 Task: Organize the Christmas shopping list on Trello by adding items to buy and setting due dates for each task.
Action: Mouse moved to (64, 46)
Screenshot: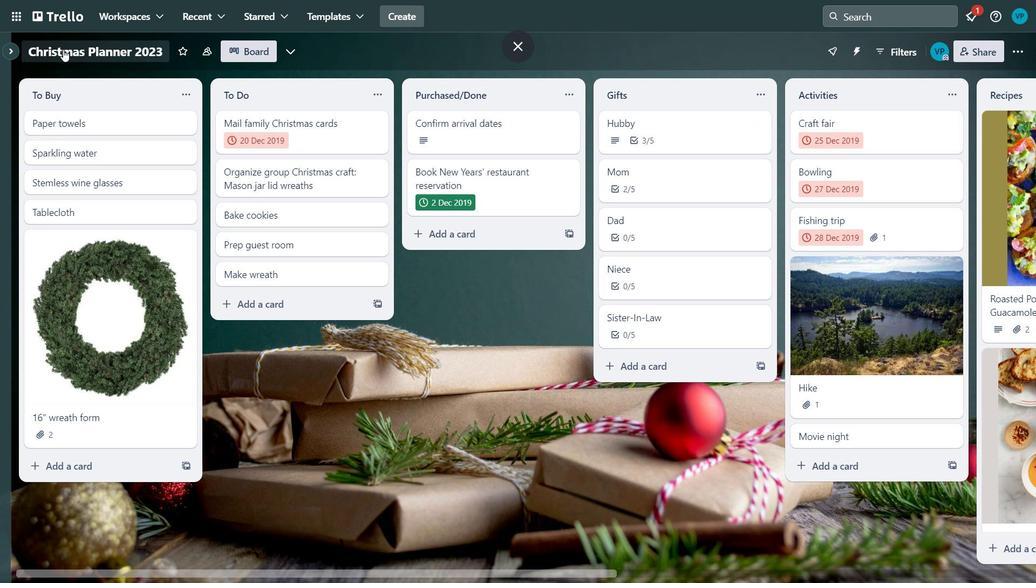 
Action: Mouse pressed left at (64, 46)
Screenshot: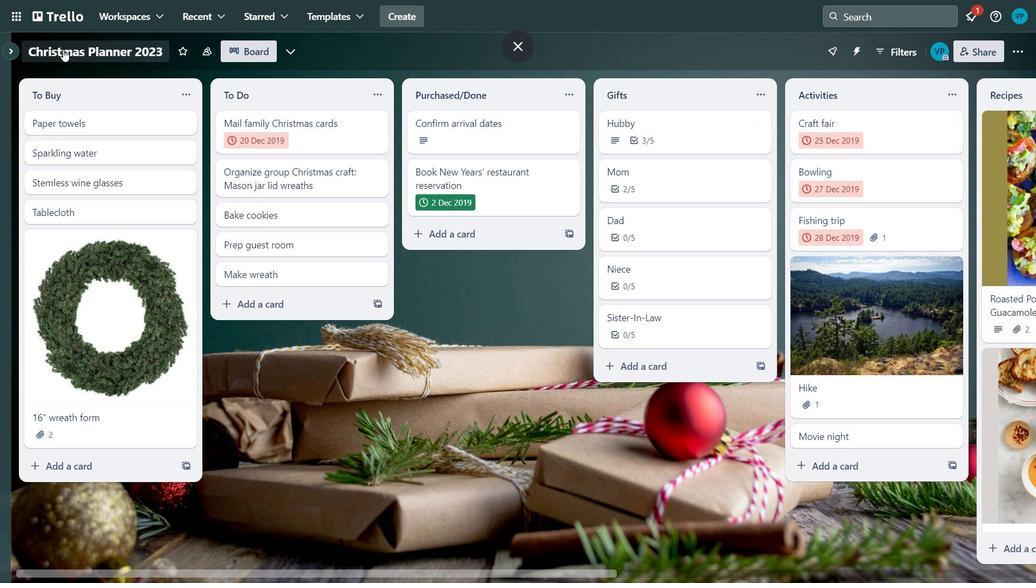 
Action: Mouse pressed left at (64, 46)
Screenshot: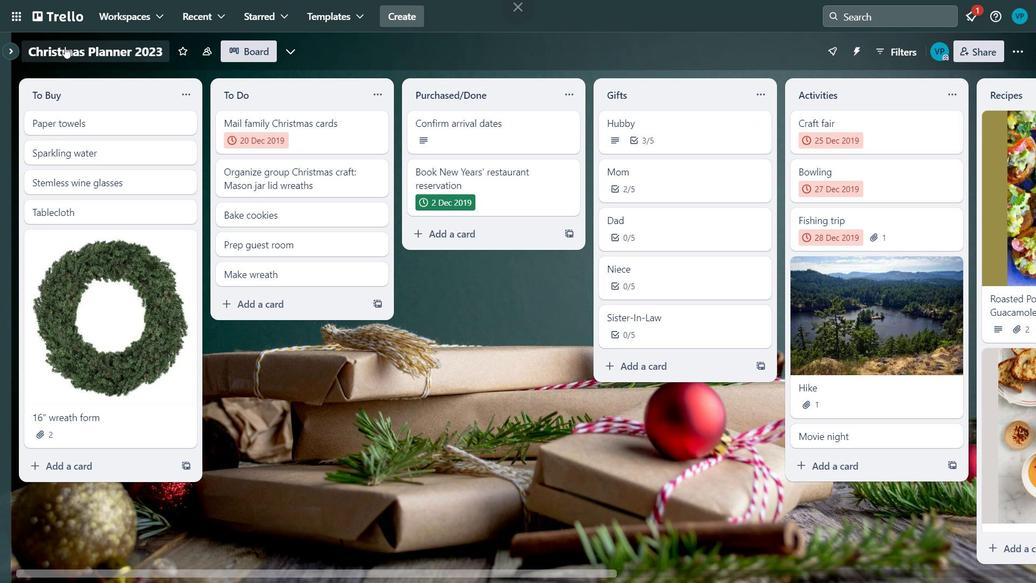 
Action: Mouse moved to (31, 55)
Screenshot: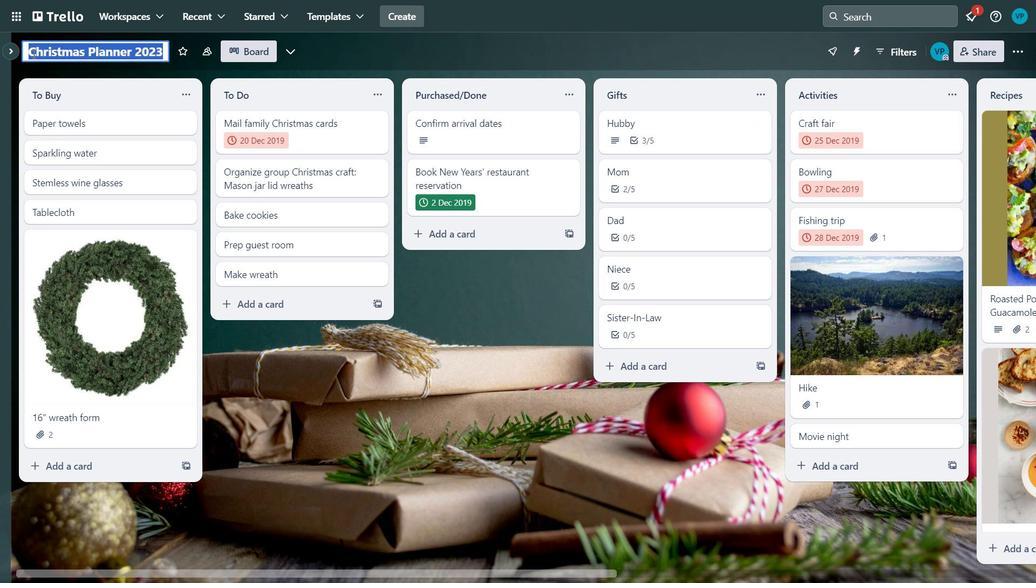 
Action: Mouse pressed left at (31, 55)
Screenshot: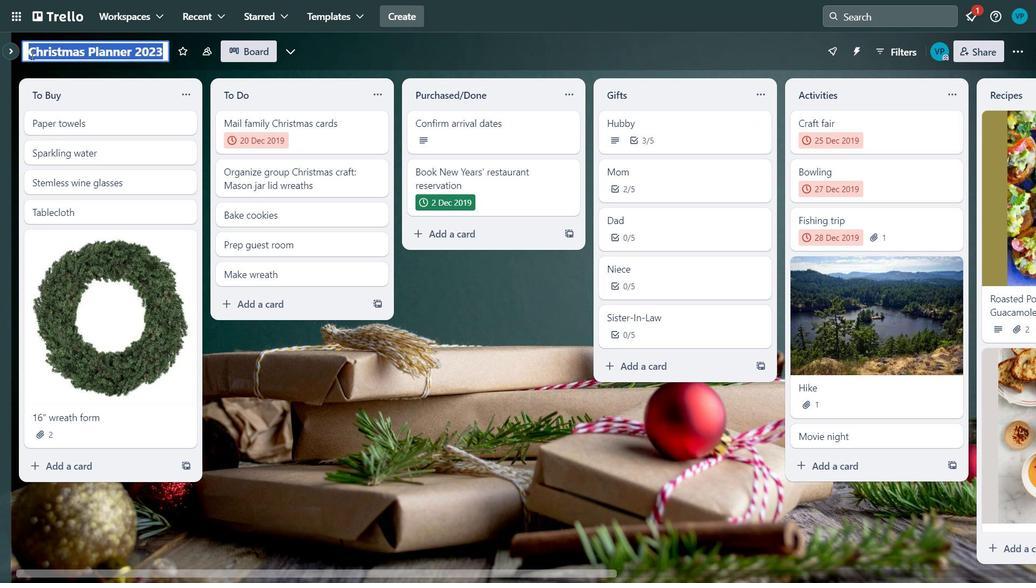 
Action: Mouse moved to (47, 50)
Screenshot: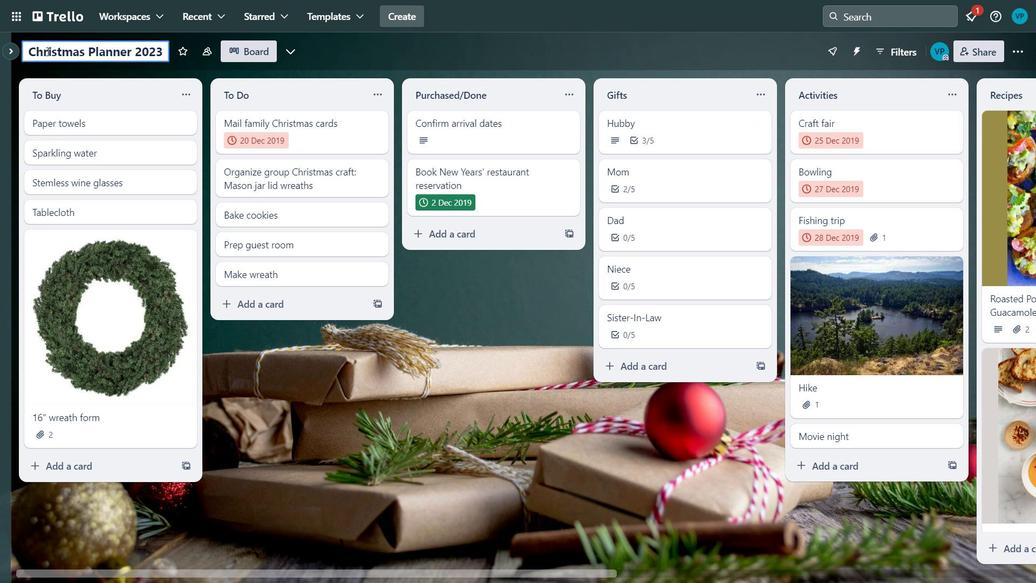 
Action: Key pressed e<Key.caps_lock>C<Key.caps_lock>a
Screenshot: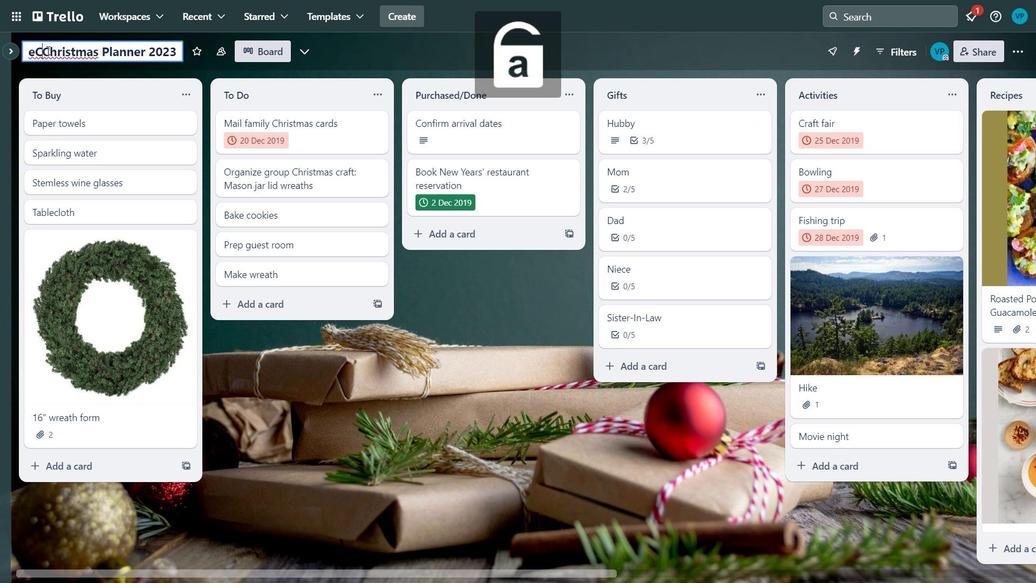 
Action: Mouse moved to (47, 50)
Screenshot: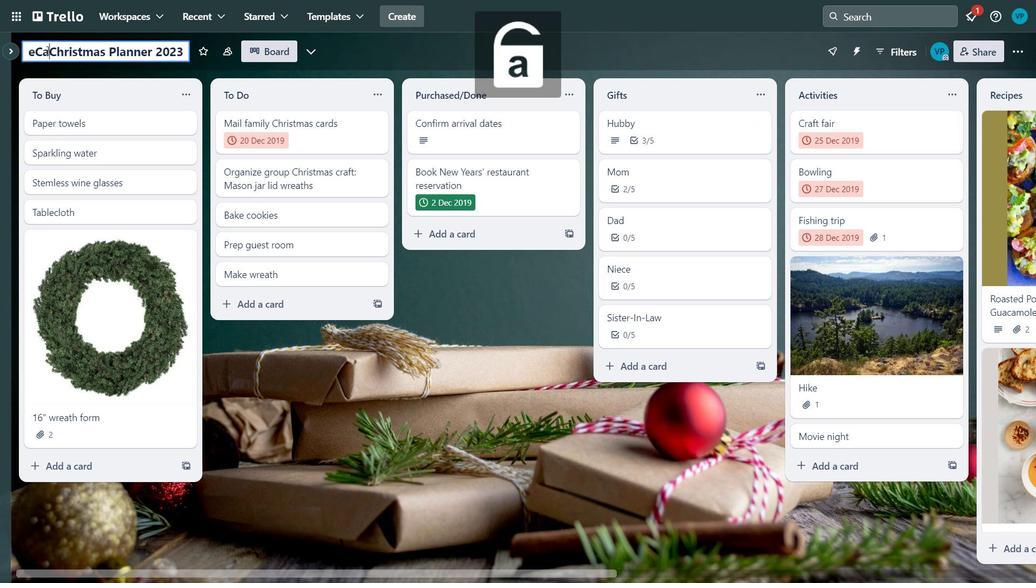 
Action: Key pressed mp
Screenshot: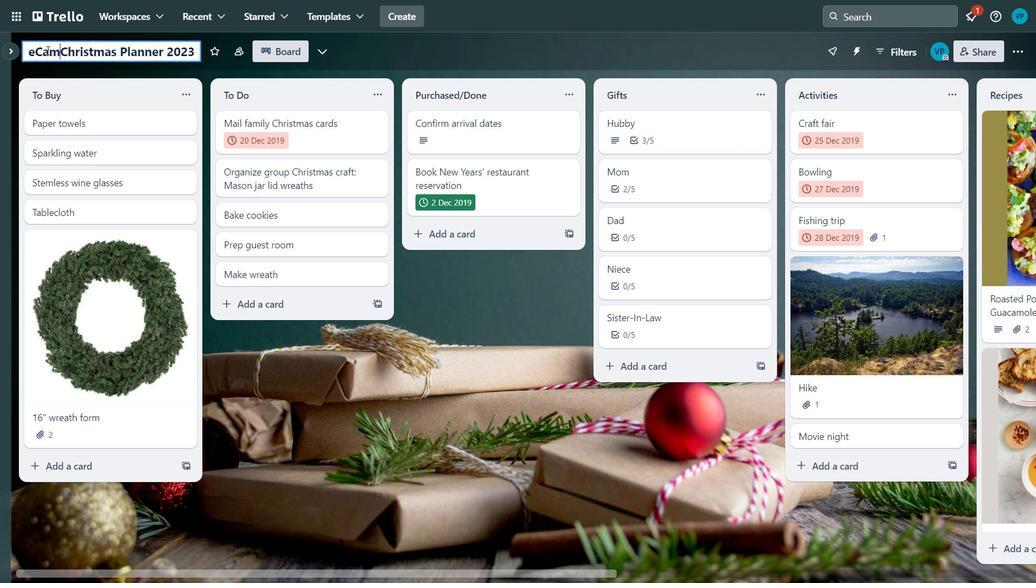 
Action: Mouse moved to (43, 44)
Screenshot: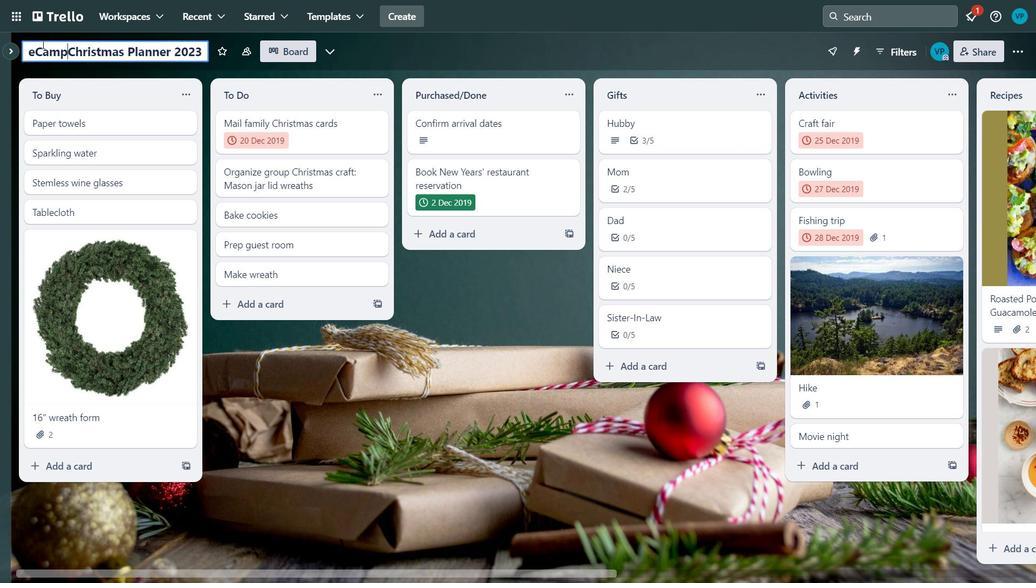 
Action: Key pressed u
Screenshot: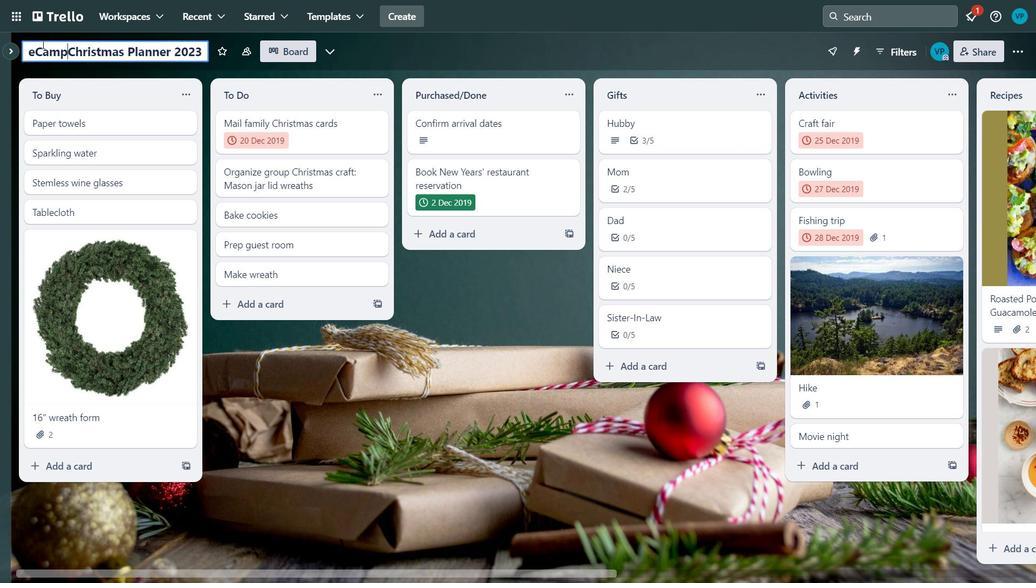 
Action: Mouse moved to (43, 43)
Screenshot: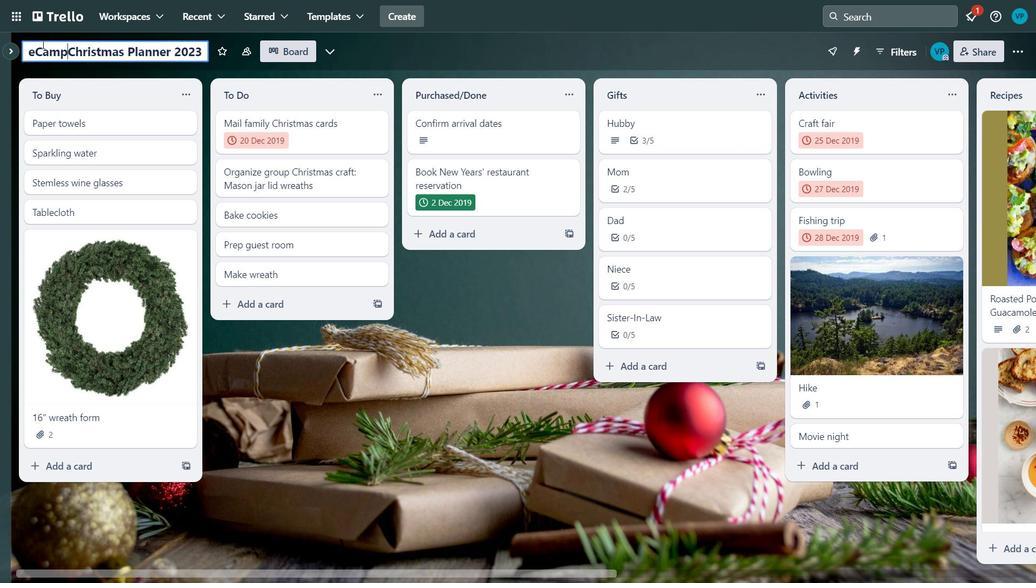 
Action: Key pressed s<Key.space><Key.backspace><Key.enter>
Screenshot: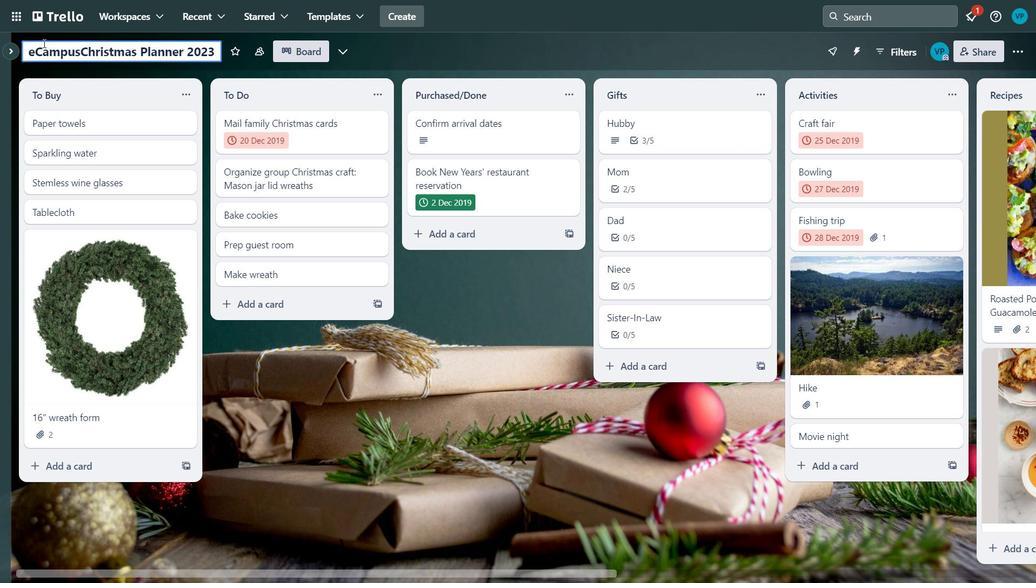 
Action: Mouse moved to (77, 47)
Screenshot: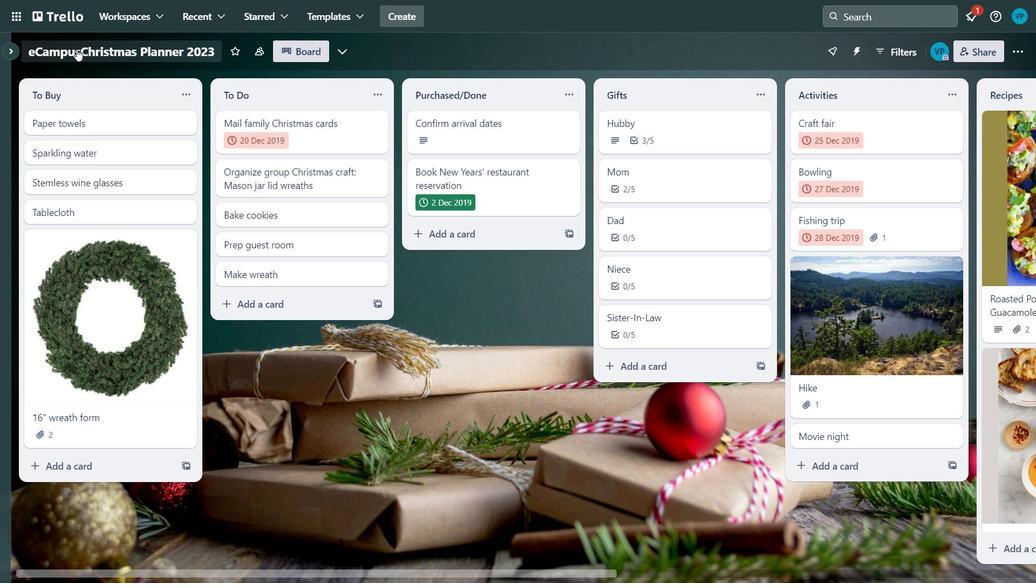 
Action: Mouse pressed left at (77, 47)
Screenshot: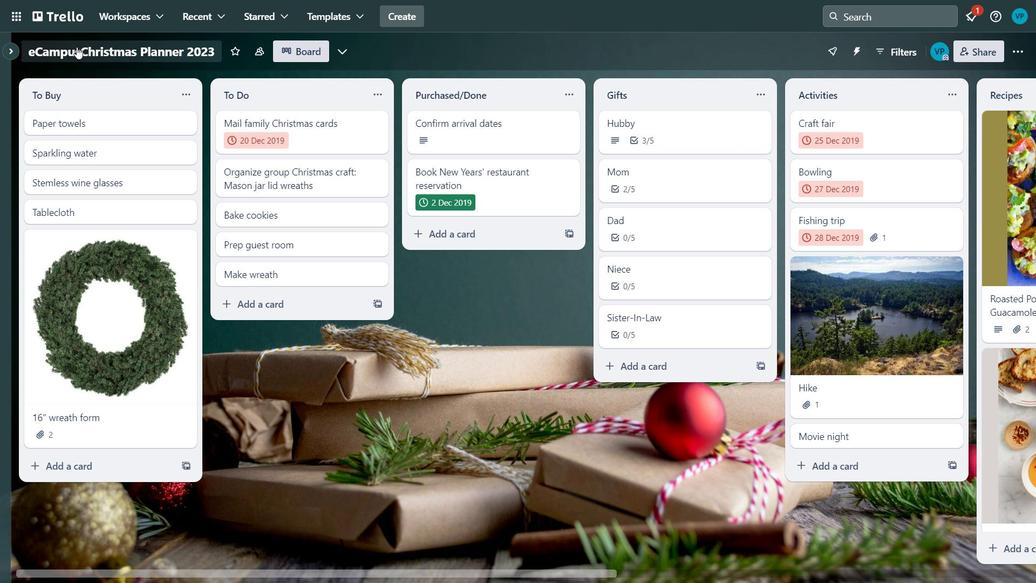 
Action: Mouse pressed left at (77, 47)
Screenshot: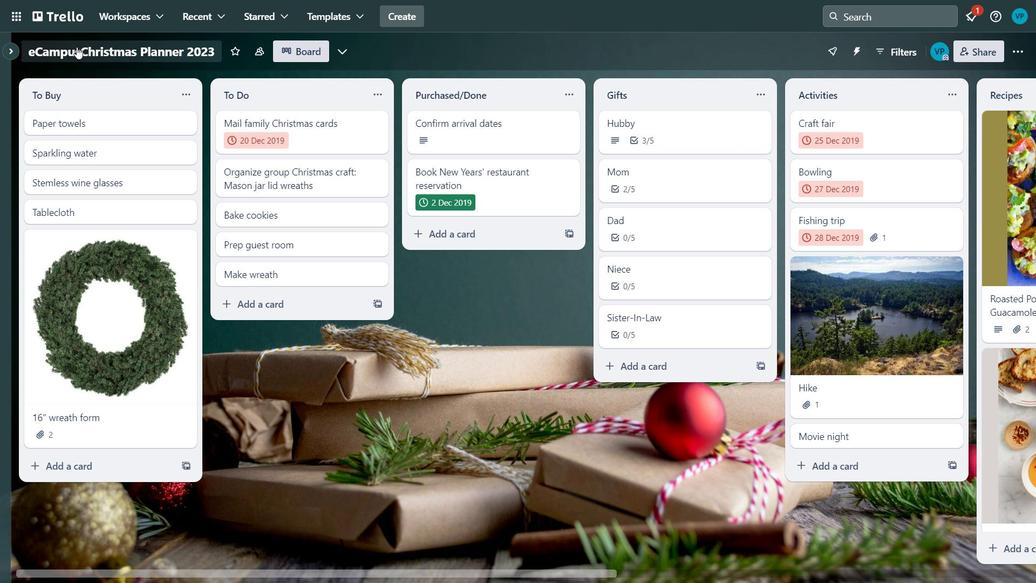 
Action: Mouse moved to (77, 47)
Screenshot: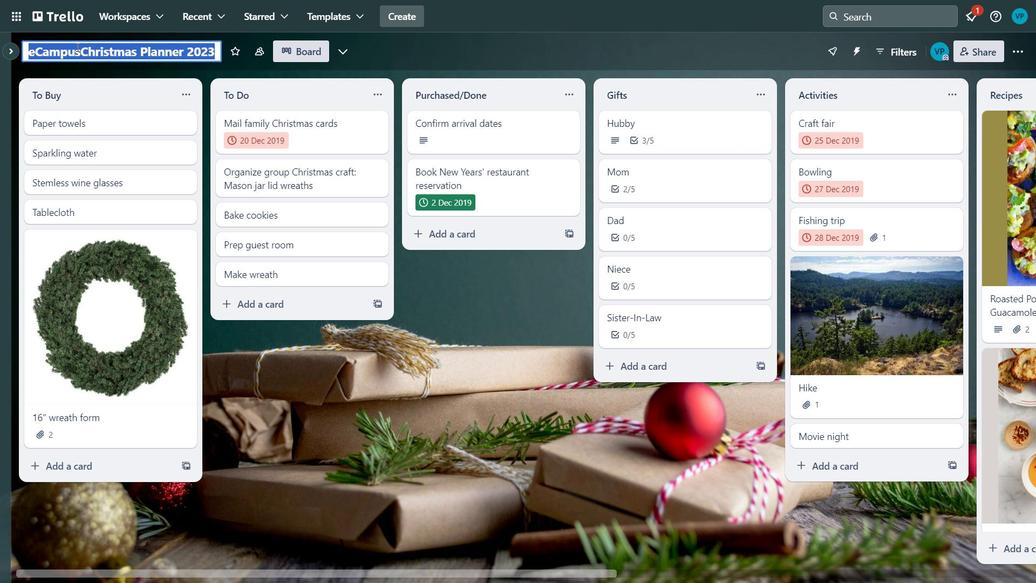 
Action: Mouse pressed left at (77, 47)
Screenshot: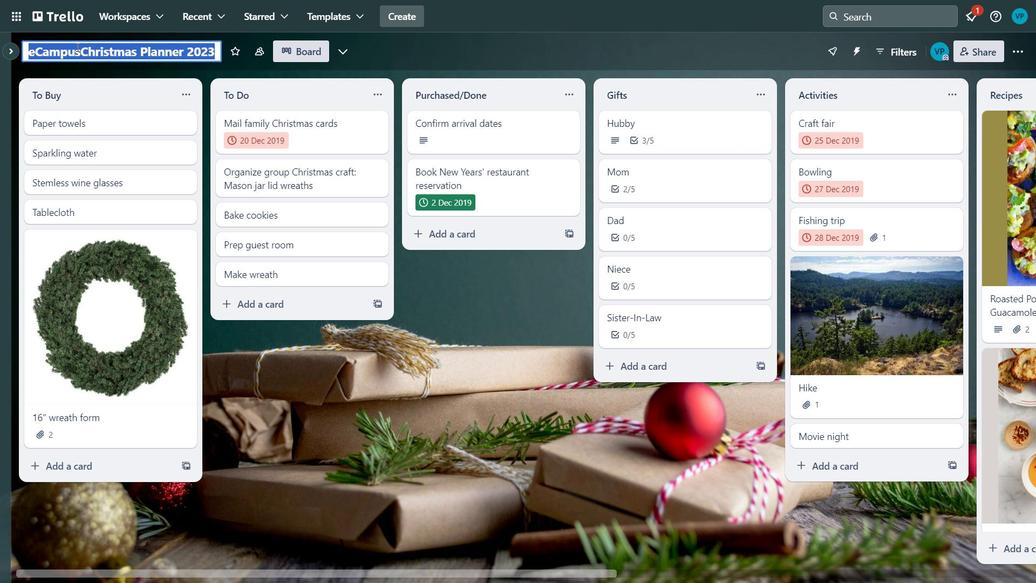 
Action: Mouse pressed left at (77, 47)
Screenshot: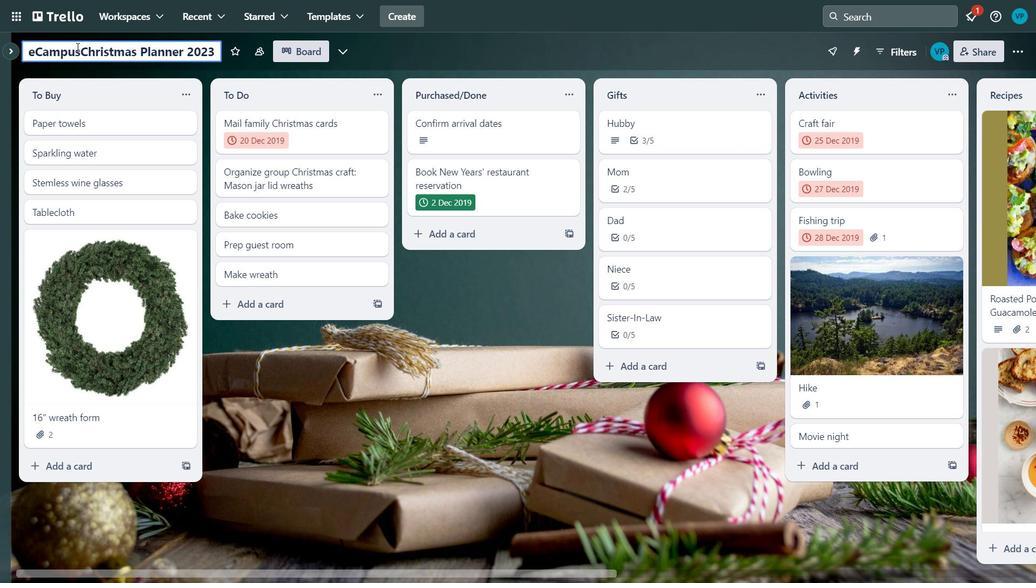 
Action: Mouse moved to (80, 47)
Screenshot: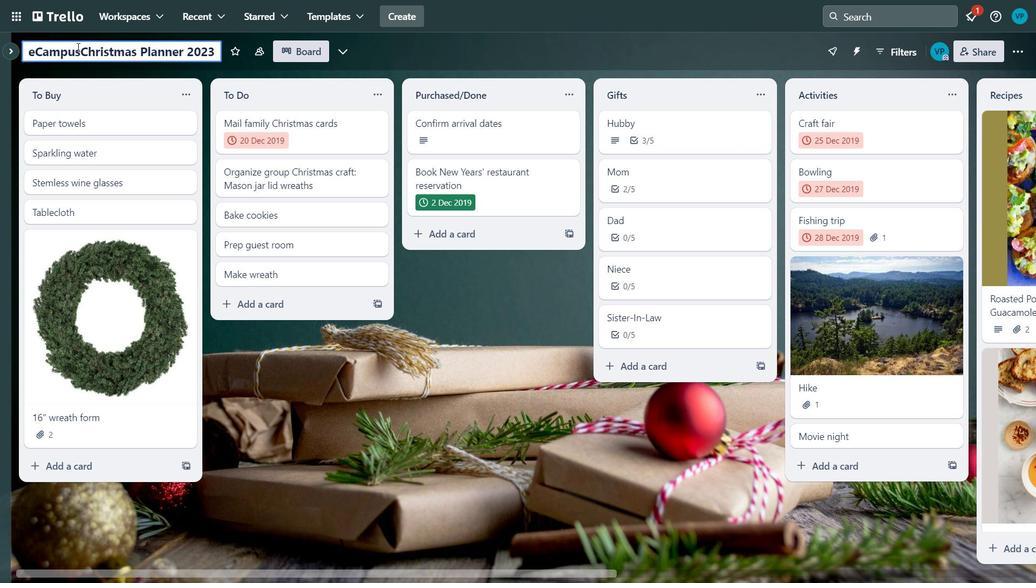 
Action: Mouse pressed left at (80, 47)
Screenshot: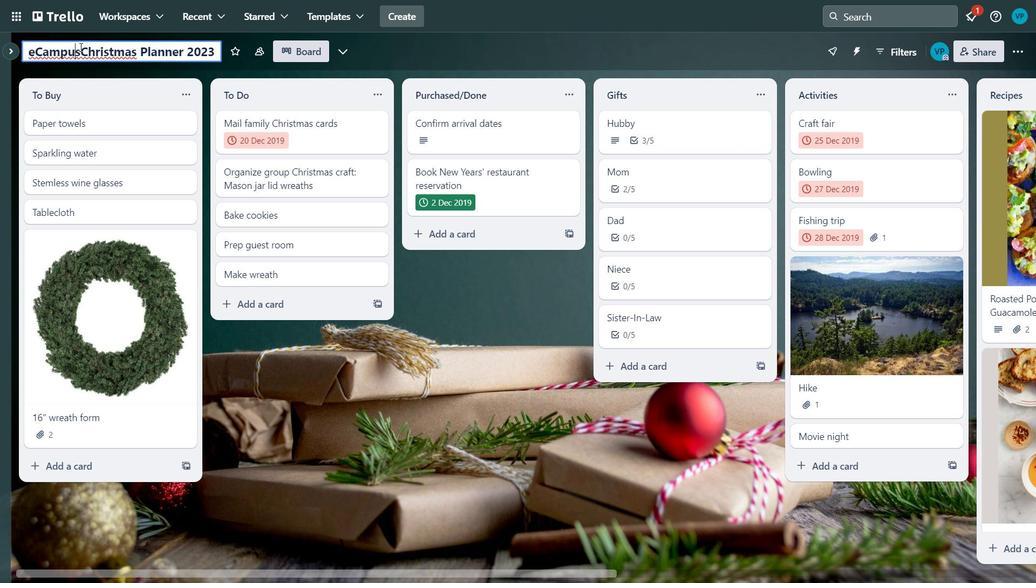 
Action: Mouse pressed left at (80, 47)
Screenshot: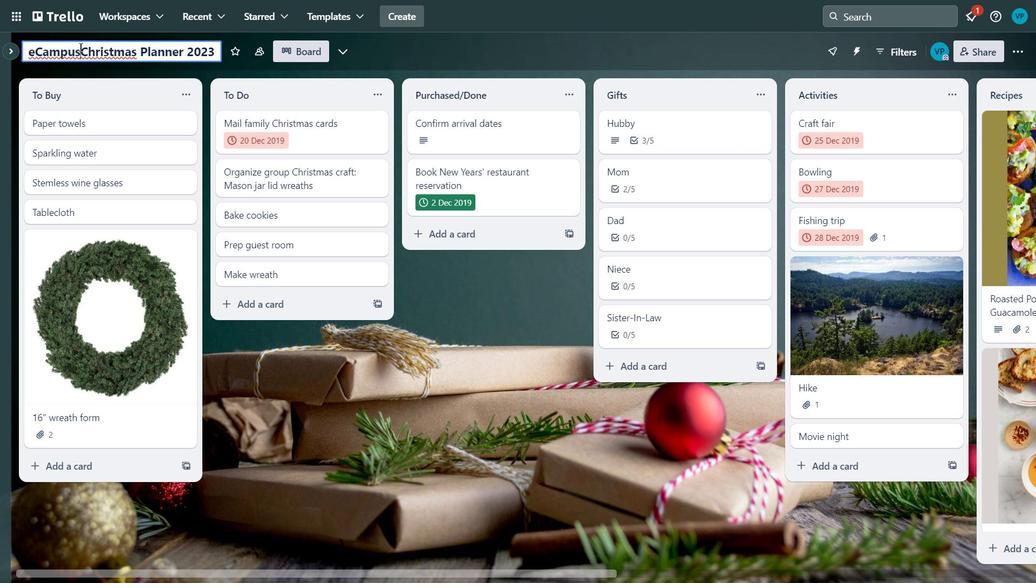
Action: Mouse moved to (159, 63)
Screenshot: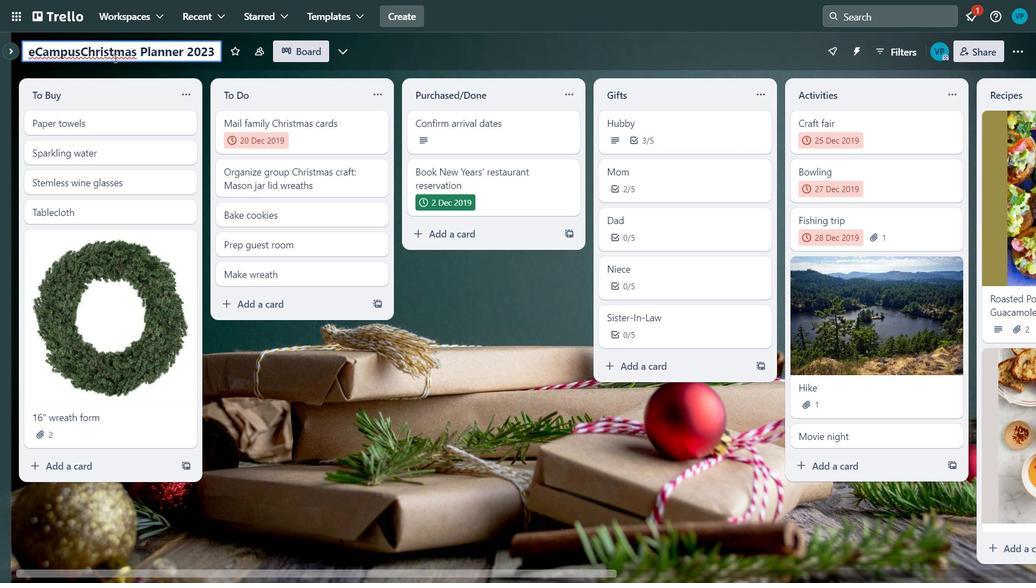 
Action: Key pressed <Key.space>
Screenshot: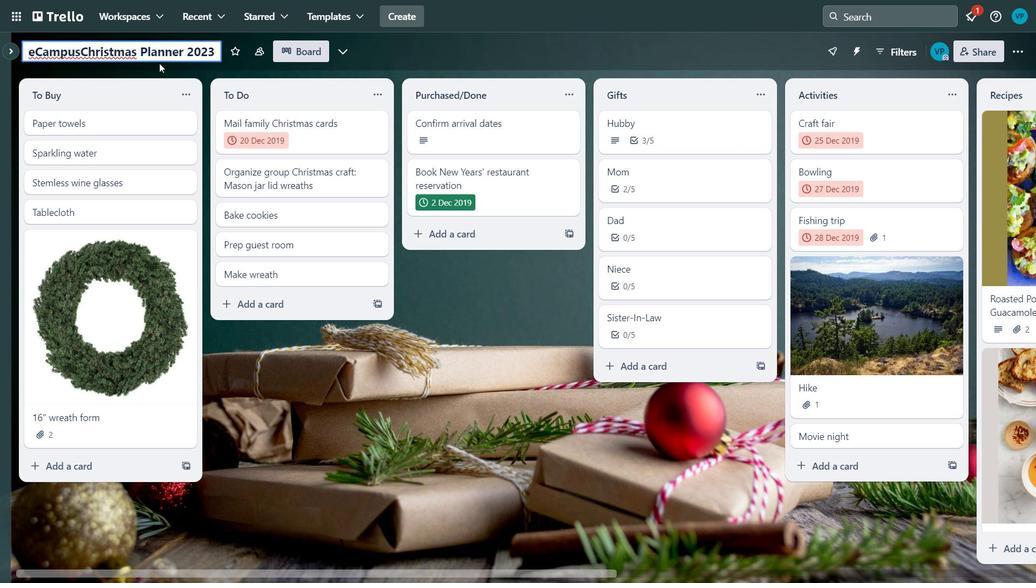 
Action: Mouse moved to (217, 65)
Screenshot: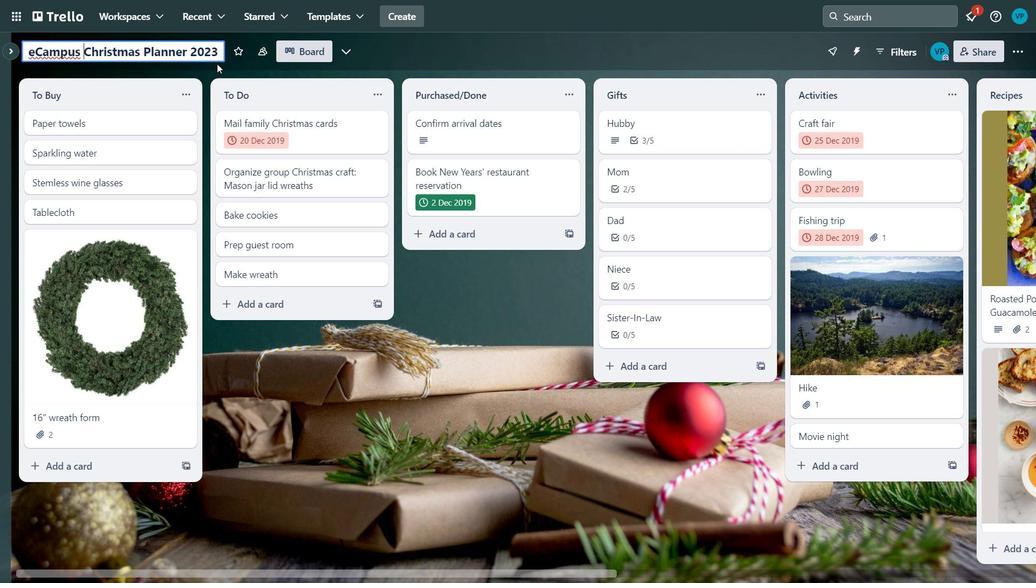 
Action: Key pressed <Key.enter>
Screenshot: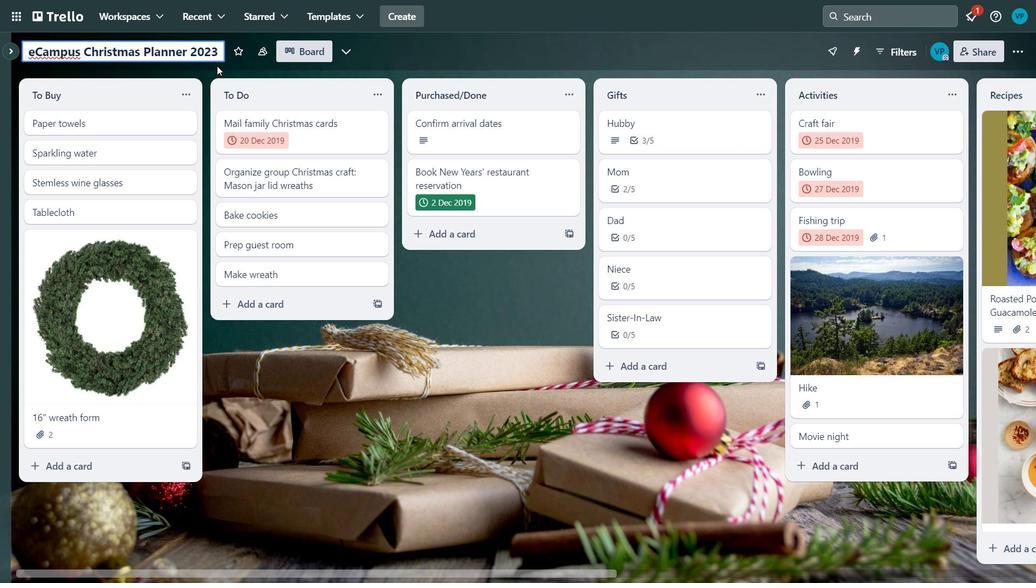 
Action: Mouse moved to (118, 135)
Screenshot: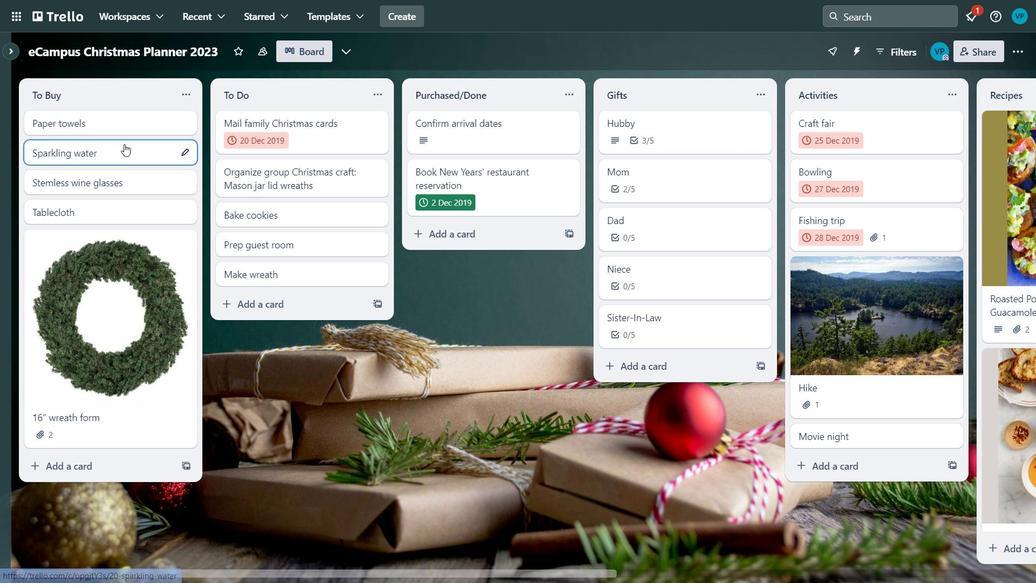 
Action: Mouse scrolled (118, 136) with delta (0, 0)
Screenshot: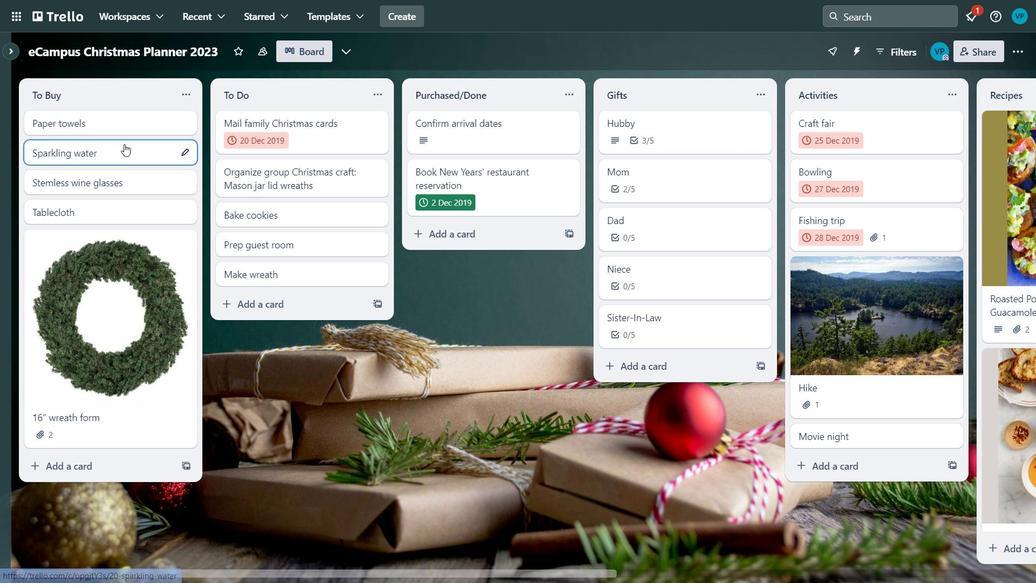 
Action: Mouse moved to (117, 134)
Screenshot: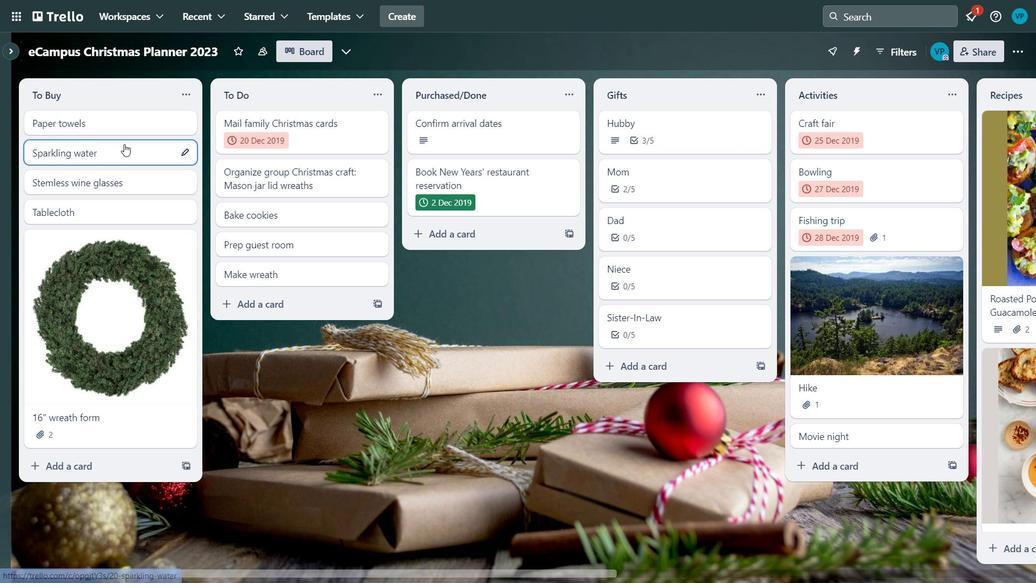 
Action: Mouse scrolled (117, 134) with delta (0, 0)
Screenshot: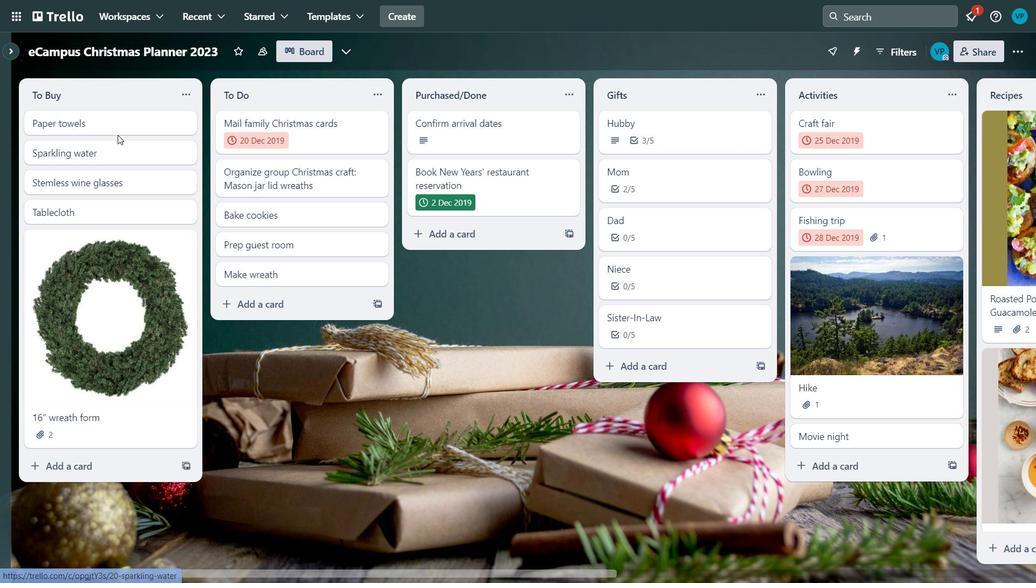 
Action: Mouse moved to (115, 130)
Screenshot: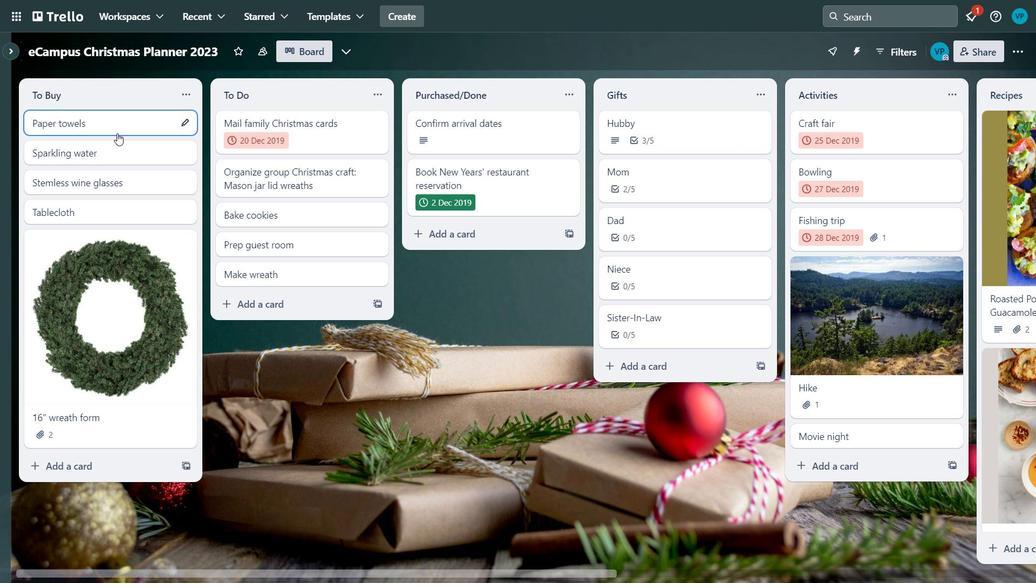 
Action: Mouse scrolled (115, 130) with delta (0, 0)
Screenshot: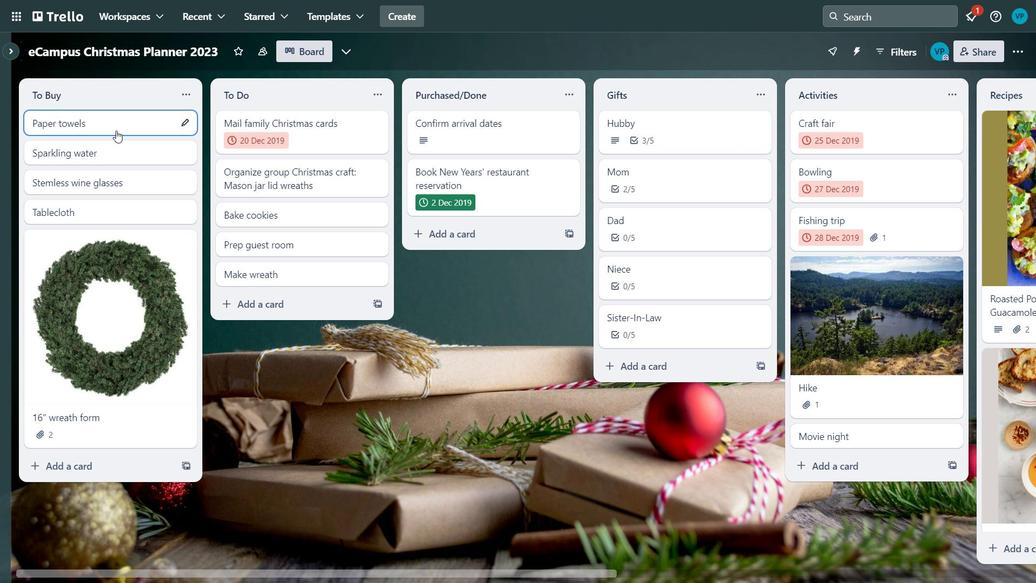
Action: Mouse moved to (182, 120)
Screenshot: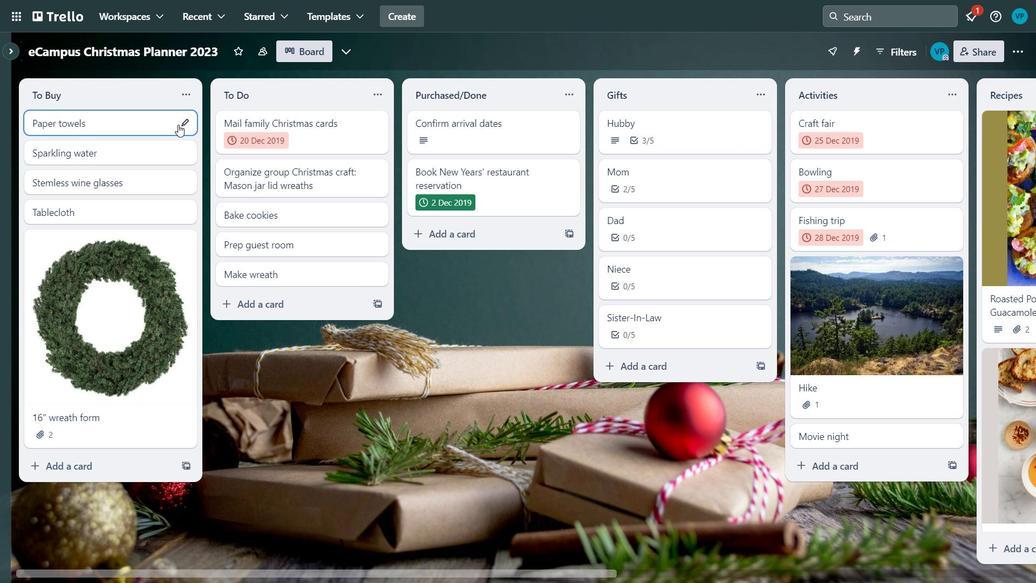 
Action: Mouse pressed left at (182, 120)
Screenshot: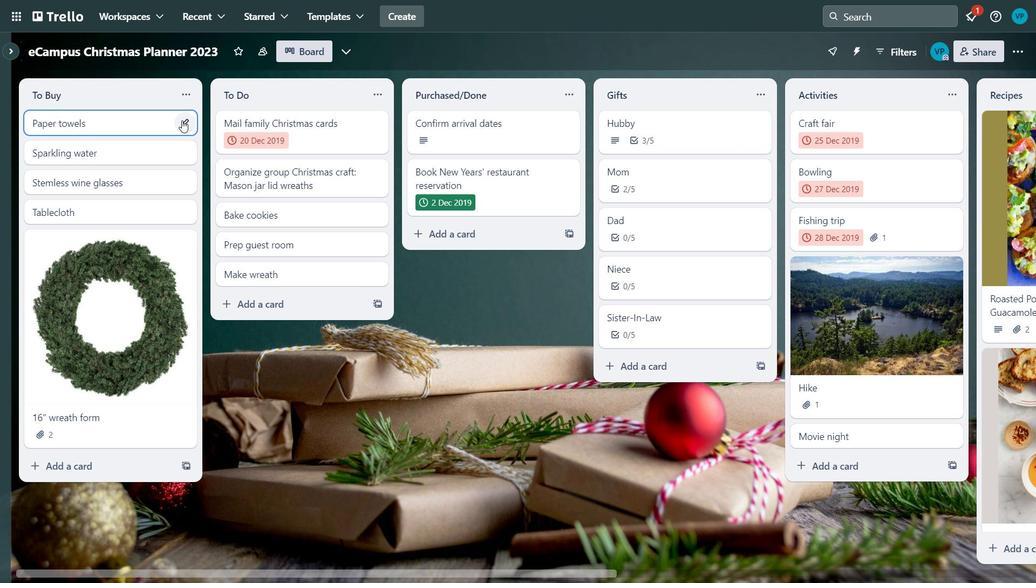 
Action: Mouse moved to (187, 137)
Screenshot: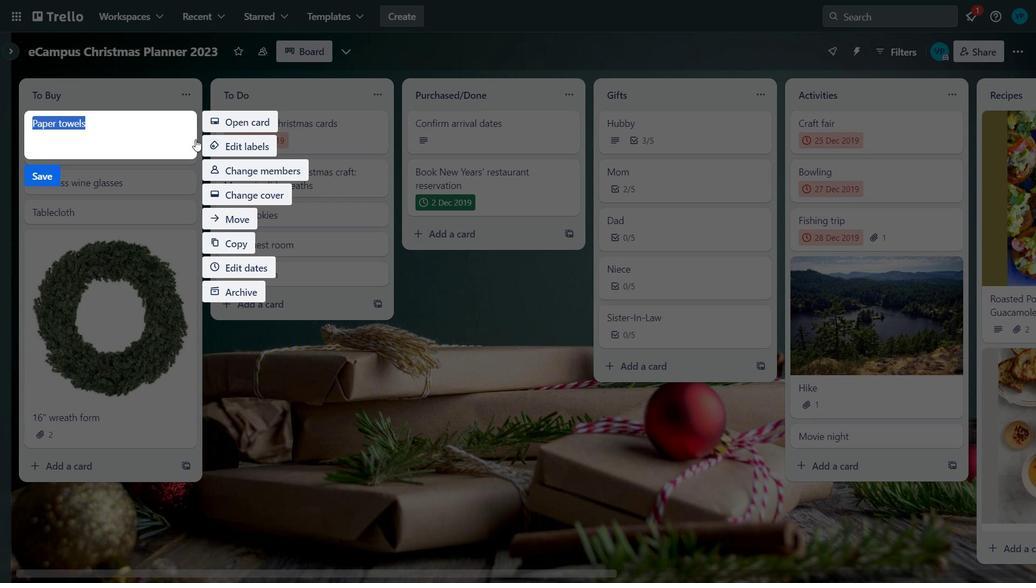 
Action: Mouse pressed left at (187, 137)
Screenshot: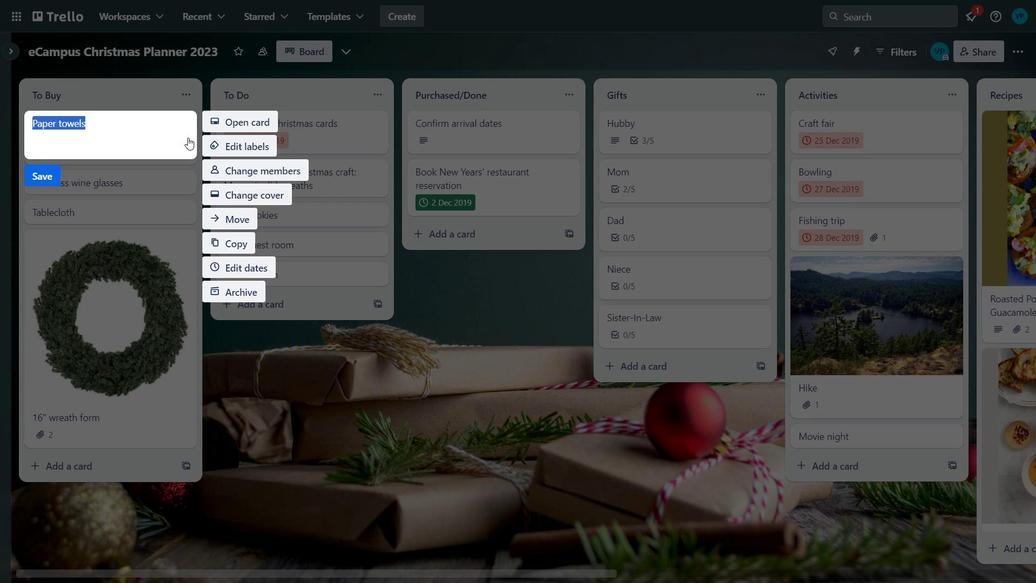 
Action: Mouse moved to (109, 147)
Screenshot: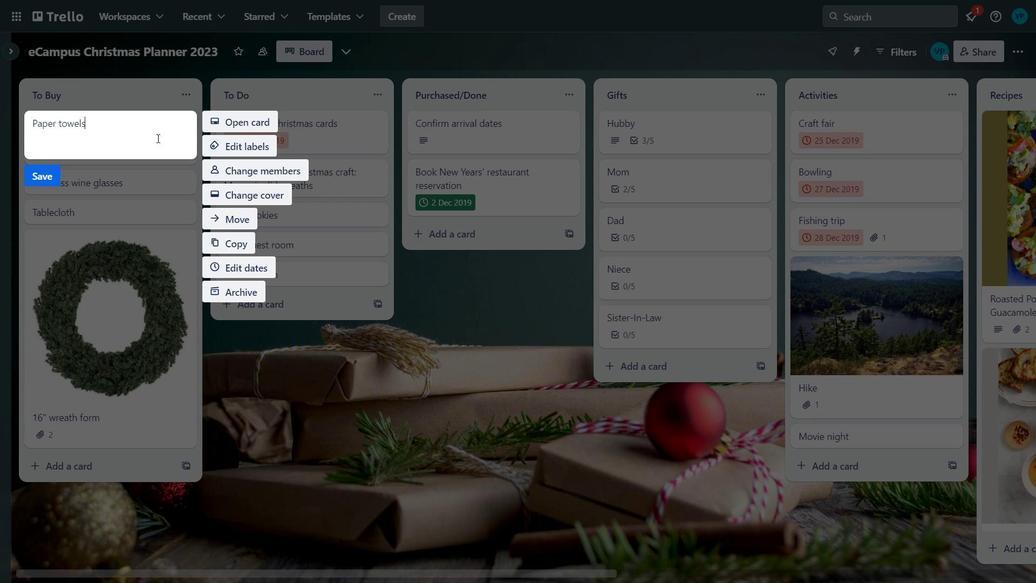 
Action: Mouse pressed left at (109, 147)
Screenshot: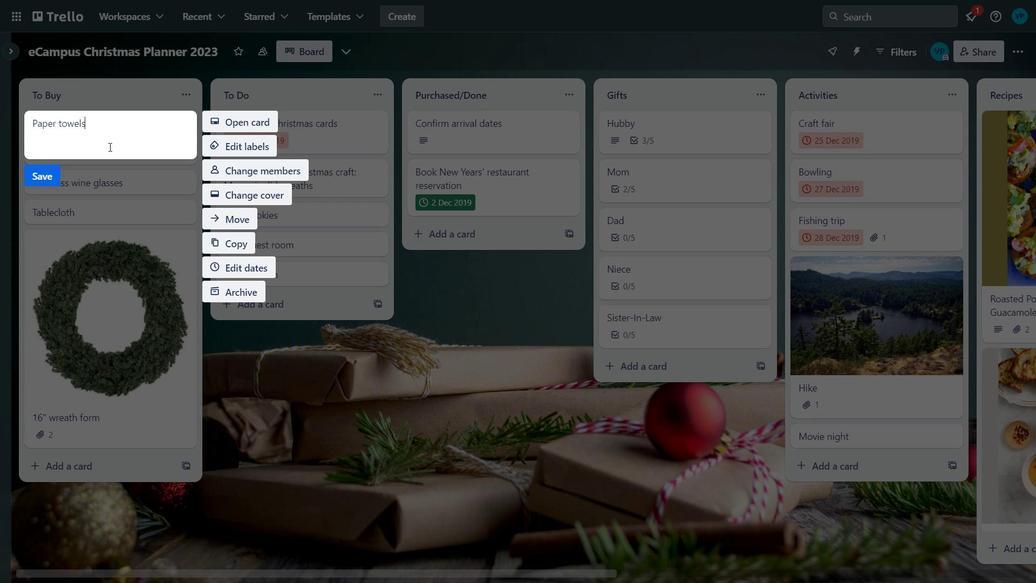 
Action: Mouse moved to (103, 179)
Screenshot: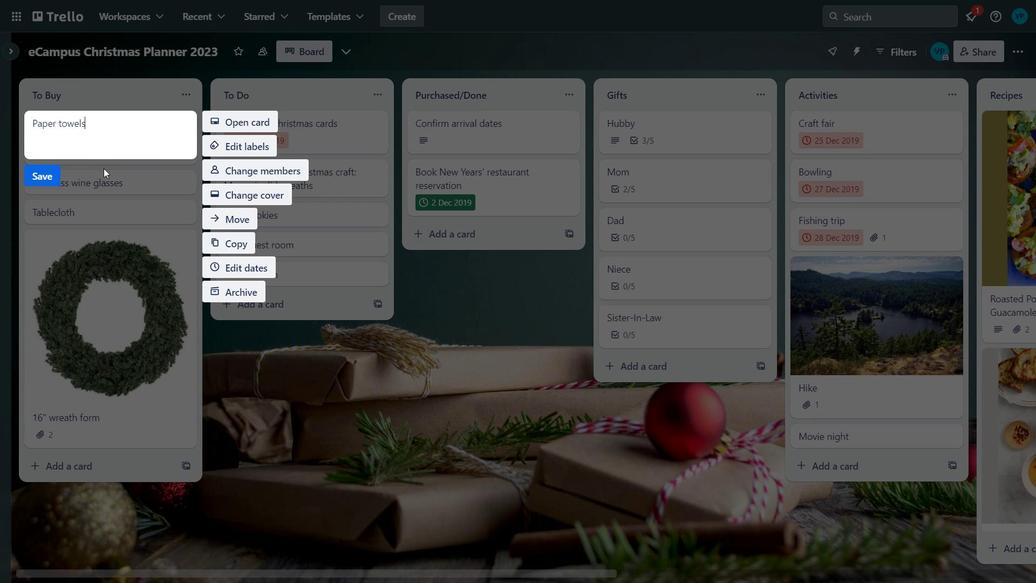 
Action: Mouse pressed left at (103, 179)
Screenshot: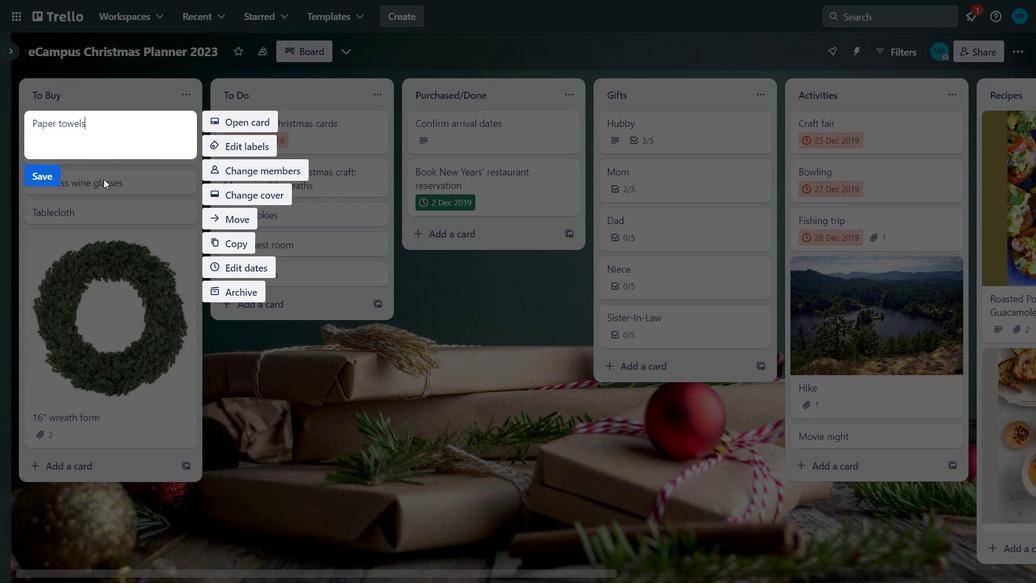 
Action: Mouse moved to (347, 399)
Screenshot: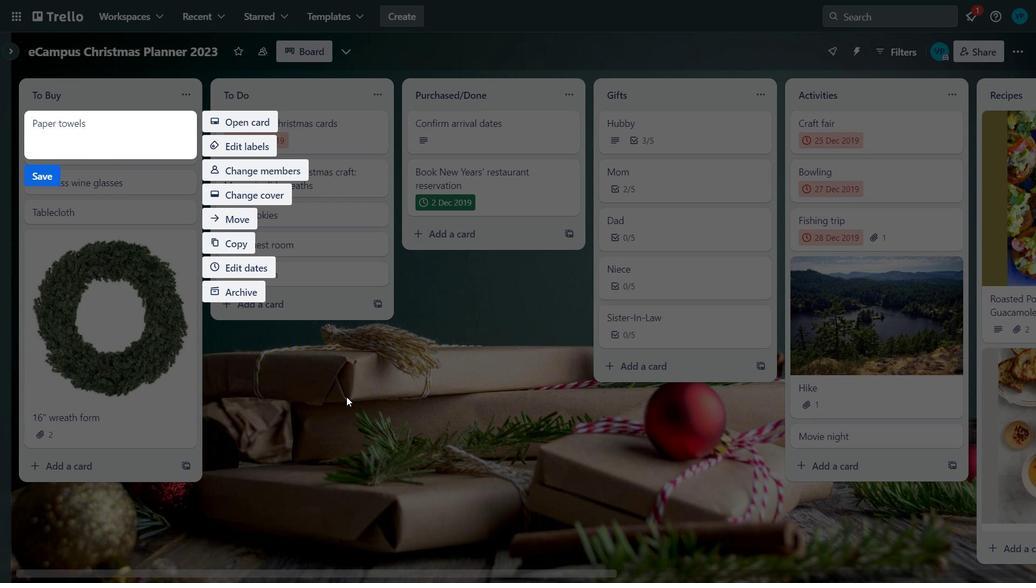 
Action: Mouse pressed left at (347, 399)
Screenshot: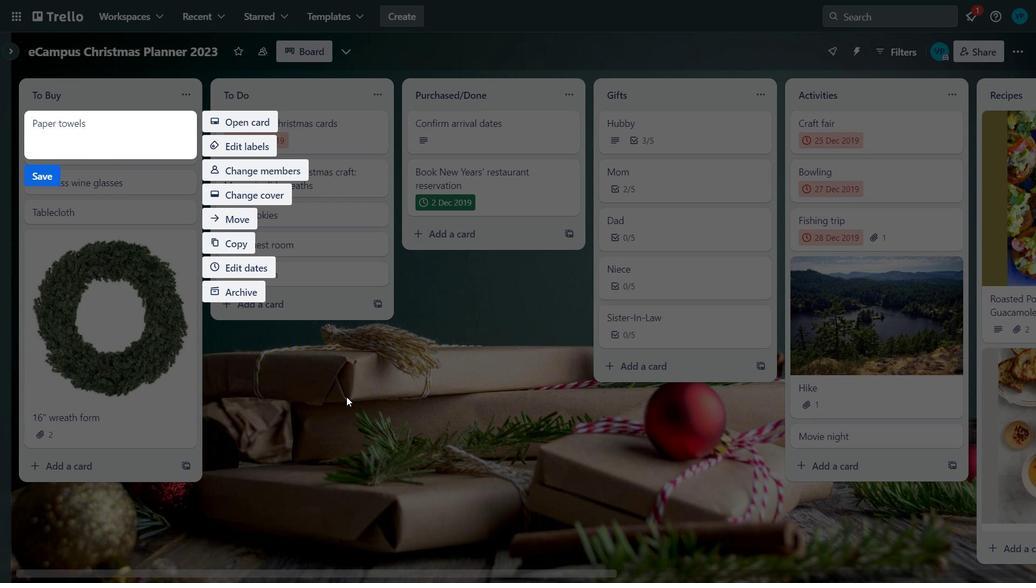 
Action: Mouse moved to (89, 125)
Screenshot: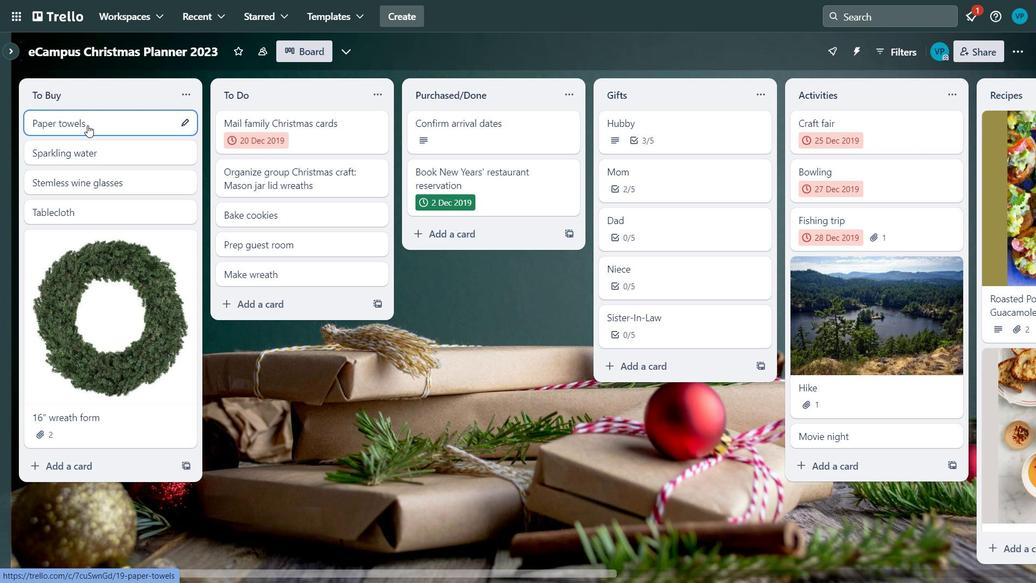 
Action: Mouse pressed left at (89, 125)
Screenshot: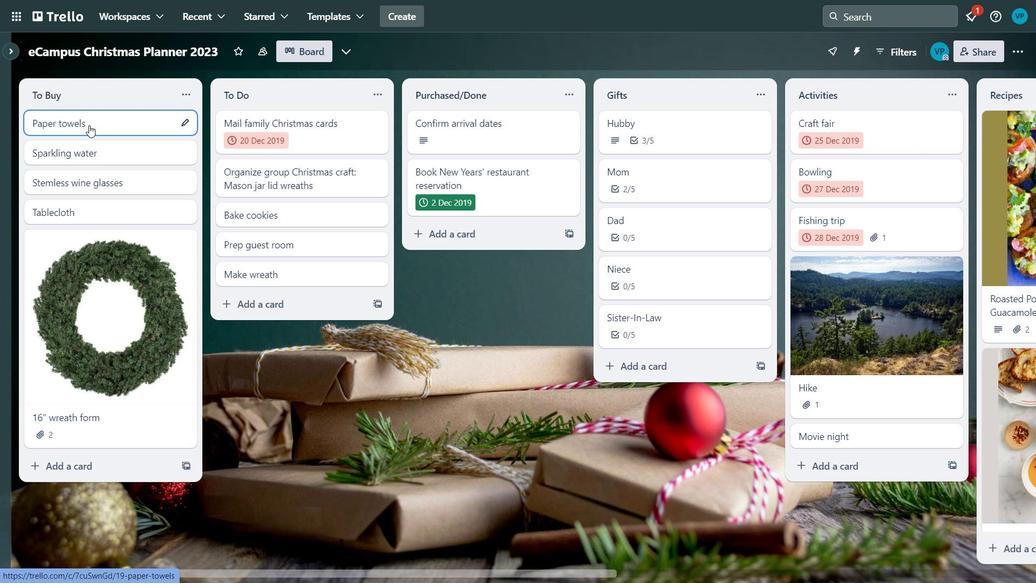 
Action: Mouse moved to (325, 257)
Screenshot: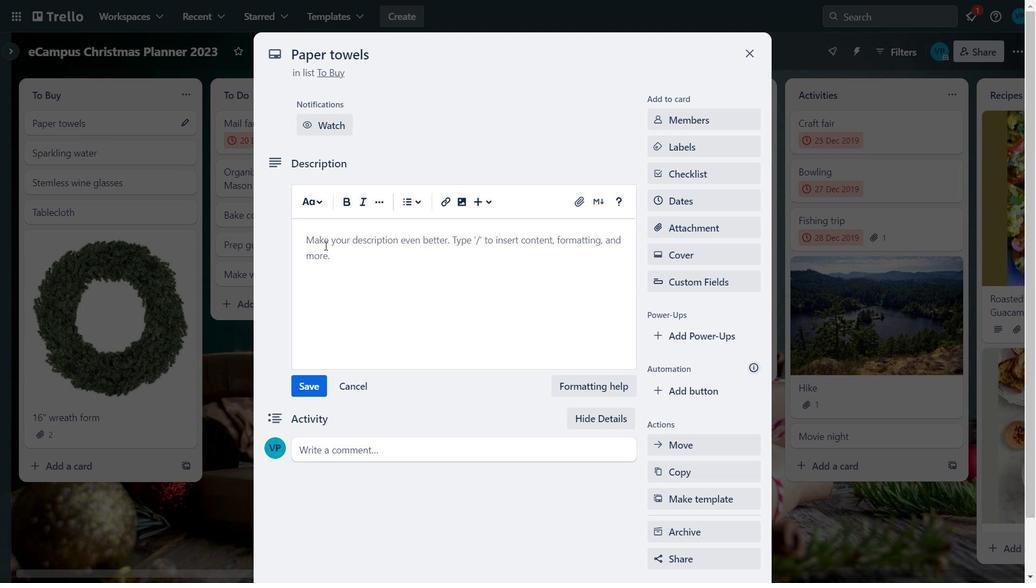 
Action: Mouse pressed left at (325, 257)
Screenshot: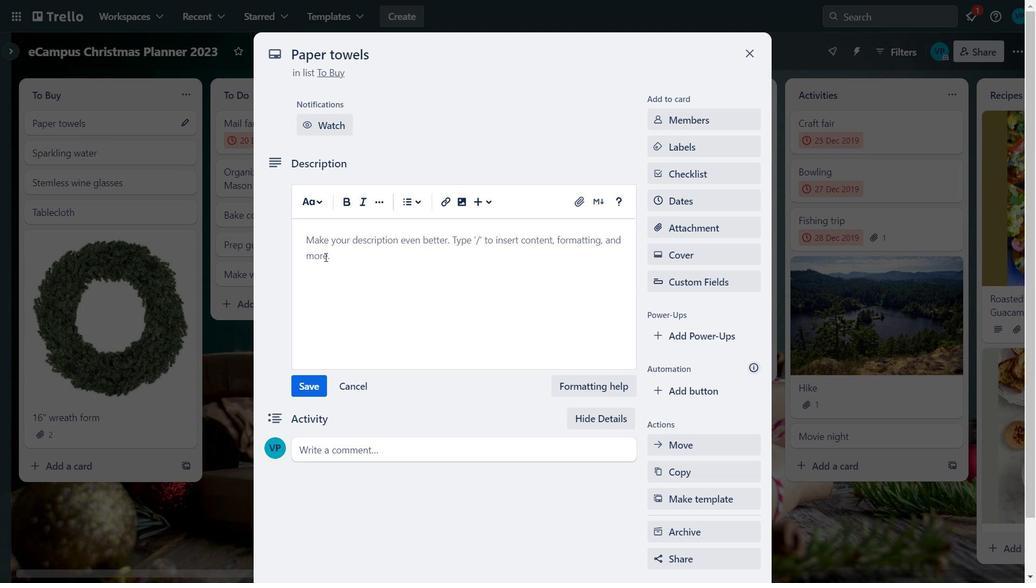 
Action: Mouse moved to (421, 201)
Screenshot: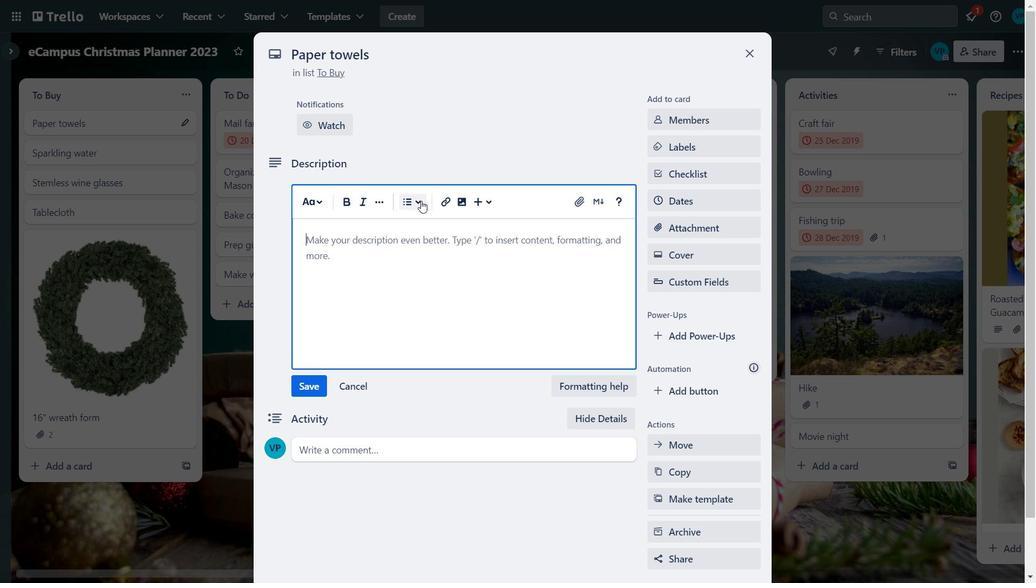 
Action: Mouse pressed left at (421, 201)
Screenshot: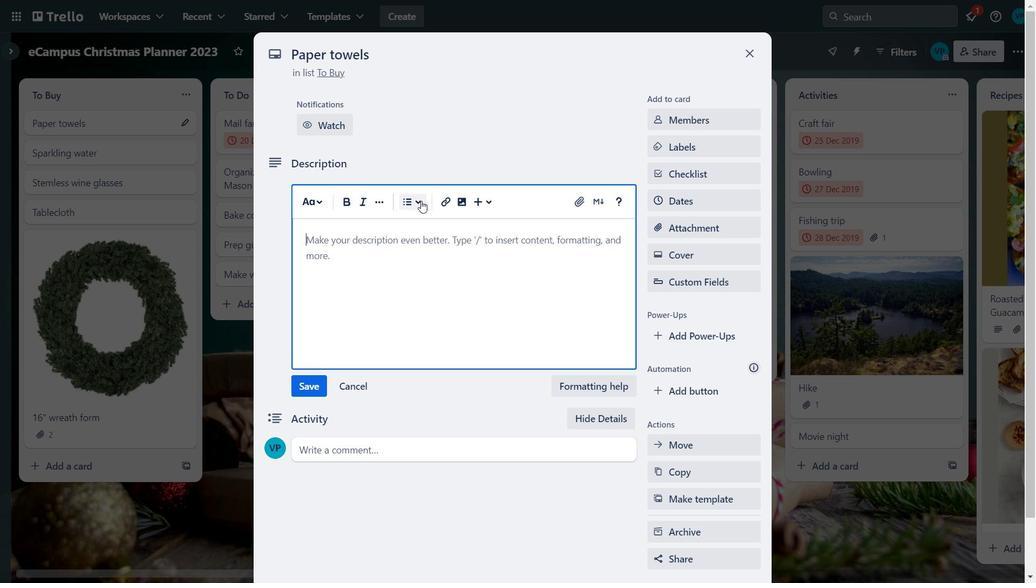 
Action: Mouse moved to (425, 236)
Screenshot: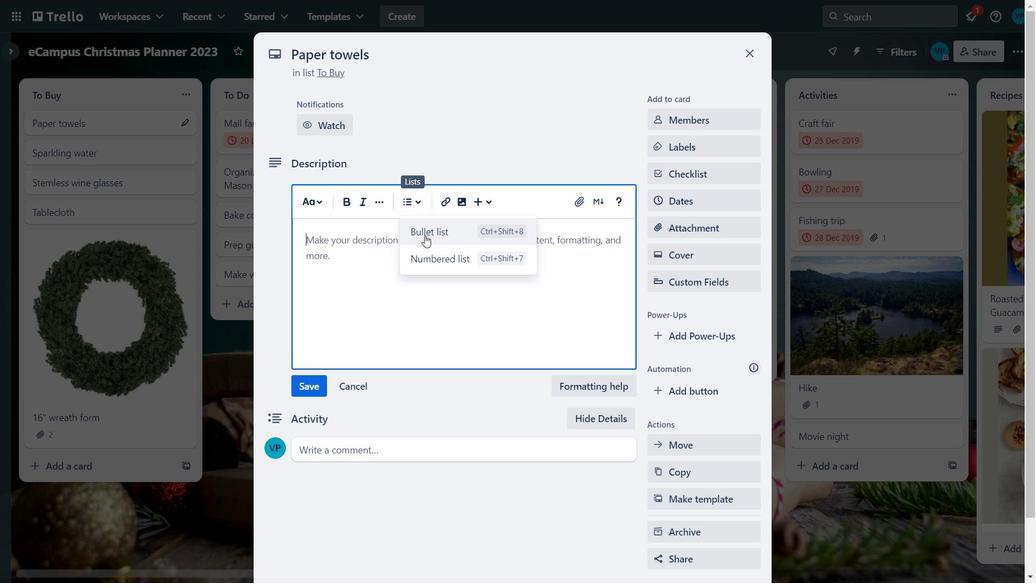 
Action: Mouse pressed left at (425, 236)
Screenshot: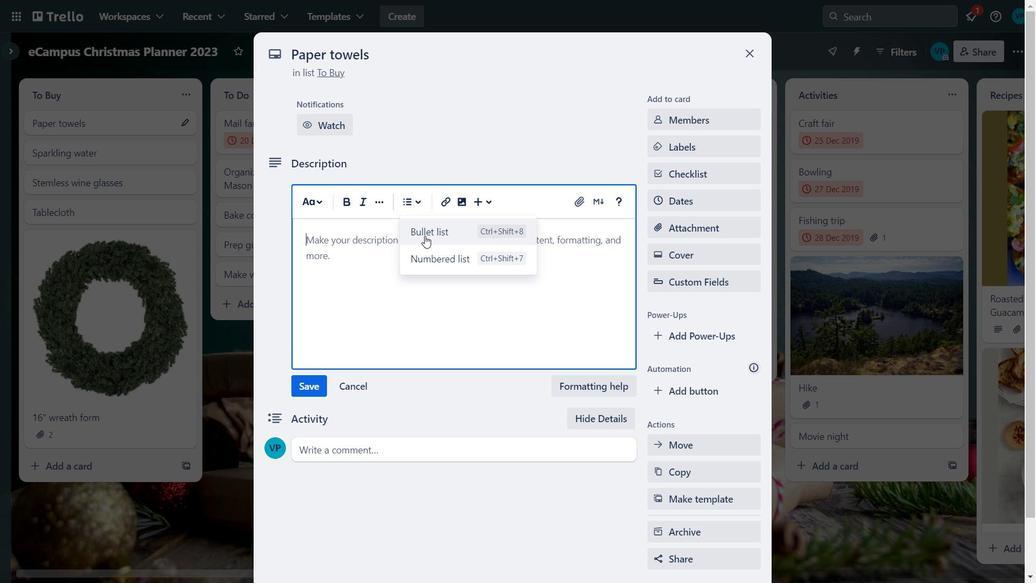 
Action: Mouse pressed left at (425, 236)
Screenshot: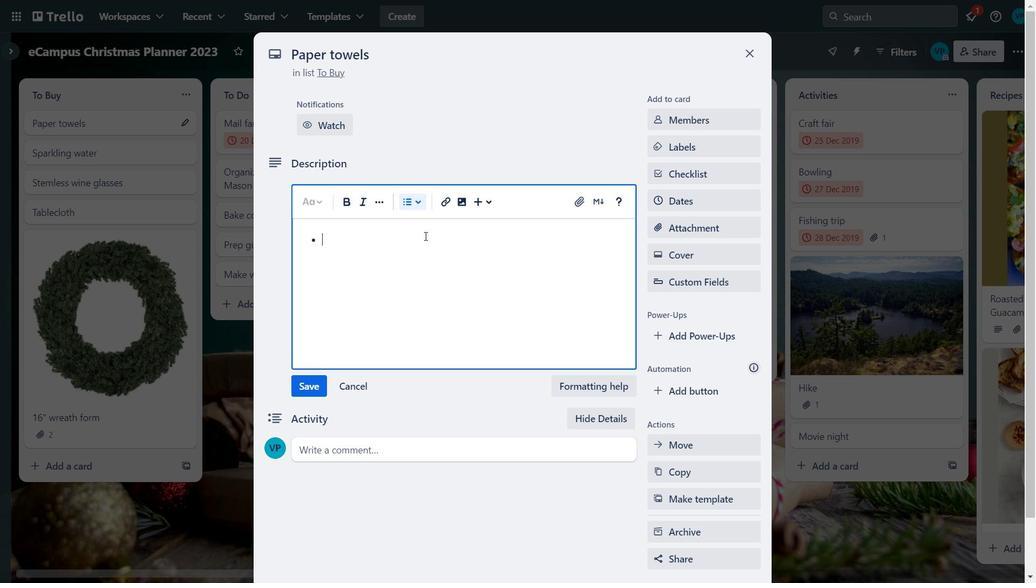 
Action: Mouse moved to (418, 203)
Screenshot: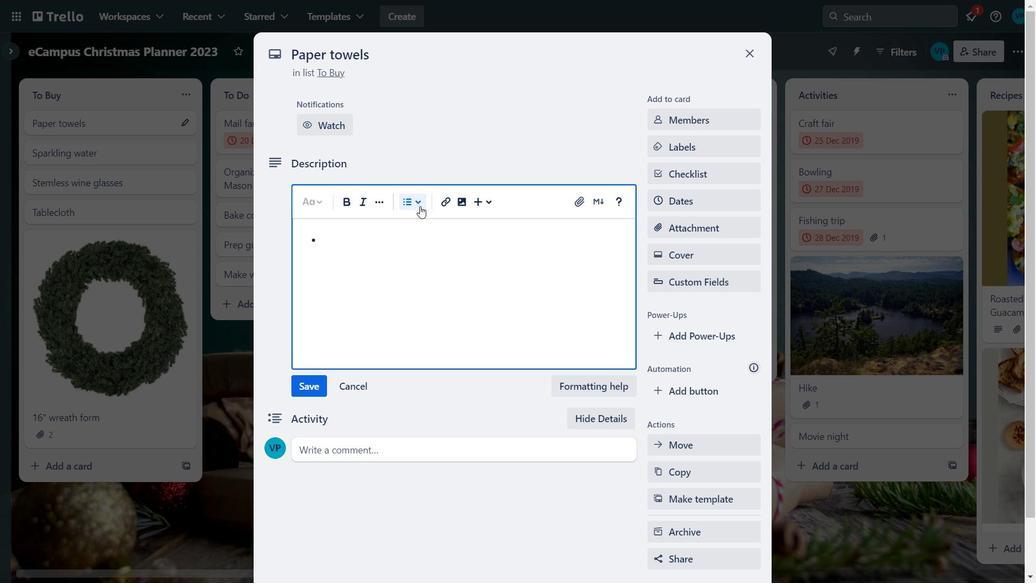 
Action: Mouse pressed left at (418, 203)
Screenshot: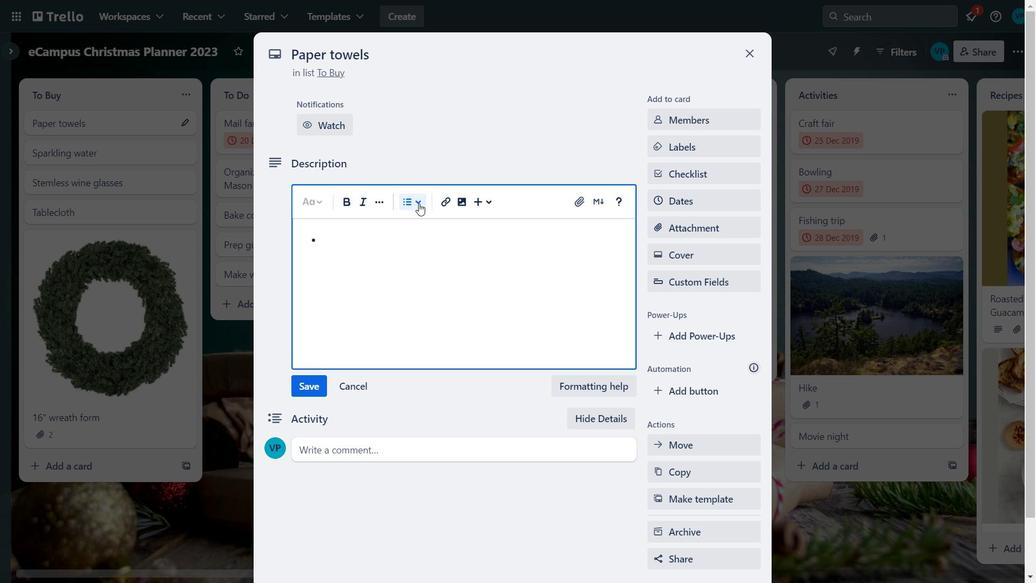 
Action: Mouse moved to (433, 259)
Screenshot: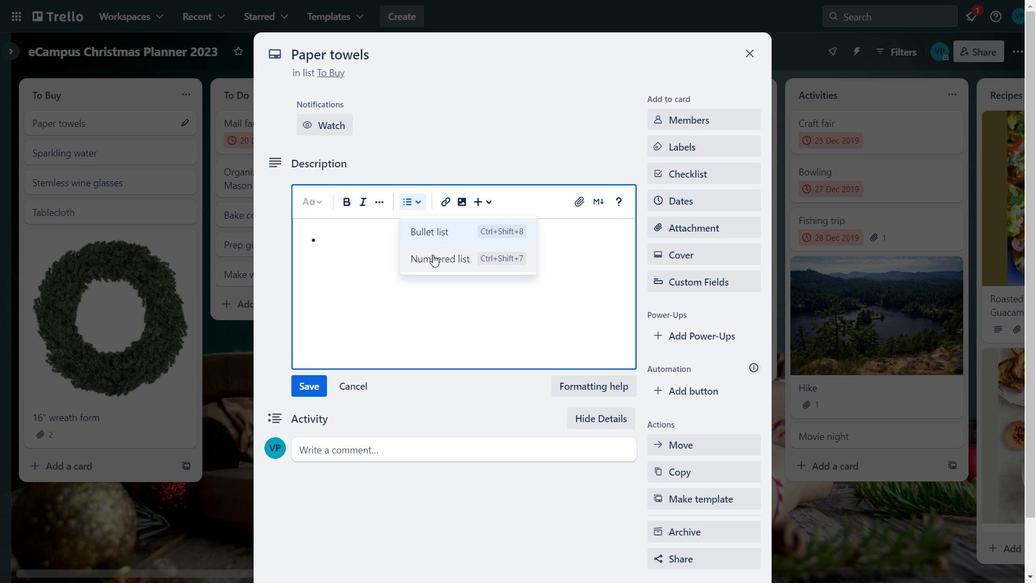 
Action: Mouse pressed left at (433, 259)
Screenshot: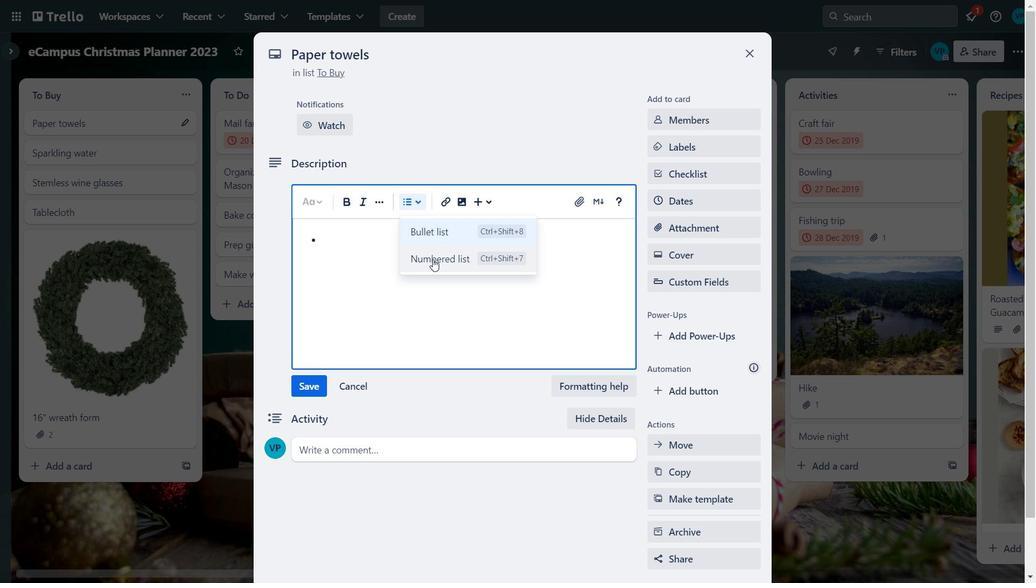 
Action: Mouse moved to (355, 223)
Screenshot: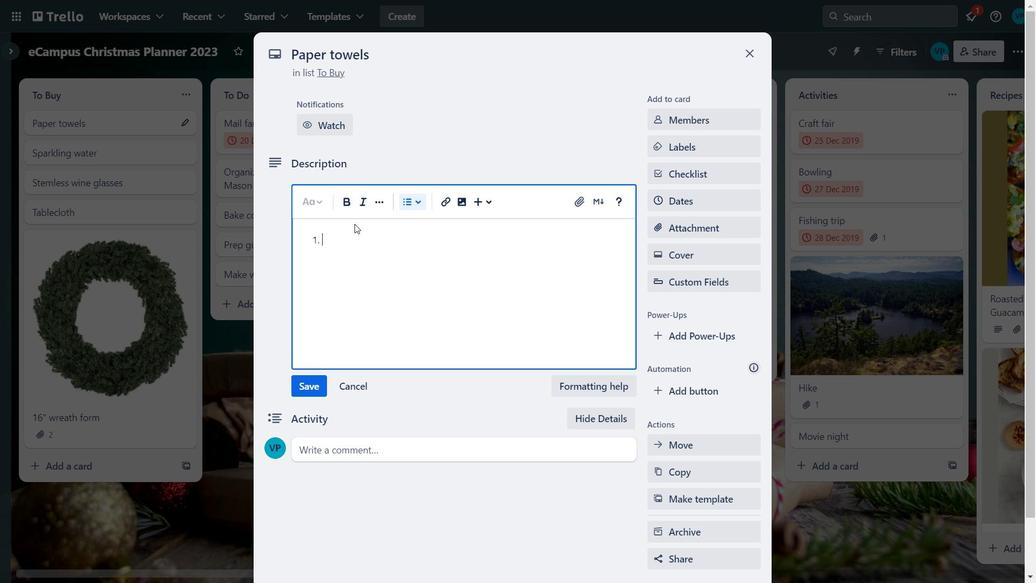 
Action: Key pressed <Key.caps_lock>A<Key.caps_lock>dd<Key.space><Key.caps_lock>P<Key.caps_lock>ap
Screenshot: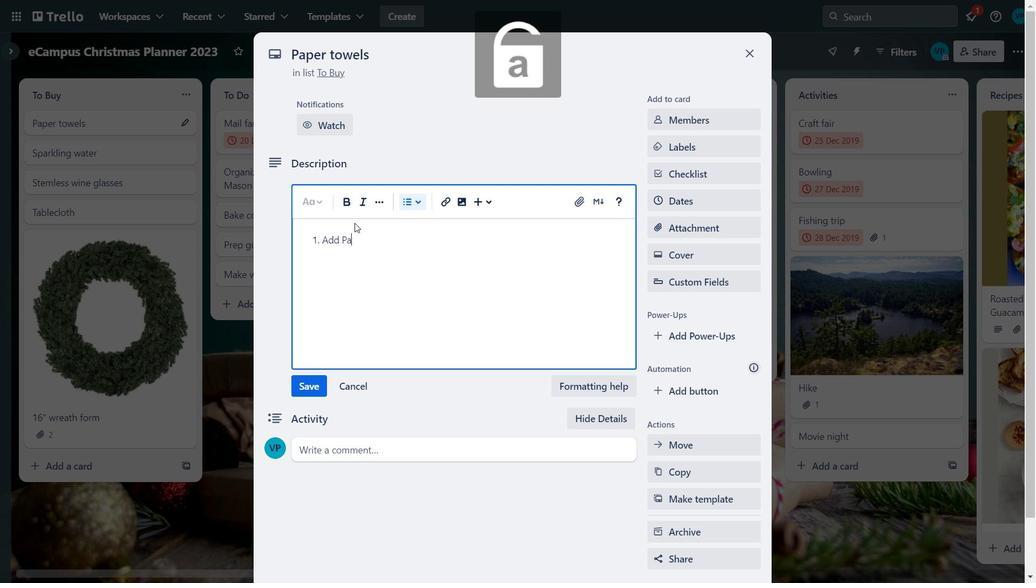 
Action: Mouse moved to (355, 222)
Screenshot: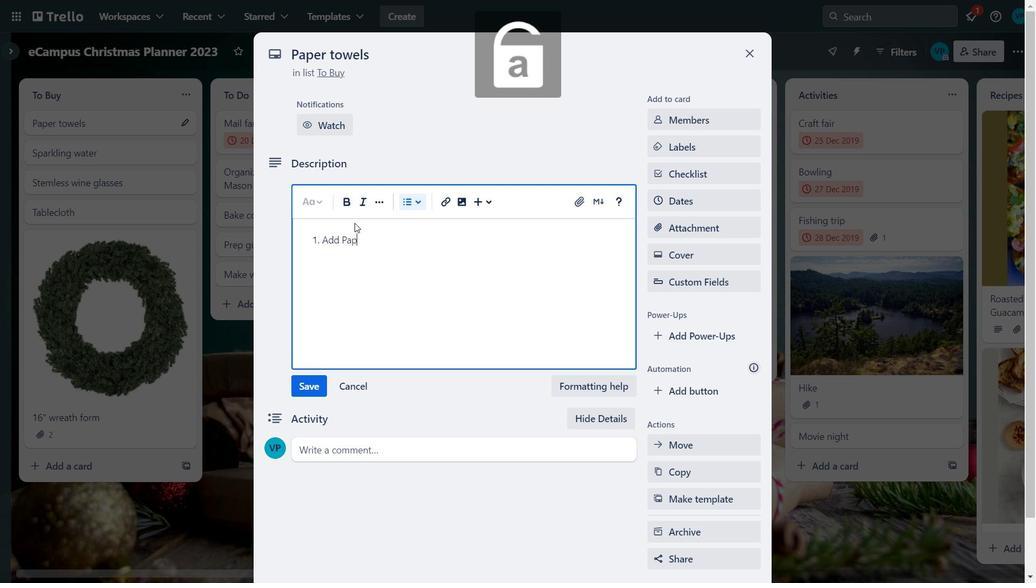 
Action: Key pressed er<Key.space>to
Screenshot: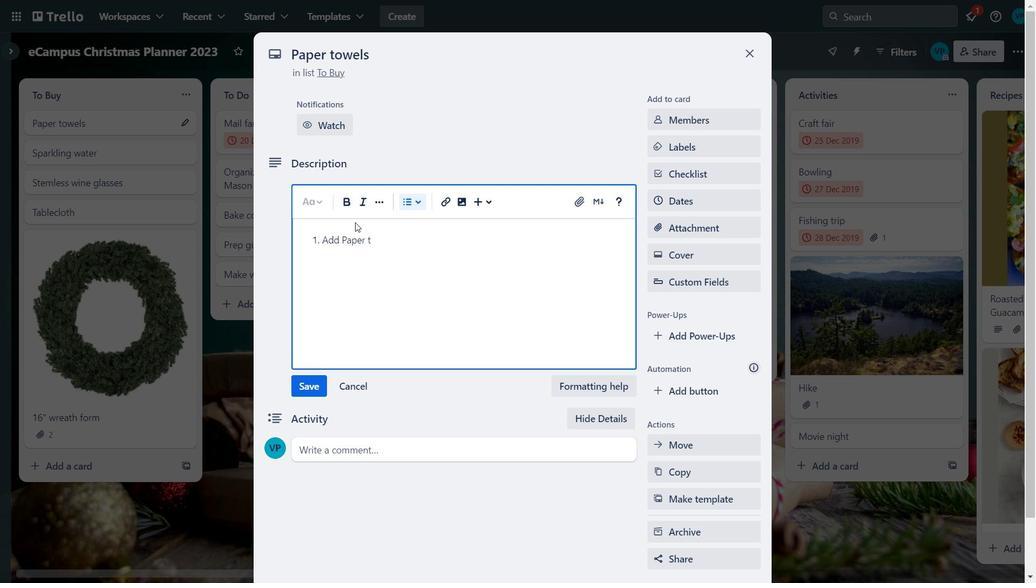 
Action: Mouse moved to (355, 222)
Screenshot: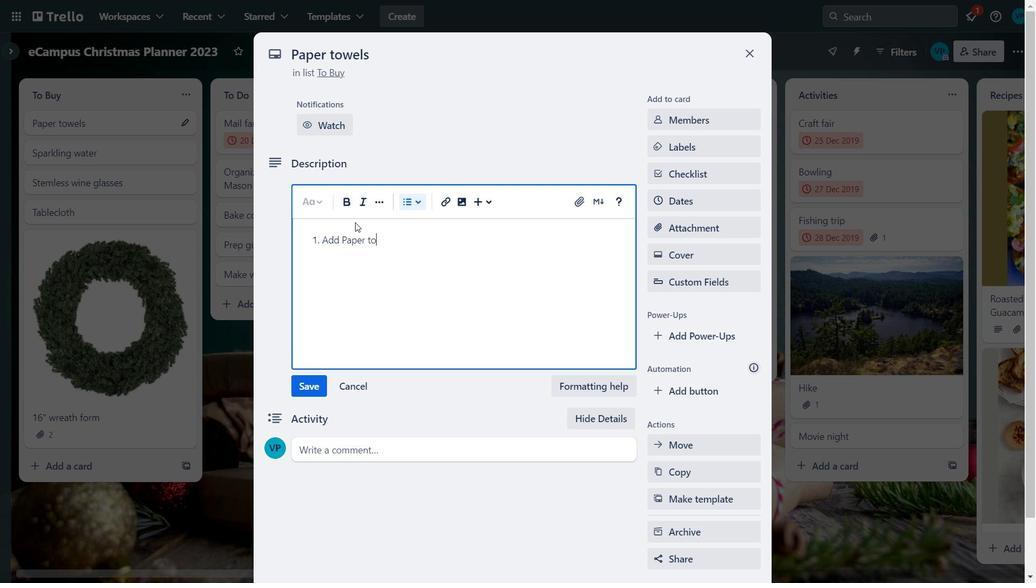 
Action: Key pressed wels<Key.space>
Screenshot: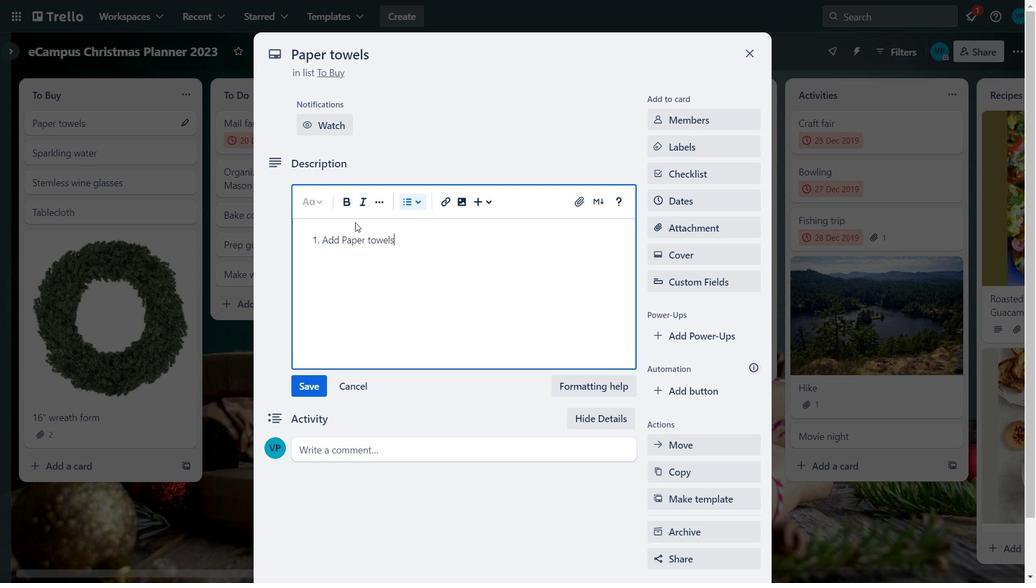 
Action: Mouse moved to (488, 204)
Screenshot: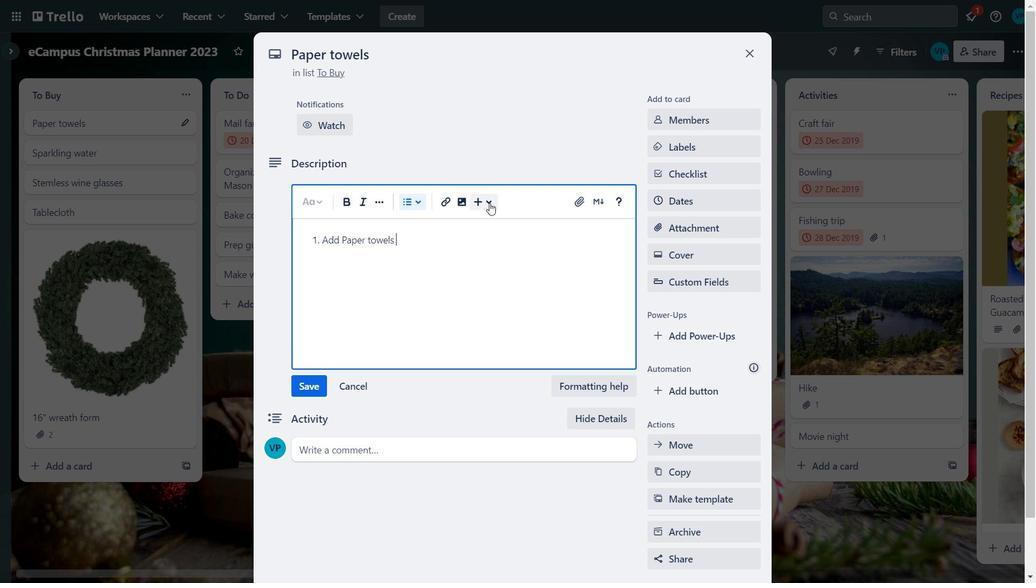 
Action: Mouse pressed left at (488, 204)
Screenshot: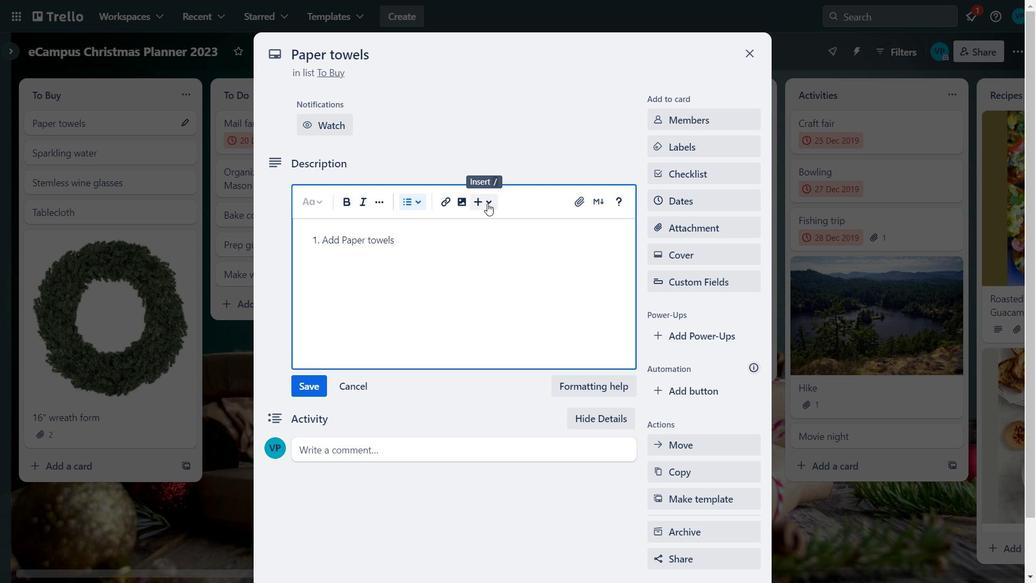 
Action: Mouse moved to (406, 238)
Screenshot: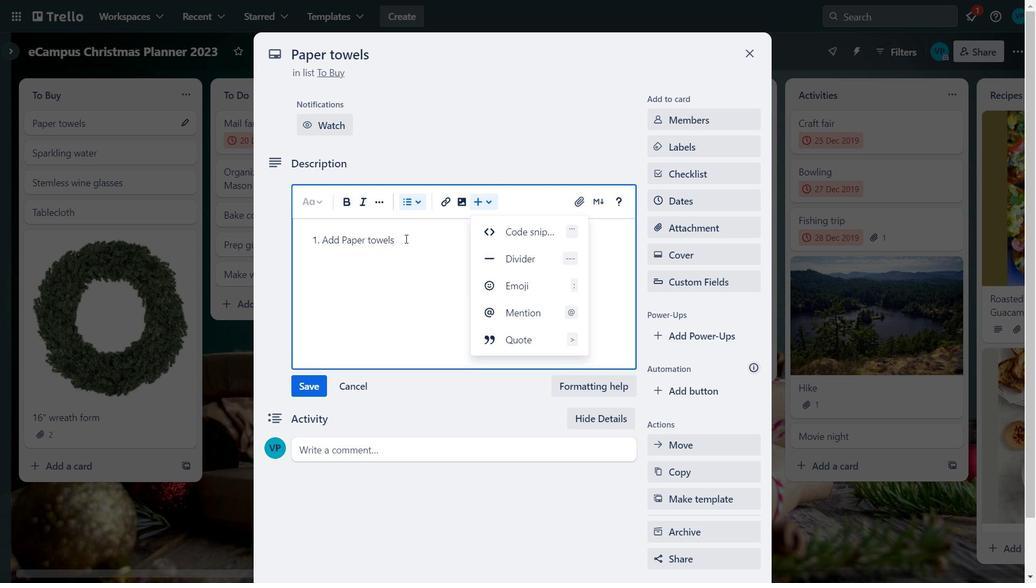 
Action: Mouse pressed left at (406, 238)
Screenshot: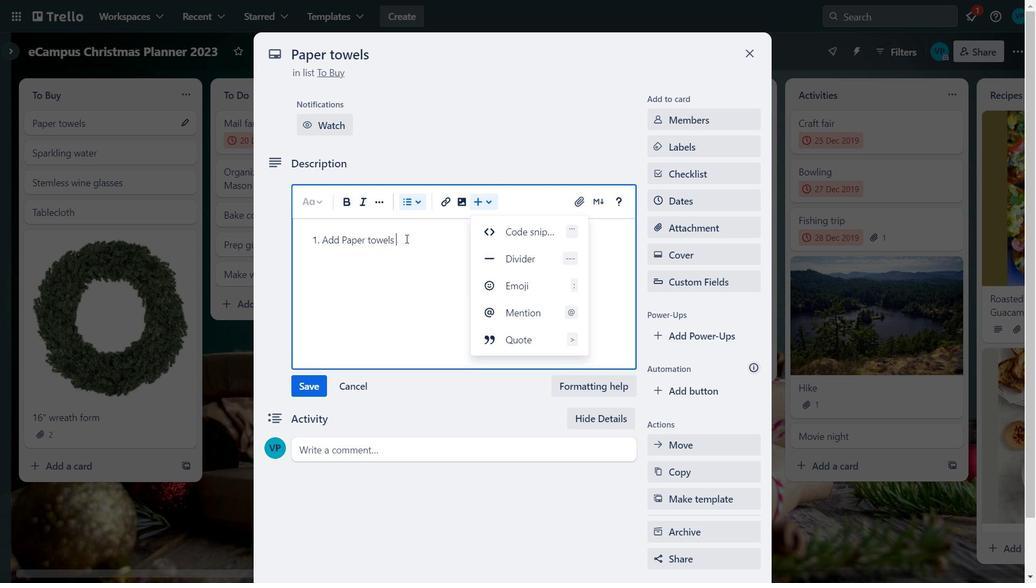 
Action: Mouse moved to (422, 233)
Screenshot: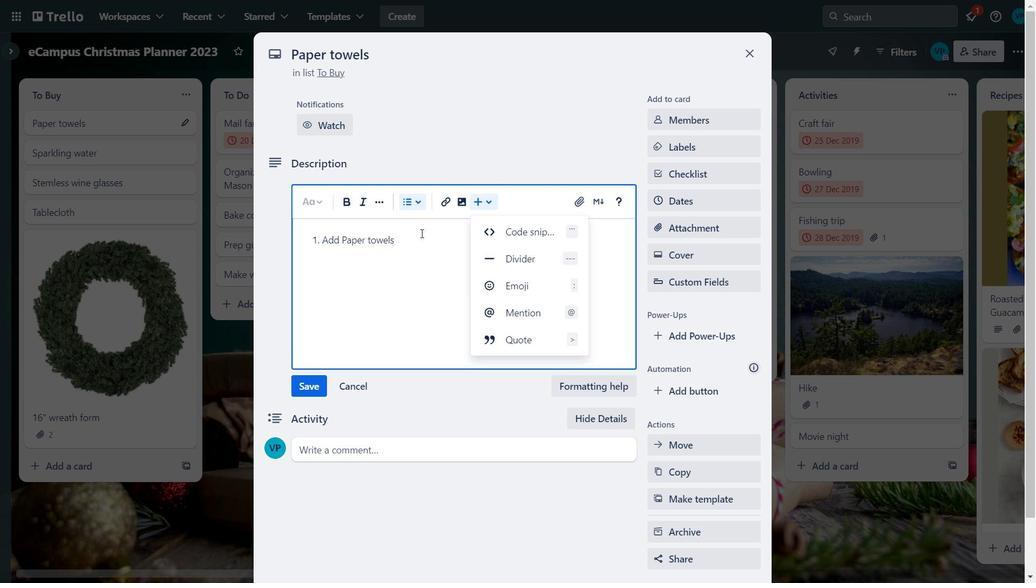 
Action: Mouse pressed left at (422, 233)
Screenshot: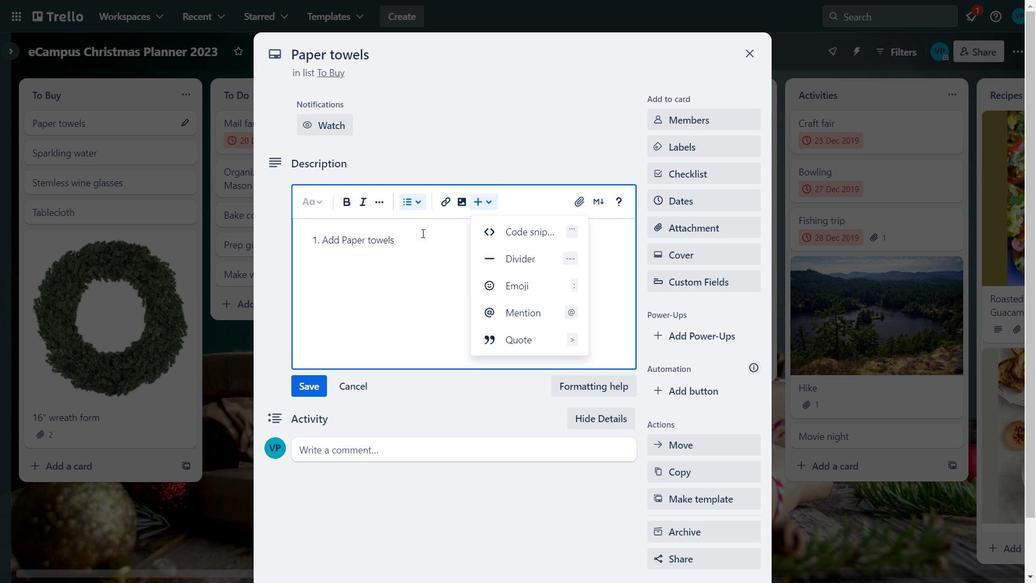 
Action: Mouse moved to (418, 284)
Screenshot: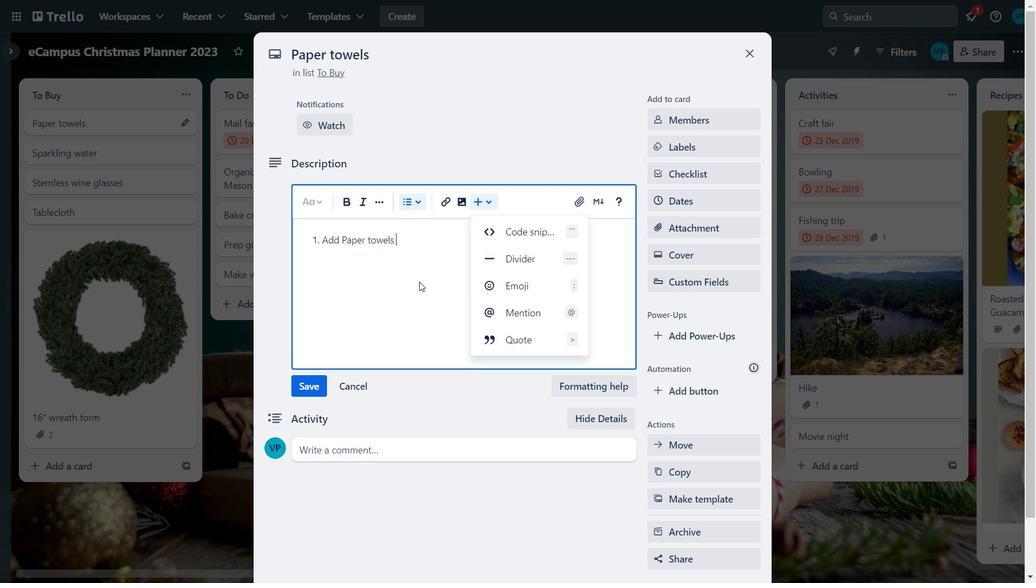 
Action: Mouse pressed left at (418, 284)
Screenshot: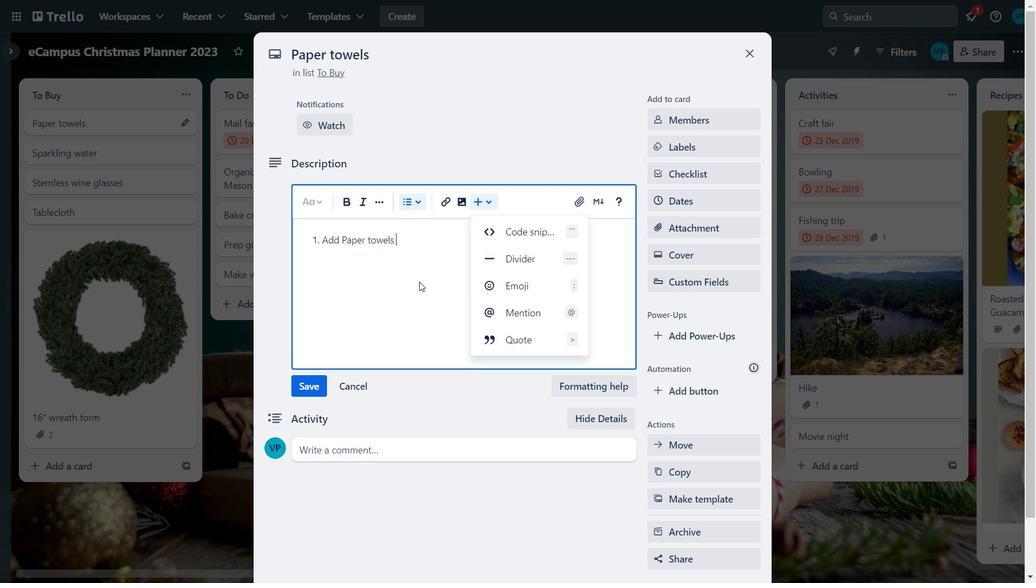 
Action: Mouse moved to (427, 248)
Screenshot: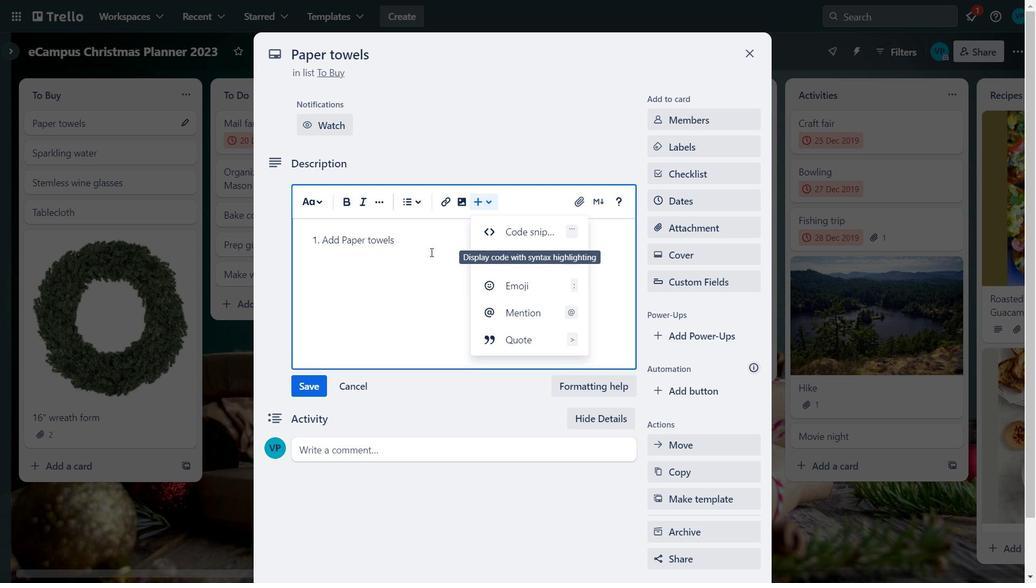
Action: Mouse pressed left at (427, 248)
Screenshot: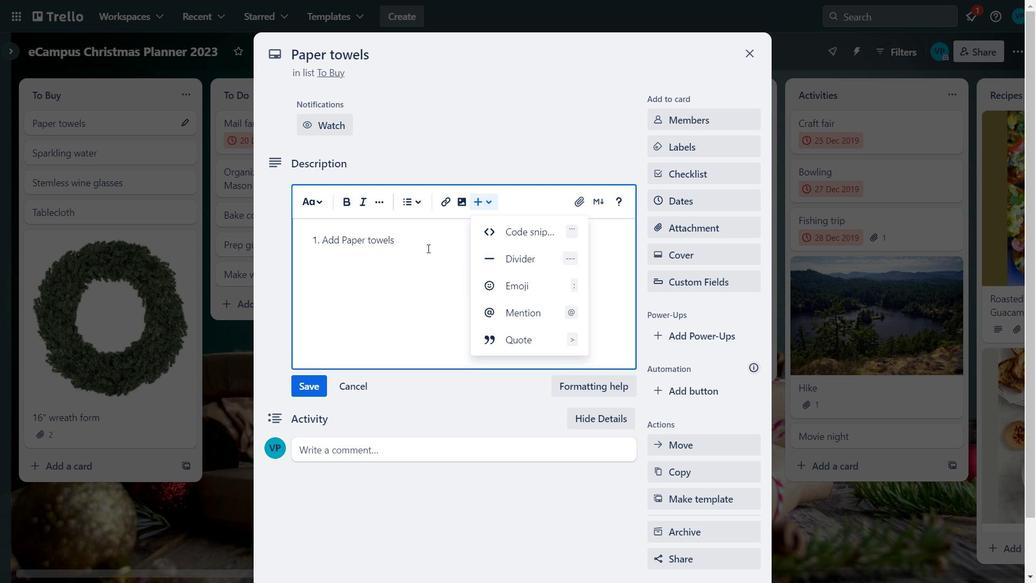 
Action: Mouse moved to (417, 237)
Screenshot: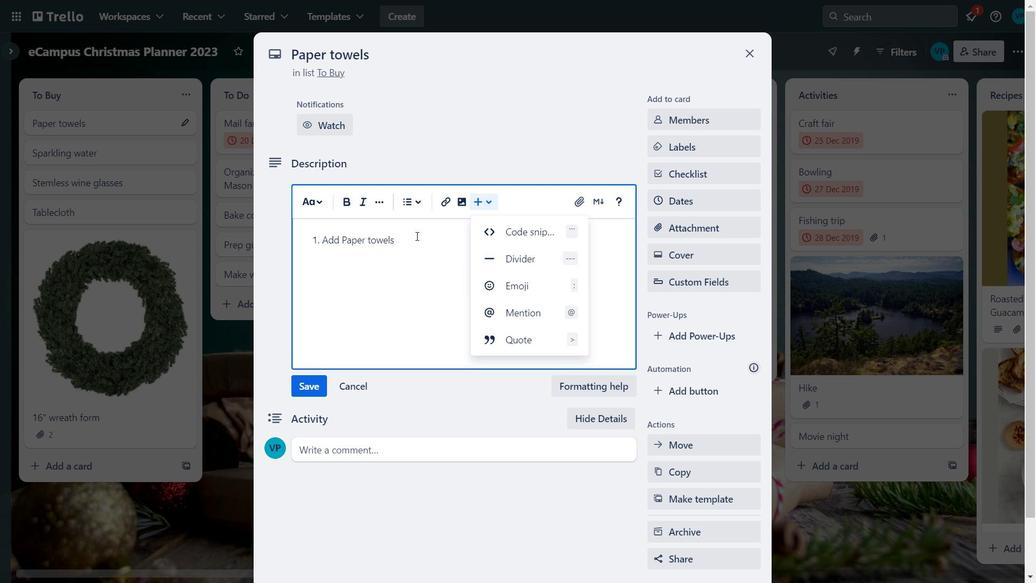 
Action: Mouse pressed left at (417, 237)
Screenshot: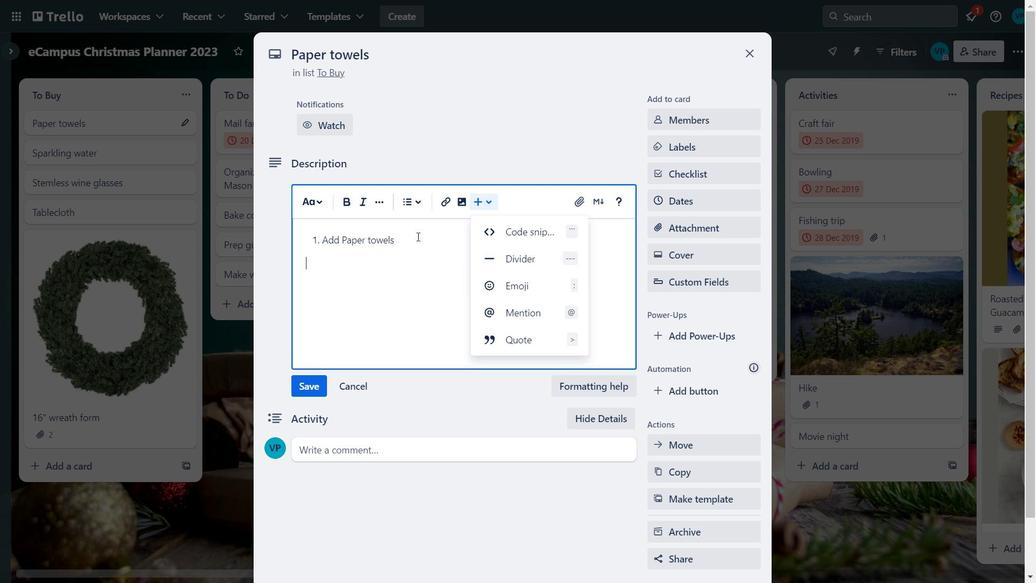 
Action: Mouse moved to (487, 205)
Screenshot: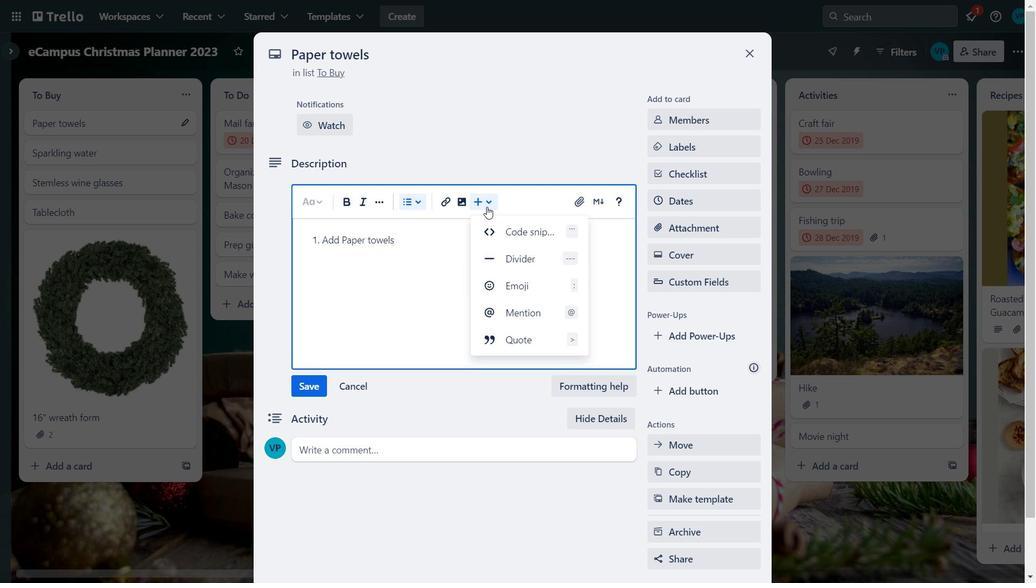 
Action: Mouse pressed left at (487, 205)
Screenshot: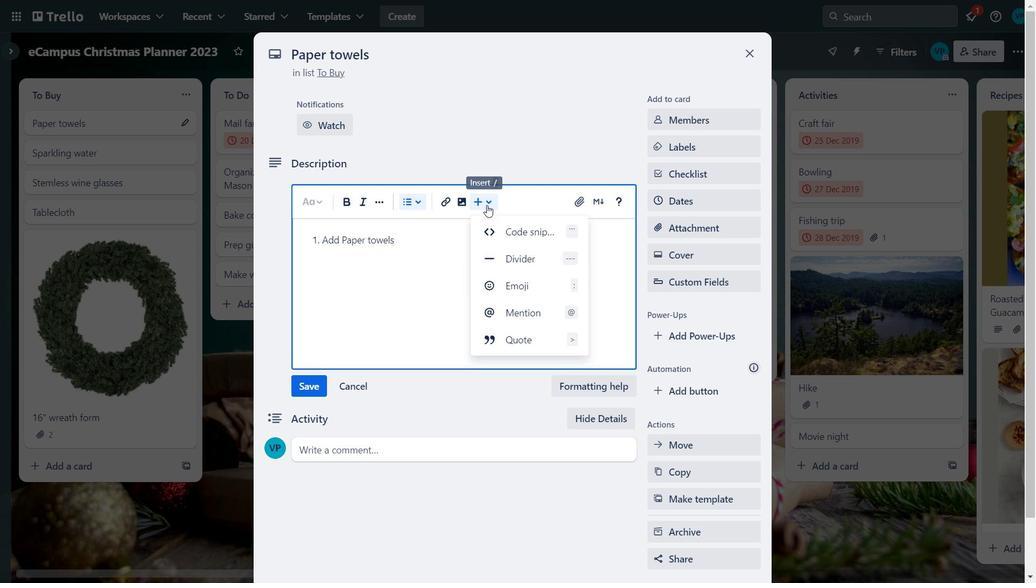 
Action: Mouse moved to (419, 251)
Screenshot: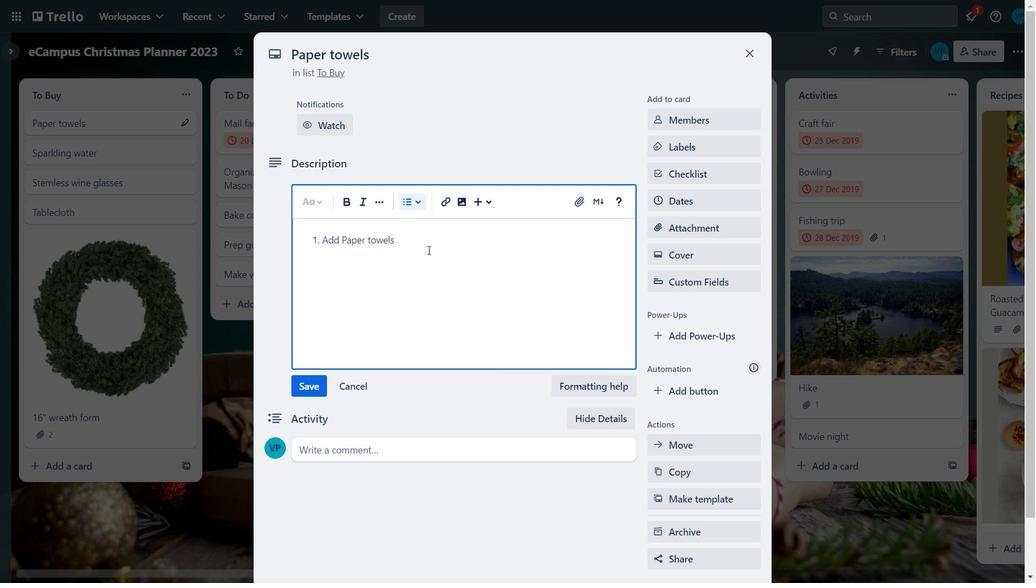 
Action: Mouse pressed left at (419, 251)
Screenshot: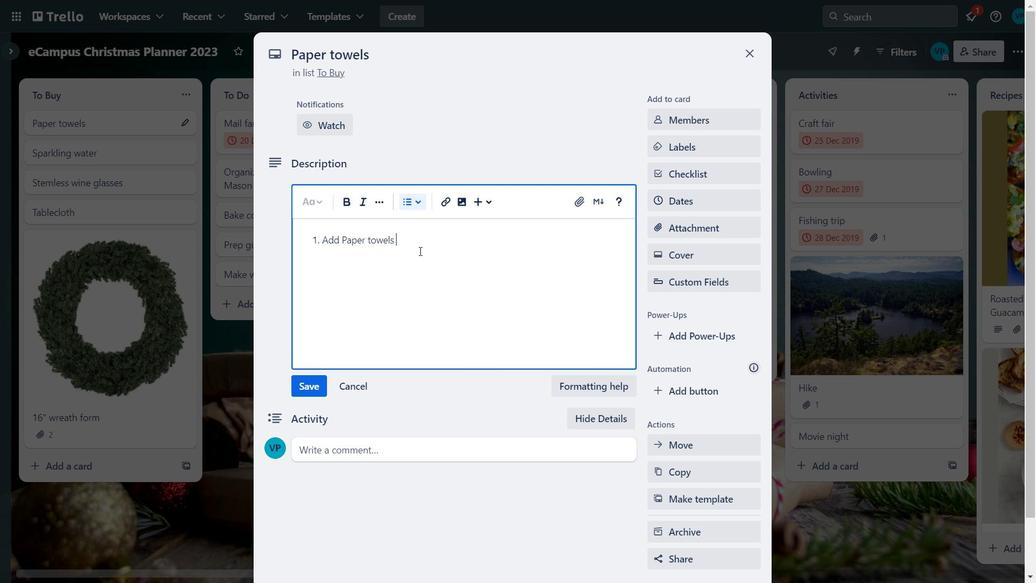 
Action: Mouse moved to (408, 243)
Screenshot: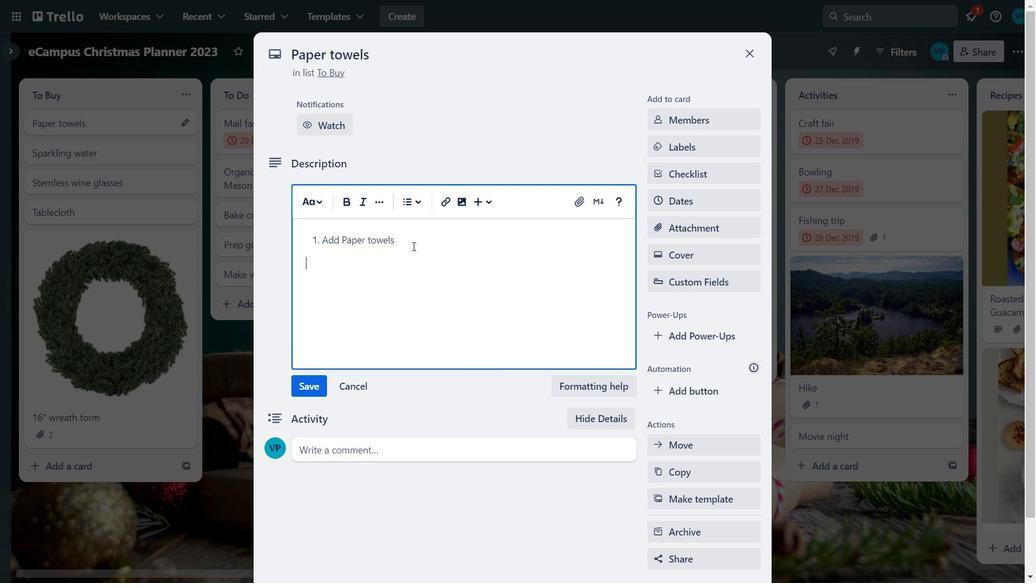 
Action: Mouse pressed left at (408, 243)
Screenshot: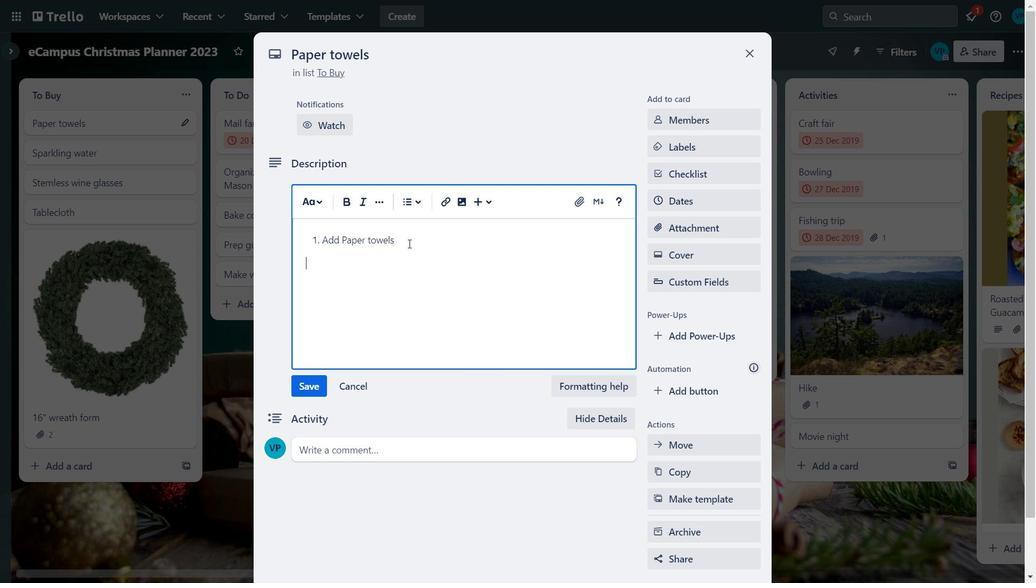 
Action: Key pressed for<Key.space>
Screenshot: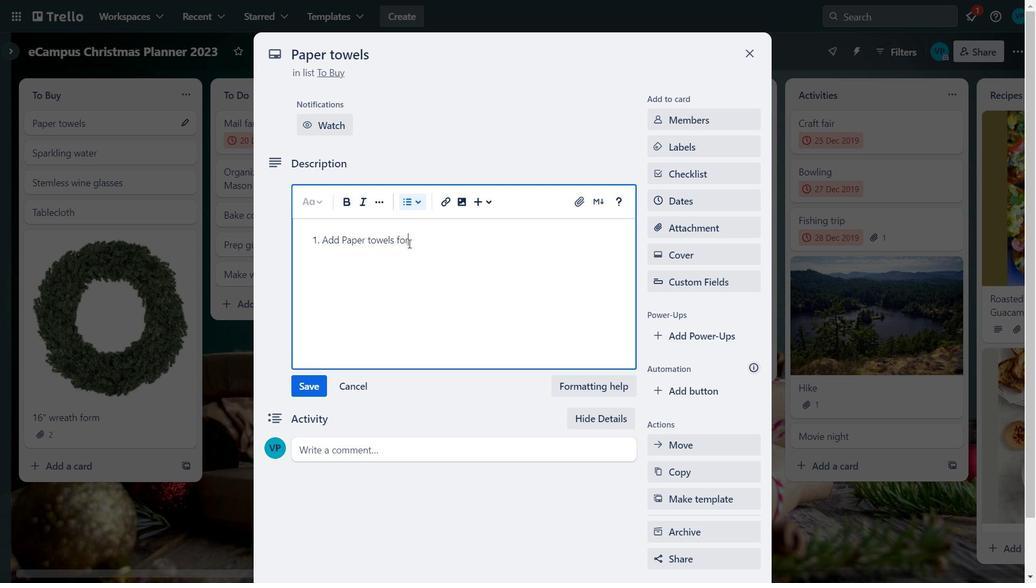 
Action: Mouse moved to (408, 244)
Screenshot: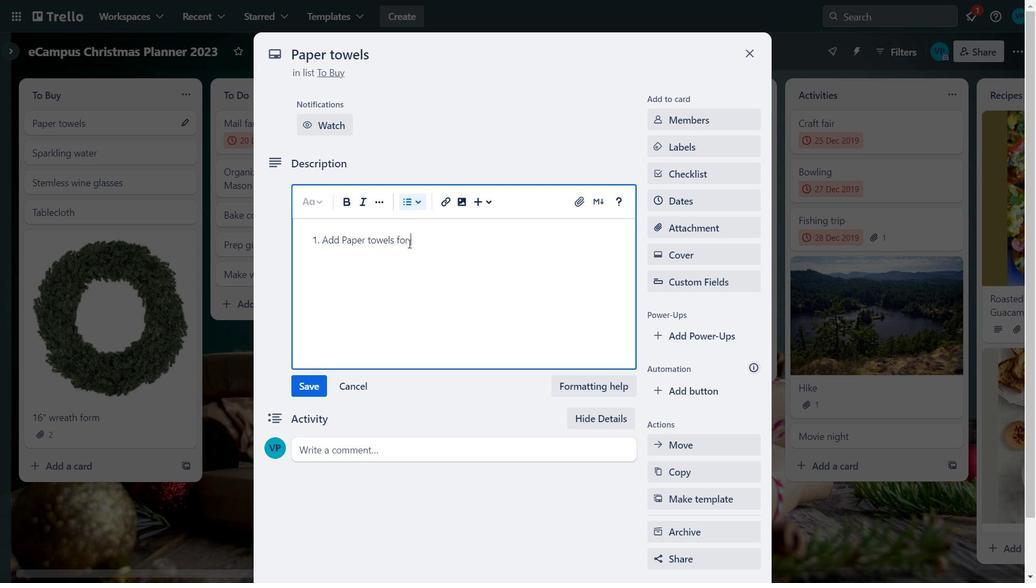 
Action: Key pressed decoration
Screenshot: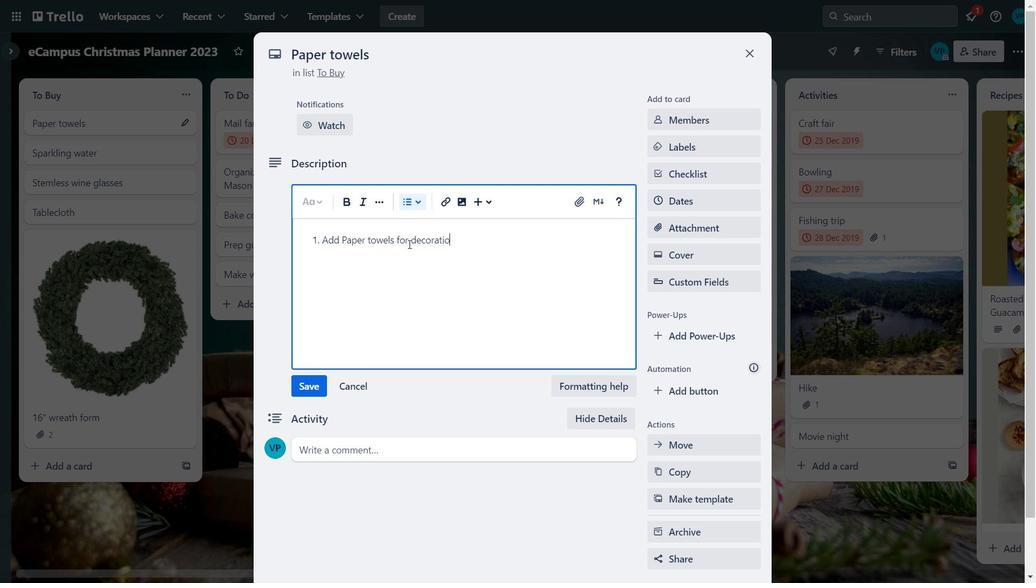 
Action: Mouse moved to (408, 247)
Screenshot: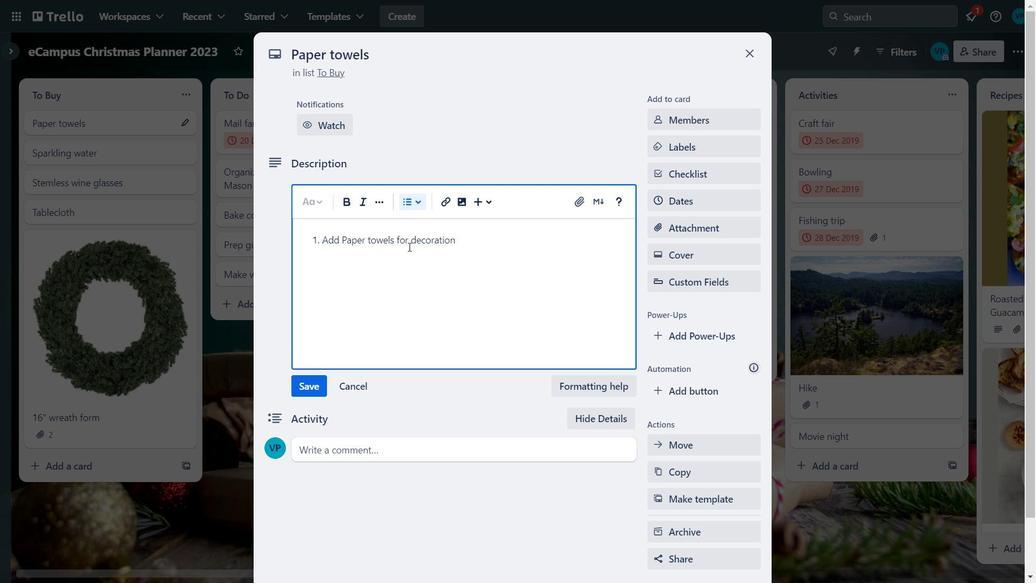 
Action: Key pressed -
Screenshot: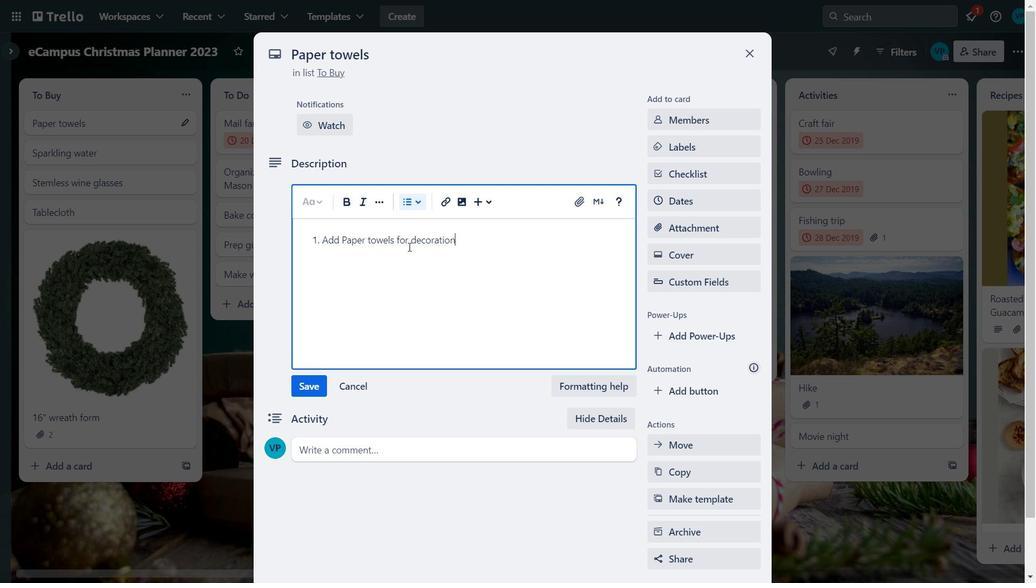 
Action: Mouse moved to (408, 247)
Screenshot: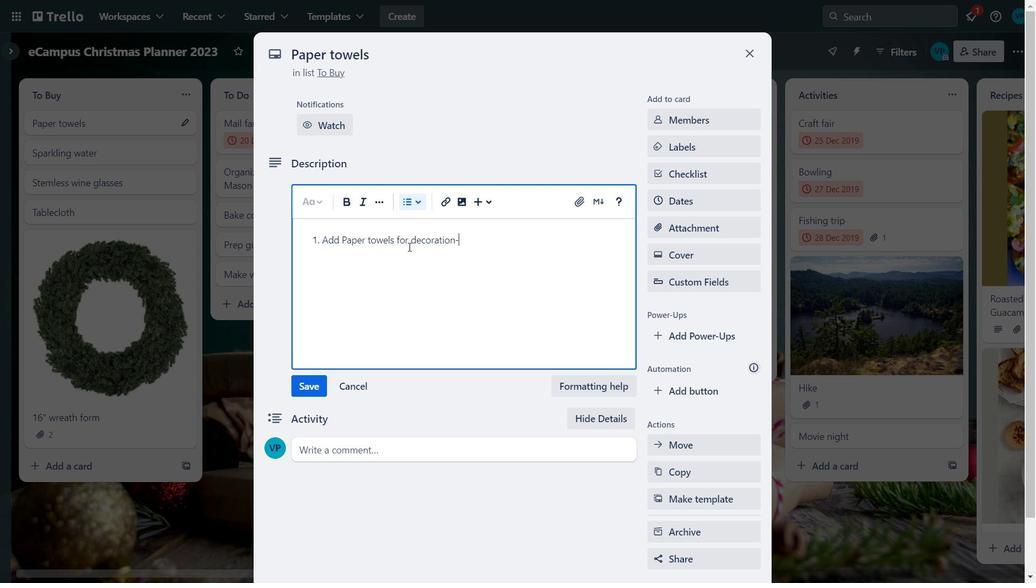 
Action: Key pressed <Key.enter>
Screenshot: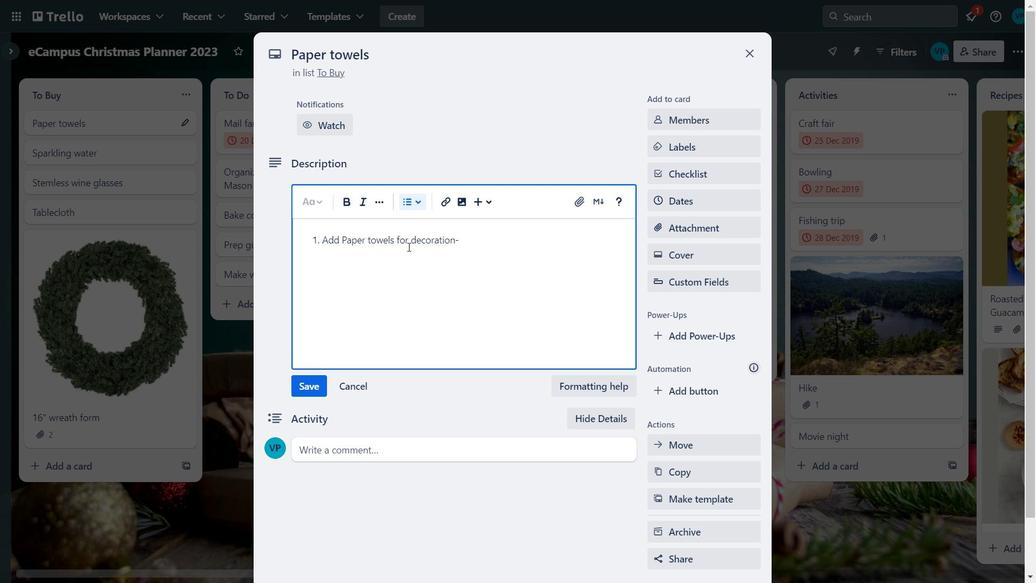 
Action: Mouse moved to (407, 247)
Screenshot: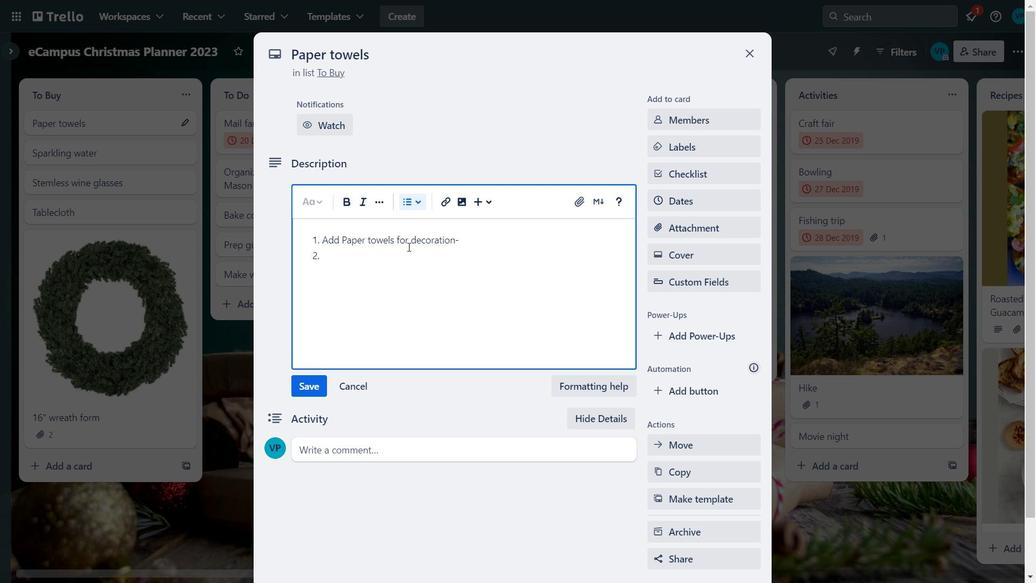 
Action: Key pressed <Key.backspace>
Screenshot: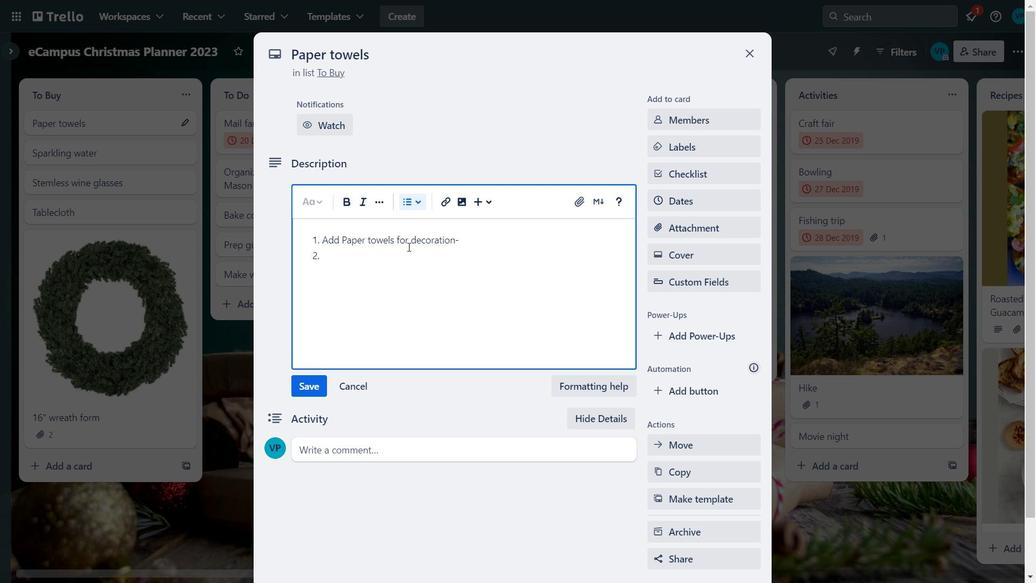 
Action: Mouse moved to (421, 203)
Screenshot: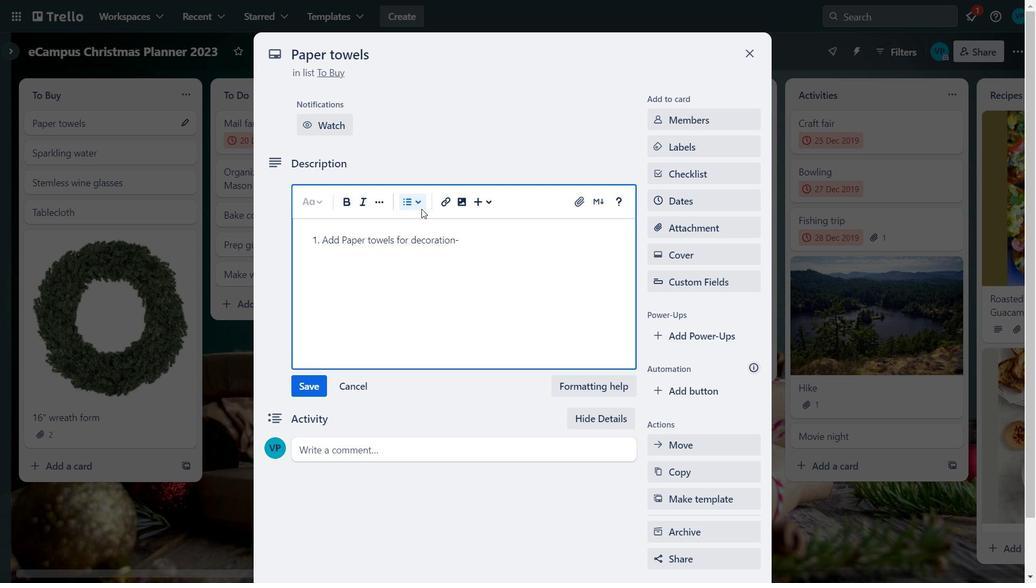 
Action: Mouse pressed left at (421, 203)
Screenshot: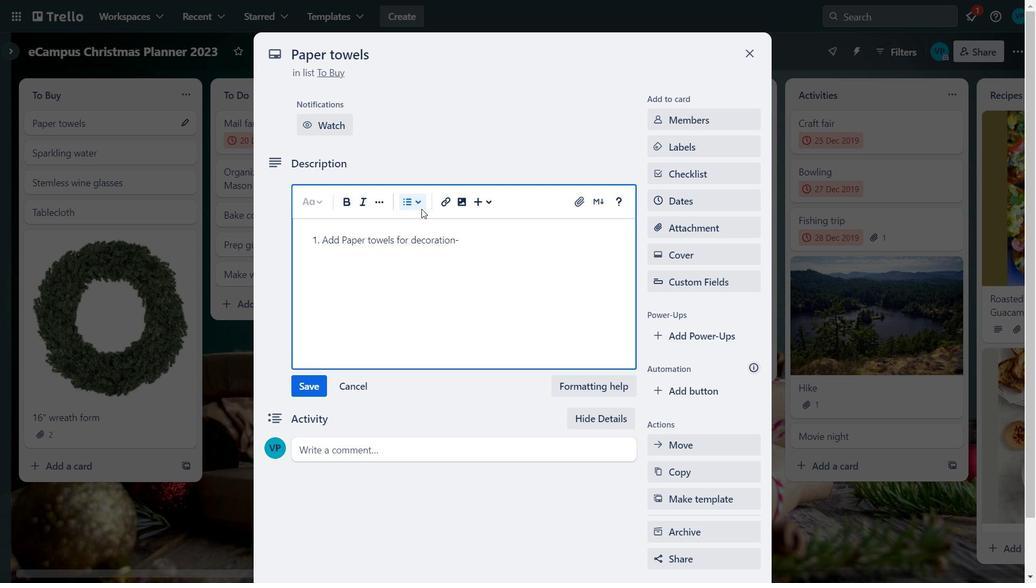 
Action: Mouse moved to (569, 257)
Screenshot: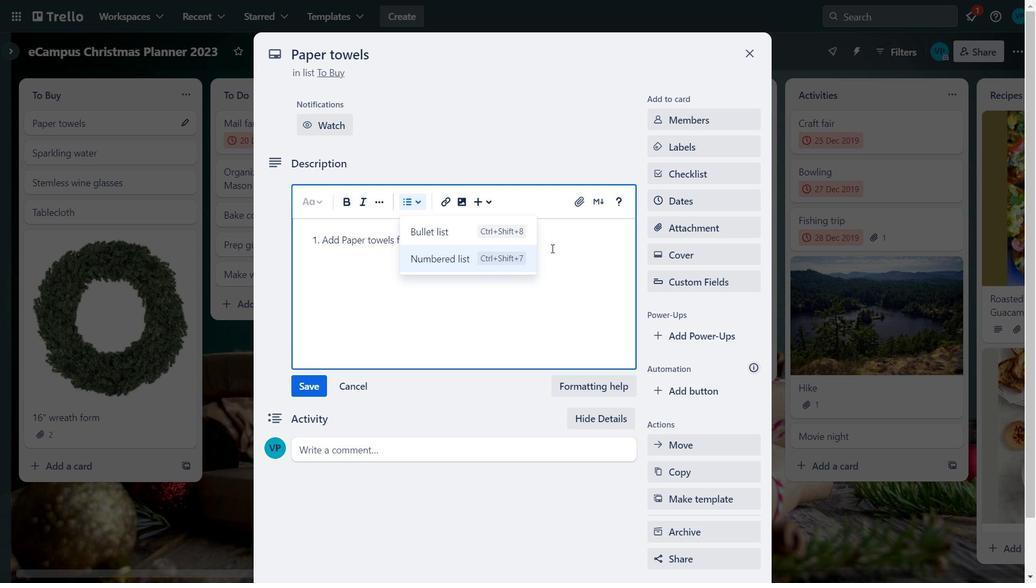 
Action: Mouse pressed left at (569, 257)
Screenshot: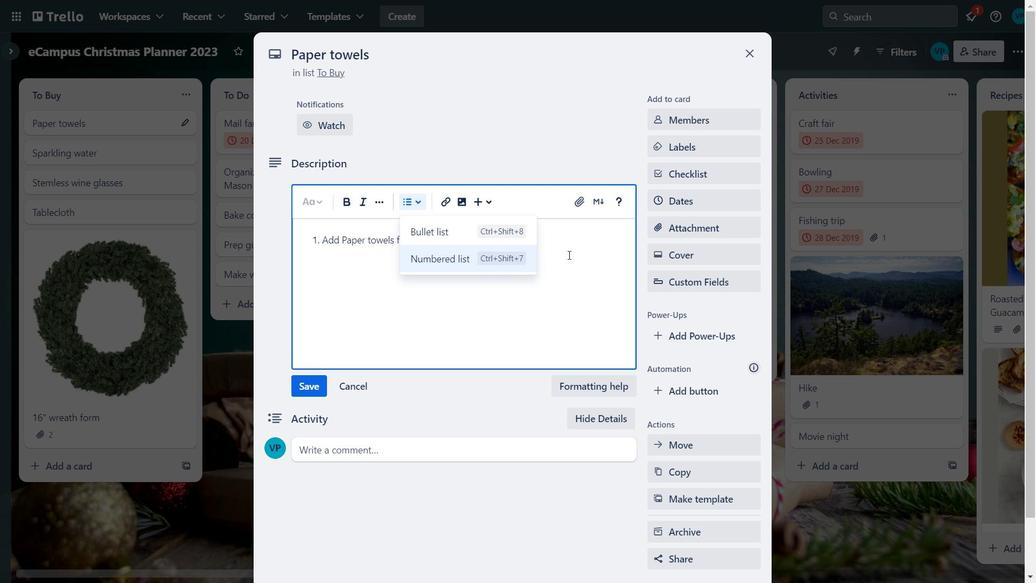 
Action: Mouse moved to (454, 235)
Screenshot: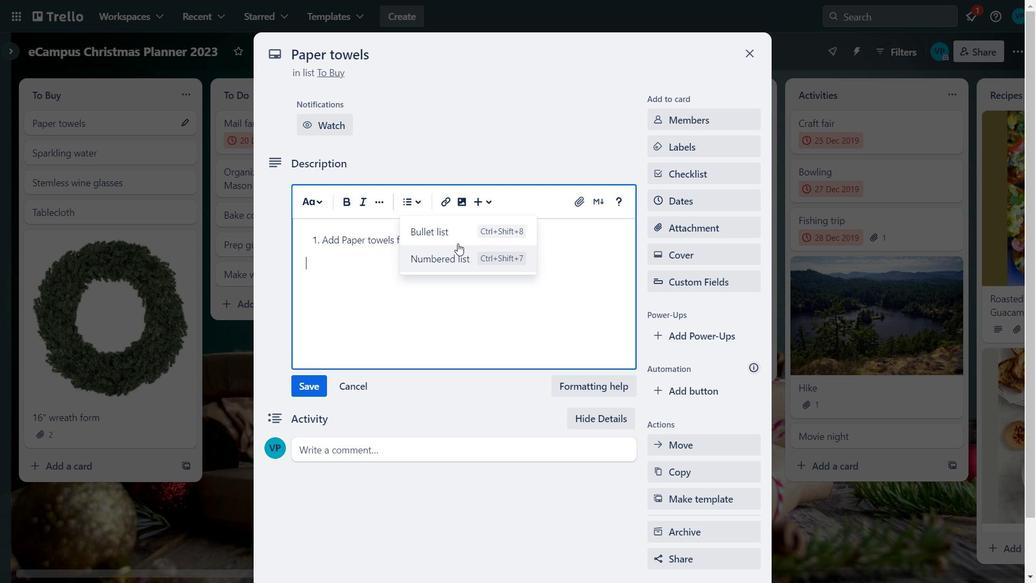 
Action: Mouse pressed left at (454, 235)
Screenshot: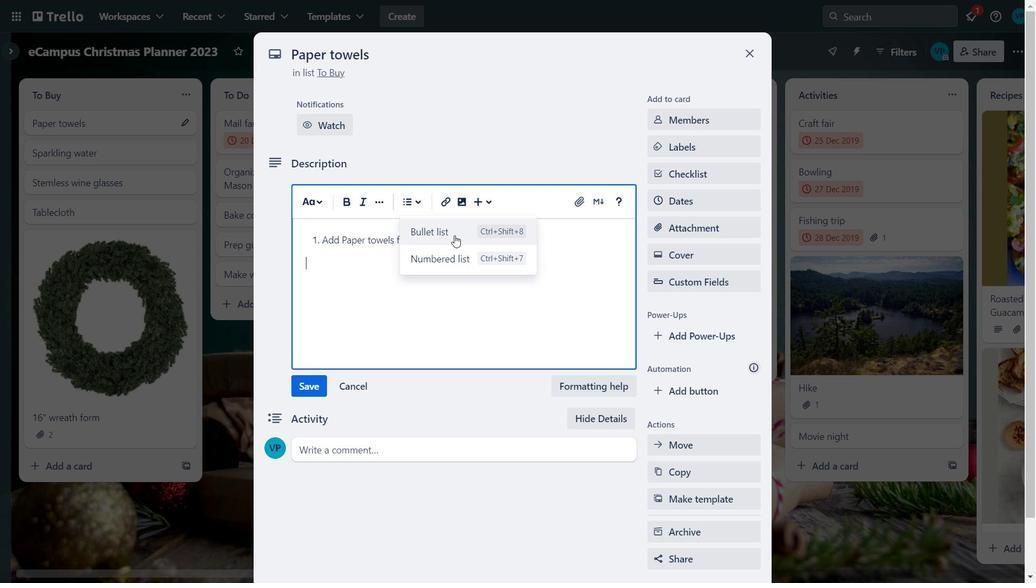 
Action: Mouse moved to (308, 255)
Screenshot: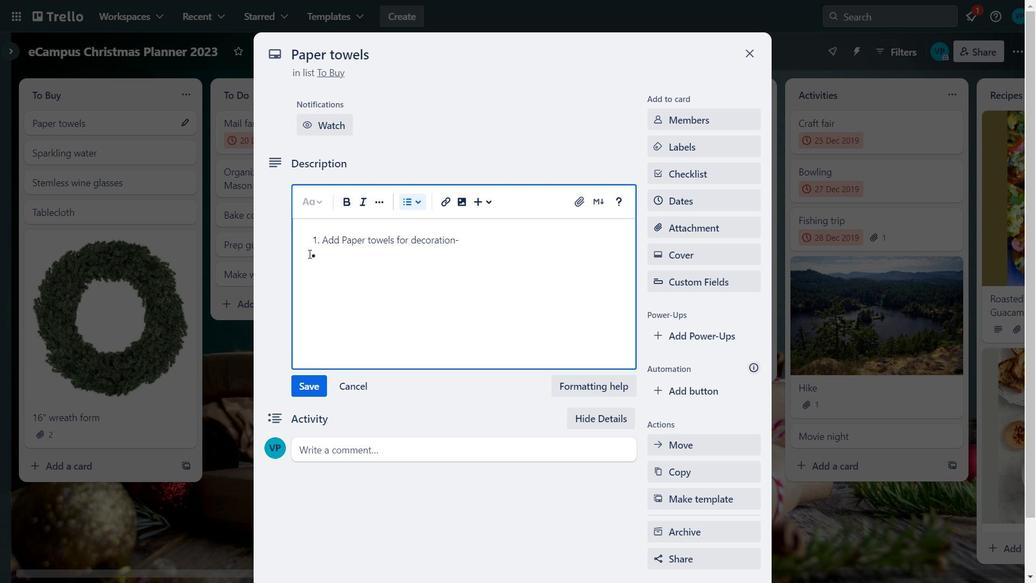 
Action: Mouse pressed left at (308, 255)
Screenshot: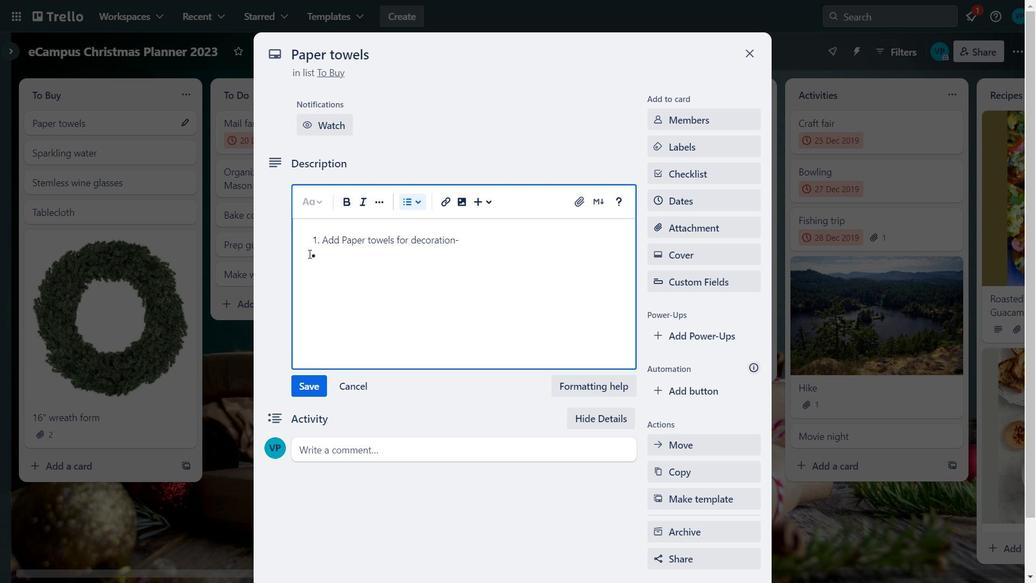 
Action: Mouse moved to (437, 261)
Screenshot: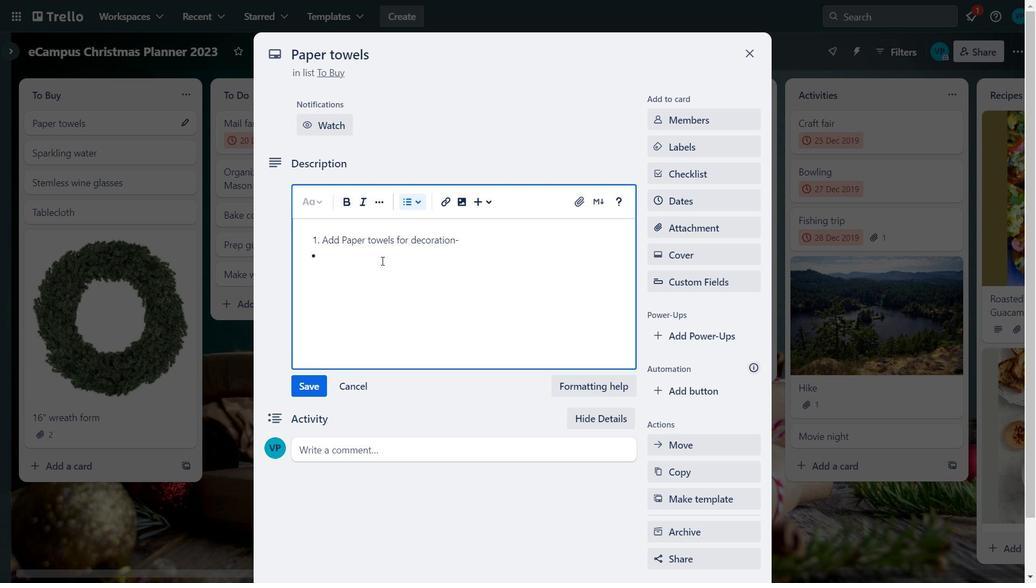 
Action: Key pressed <Key.left>
Screenshot: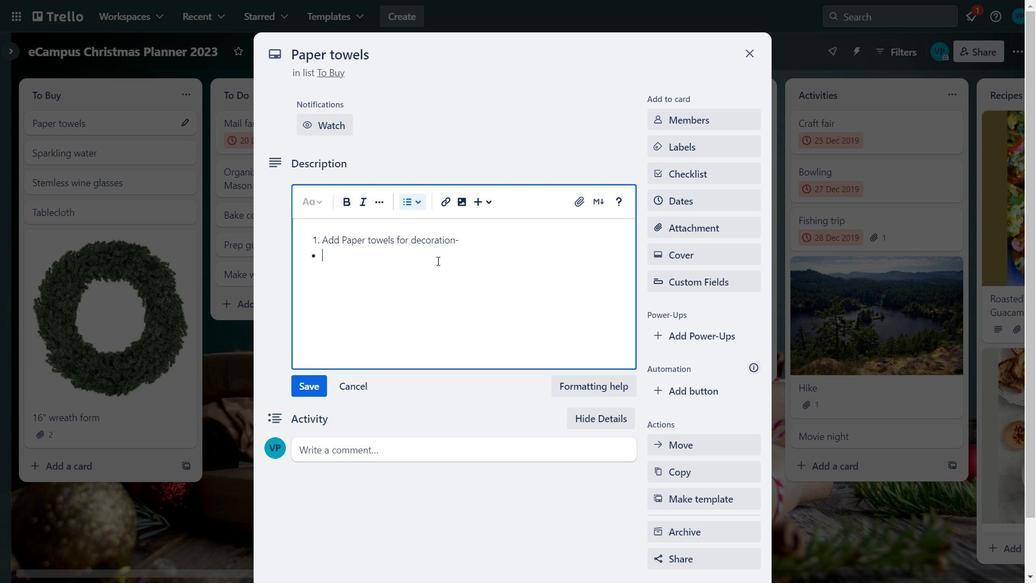 
Action: Mouse moved to (338, 254)
Screenshot: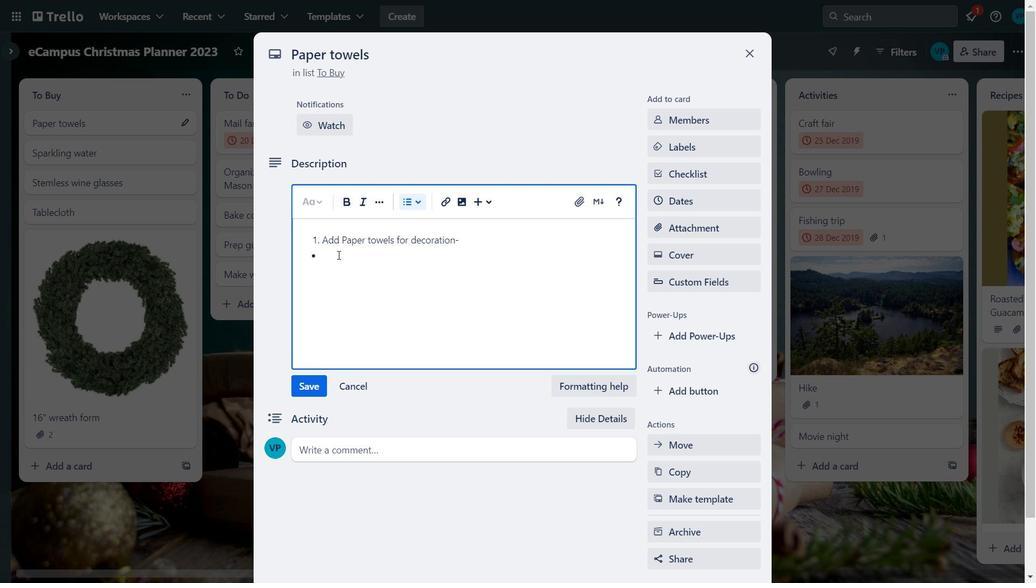 
Action: Mouse pressed left at (338, 254)
Screenshot: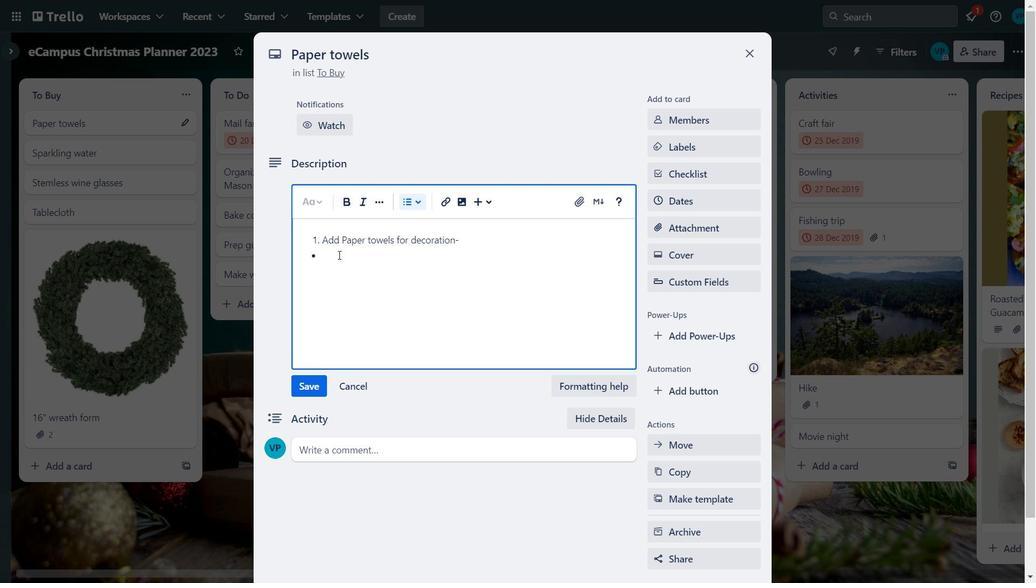 
Action: Mouse moved to (337, 257)
Screenshot: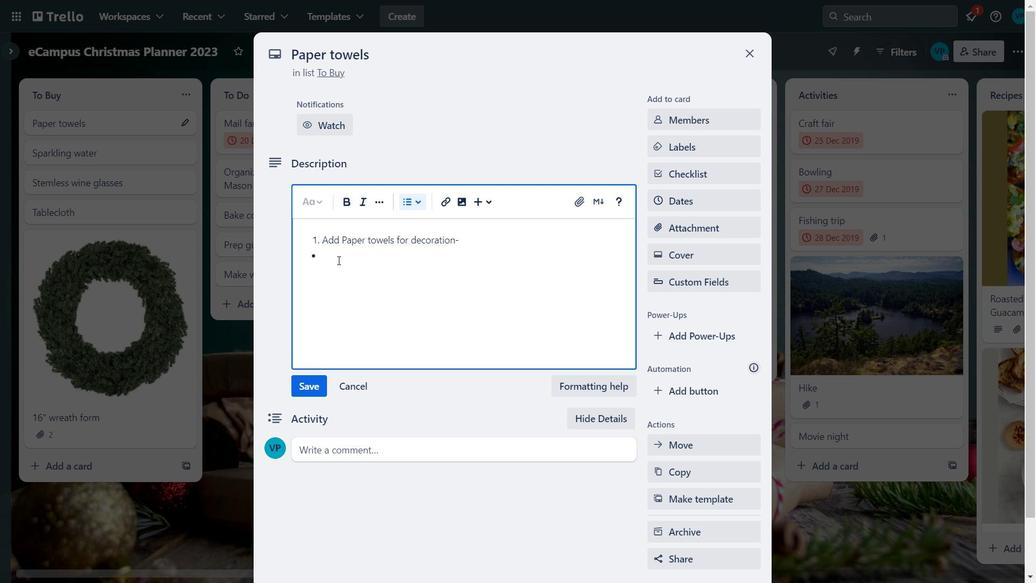 
Action: Key pressed <Key.caps_lock>E<Key.caps_lock>mpty<Key.space>paper<Key.space>towel<Key.space>rolls<Key.left><Key.left><Key.left><Key.left><Key.backspace><Key.caps_lock>R<Key.right><Key.right><Key.right><Key.right><Key.enter><Key.caps_lock>s<Key.backspace><Key.caps_lock>S<Key.caps_lock>pray<Key.space>paints<Key.enter><Key.caps_lock>
Screenshot: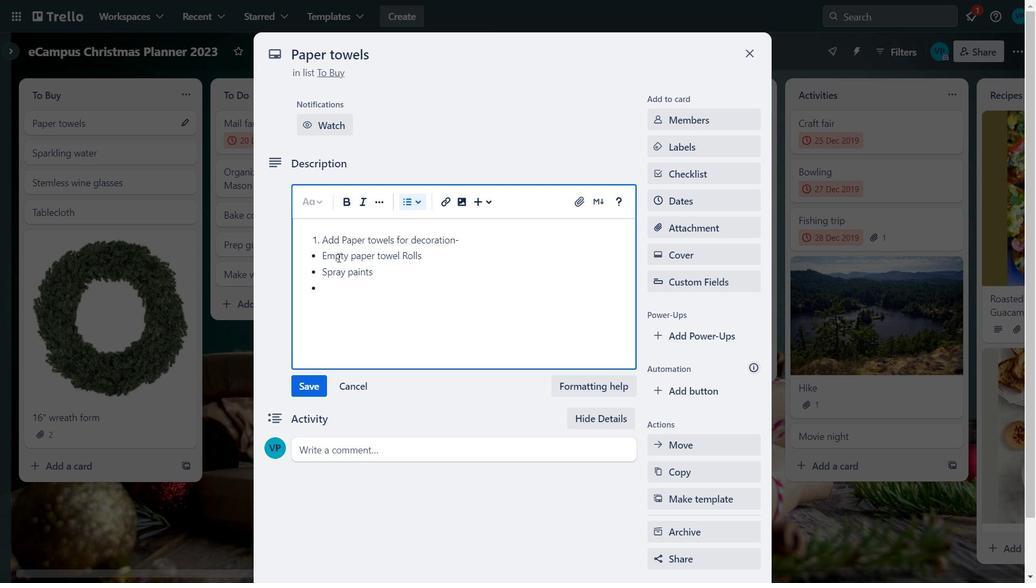 
Action: Mouse moved to (338, 273)
Screenshot: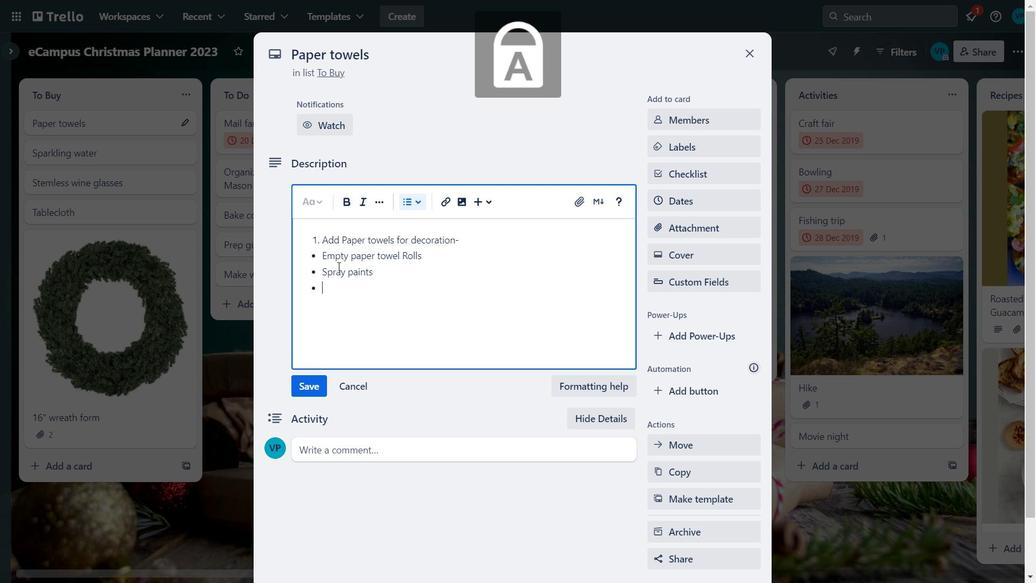 
Action: Key pressed G<Key.caps_lock>litter<Key.enter><Key.caps_lock>R<Key.caps_lock>ibbon<Key.enter><Key.caps_lock>G<Key.caps_lock>lur<Key.backspace>e<Key.enter><Key.caps_lock>P<Key.caps_lock>aint<Key.space><Key.backspace>brush<Key.enter><Key.caps_lock>R<Key.caps_lock>uler<Key.enter><Key.caps_lock>P<Key.caps_lock>en<Key.space>oe<Key.backspace>r<Key.space><Key.caps_lock>P<Key.caps_lock>encil<Key.enter><Key.caps_lock>S<Key.caps_lock>cissors
Screenshot: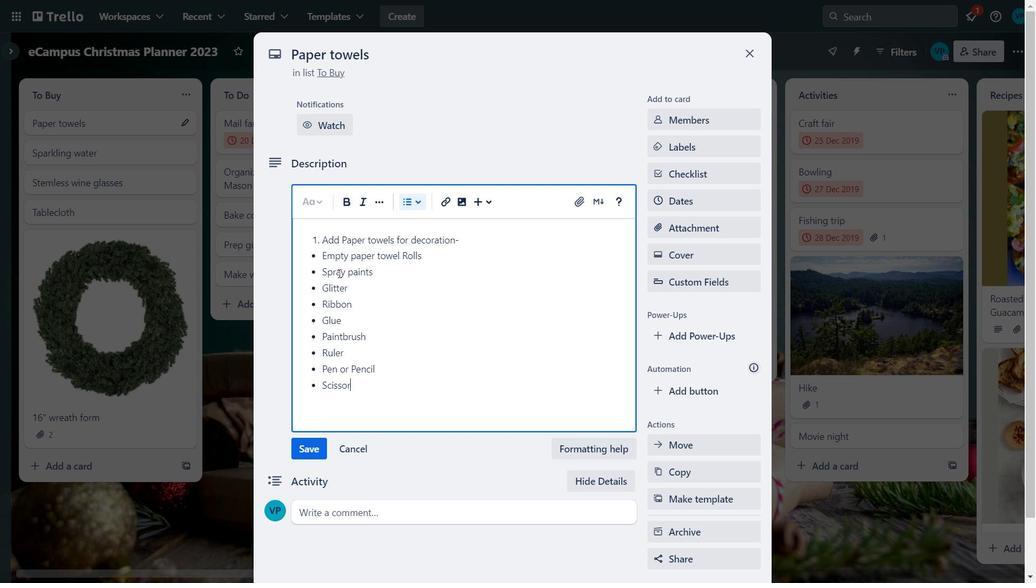 
Action: Mouse moved to (320, 447)
Screenshot: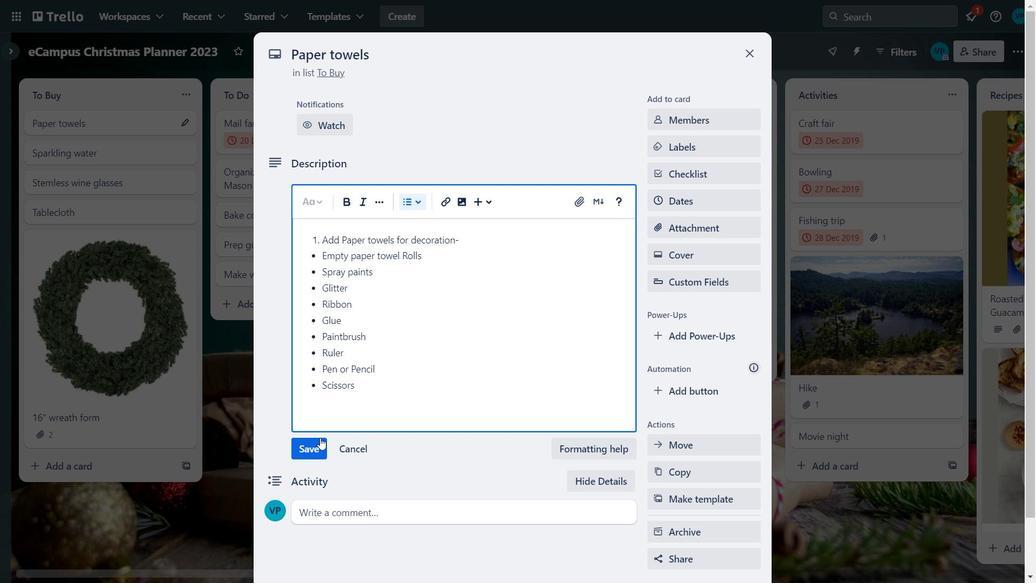 
Action: Mouse pressed left at (320, 447)
Screenshot: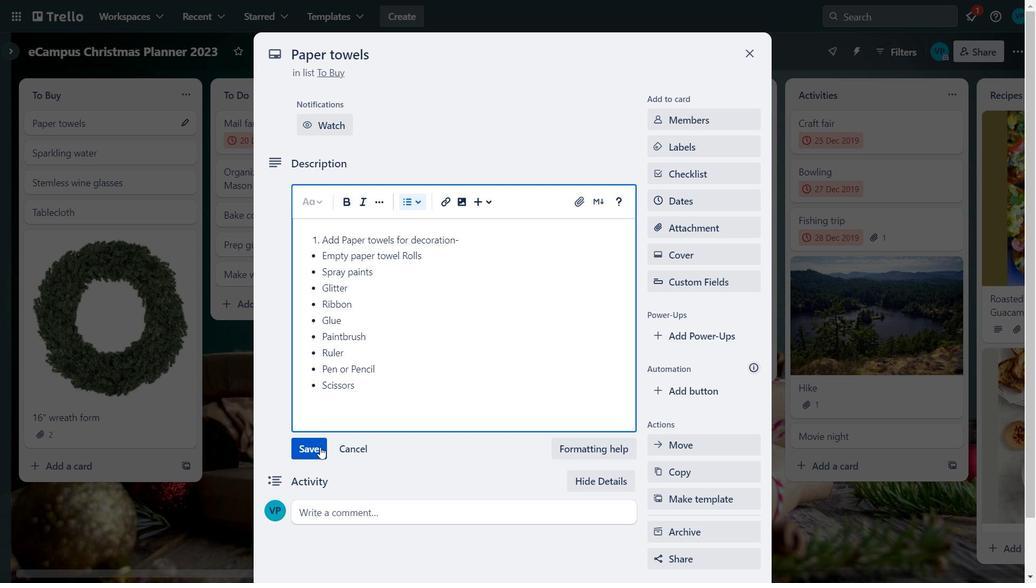 
Action: Mouse moved to (453, 197)
Screenshot: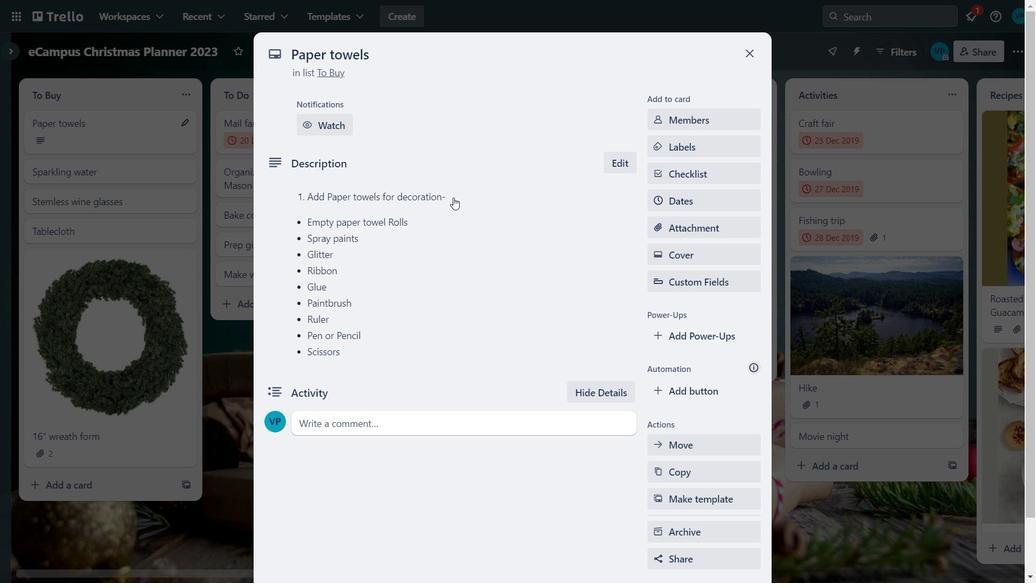 
Action: Mouse pressed left at (453, 197)
Screenshot: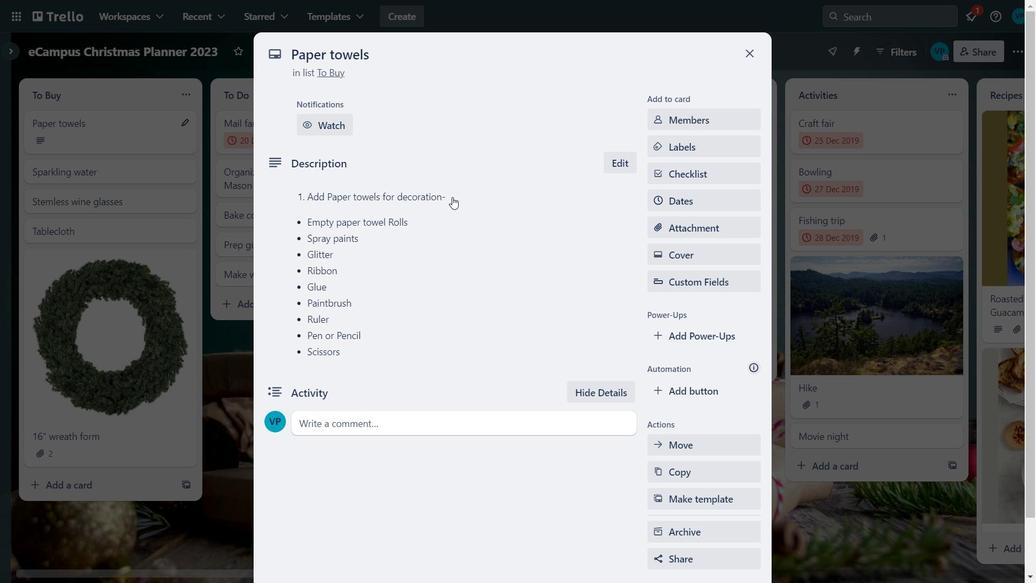 
Action: Mouse pressed left at (453, 197)
Screenshot: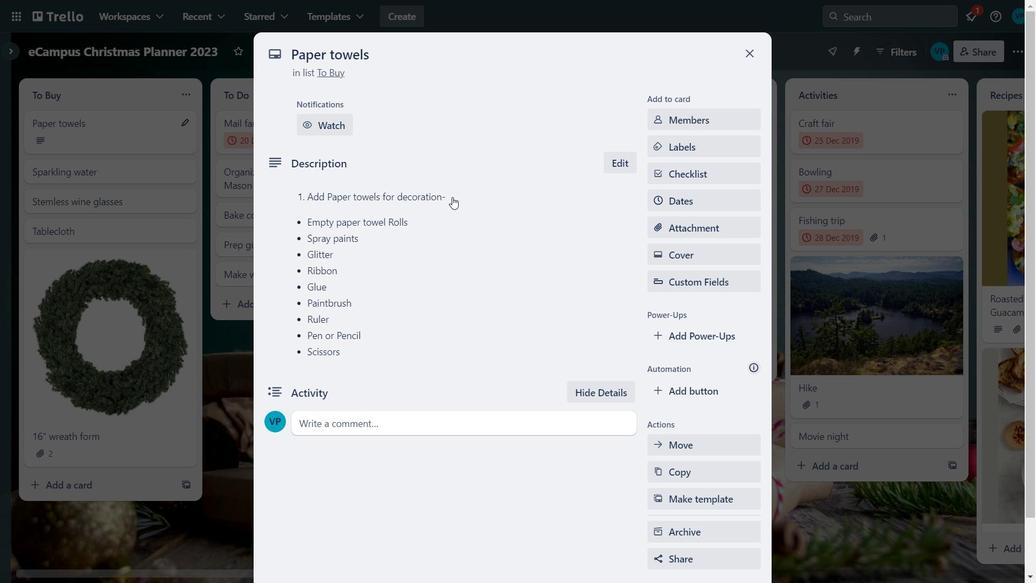 
Action: Mouse moved to (460, 233)
Screenshot: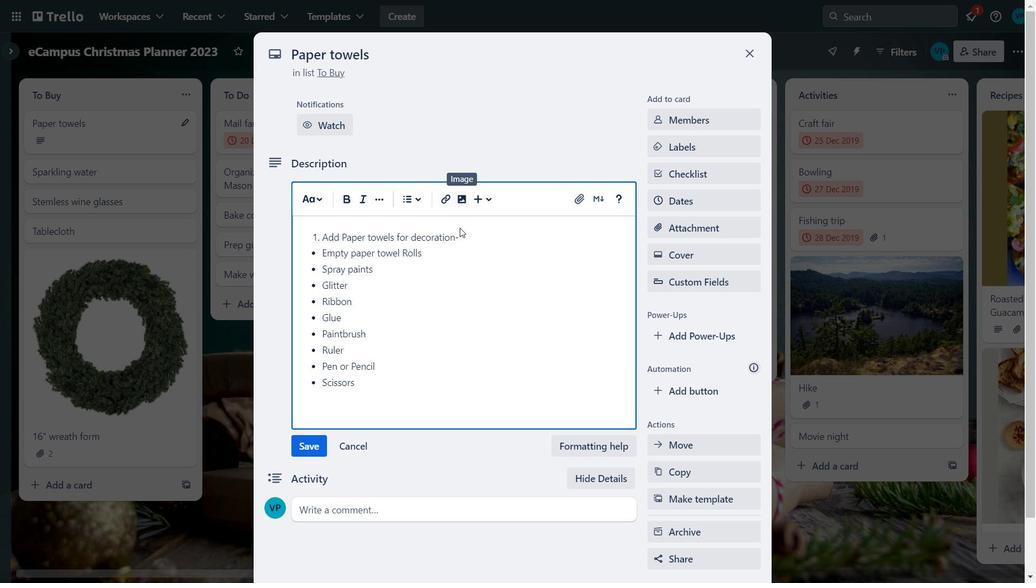 
Action: Mouse pressed left at (460, 233)
Screenshot: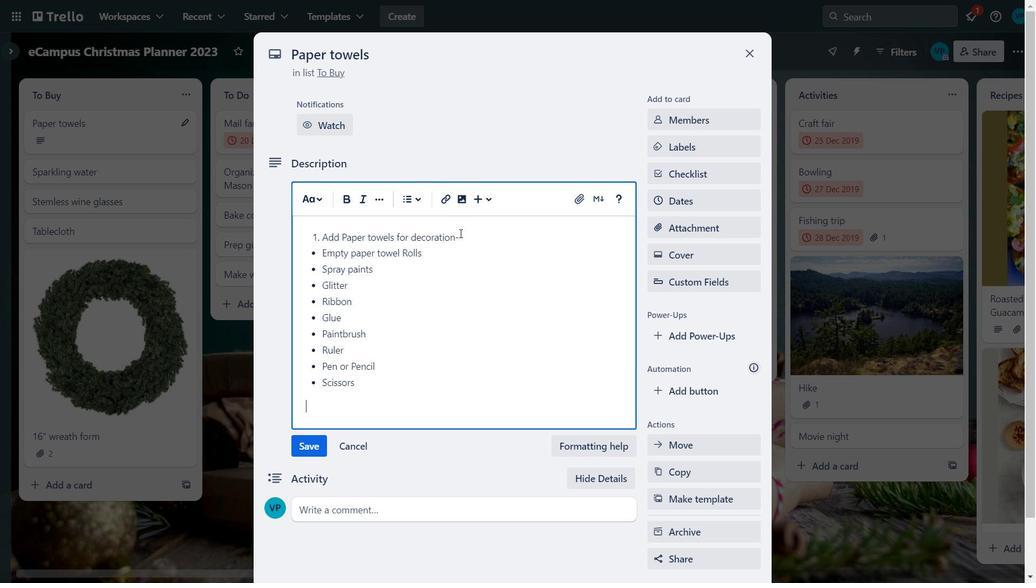 
Action: Mouse moved to (461, 233)
Screenshot: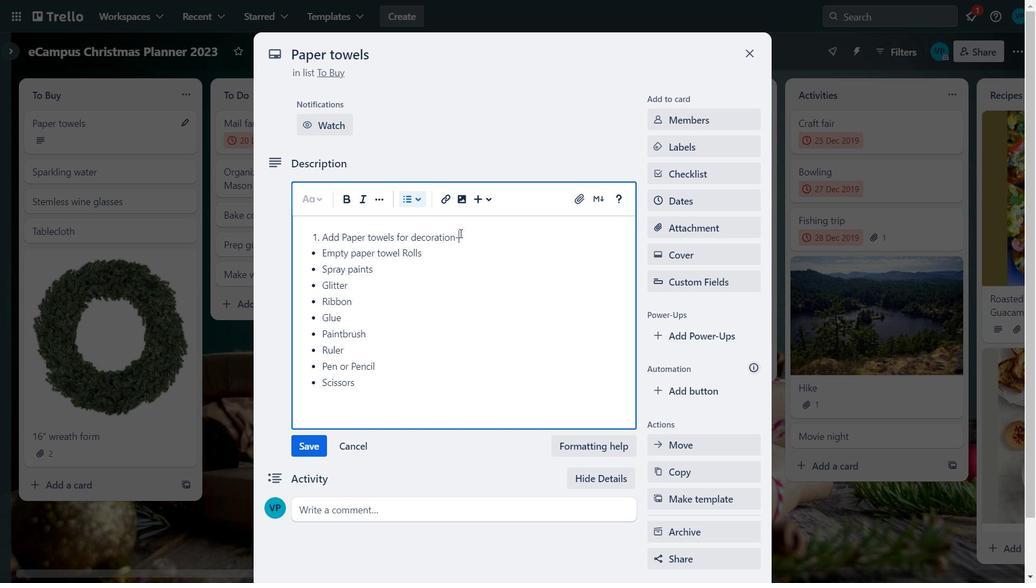 
Action: Key pressed <Key.enter><Key.caps_lock>
Screenshot: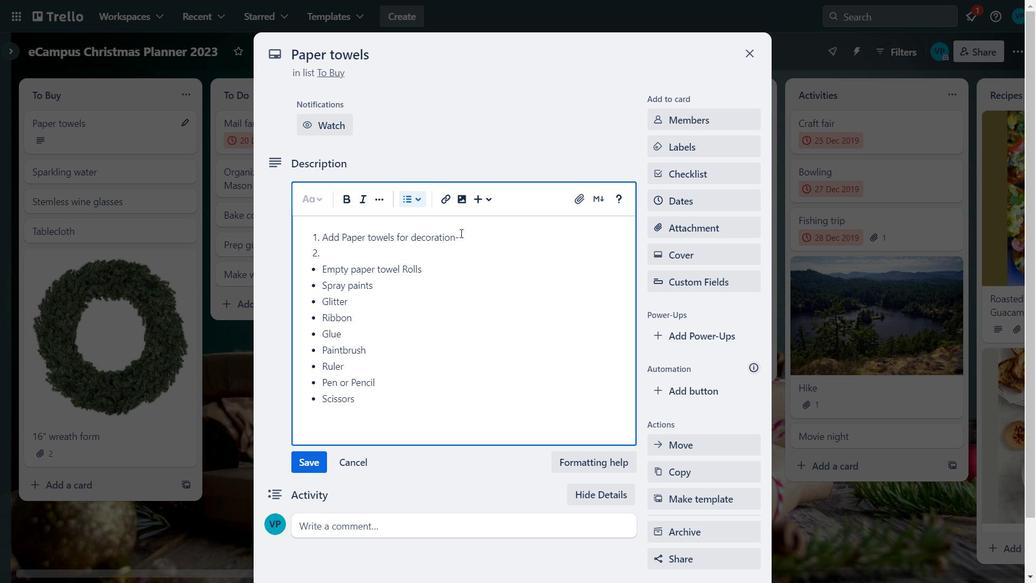 
Action: Mouse moved to (461, 233)
Screenshot: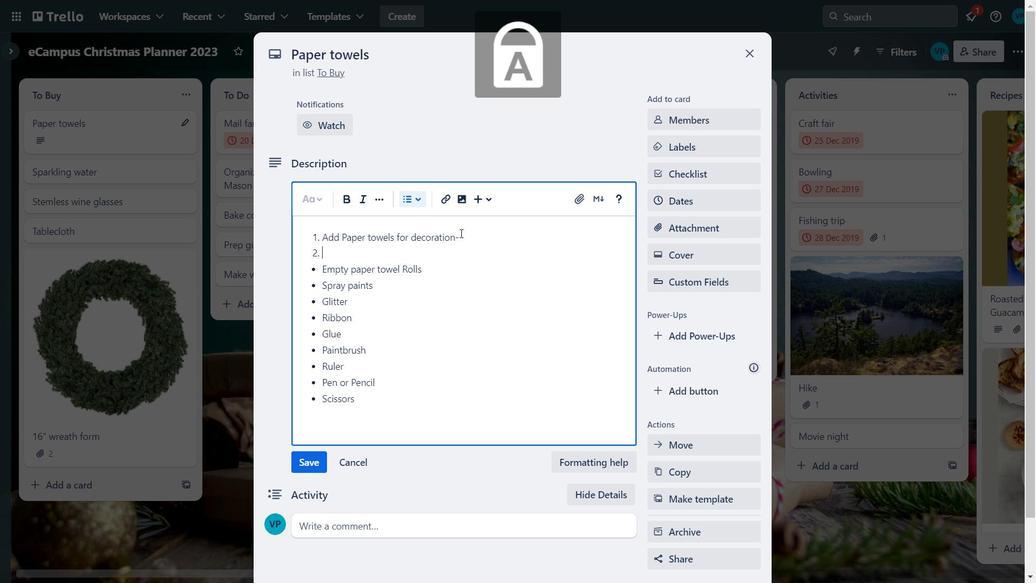 
Action: Key pressed T<Key.caps_lock>hings<Key.space>we<Key.space>need<Key.space>-<Key.backspace>for<Key.space>maki<Key.backspace><Key.backspace><Key.backspace><Key.backspace><Key.backspace><Key.backspace><Key.backspace><Key.backspace>-
Screenshot: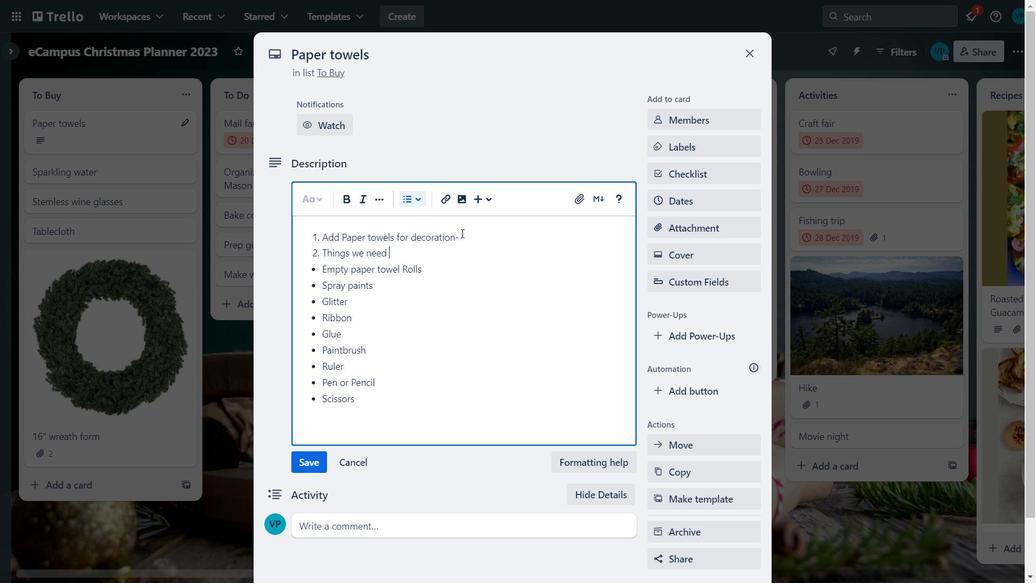 
Action: Mouse moved to (315, 461)
Screenshot: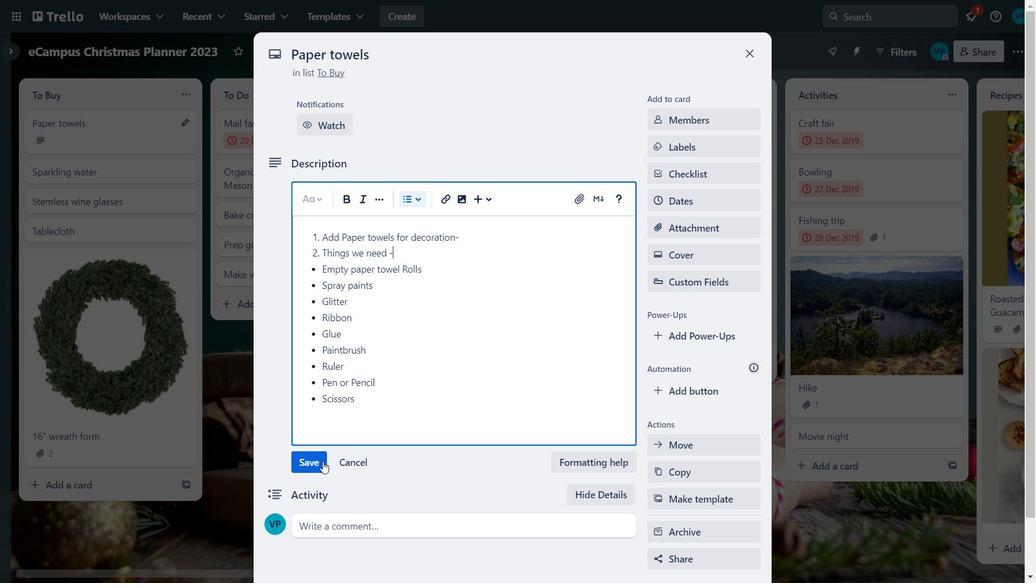 
Action: Mouse pressed left at (315, 461)
Screenshot: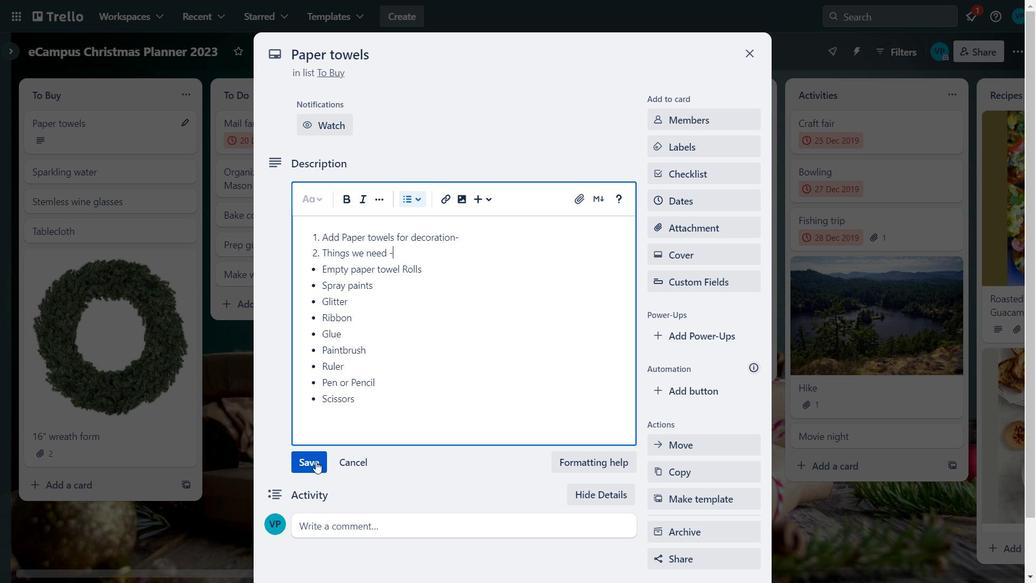 
Action: Mouse moved to (684, 206)
Screenshot: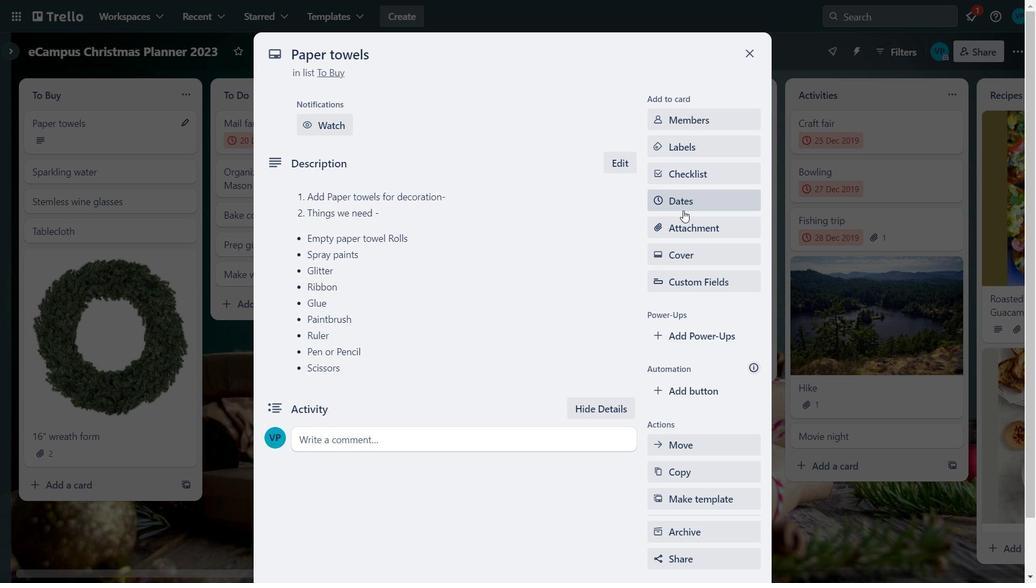 
Action: Mouse pressed left at (684, 206)
Screenshot: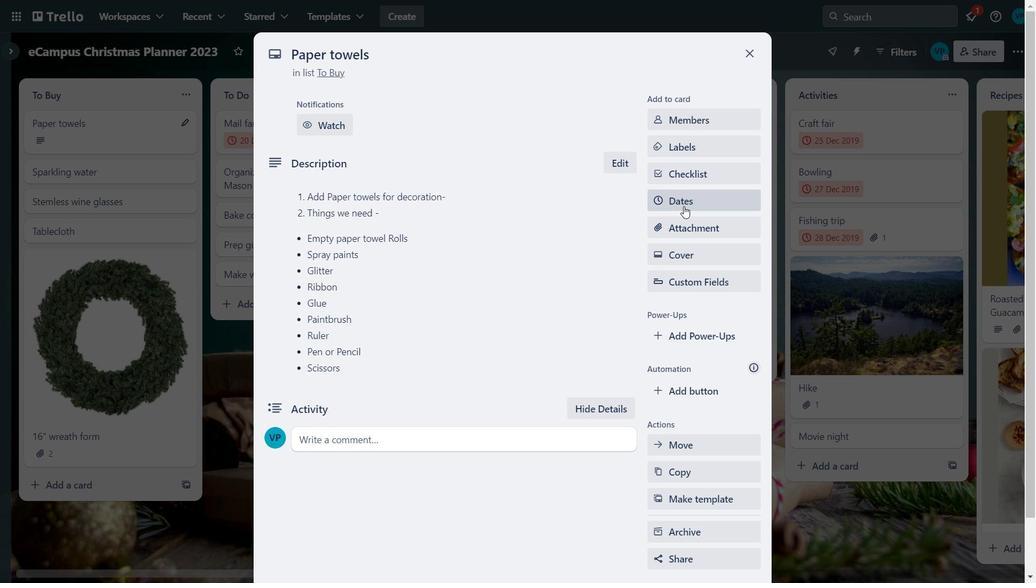 
Action: Mouse moved to (806, 258)
Screenshot: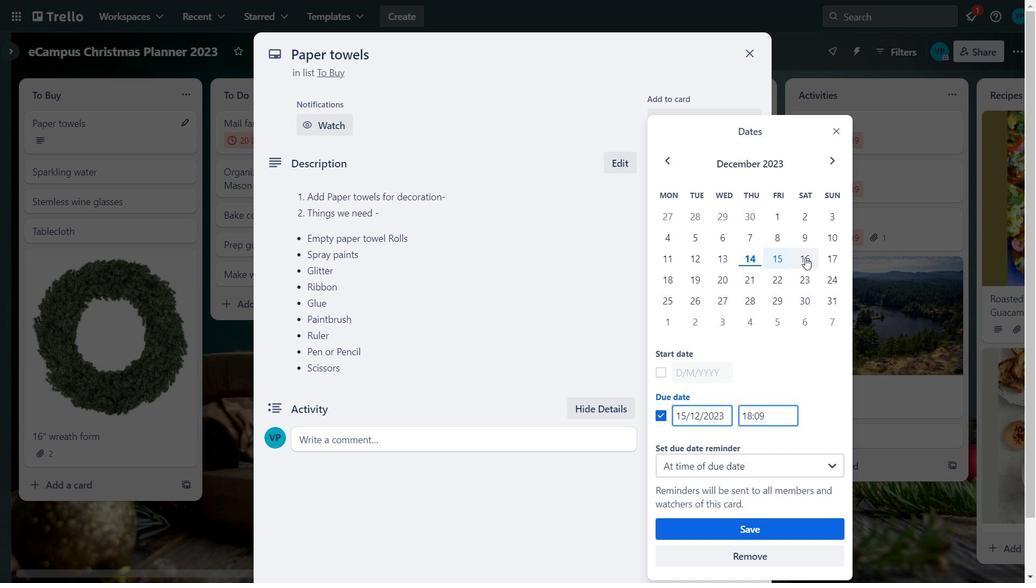 
Action: Mouse pressed left at (806, 258)
Screenshot: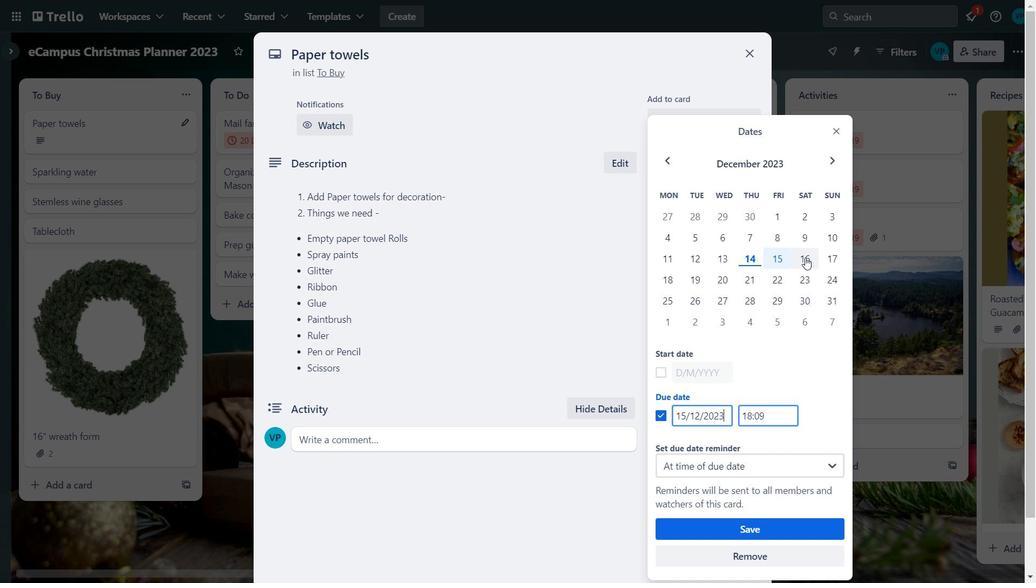 
Action: Mouse moved to (744, 529)
Screenshot: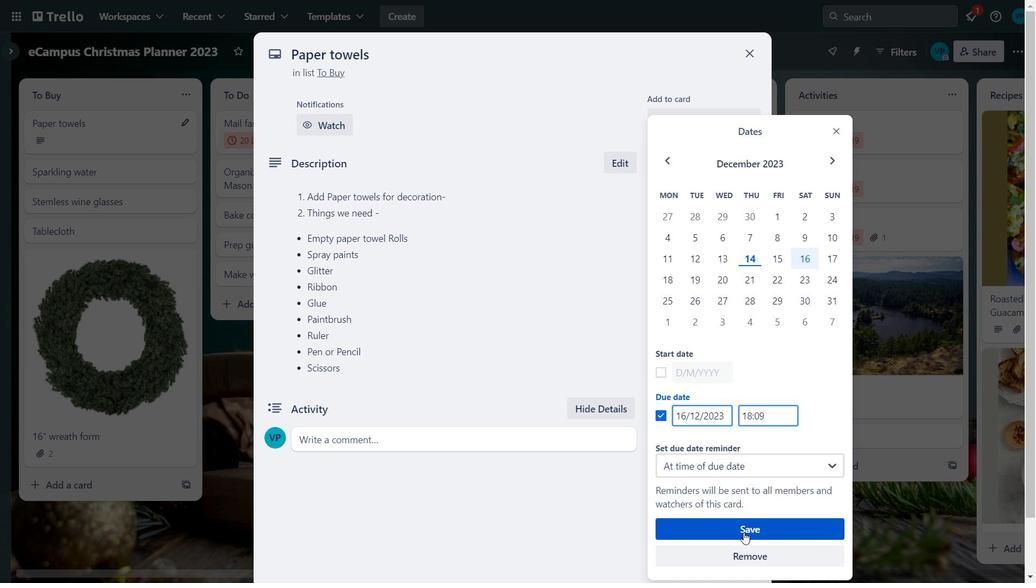 
Action: Mouse pressed left at (744, 529)
Screenshot: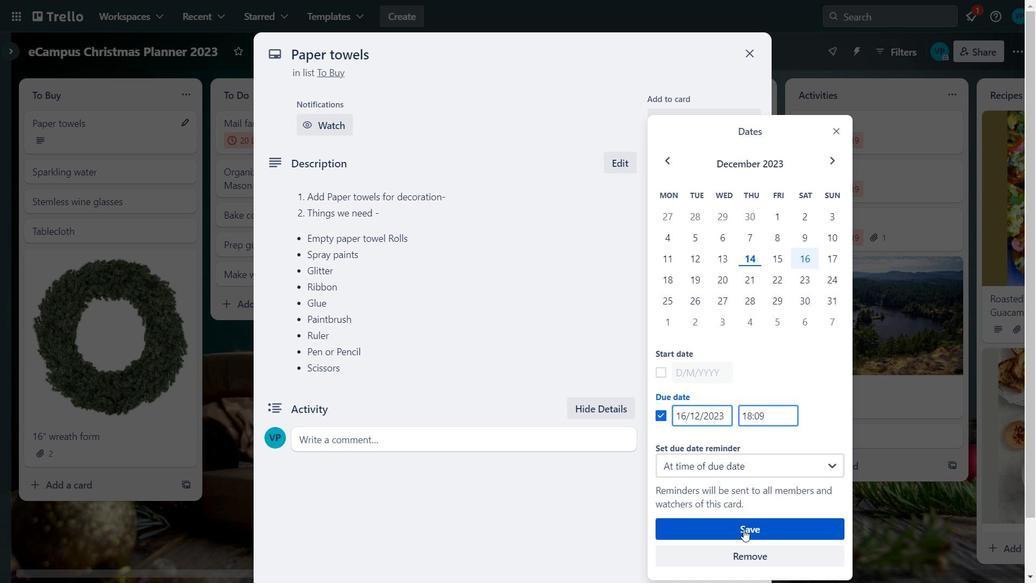 
Action: Mouse moved to (756, 48)
Screenshot: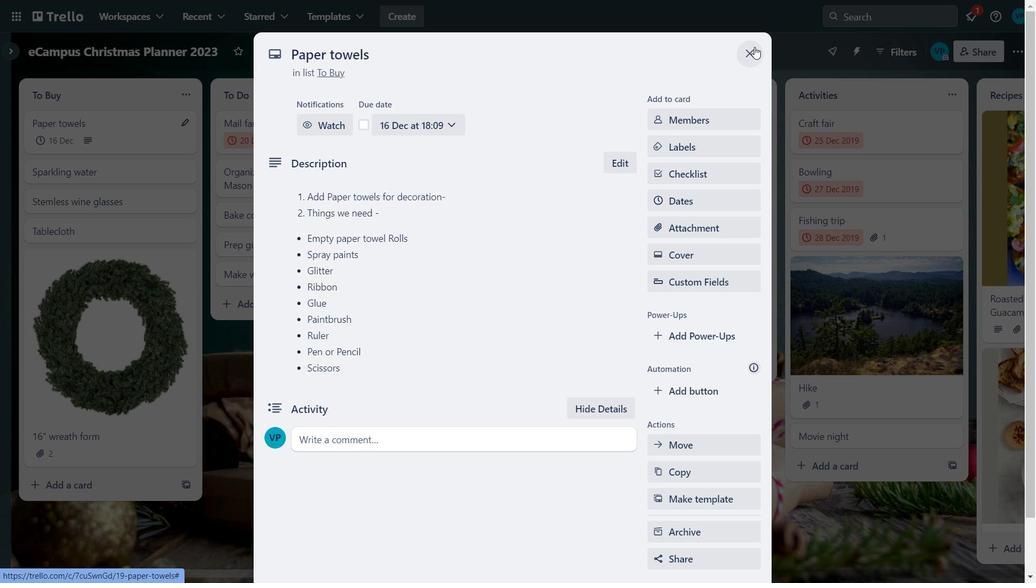 
Action: Mouse pressed left at (756, 48)
Screenshot: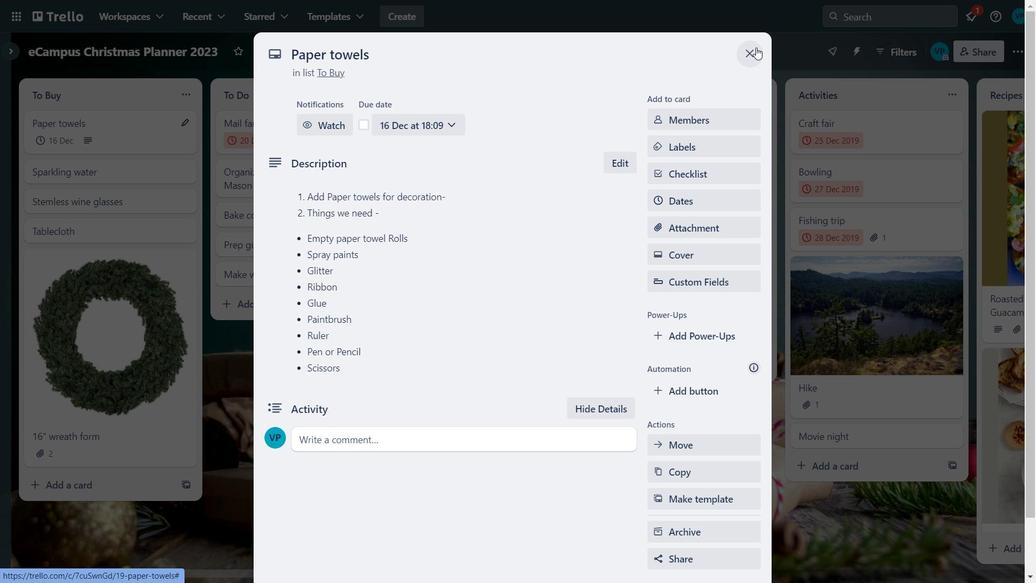
Action: Mouse moved to (134, 172)
Screenshot: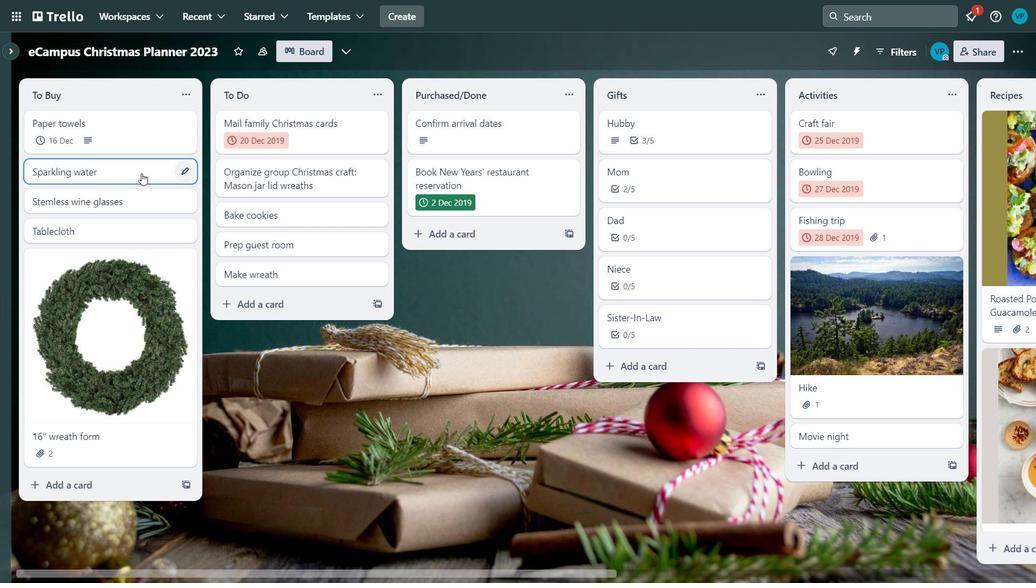 
Action: Mouse pressed left at (134, 172)
Screenshot: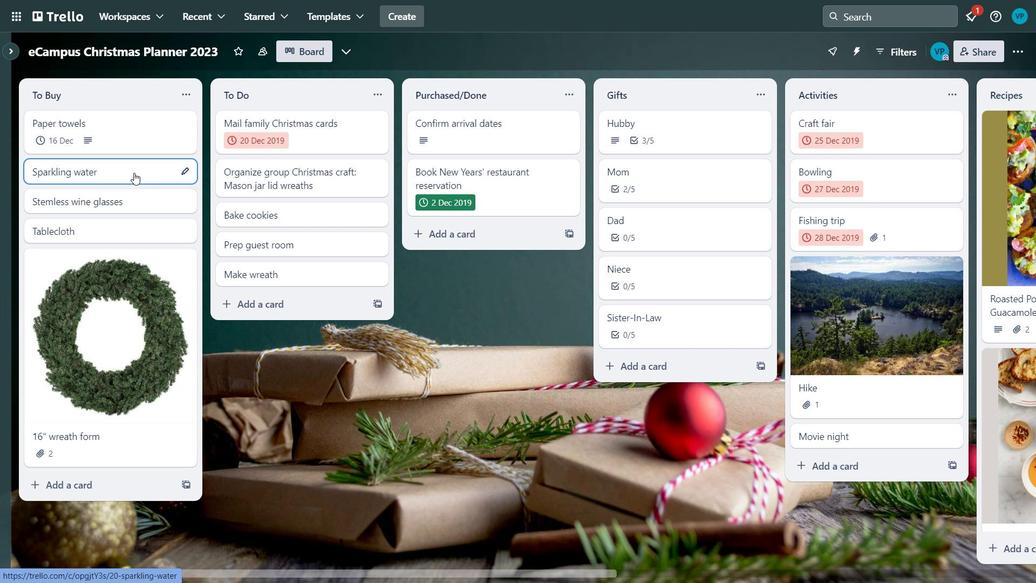 
Action: Mouse moved to (348, 279)
Screenshot: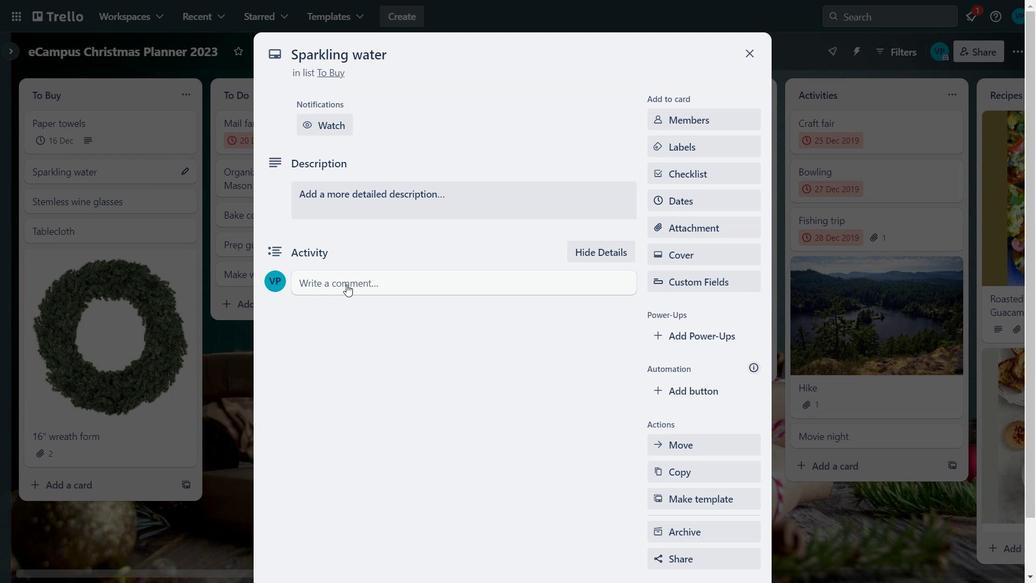 
Action: Mouse pressed left at (348, 279)
Screenshot: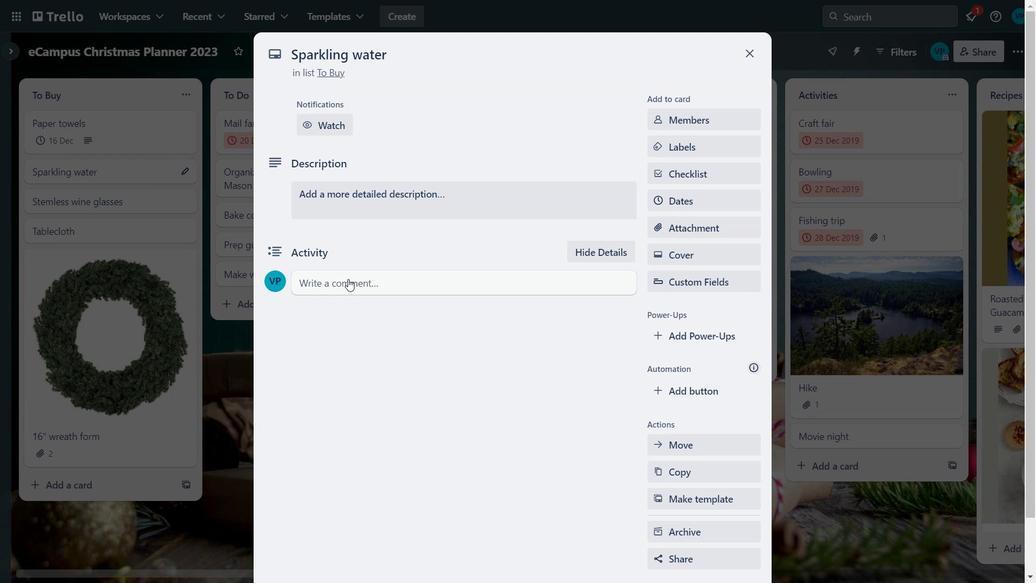 
Action: Mouse moved to (413, 286)
Screenshot: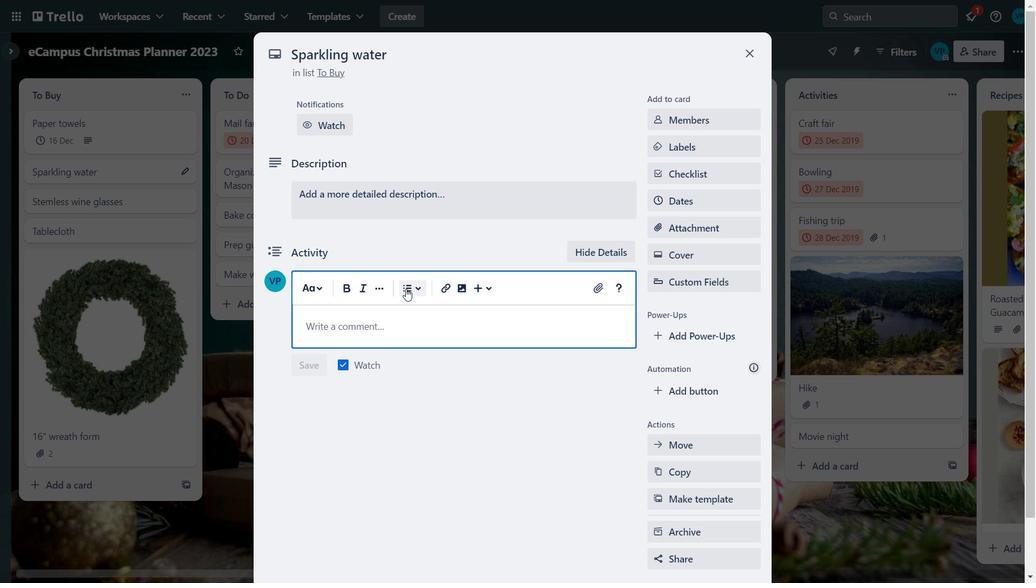 
Action: Mouse pressed left at (413, 286)
Screenshot: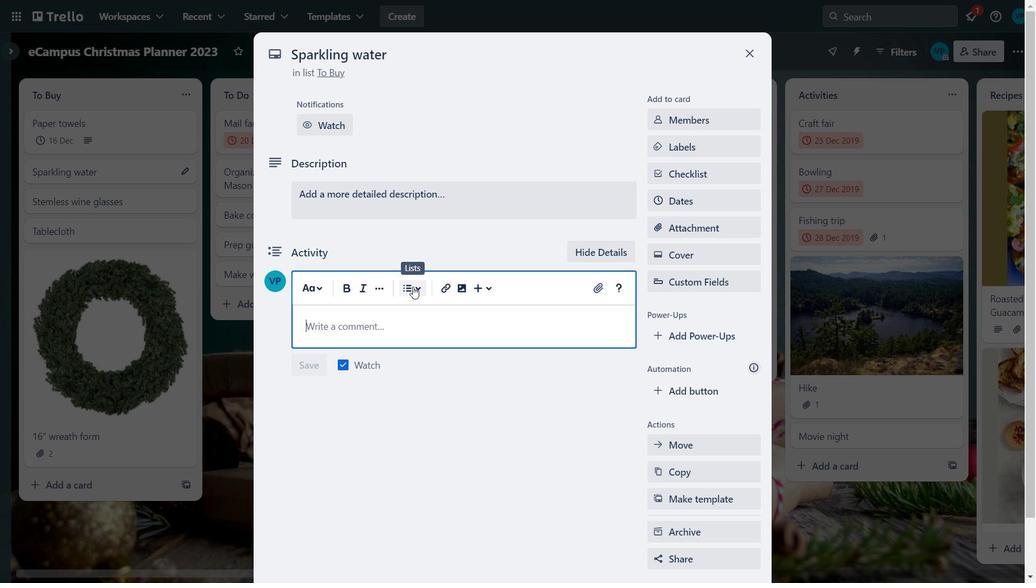
Action: Mouse moved to (424, 348)
Screenshot: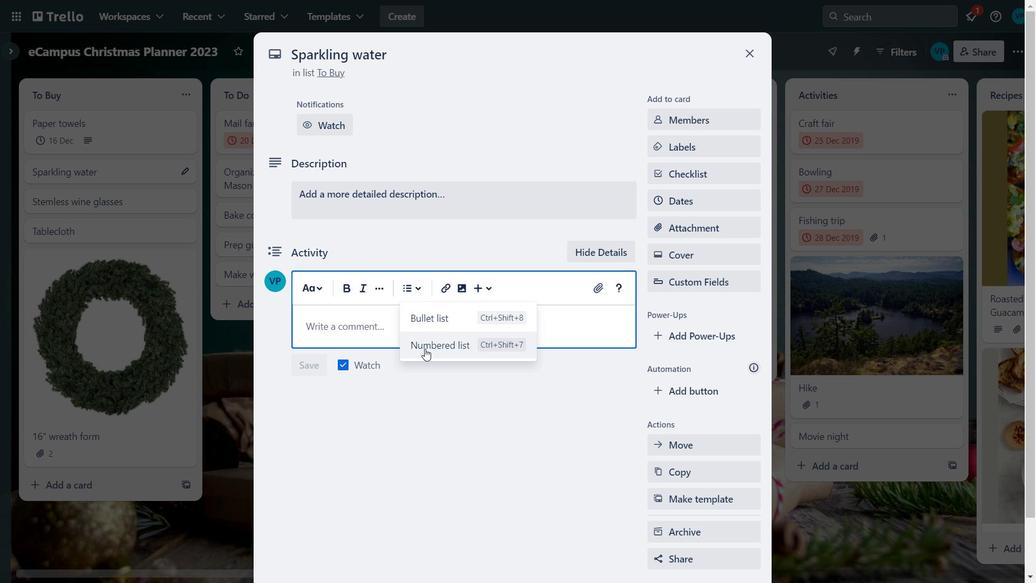 
Action: Mouse pressed left at (424, 348)
Screenshot: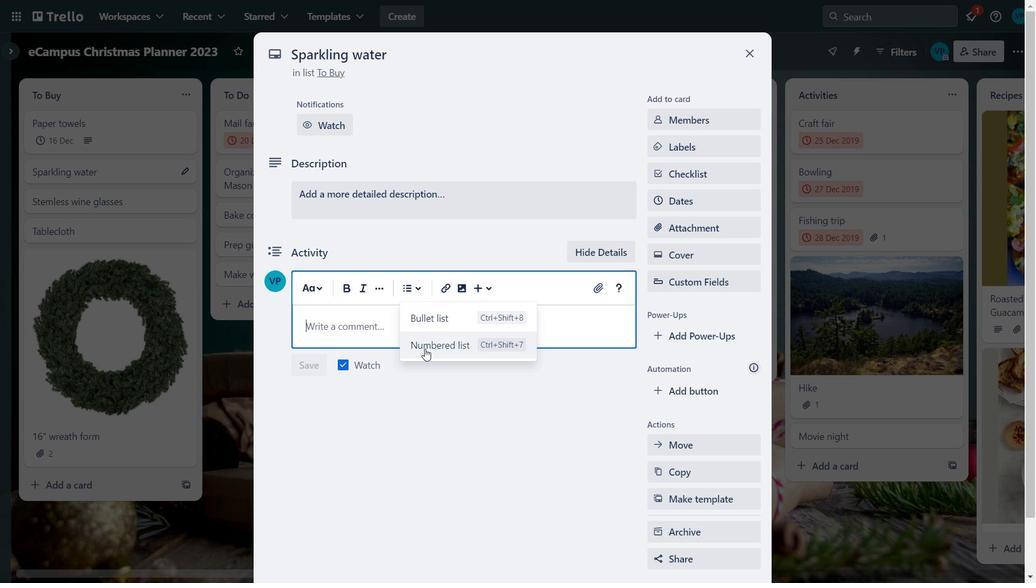 
Action: Mouse moved to (376, 326)
Screenshot: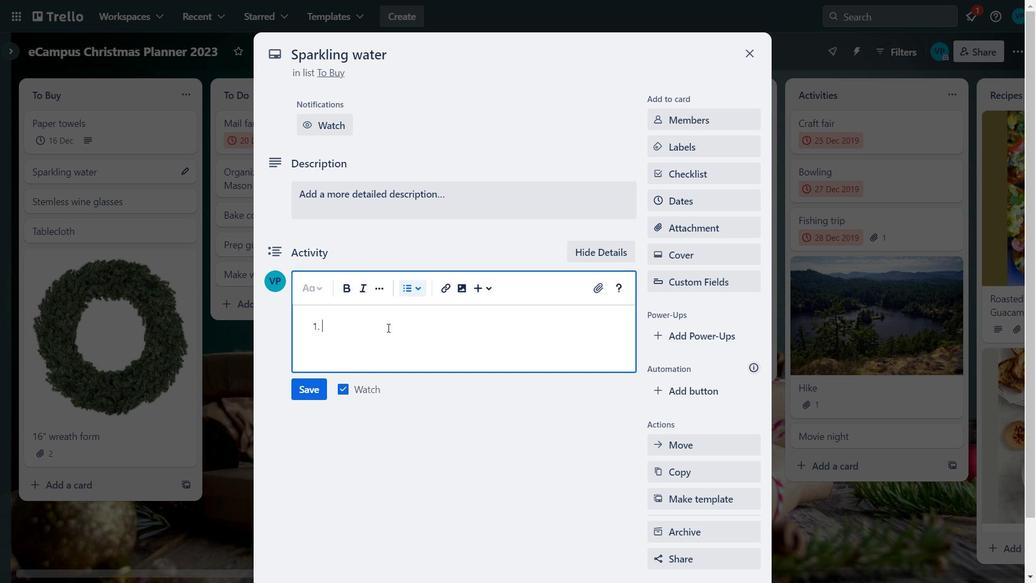 
Action: Mouse pressed left at (376, 326)
Screenshot: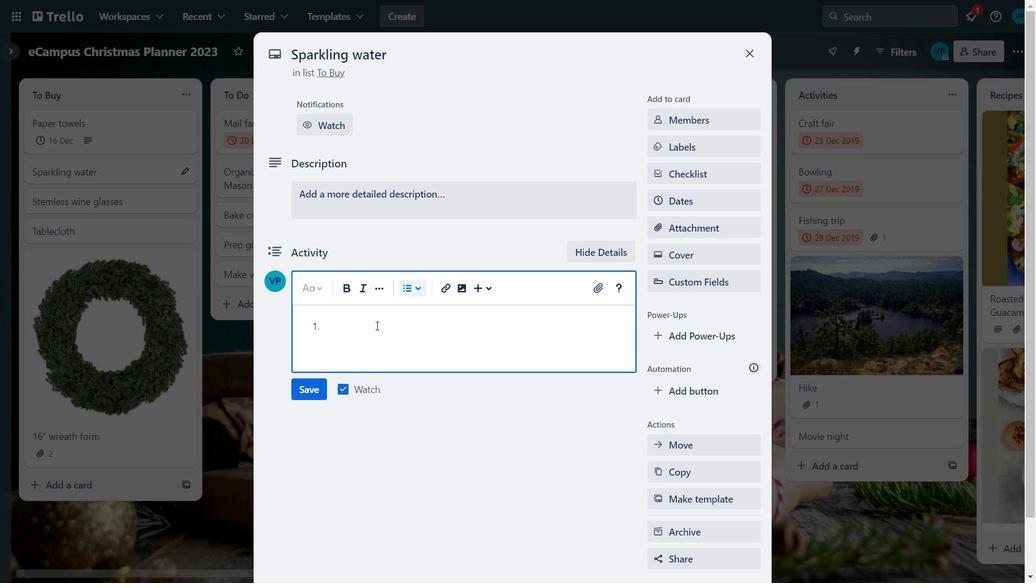 
Action: Key pressed <Key.caps_lock>U<Key.caps_lock>se<Key.space><Key.caps_lock>S<Key.caps_lock>parkling<Key.space>
Screenshot: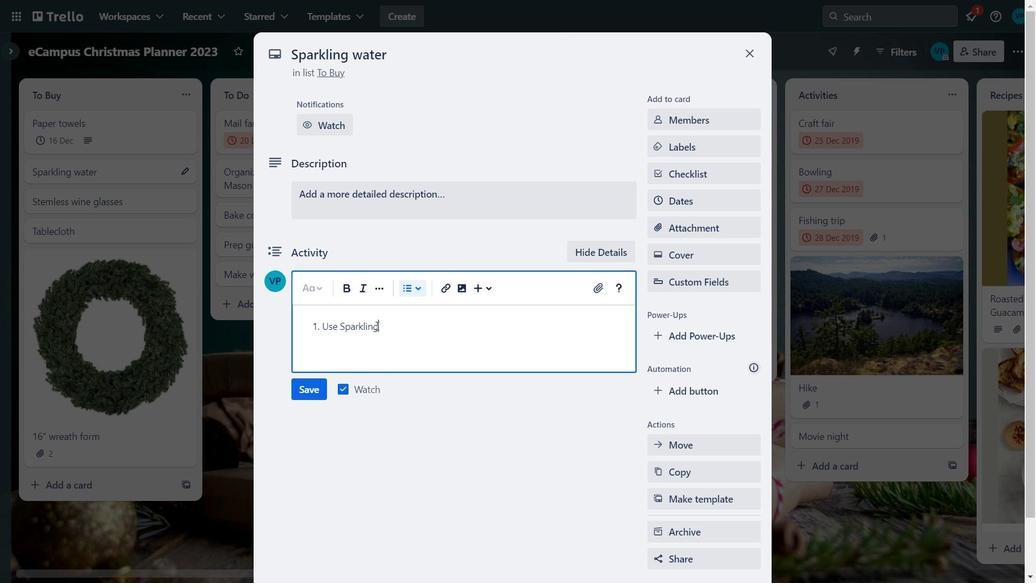 
Action: Mouse moved to (376, 326)
Screenshot: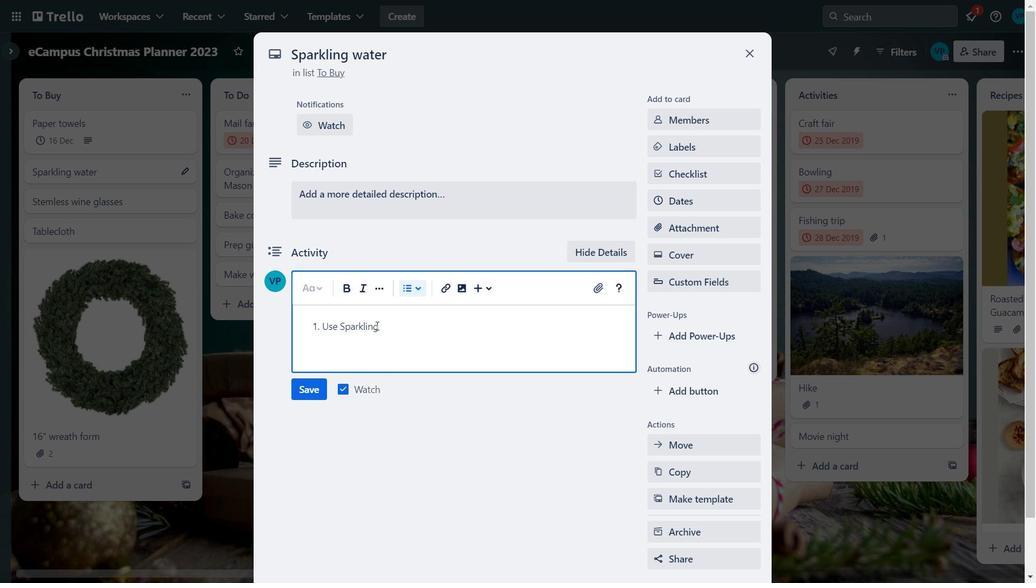 
Action: Key pressed water<Key.space>
Screenshot: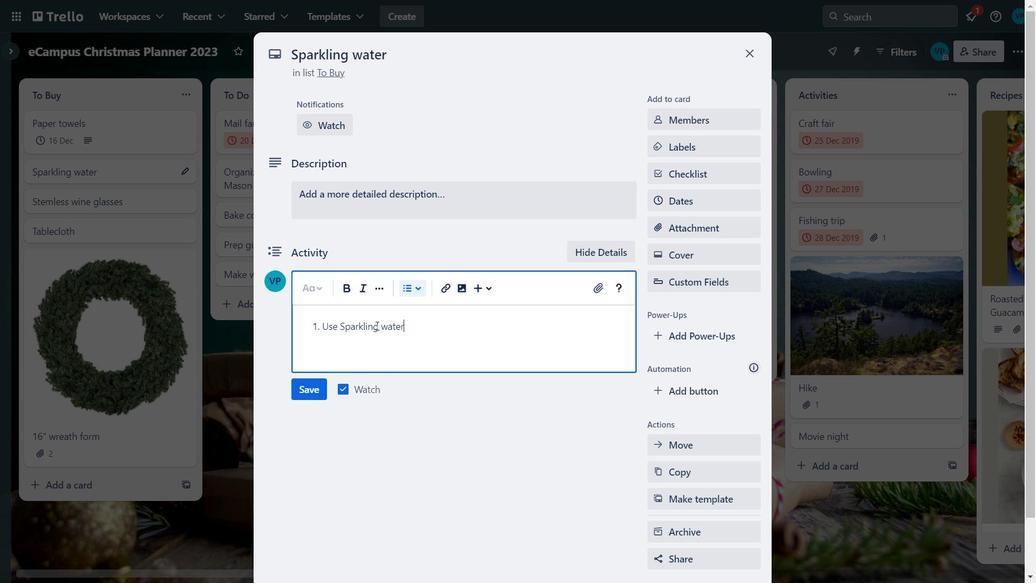 
Action: Mouse moved to (424, 326)
Screenshot: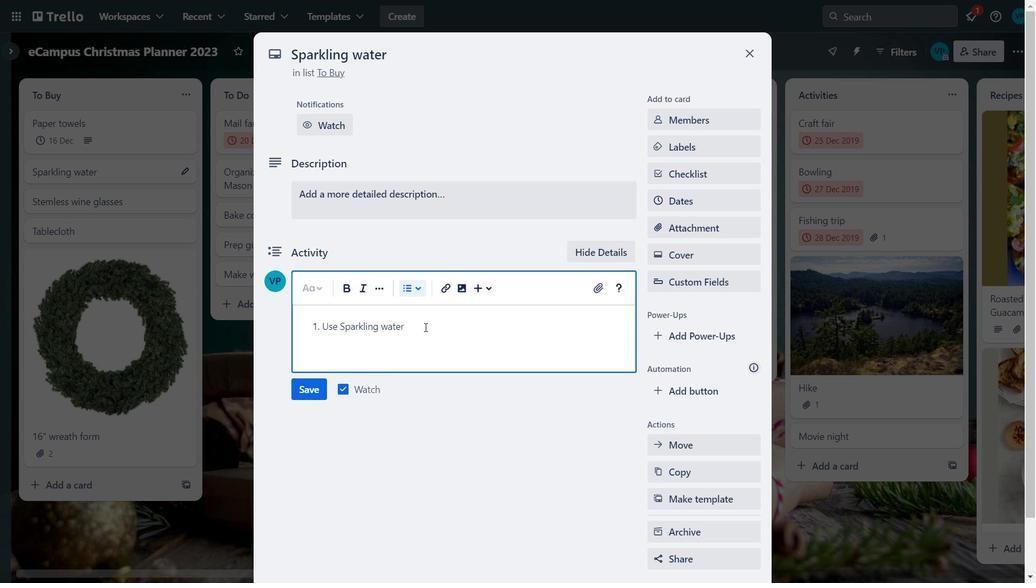 
Action: Key pressed as<Key.space>a<Key.space>decoration
Screenshot: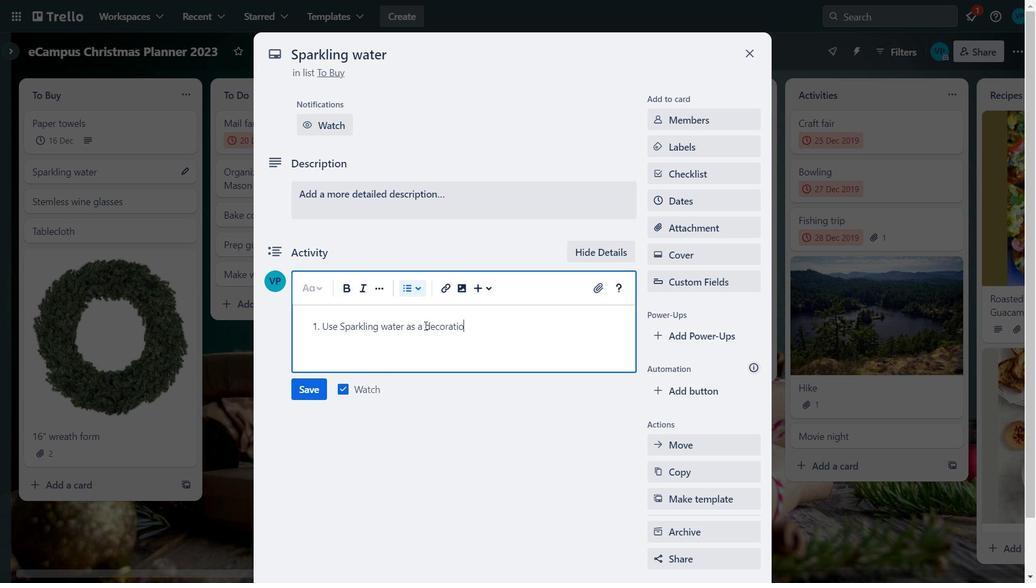 
Action: Mouse moved to (424, 327)
Screenshot: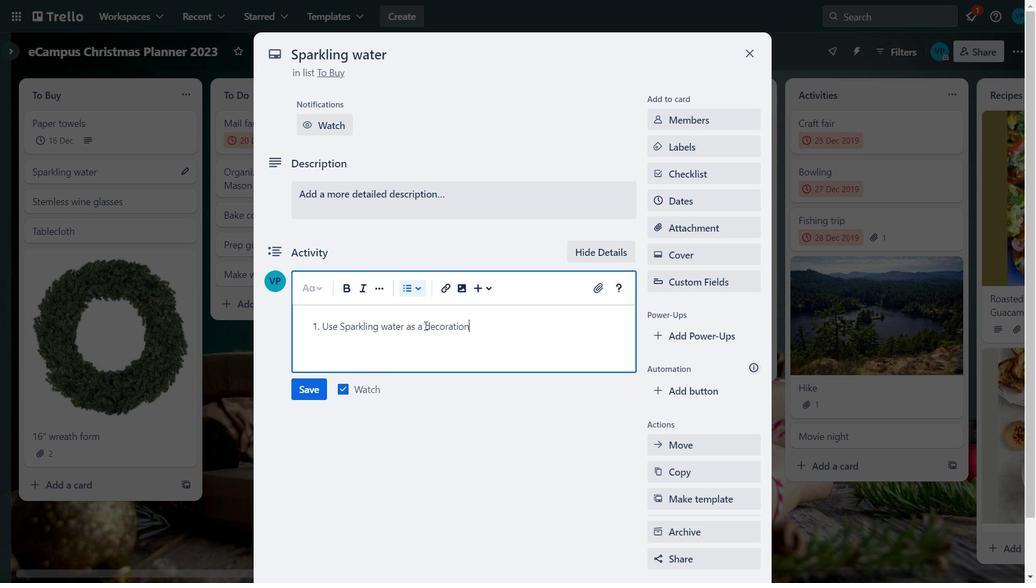 
Action: Key pressed <Key.enter><Key.caps_lock>
Screenshot: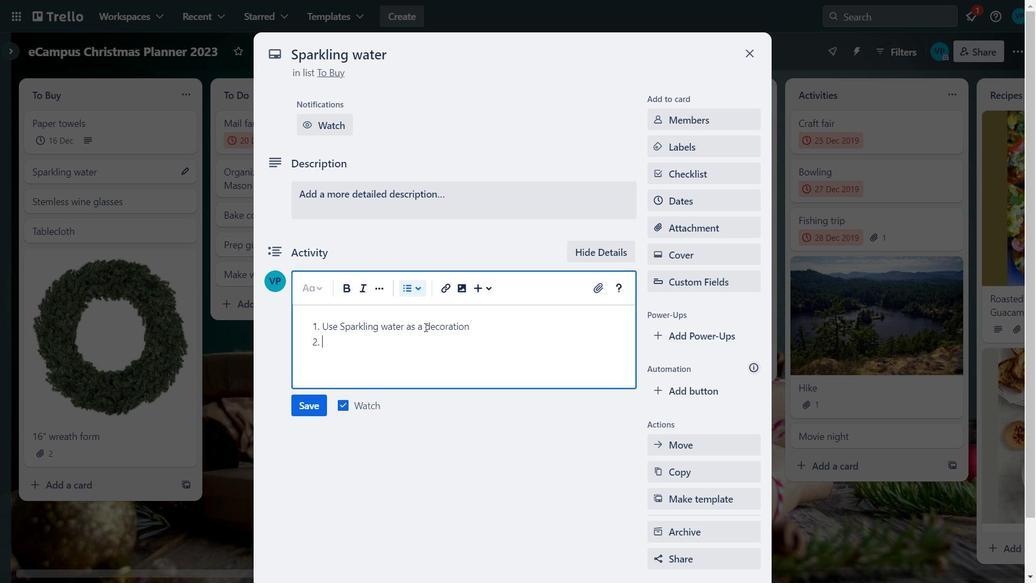 
Action: Mouse moved to (424, 327)
Screenshot: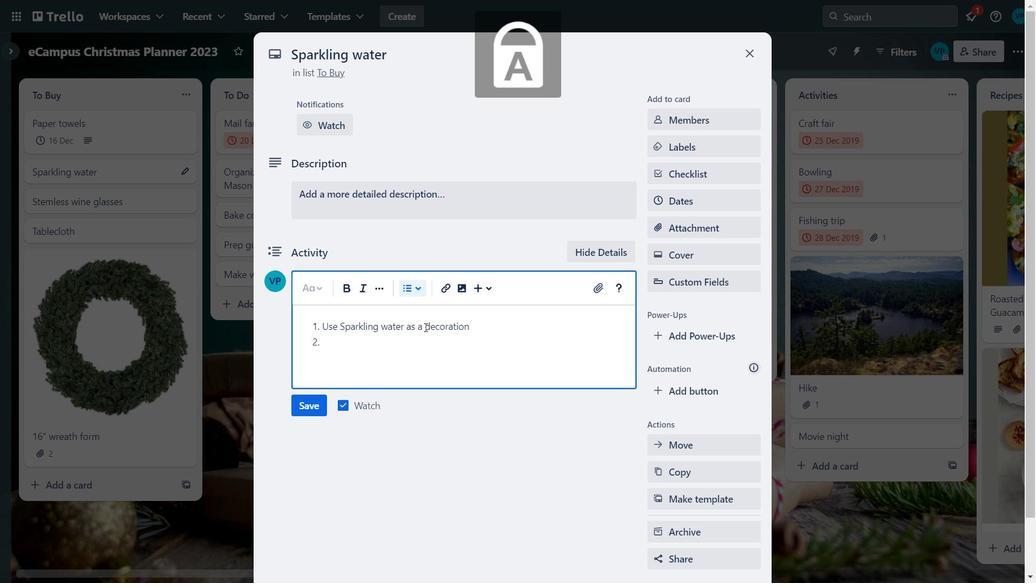 
Action: Key pressed T<Key.caps_lock>hings<Key.space>we<Key.space>need-
Screenshot: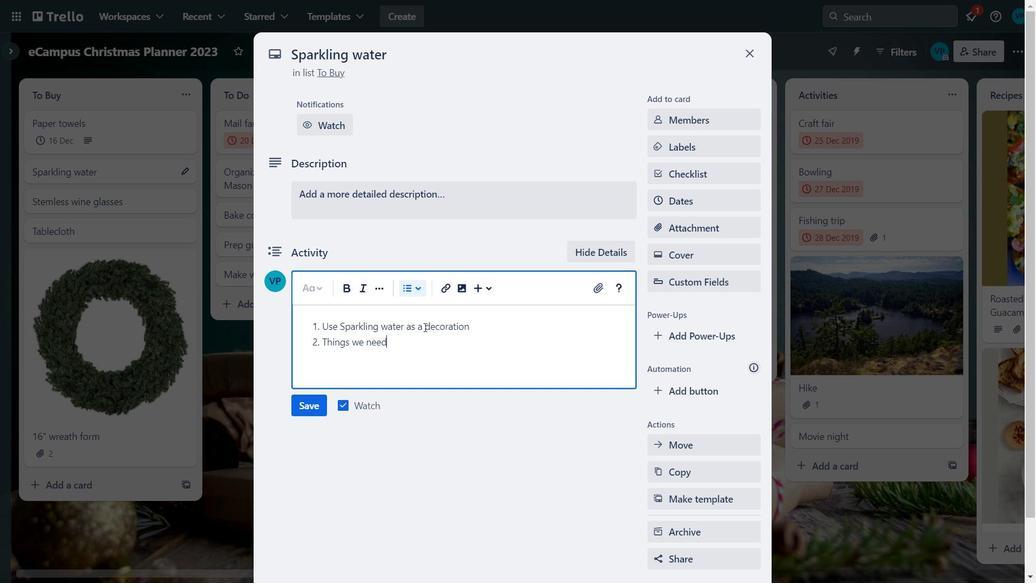 
Action: Mouse moved to (424, 328)
Screenshot: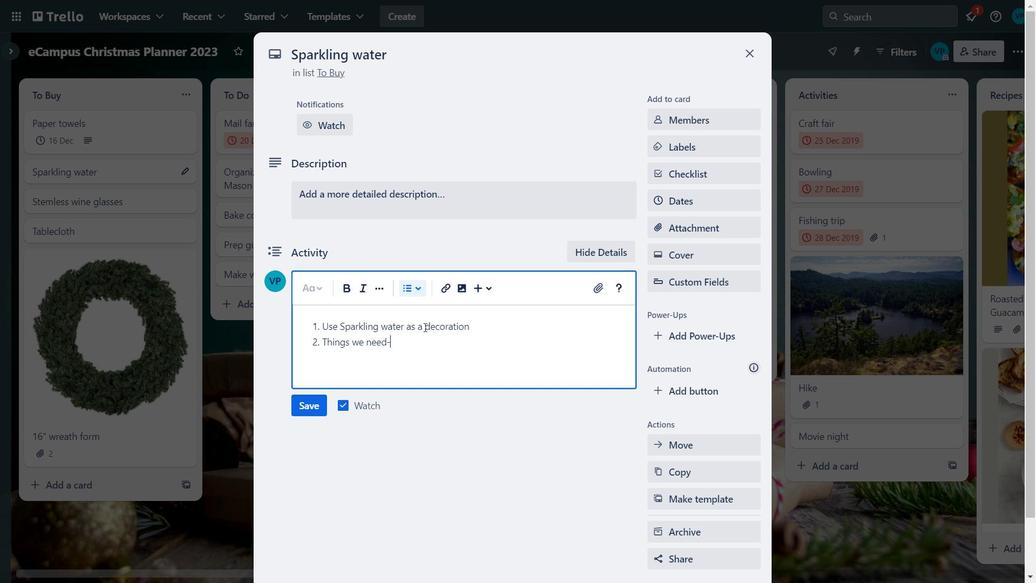 
Action: Key pressed <Key.enter>
Screenshot: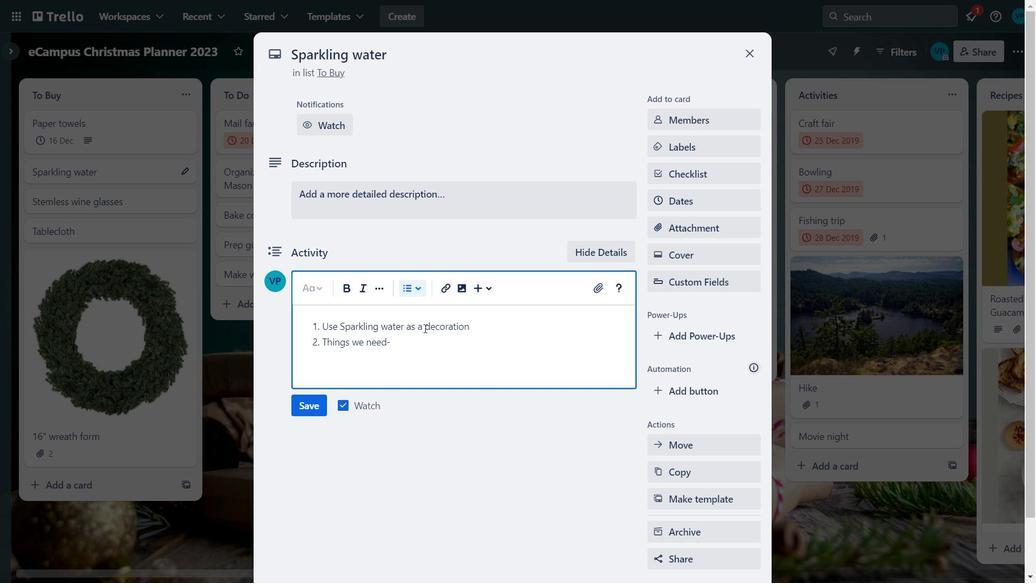 
Action: Mouse moved to (413, 284)
Screenshot: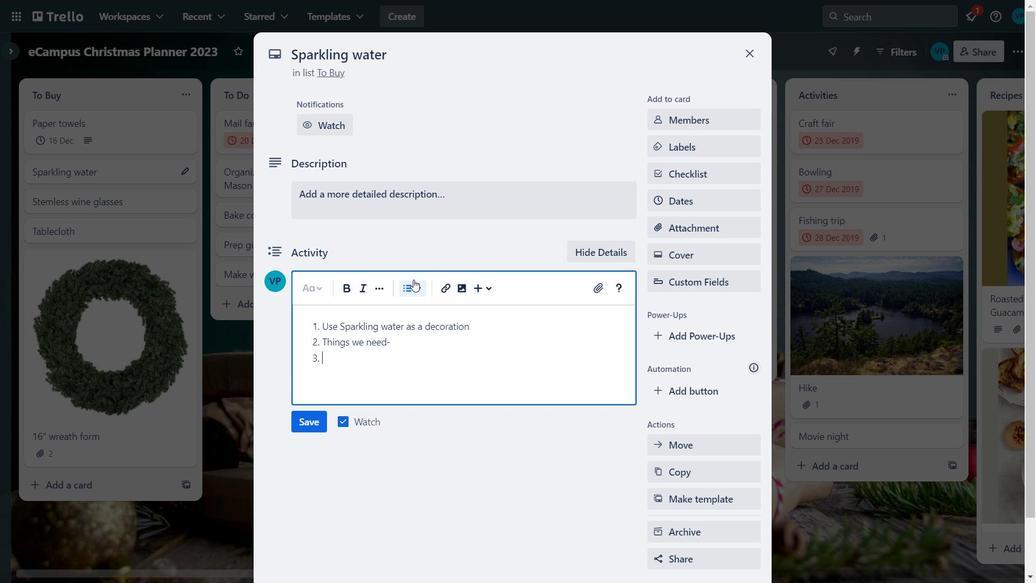 
Action: Mouse pressed left at (413, 284)
Screenshot: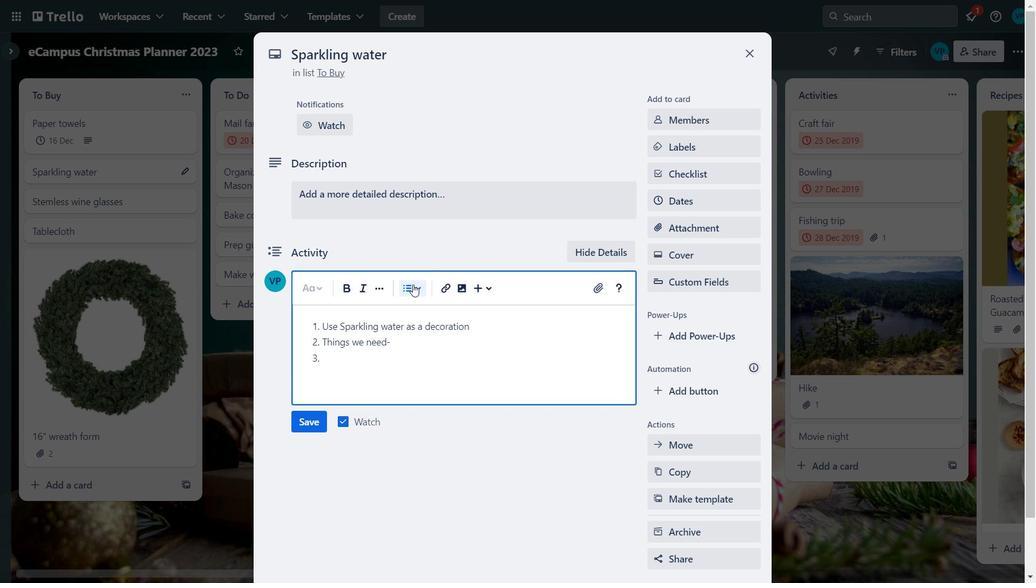 
Action: Mouse moved to (438, 316)
Screenshot: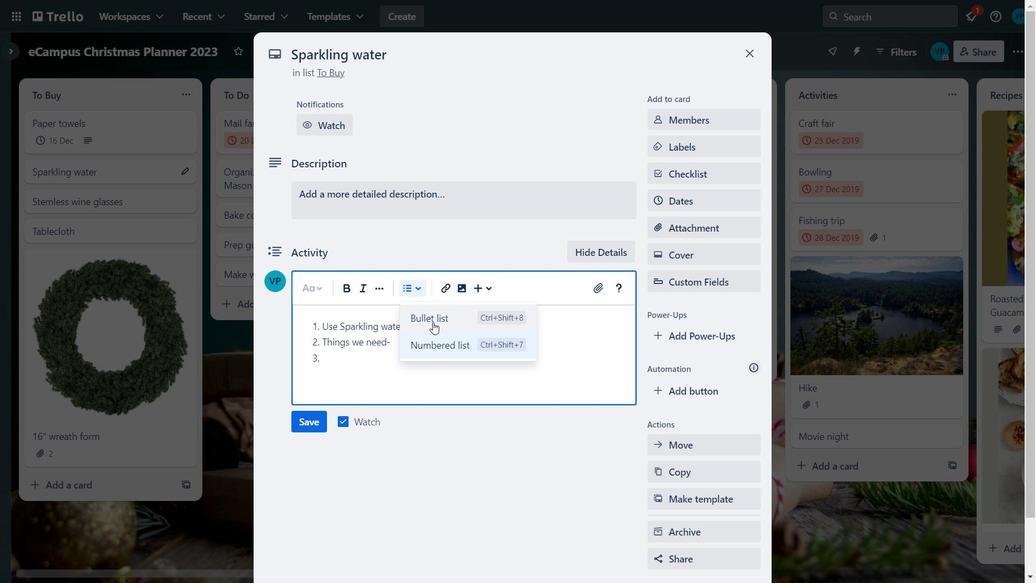 
Action: Mouse pressed left at (438, 316)
Screenshot: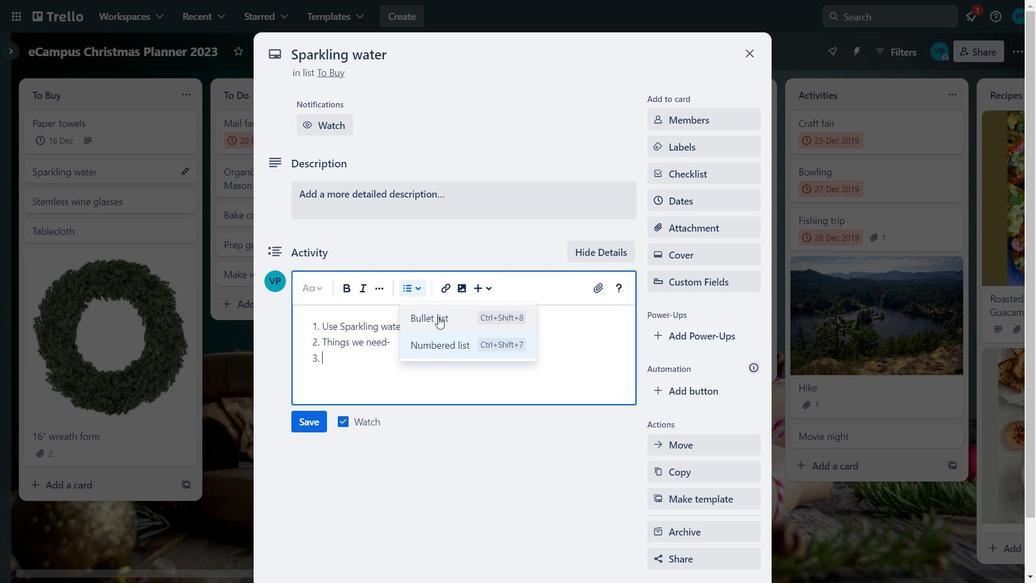 
Action: Mouse moved to (314, 322)
Screenshot: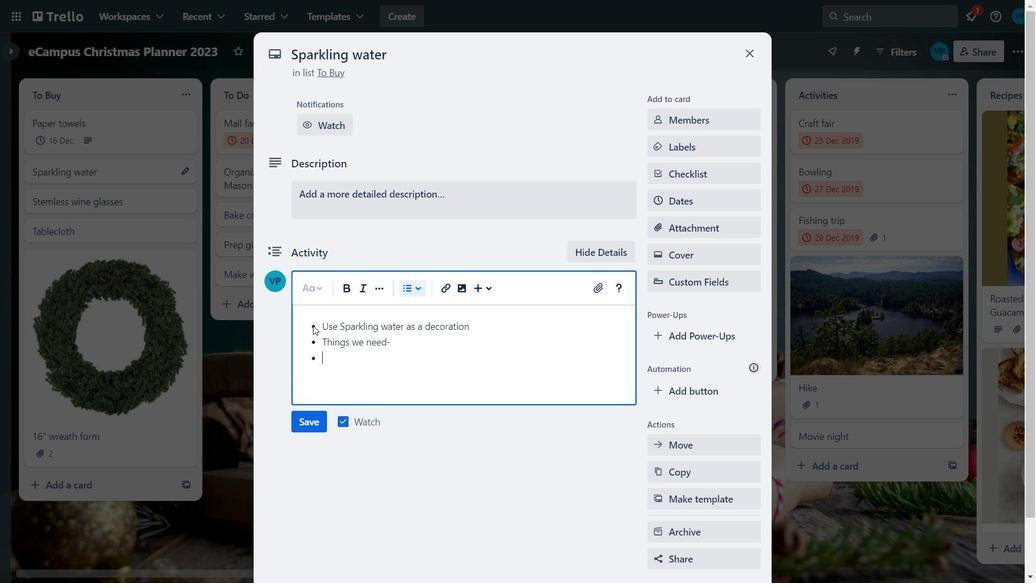 
Action: Mouse pressed left at (314, 322)
Screenshot: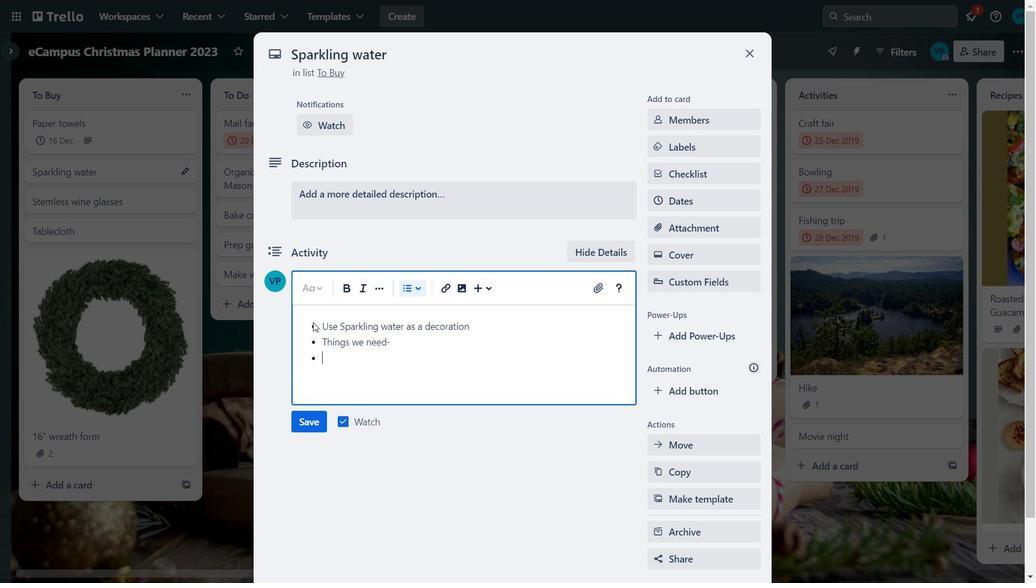 
Action: Mouse moved to (420, 292)
Screenshot: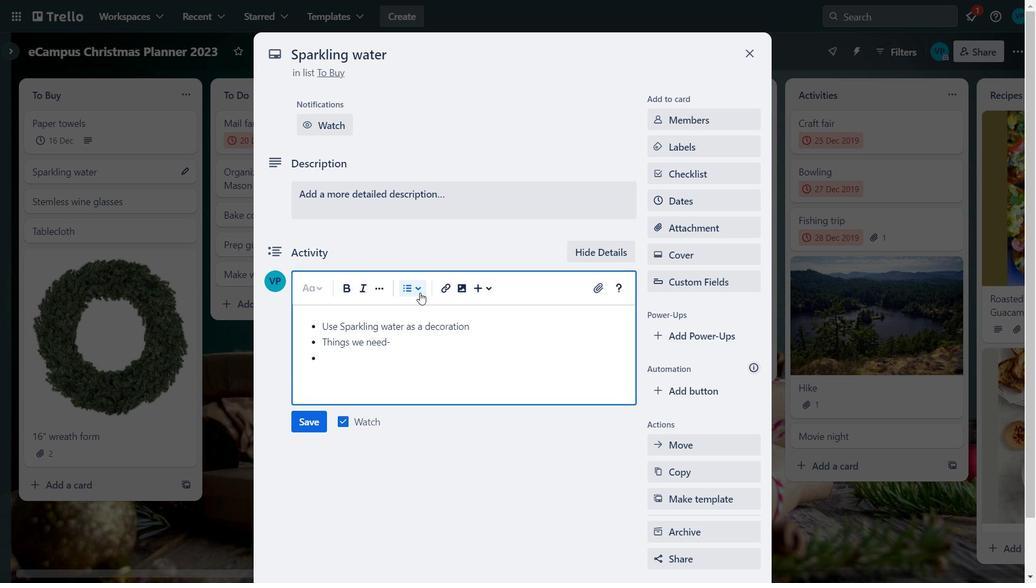 
Action: Mouse pressed left at (420, 292)
Screenshot: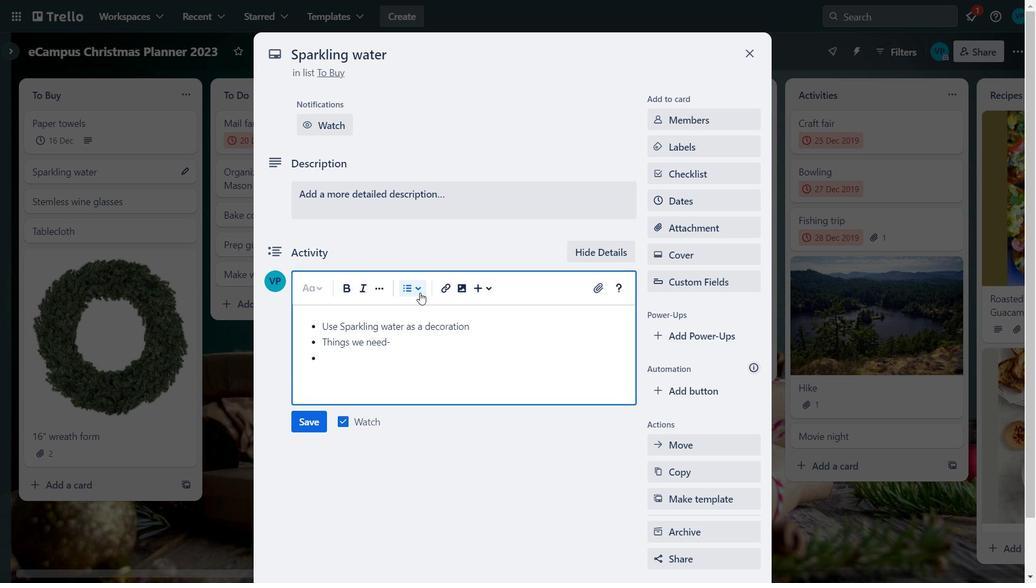 
Action: Mouse moved to (425, 341)
Screenshot: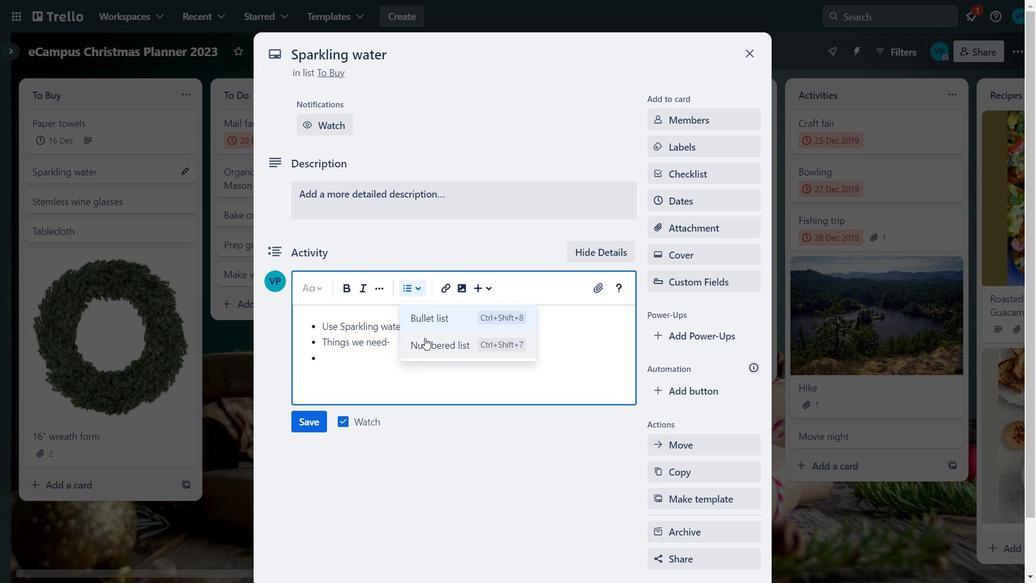 
Action: Mouse pressed left at (425, 341)
Screenshot: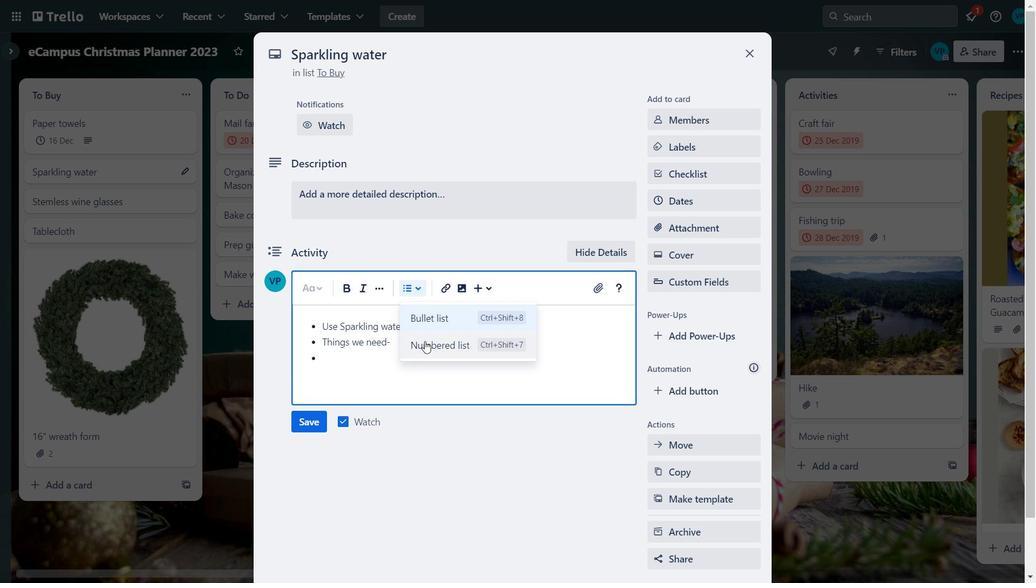
Action: Mouse moved to (320, 359)
Screenshot: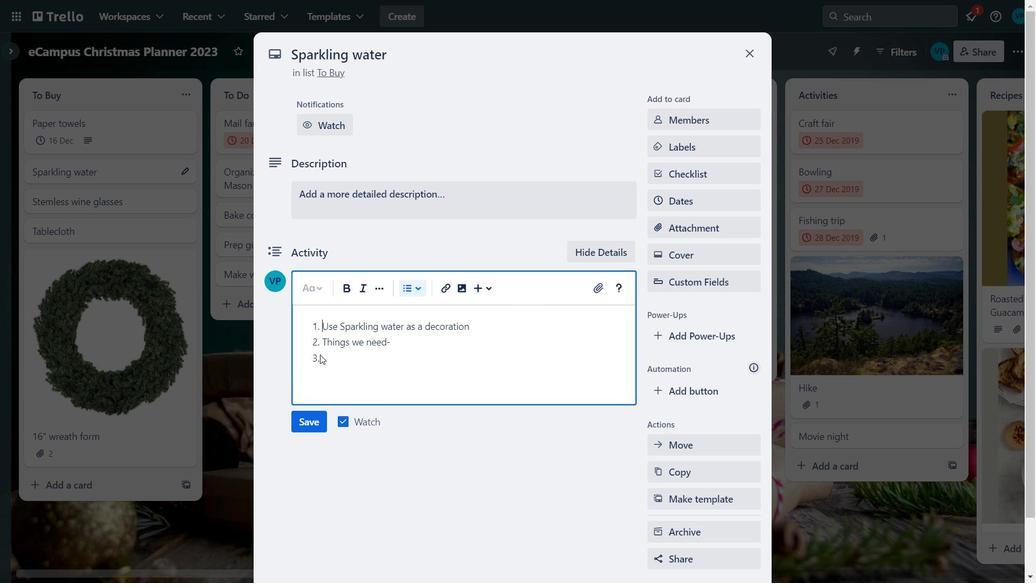 
Action: Mouse pressed left at (320, 359)
Screenshot: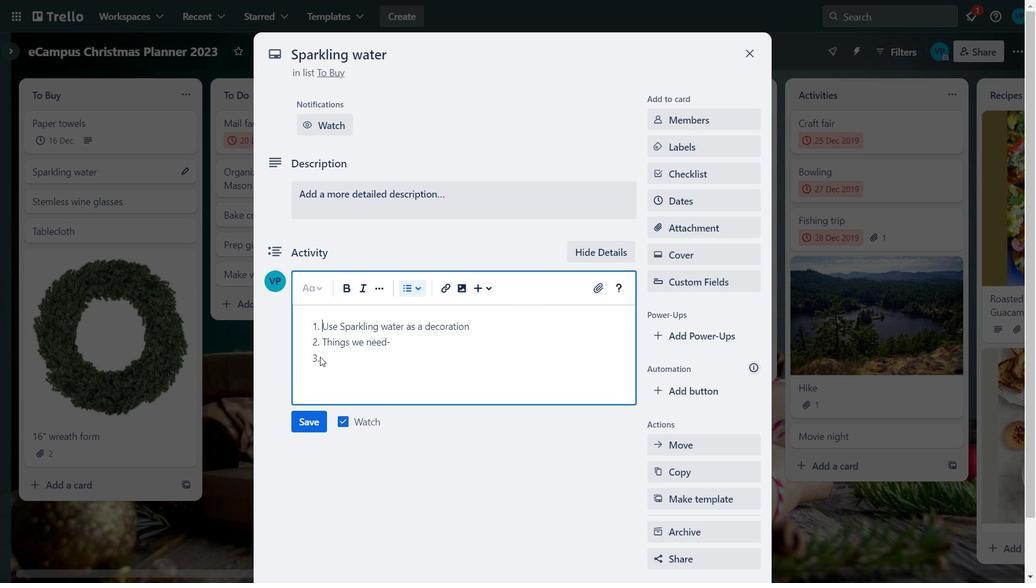 
Action: Mouse moved to (418, 287)
Screenshot: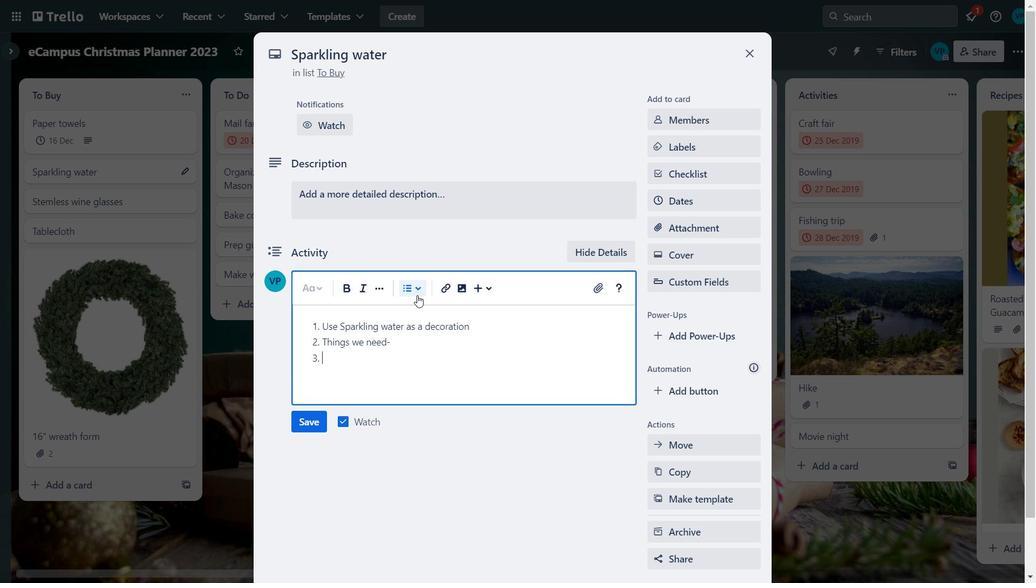 
Action: Mouse pressed left at (418, 287)
Screenshot: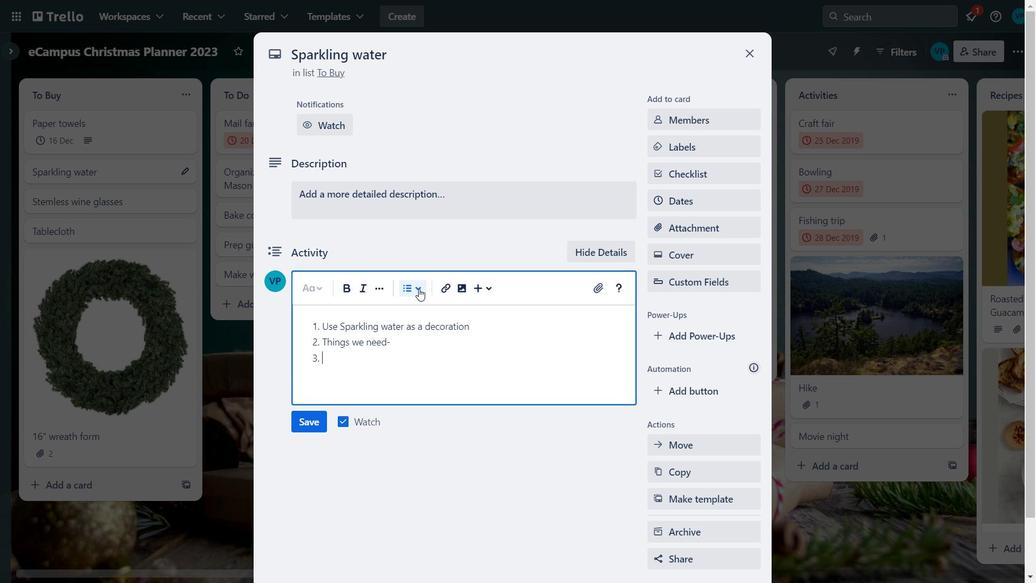 
Action: Mouse moved to (443, 316)
Screenshot: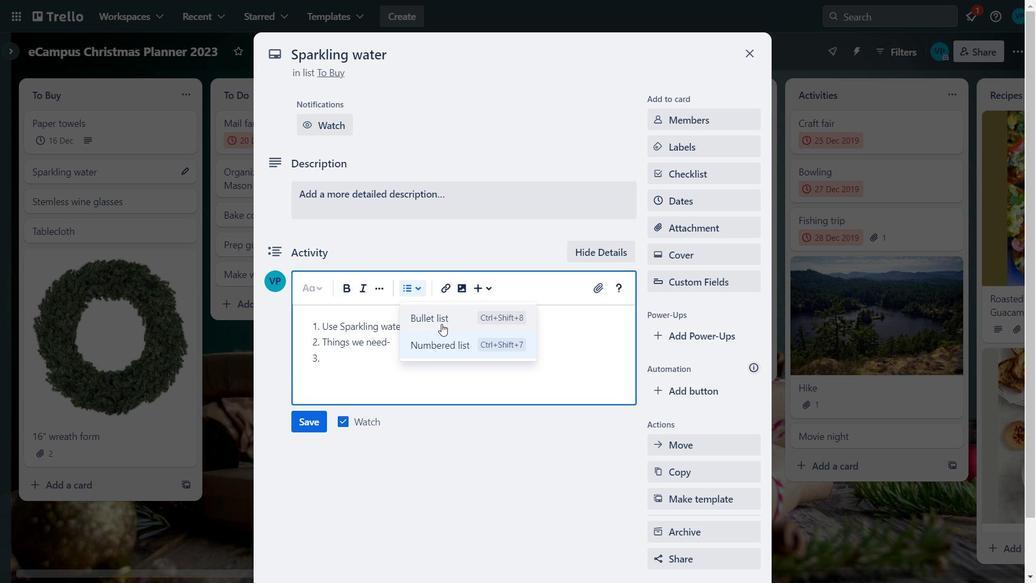 
Action: Mouse pressed left at (443, 316)
Screenshot: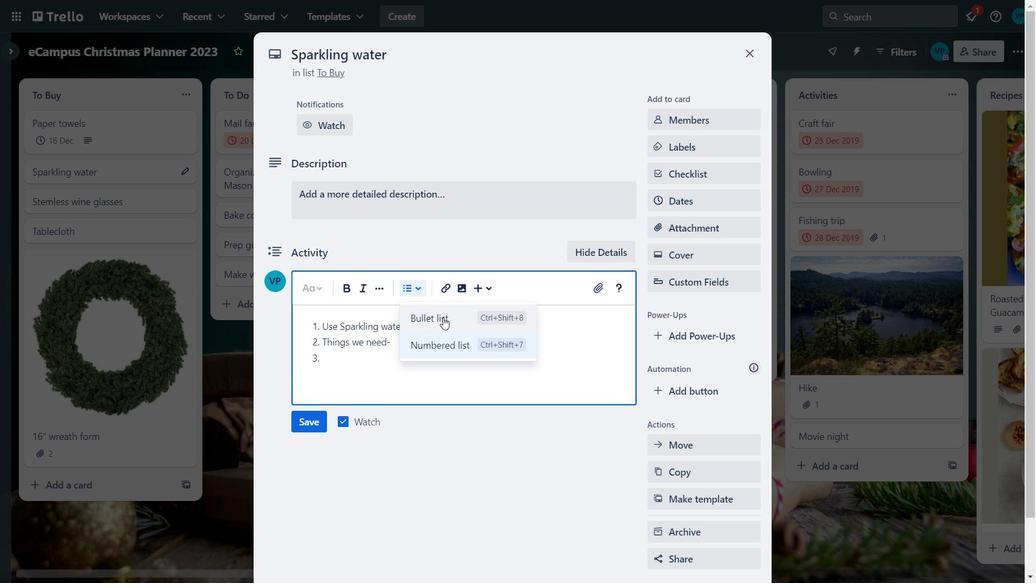 
Action: Mouse moved to (420, 284)
Screenshot: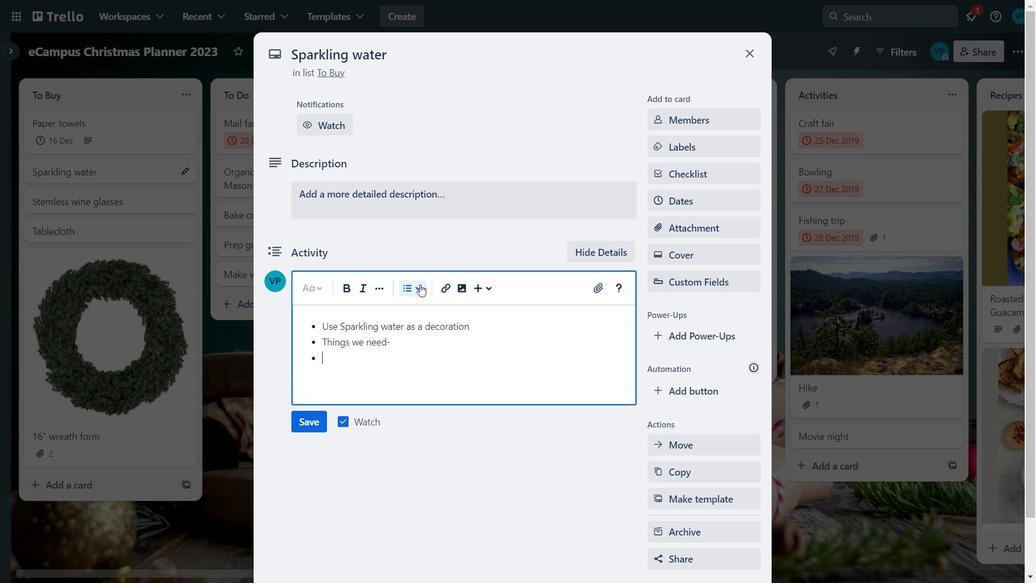 
Action: Mouse pressed left at (420, 284)
Screenshot: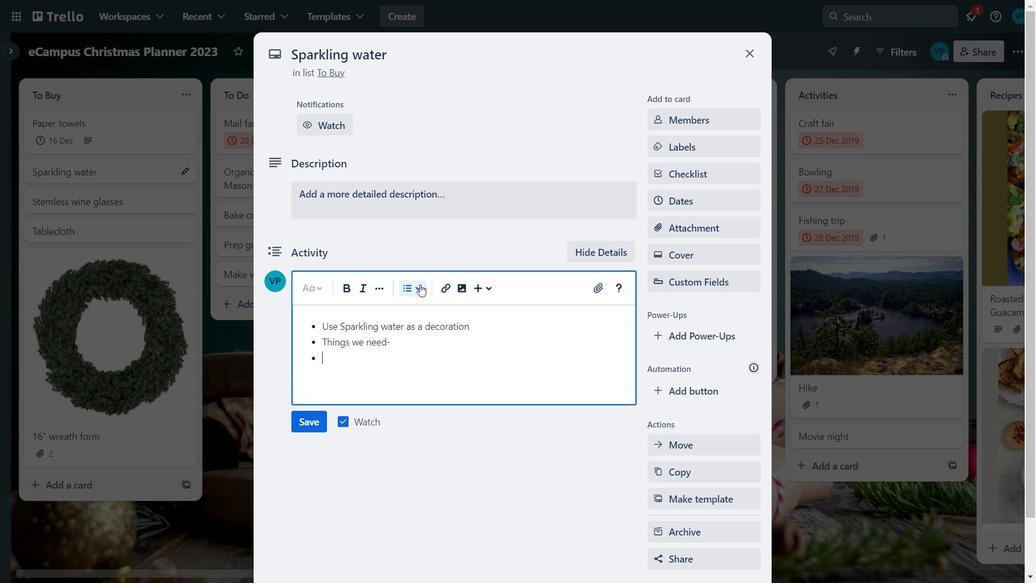 
Action: Mouse moved to (428, 343)
Screenshot: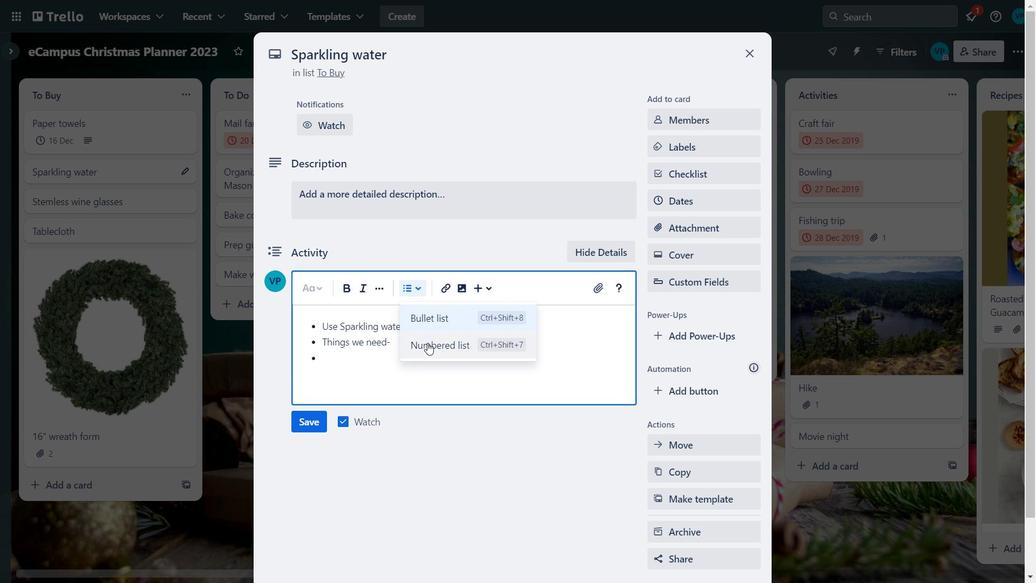 
Action: Mouse pressed left at (428, 343)
Screenshot: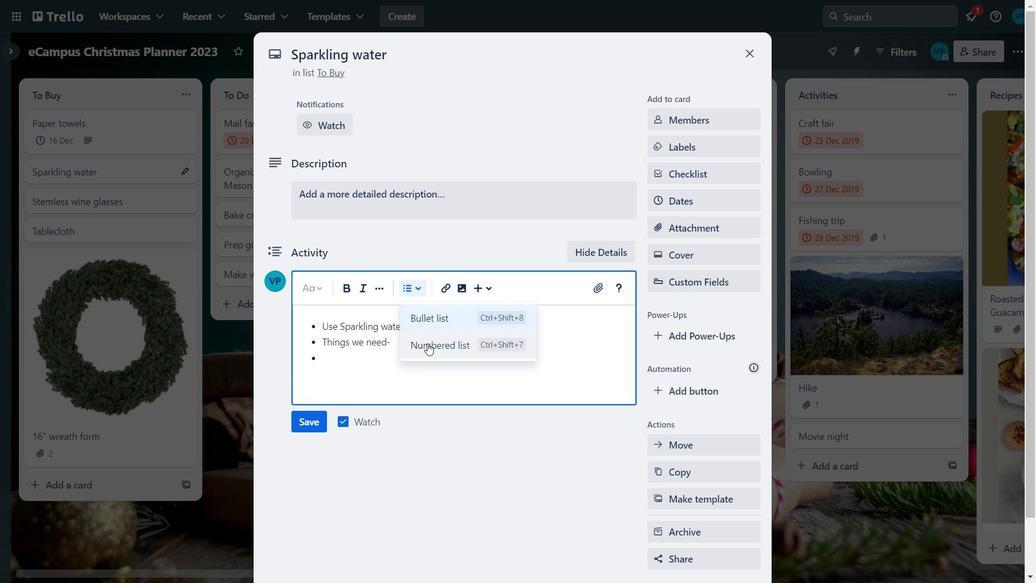 
Action: Mouse moved to (348, 356)
Screenshot: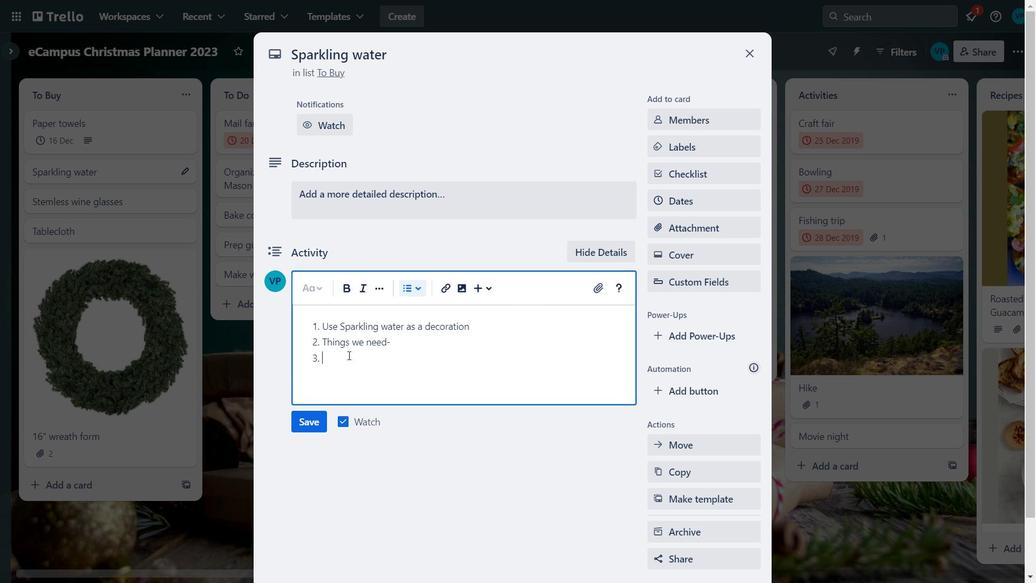 
Action: Mouse pressed left at (348, 356)
Screenshot: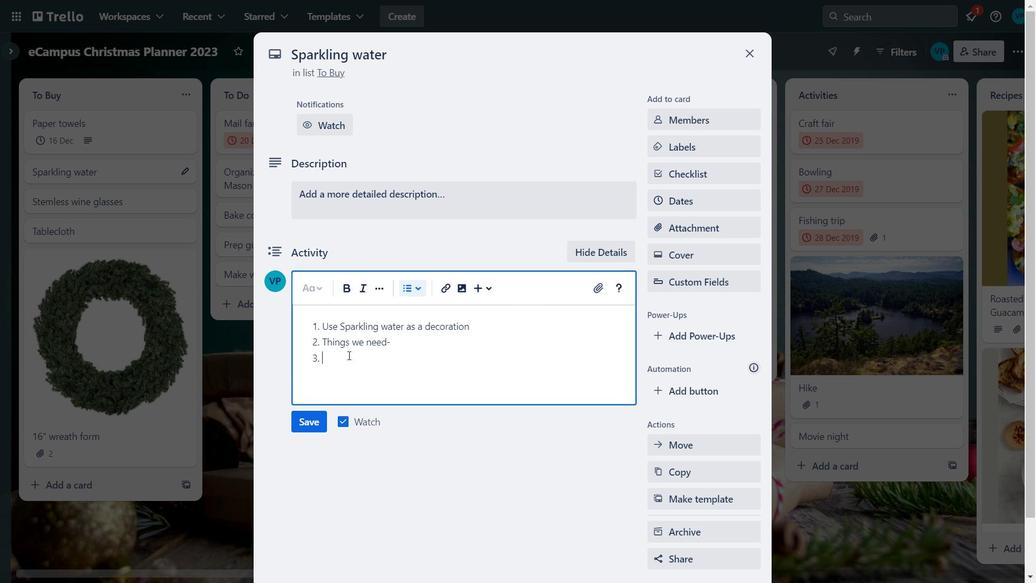 
Action: Mouse moved to (342, 358)
Screenshot: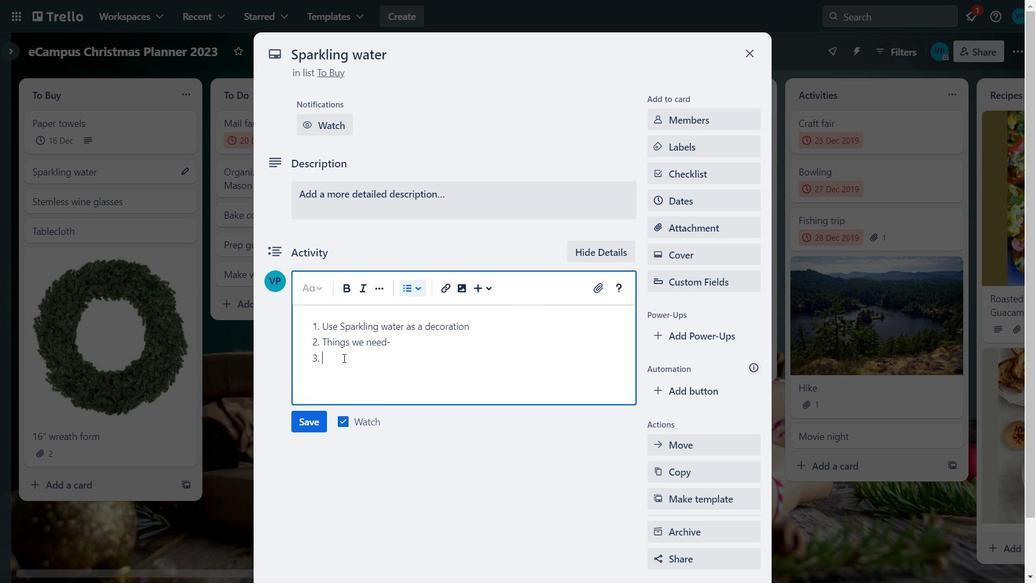
Action: Key pressed <Key.enter>
Screenshot: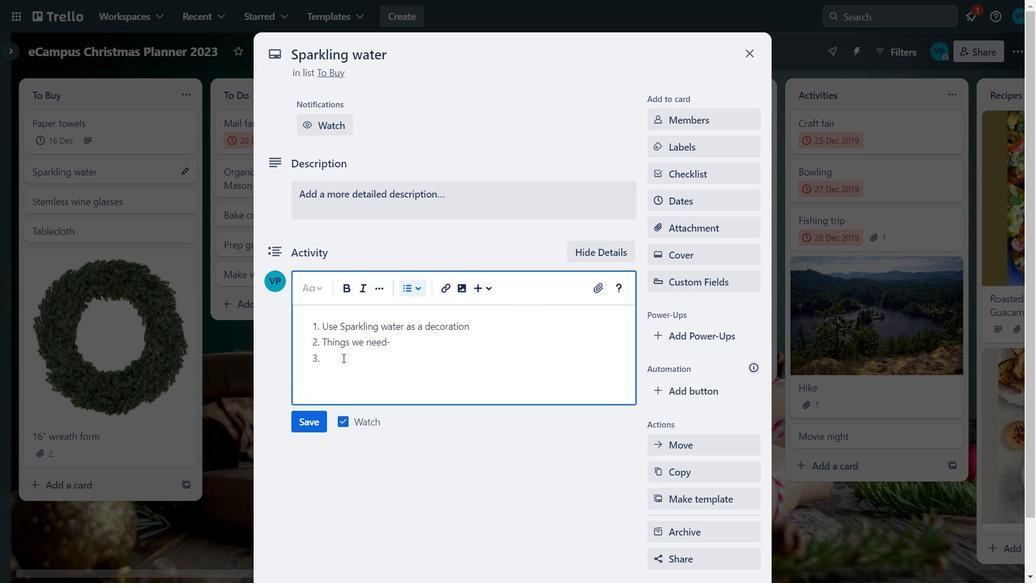
Action: Mouse moved to (426, 290)
Screenshot: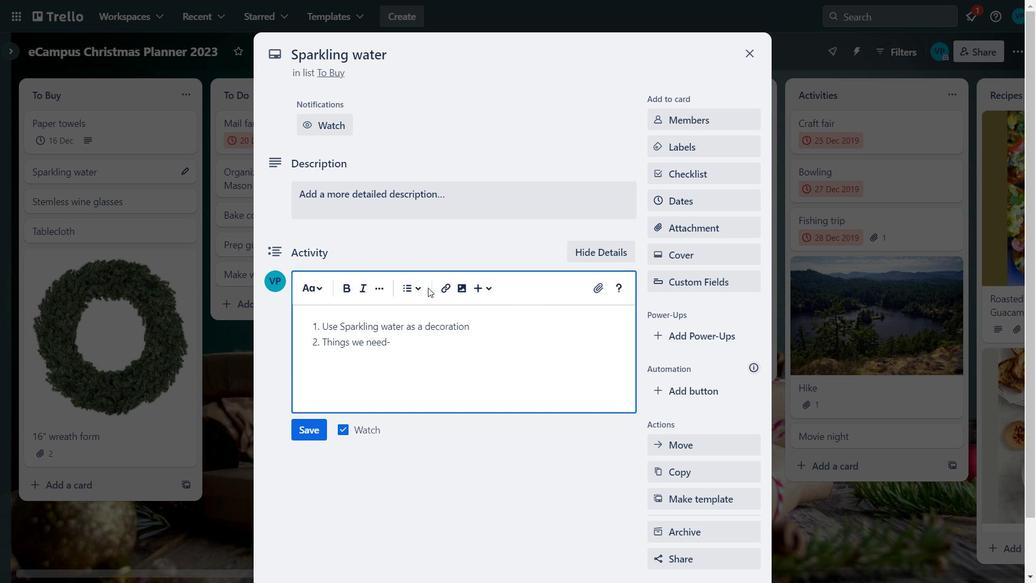
Action: Mouse pressed left at (426, 290)
Screenshot: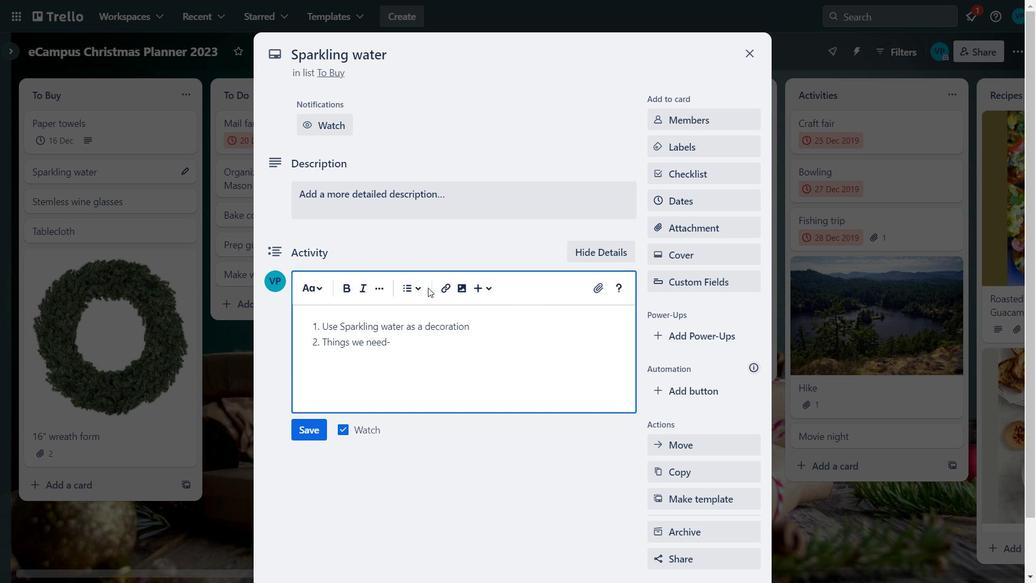 
Action: Mouse moved to (423, 289)
Screenshot: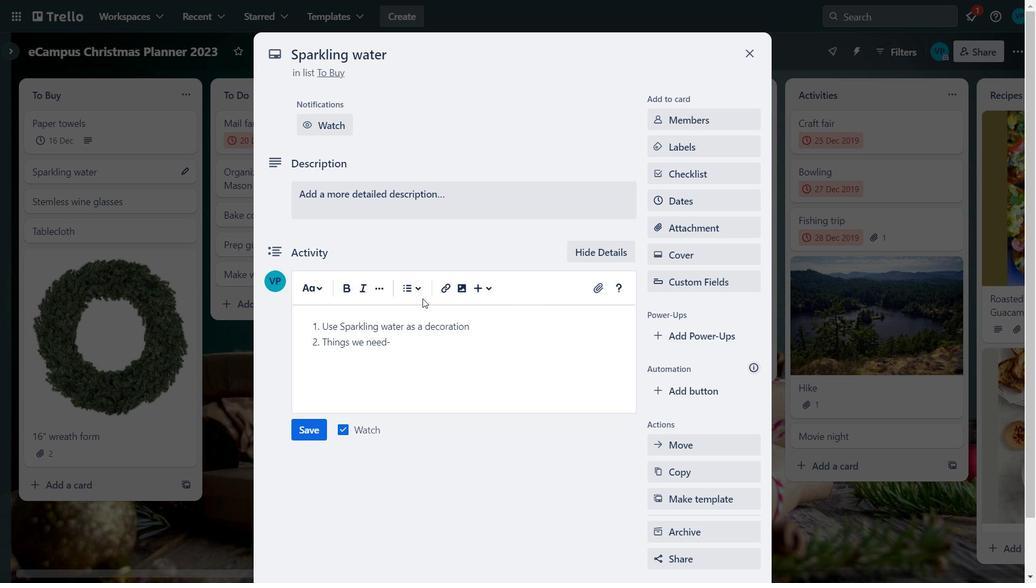
Action: Mouse pressed left at (423, 289)
Screenshot: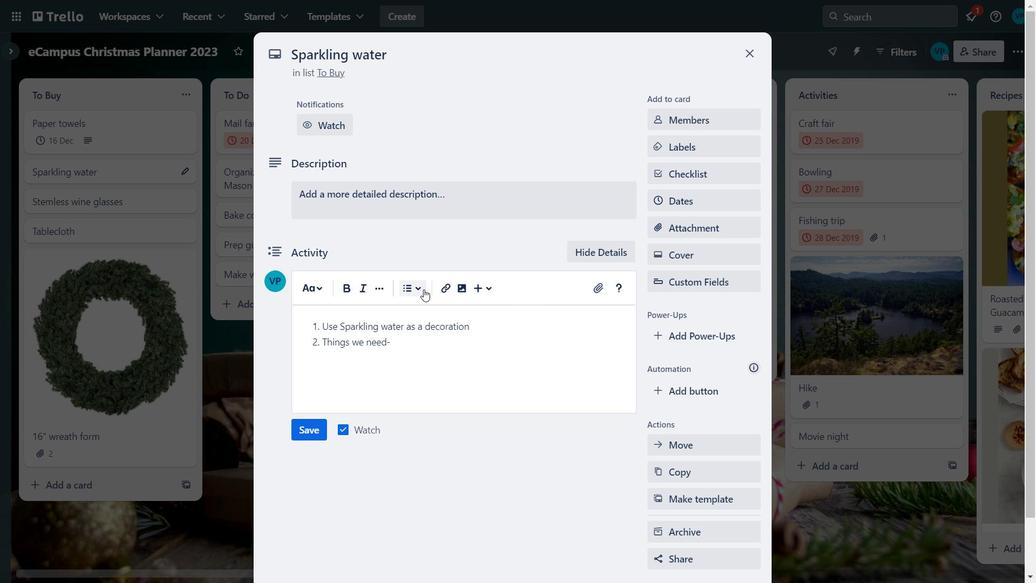 
Action: Mouse moved to (461, 321)
Screenshot: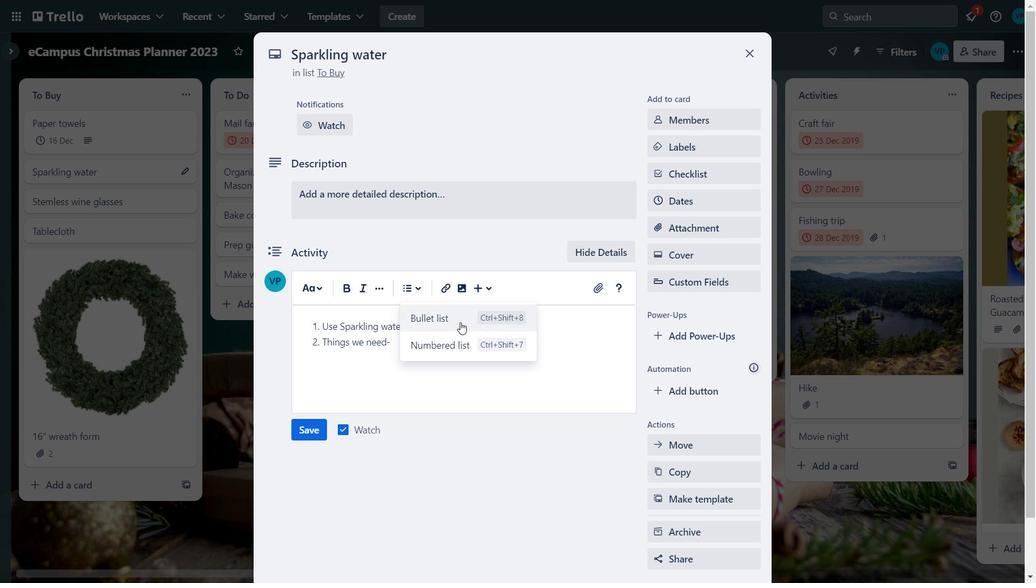 
Action: Mouse pressed left at (461, 321)
Screenshot: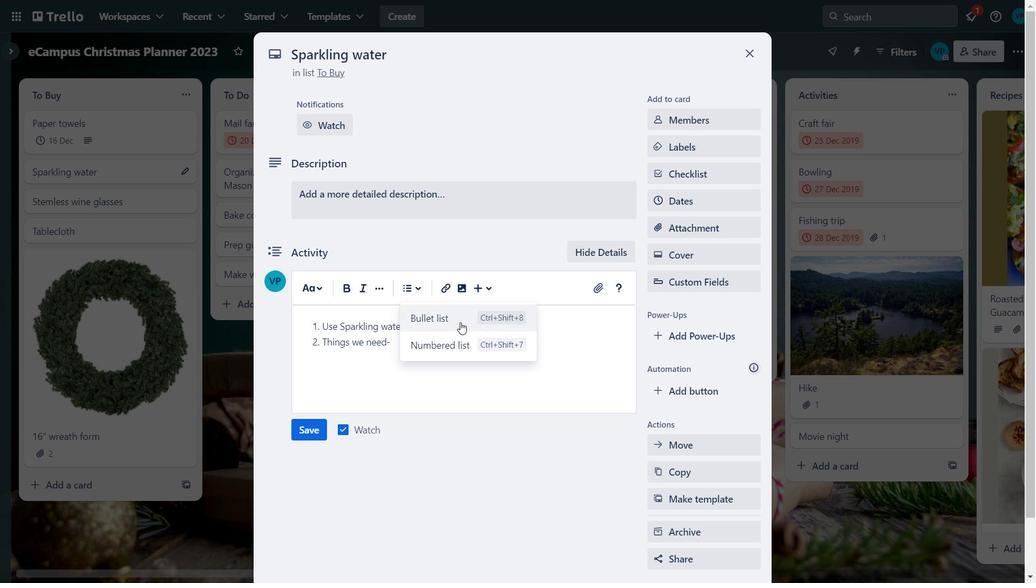 
Action: Mouse moved to (370, 363)
Screenshot: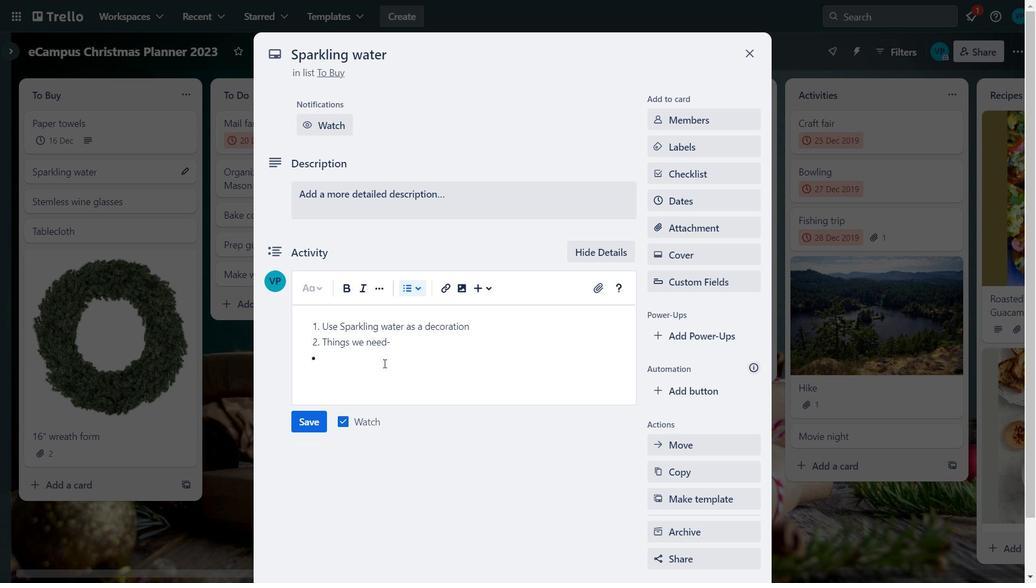
Action: Mouse pressed left at (370, 363)
Screenshot: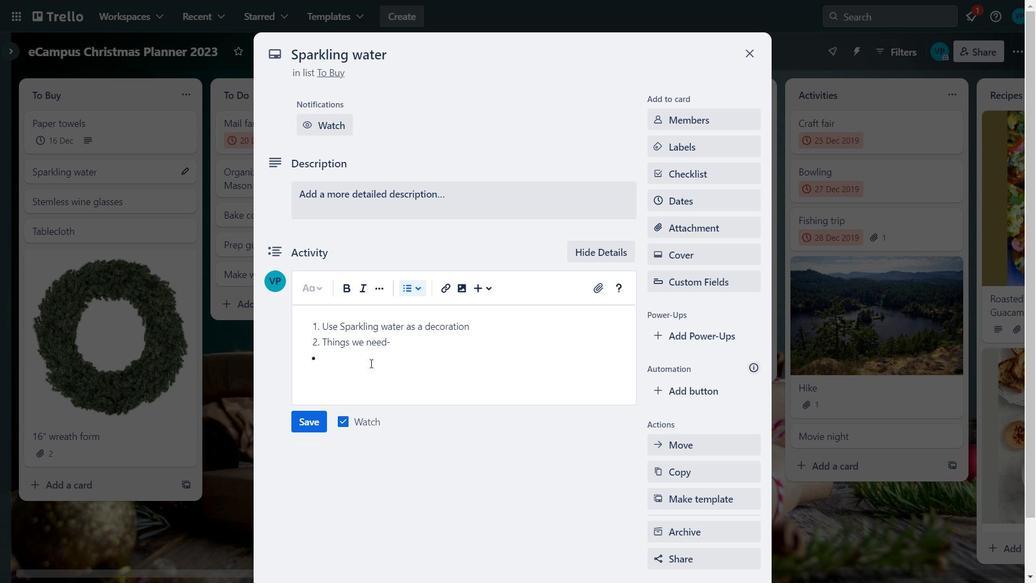 
Action: Key pressed <Key.caps_lock>
Screenshot: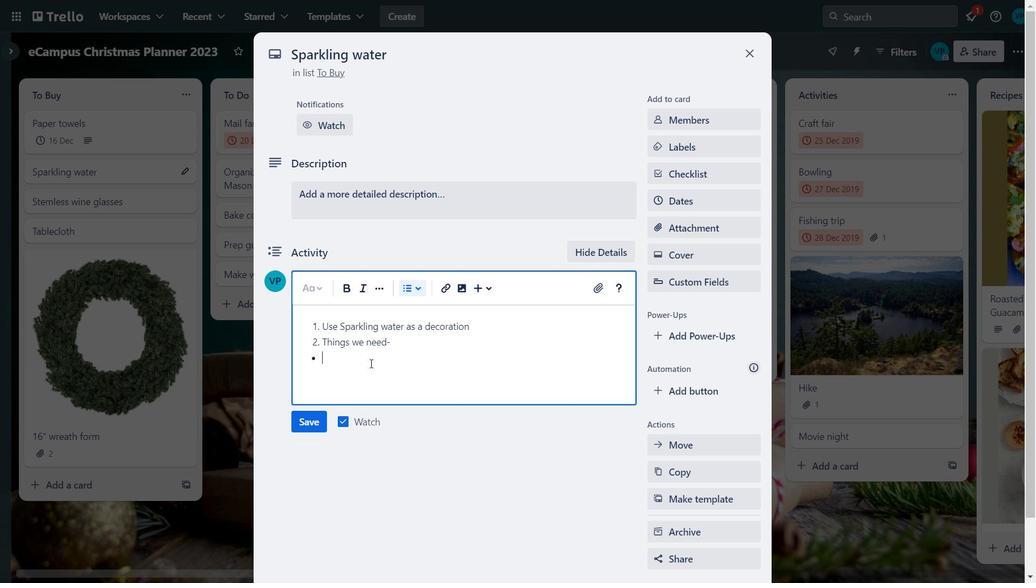 
Action: Mouse pressed left at (370, 363)
Screenshot: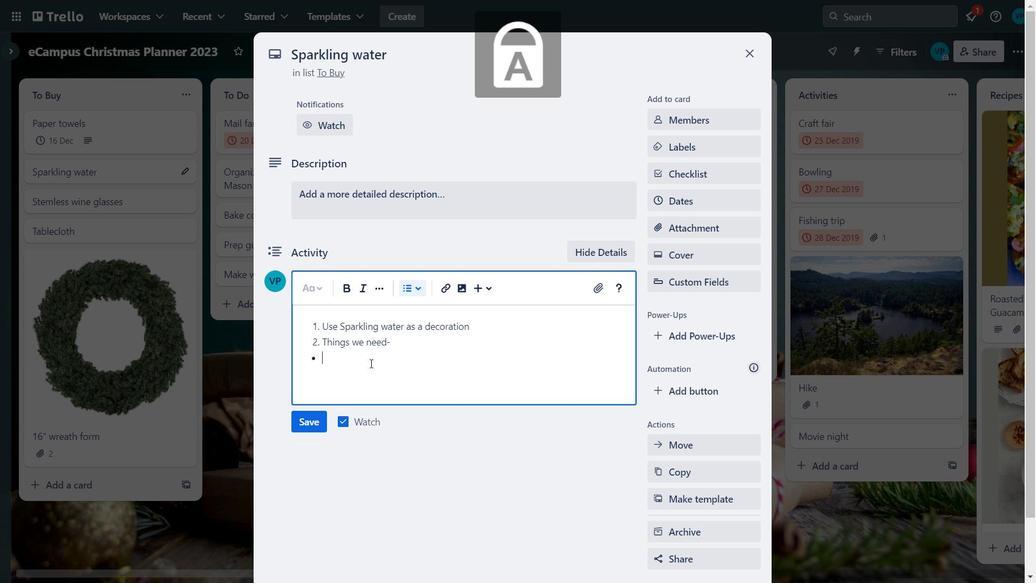 
Action: Key pressed N<Key.caps_lock>ew<Key.space><Key.caps_lock>P<Key.caps_lock>air<Key.space>of<Key.space><Key.caps_lock>G<Key.caps_lock>lasses<Key.space><Key.enter><Key.caps_lock>PL<Key.backspace><Key.caps_lock>lan<Key.space><Key.caps_lock>D<Key.caps_lock>esign<Key.enter><Key.caps_lock>S<Key.caps_lock>ib<Key.backspace>ngle<Key.space><Key.caps_lock>P<Key.caps_lock>ly<Key.space><Key.caps_lock>N<Key.caps_lock>apkin<Key.enter><Key.caps_lock>C<Key.caps_lock>ut<Key.space>the<Key.space><Key.caps_lock>N<Key.caps_lock>a<Key.backspace>apkin<Key.backspace><Key.backspace><Key.backspace><Key.backspace><Key.backspace><Key.backspace><Key.backspace><Key.backspace><Key.backspace><Key.backspace><Key.backspace><Key.backspace><Key.backspace><Key.backspace><Key.caps_lock>S<Key.caps_lock>ome<Key.space><Key.caps_lock>S<Key.caps_lock>parkles<Key.enter><Key.caps_lock>S<Key.caps_lock>ome<Key.space><Key.caps_lock>W<Key.caps_lock>atr<Key.backspace>er
Screenshot: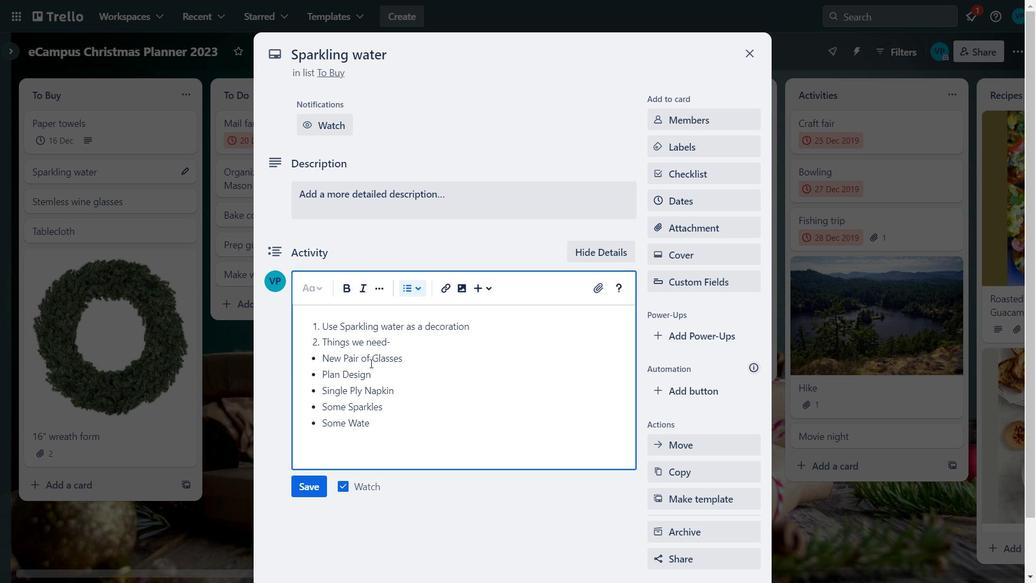 
Action: Mouse moved to (397, 409)
Screenshot: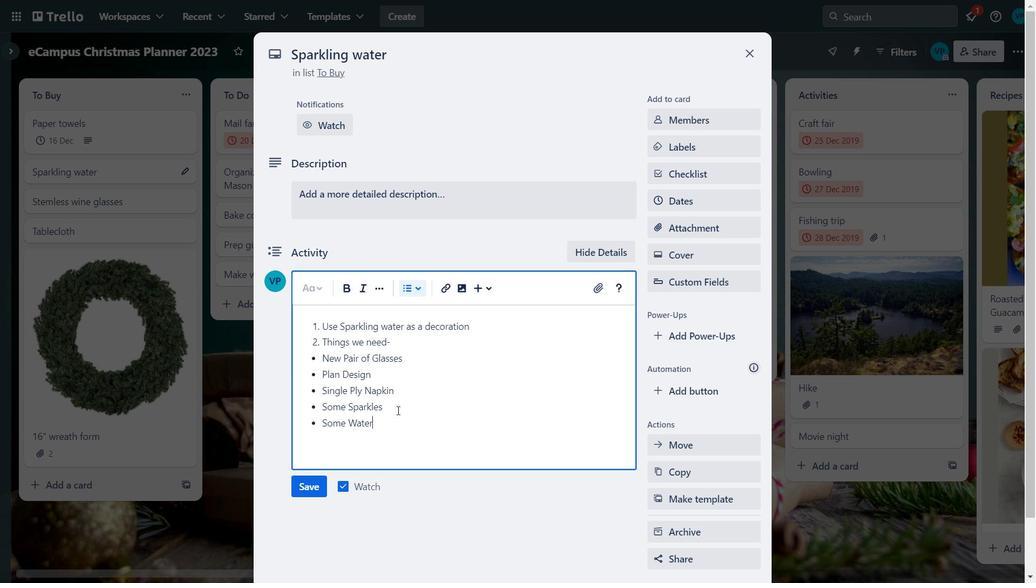 
Action: Mouse pressed left at (397, 409)
Screenshot: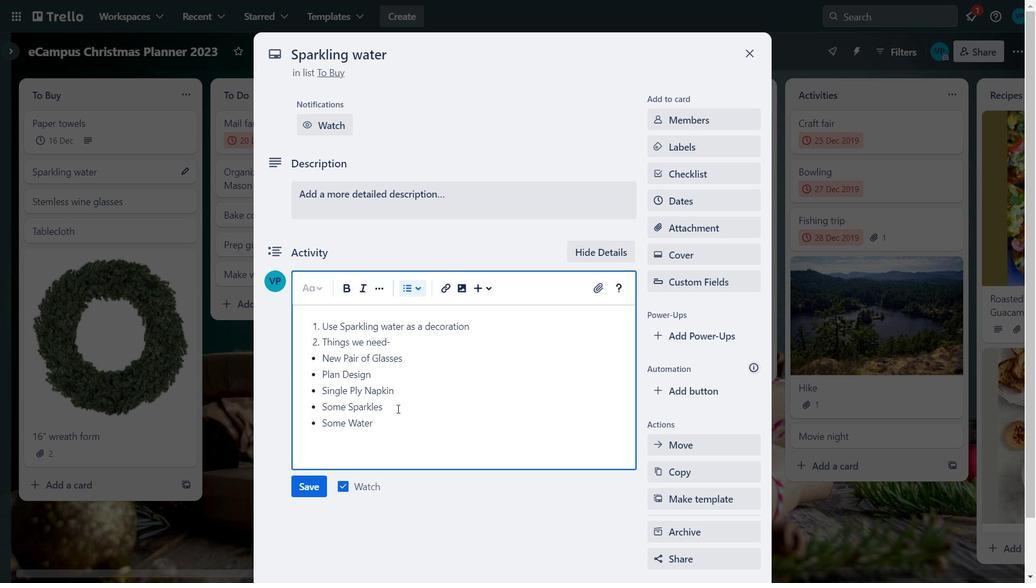 
Action: Key pressed <Key.space>/<Key.space><Key.caps_lock>G<Key.caps_lock>lite<Key.backspace>
Screenshot: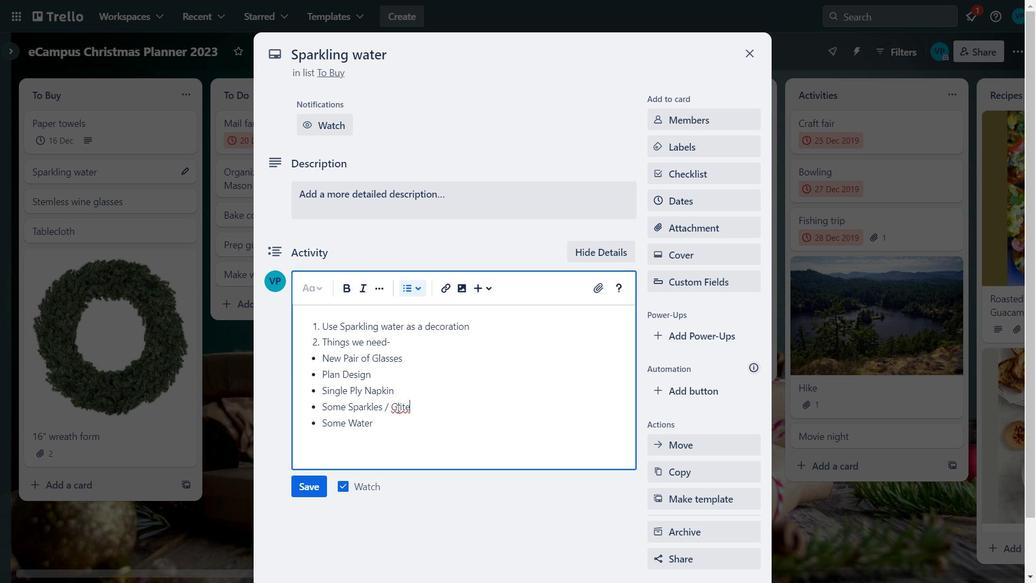 
Action: Mouse moved to (399, 407)
Screenshot: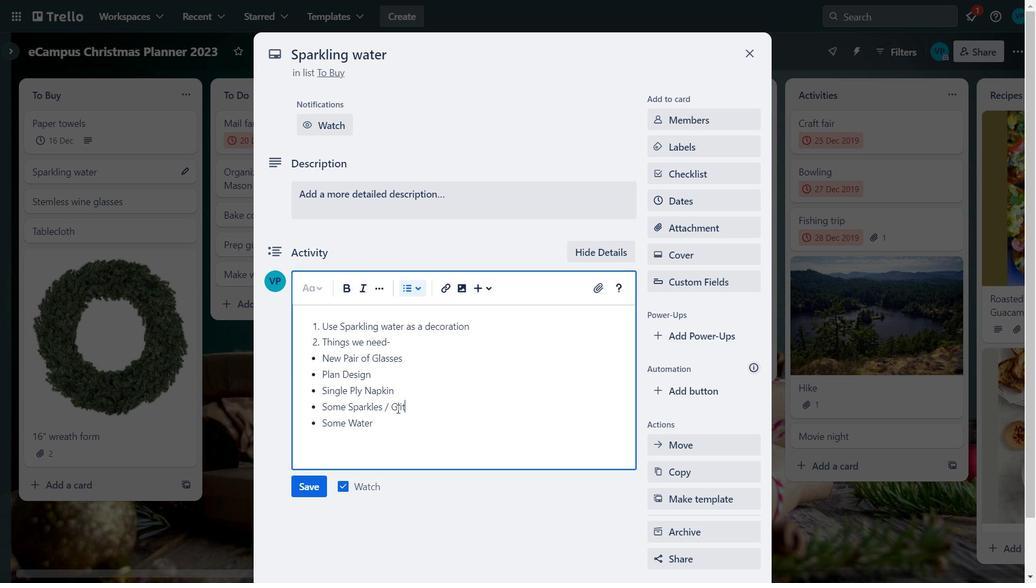 
Action: Key pressed <Key.backspace>
Screenshot: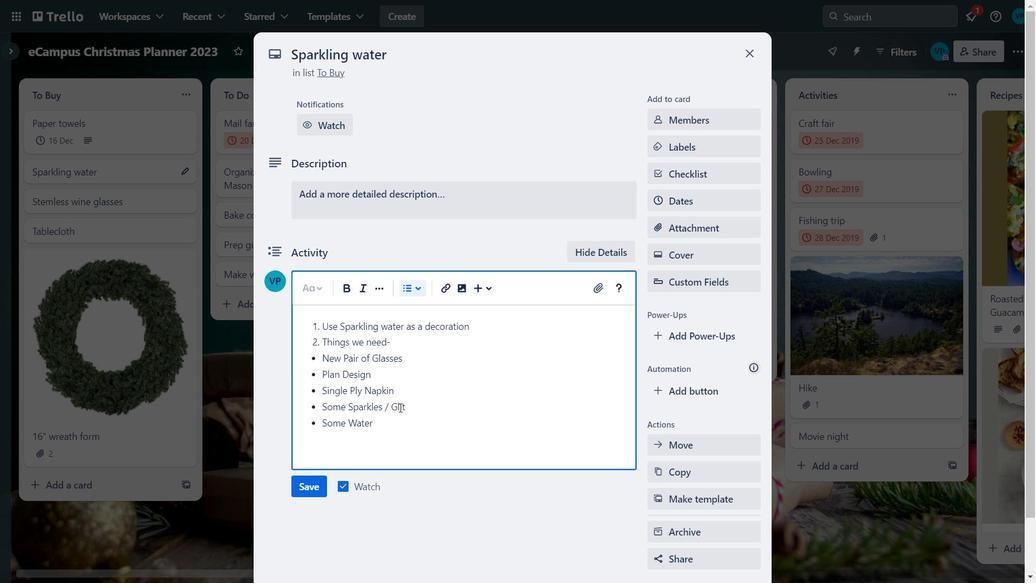 
Action: Mouse moved to (400, 407)
Screenshot: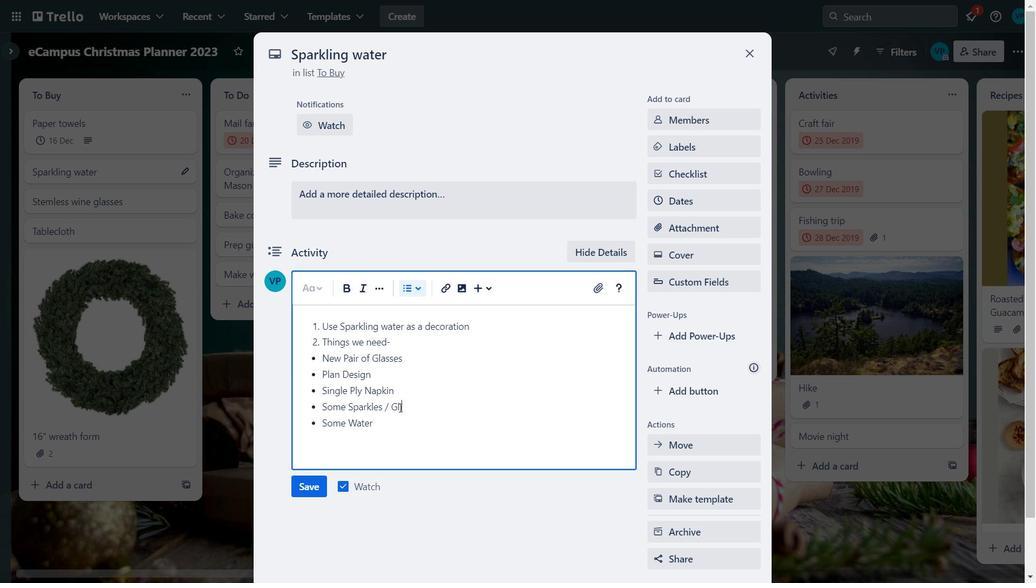 
Action: Key pressed tters
Screenshot: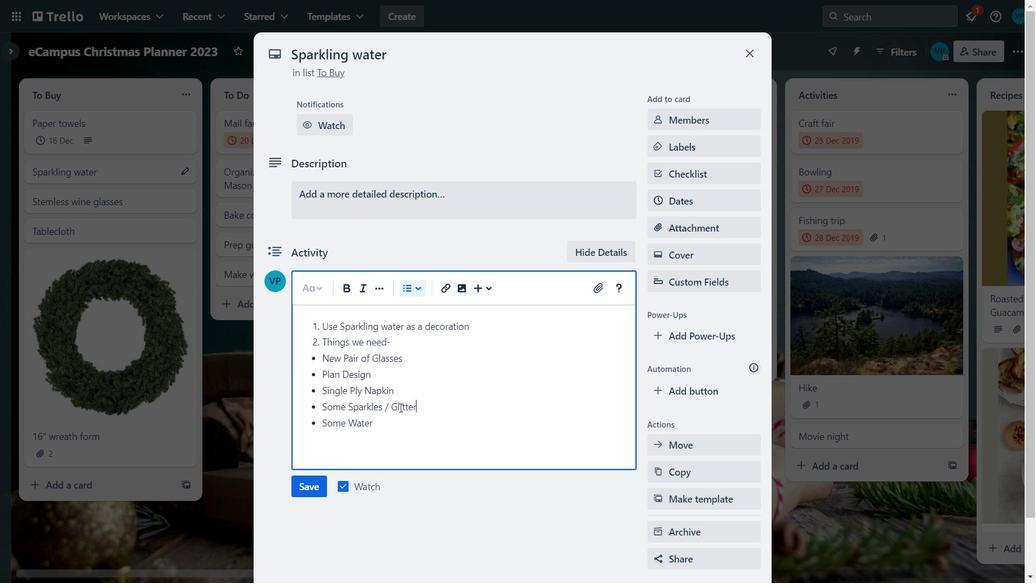 
Action: Mouse moved to (378, 428)
Screenshot: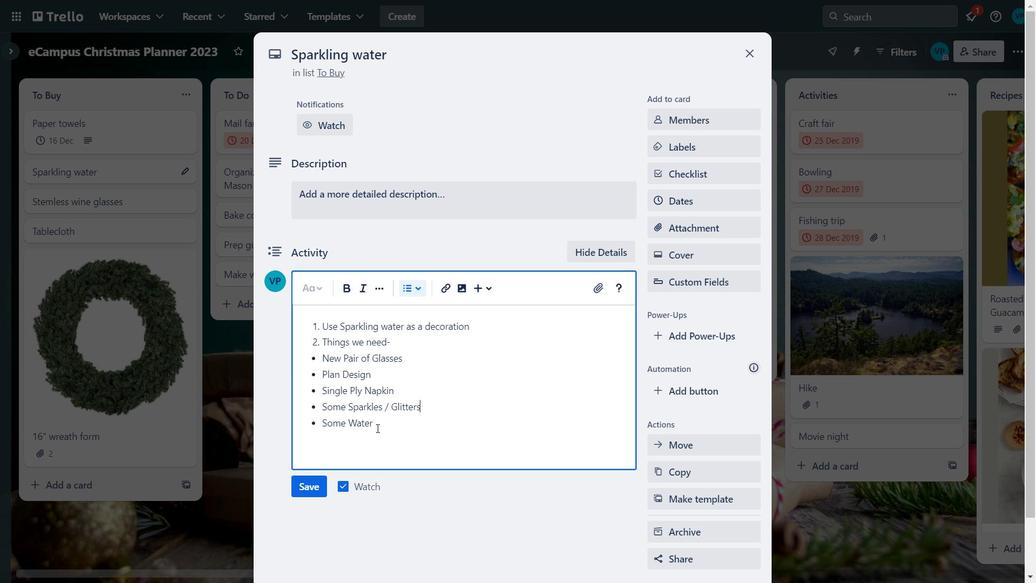 
Action: Mouse pressed left at (378, 428)
Screenshot: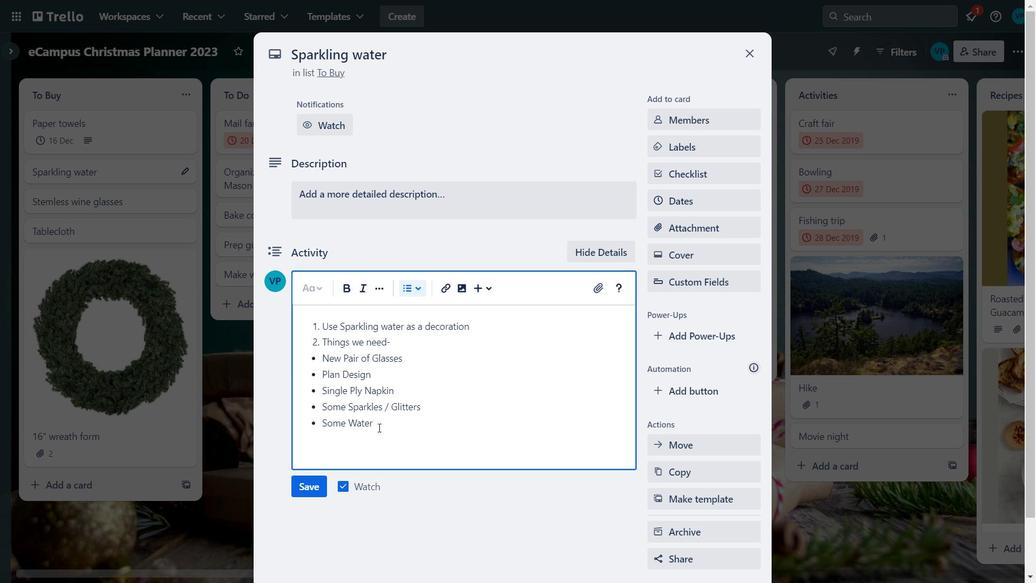 
Action: Mouse pressed left at (378, 428)
Screenshot: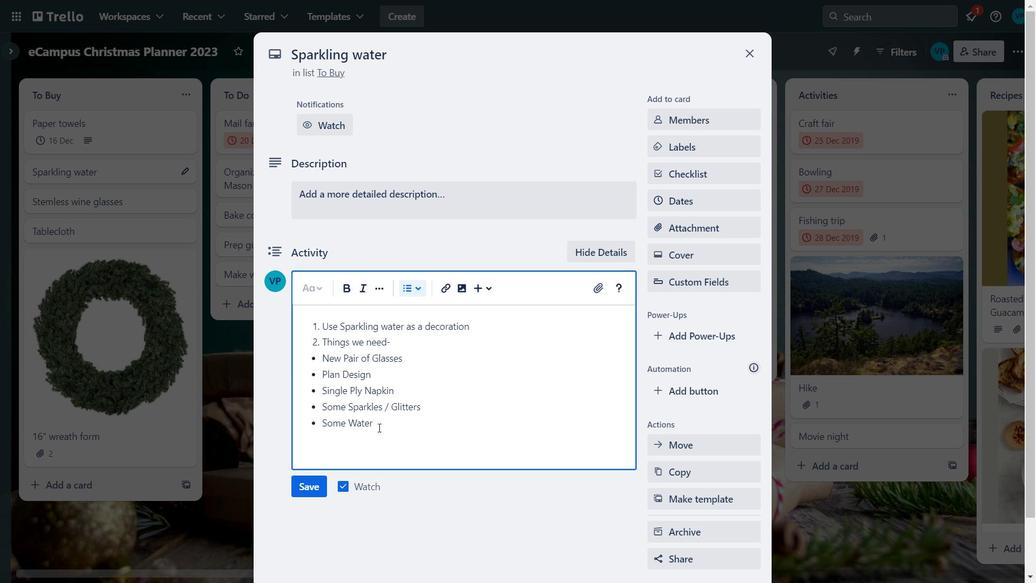 
Action: Key pressed <Key.enter>
Screenshot: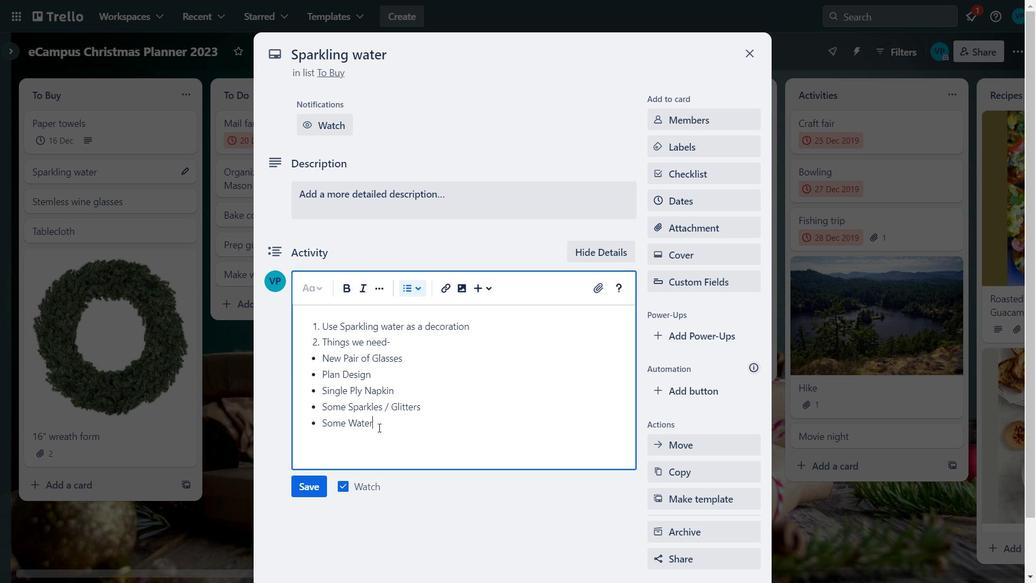 
Action: Mouse moved to (420, 353)
Screenshot: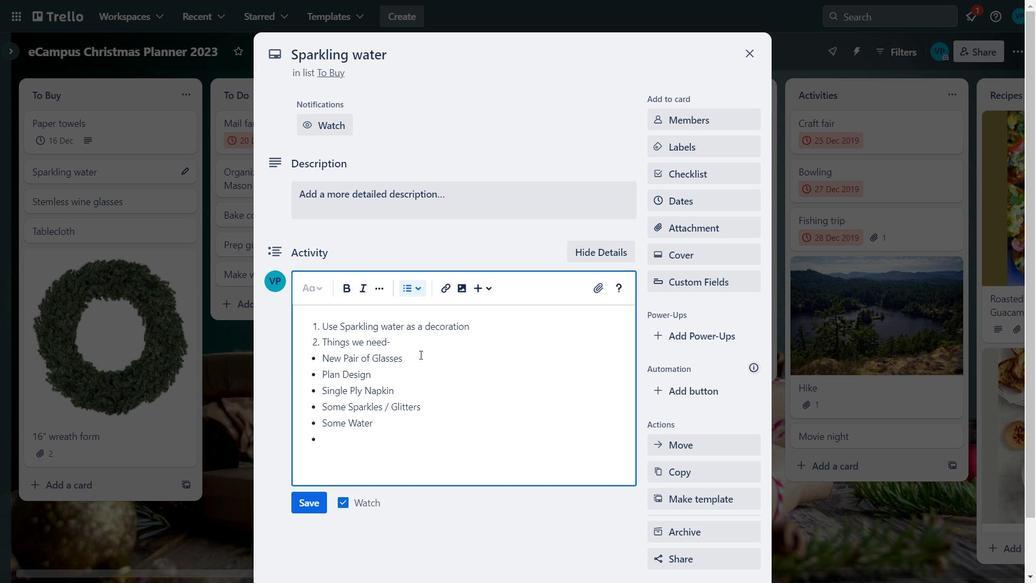 
Action: Key pressed <Key.caps_lock>G<Key.caps_lock>lue
Screenshot: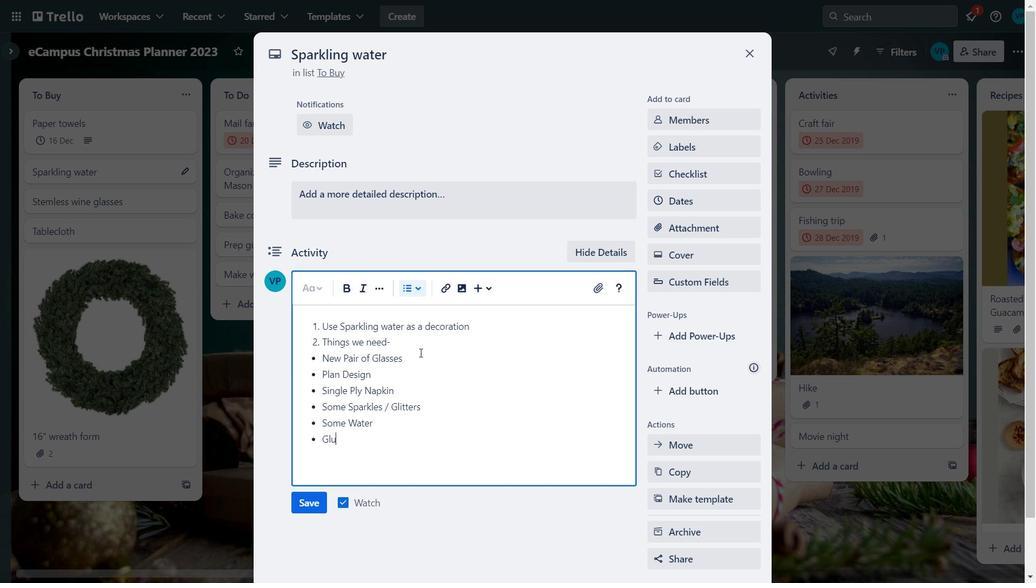 
Action: Mouse moved to (311, 503)
Screenshot: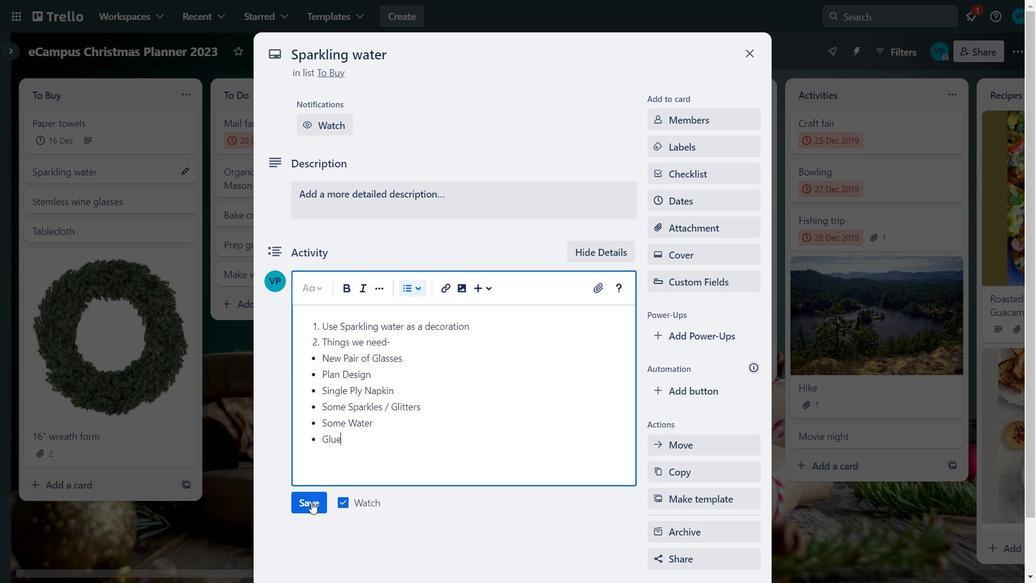 
Action: Mouse pressed left at (311, 503)
Screenshot: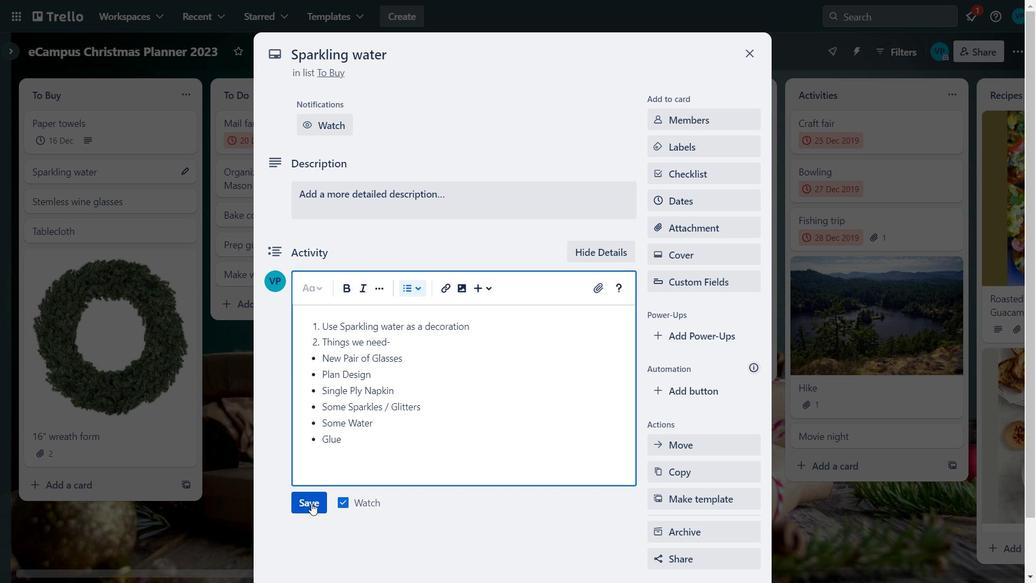 
Action: Mouse moved to (464, 277)
Screenshot: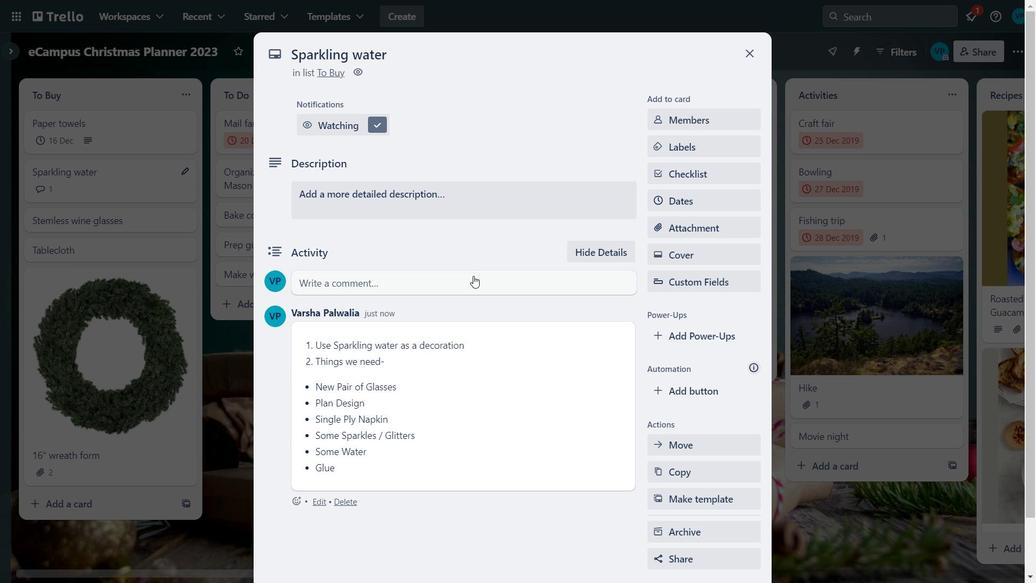 
Action: Mouse pressed left at (464, 277)
Screenshot: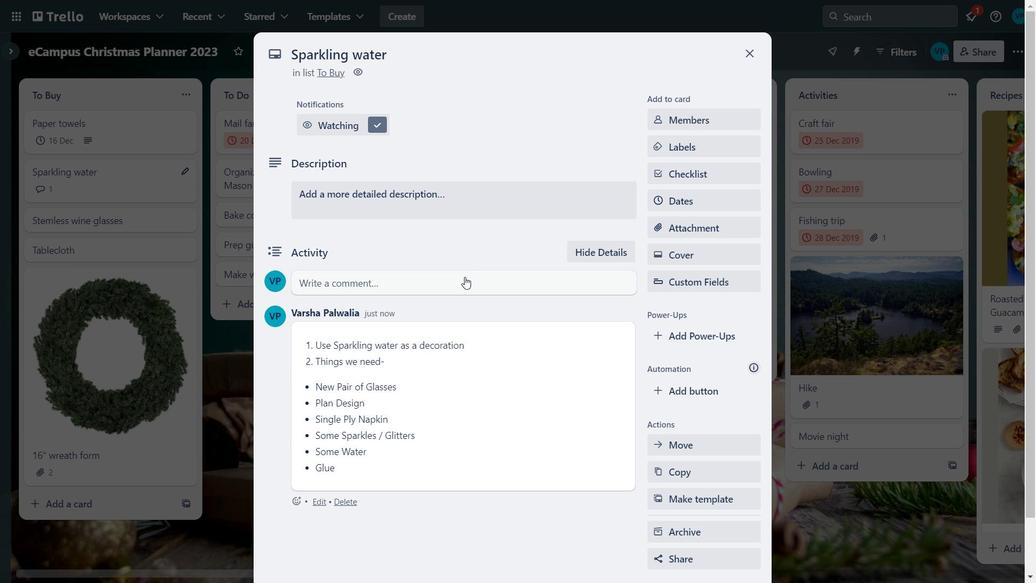 
Action: Mouse moved to (542, 232)
Screenshot: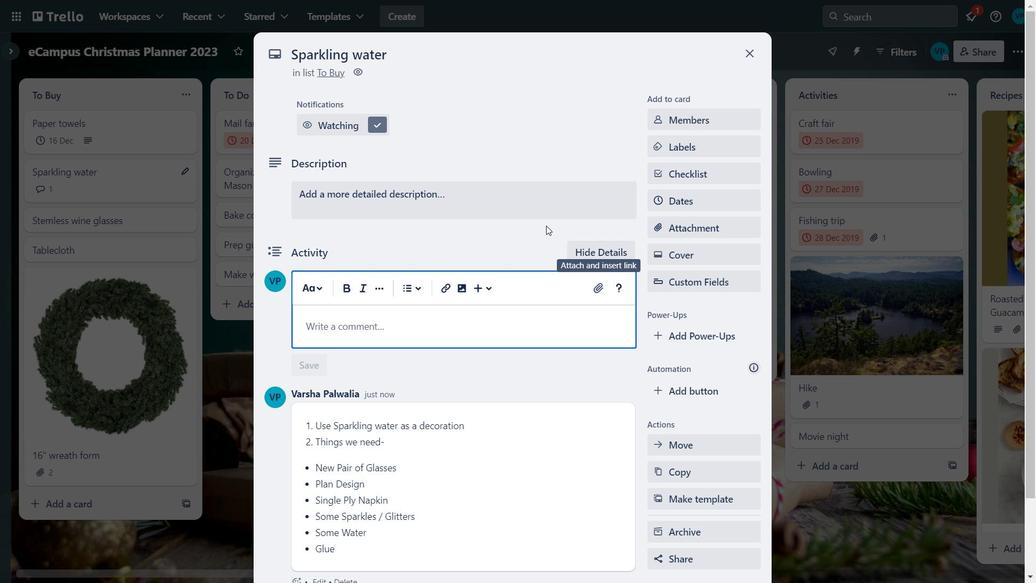 
Action: Mouse pressed left at (542, 232)
Screenshot: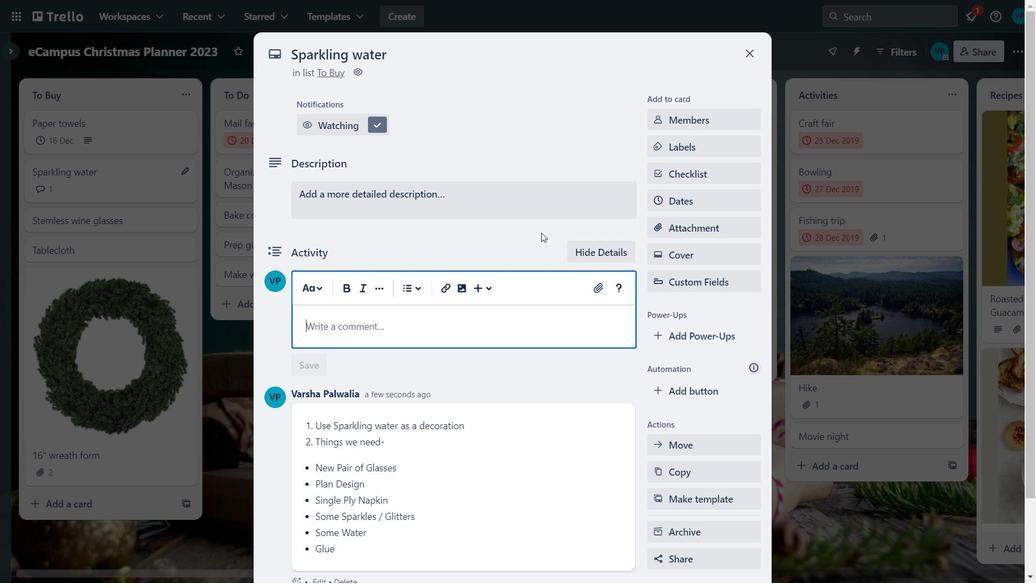 
Action: Mouse moved to (754, 55)
Screenshot: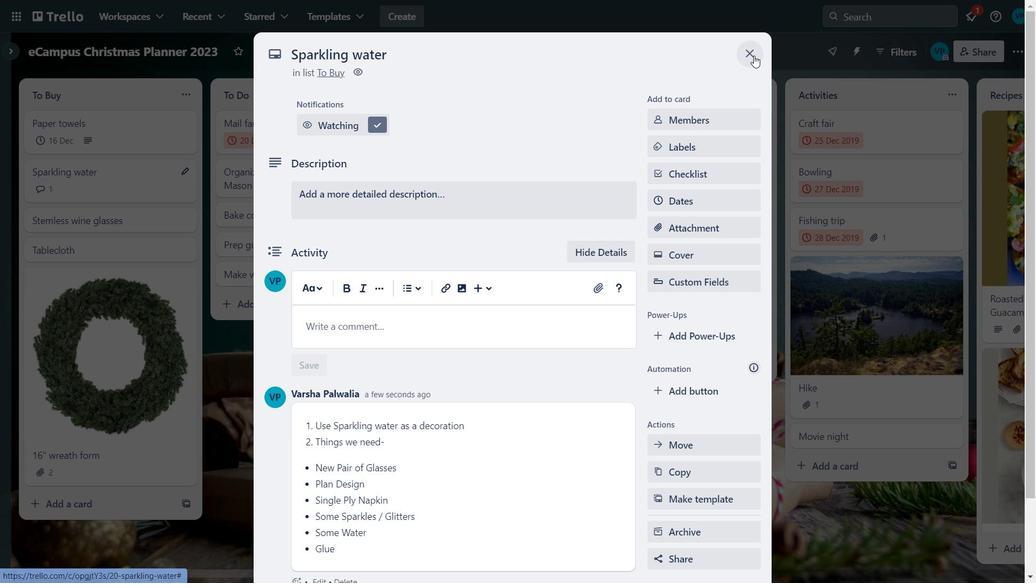 
Action: Mouse pressed left at (754, 55)
Screenshot: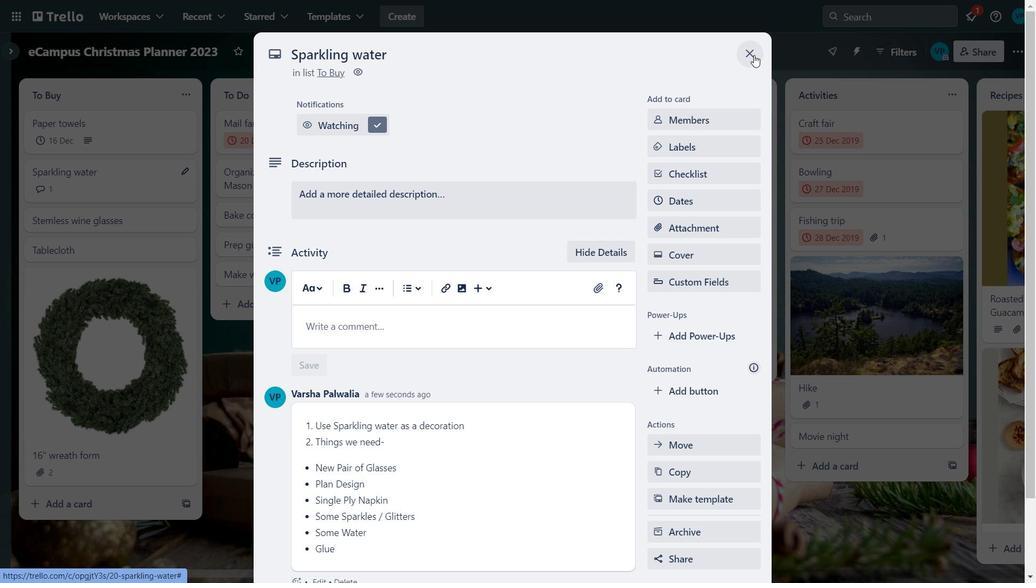 
Action: Mouse moved to (107, 132)
Screenshot: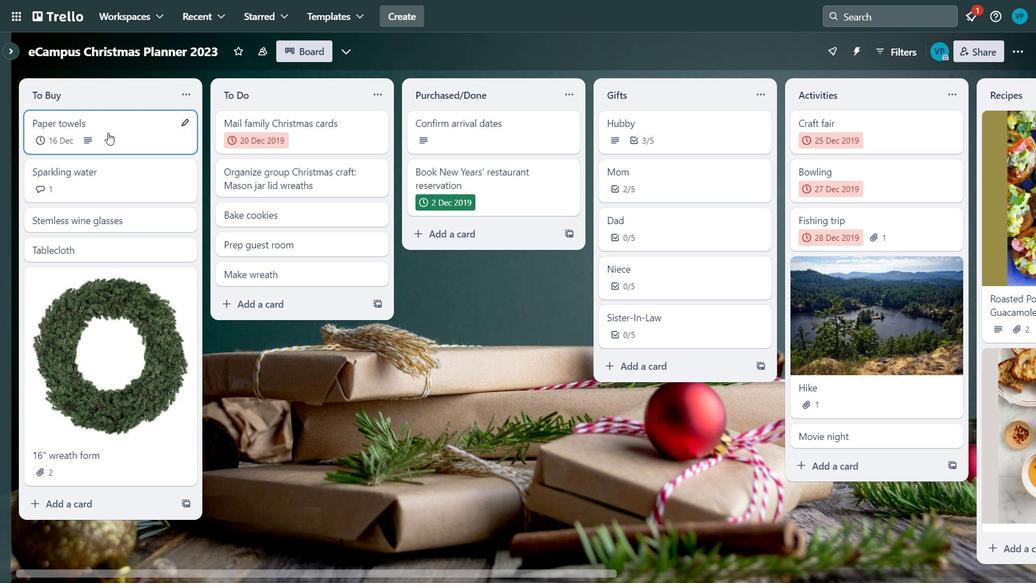 
Action: Mouse pressed left at (107, 132)
Screenshot: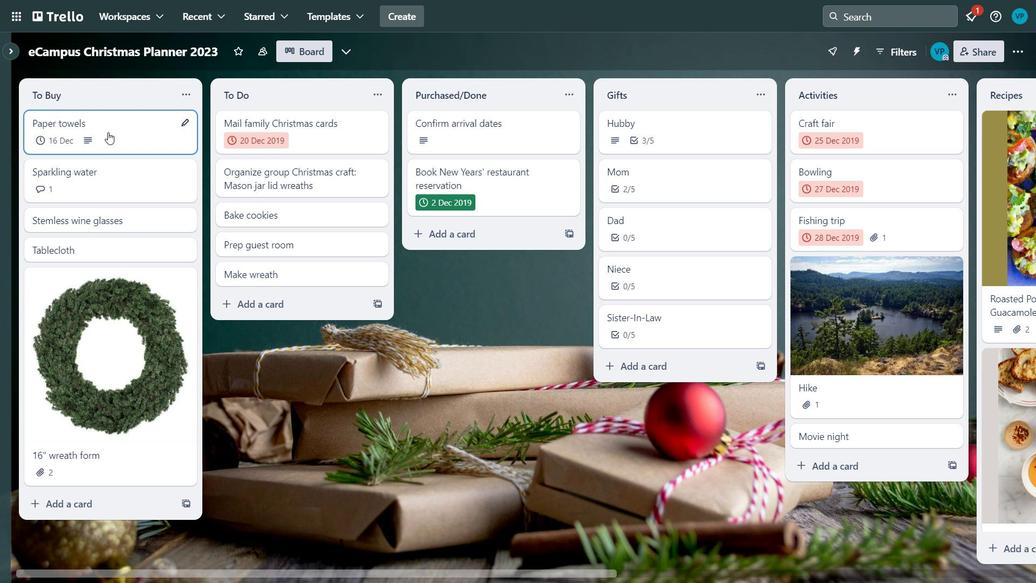 
Action: Mouse moved to (236, 322)
Screenshot: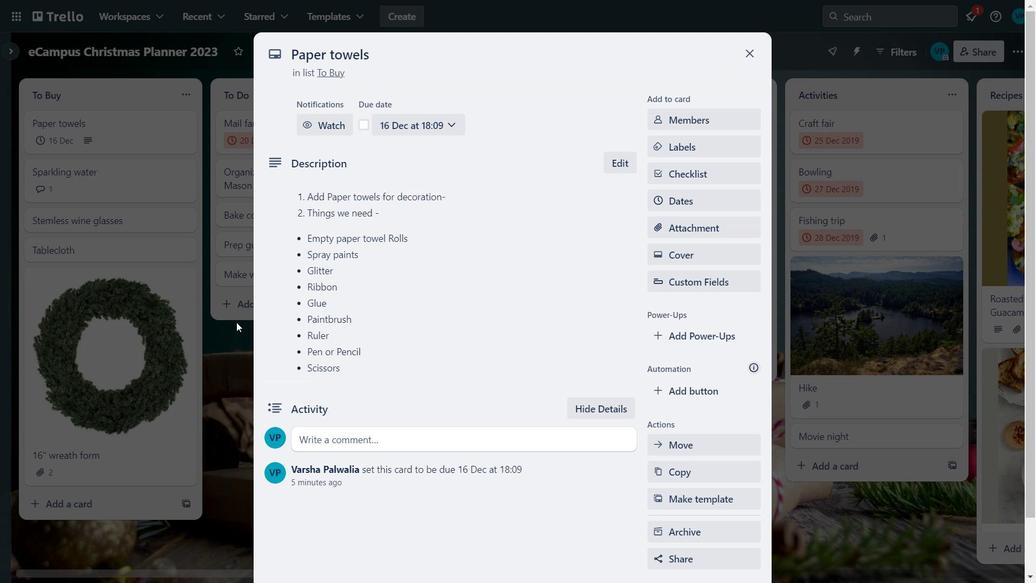 
Action: Mouse pressed left at (236, 322)
Screenshot: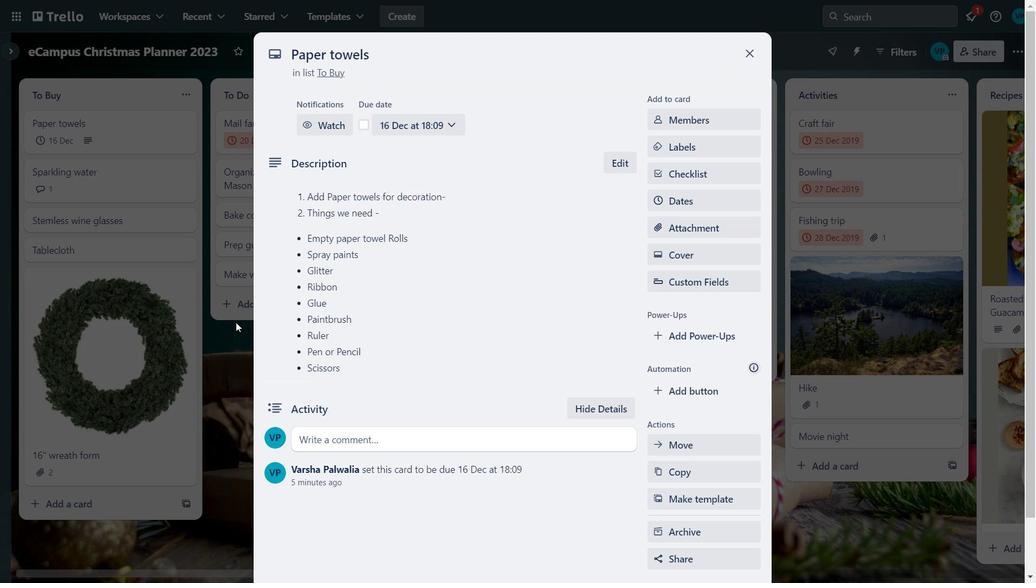 
Action: Mouse moved to (112, 219)
Screenshot: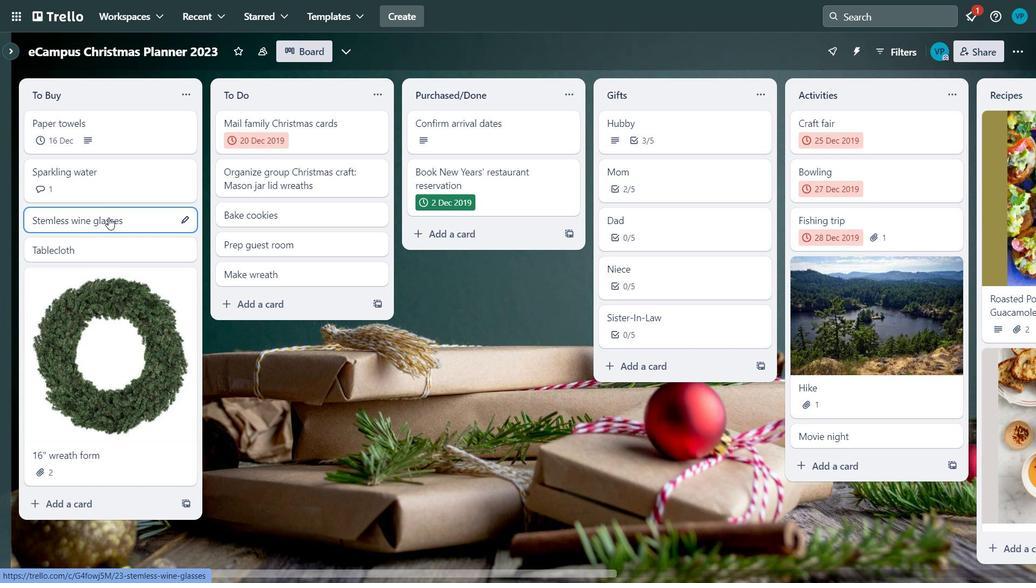 
Action: Mouse pressed left at (112, 219)
Screenshot: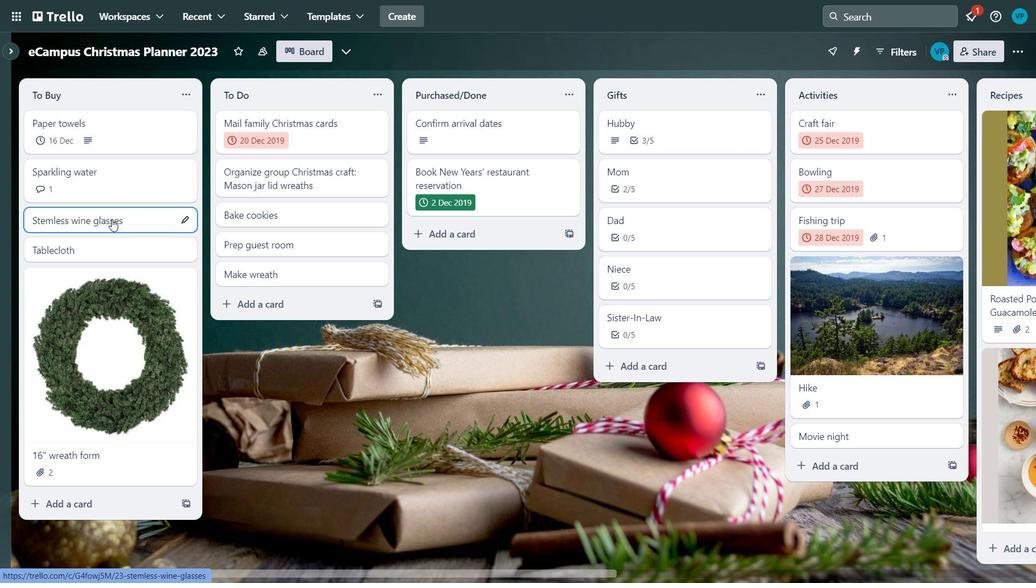 
Action: Mouse moved to (355, 282)
Screenshot: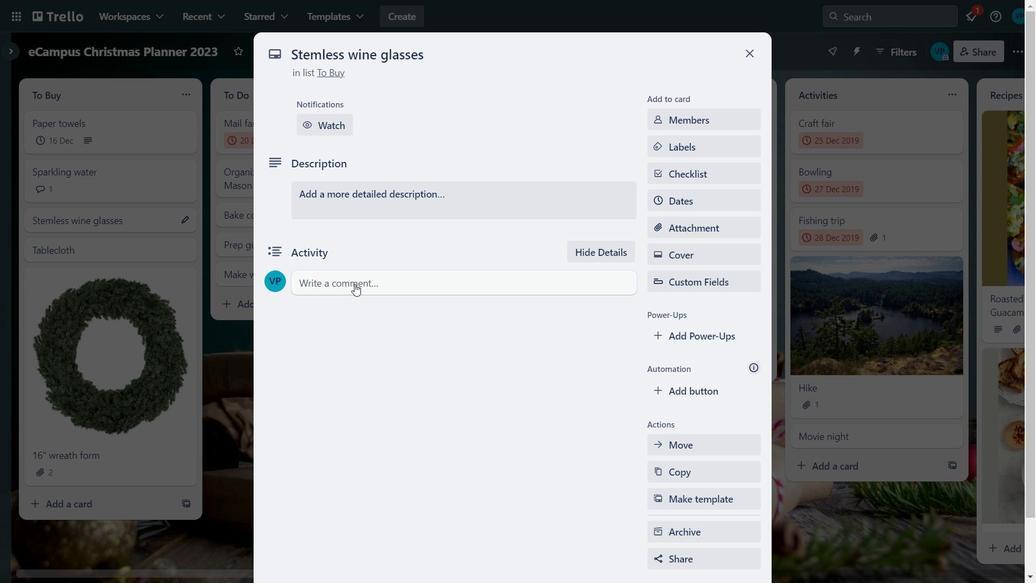 
Action: Mouse pressed left at (355, 282)
Screenshot: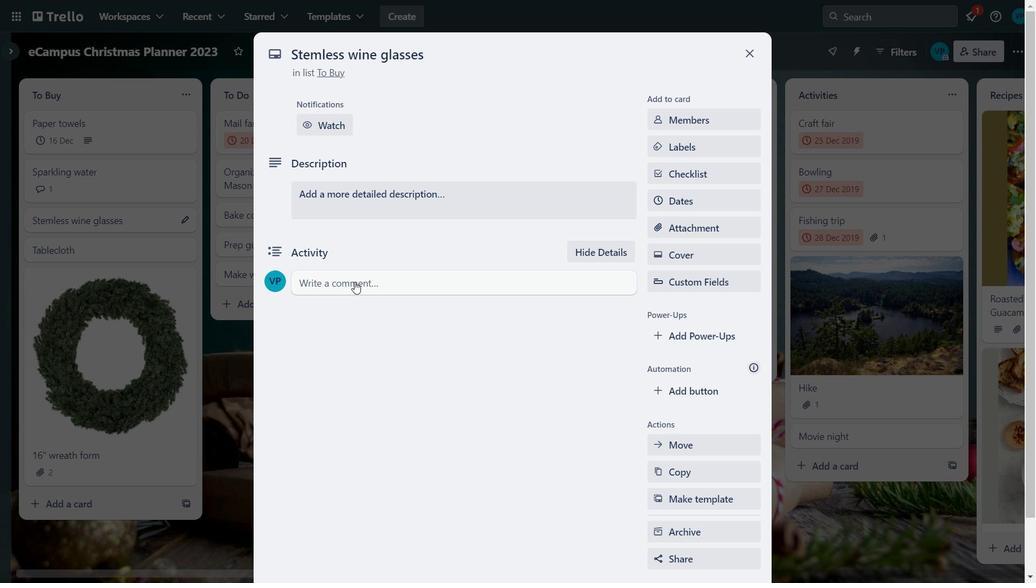 
Action: Mouse moved to (417, 284)
Screenshot: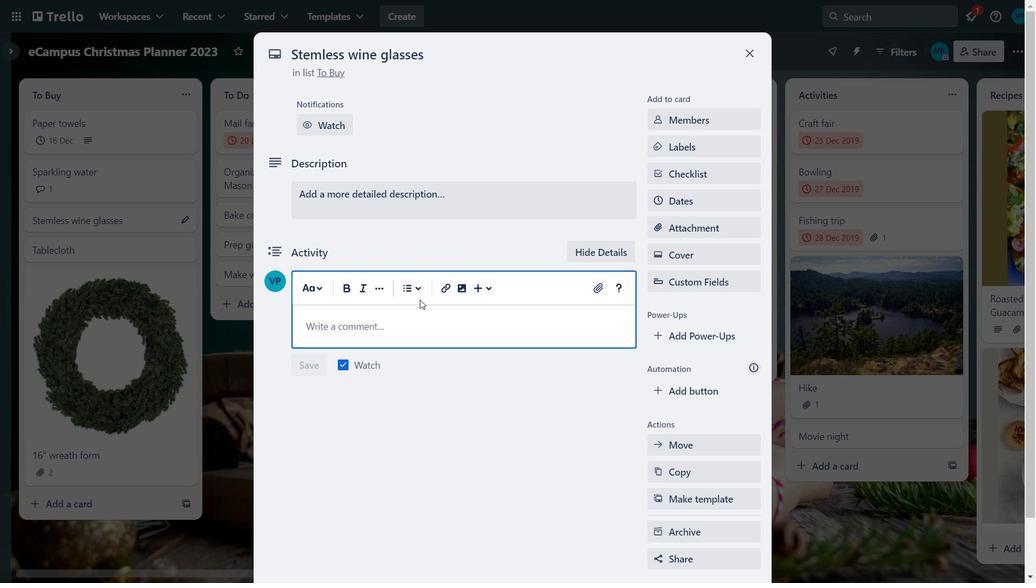 
Action: Mouse pressed left at (417, 284)
Screenshot: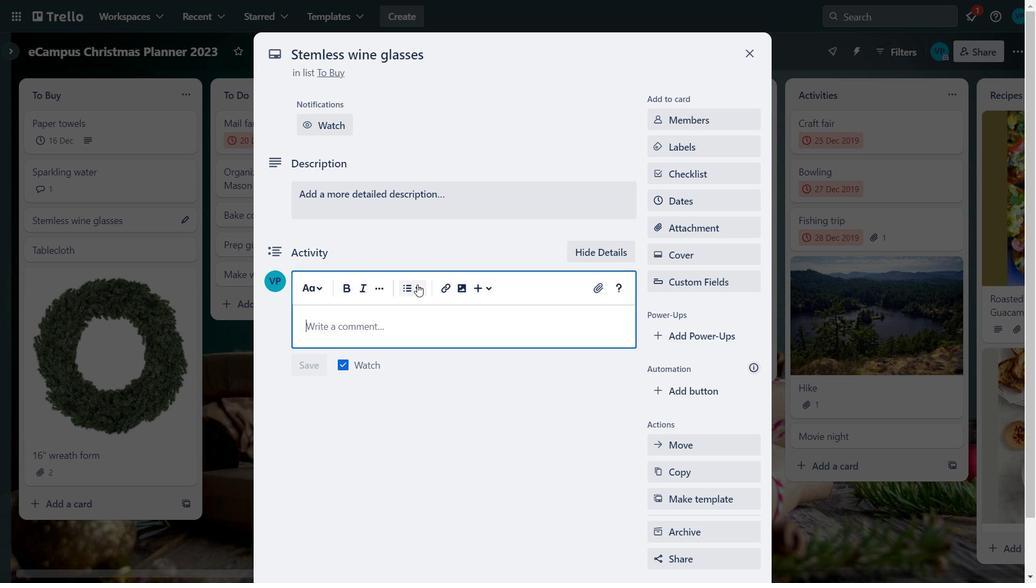 
Action: Mouse moved to (426, 334)
Screenshot: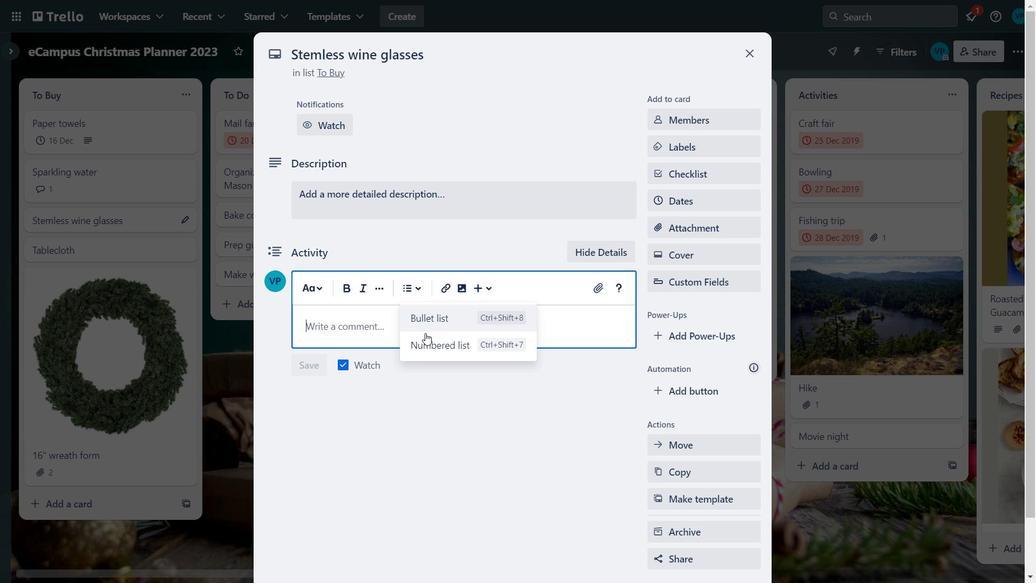 
Action: Mouse pressed left at (426, 334)
Screenshot: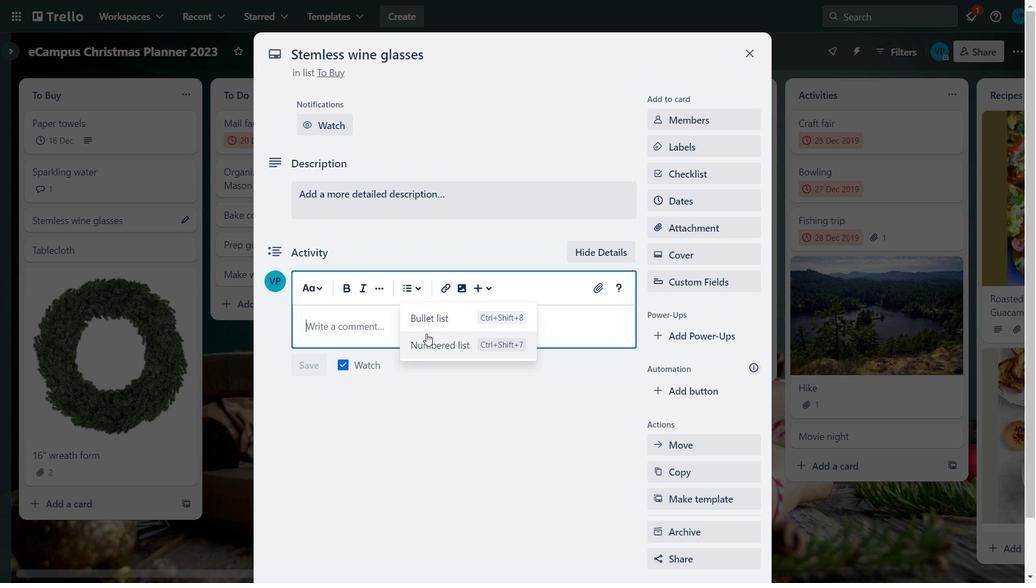 
Action: Mouse moved to (390, 328)
Screenshot: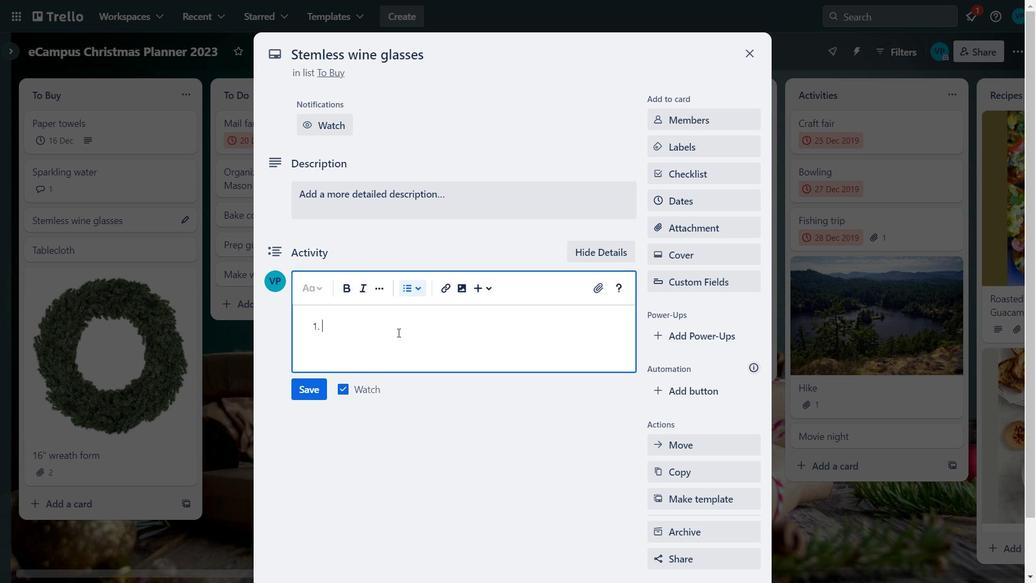
Action: Mouse pressed left at (390, 328)
Screenshot: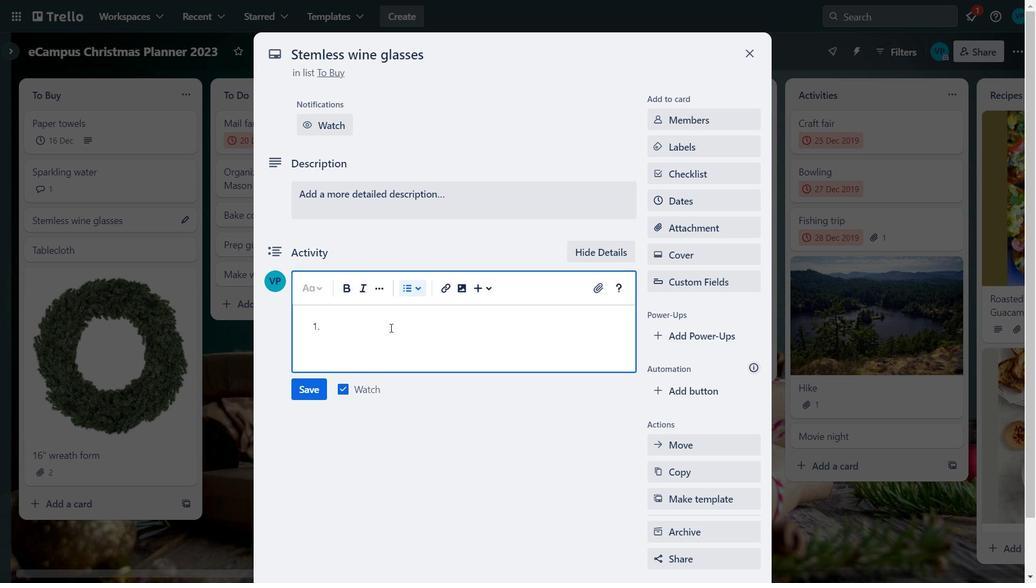 
Action: Key pressed <Key.caps_lock>S<Key.caps_lock>teamless<Key.space><Key.caps_lock>W<Key.caps_lock>ine<Key.space><Key.caps_lock>G<Key.caps_lock>lasses
Screenshot: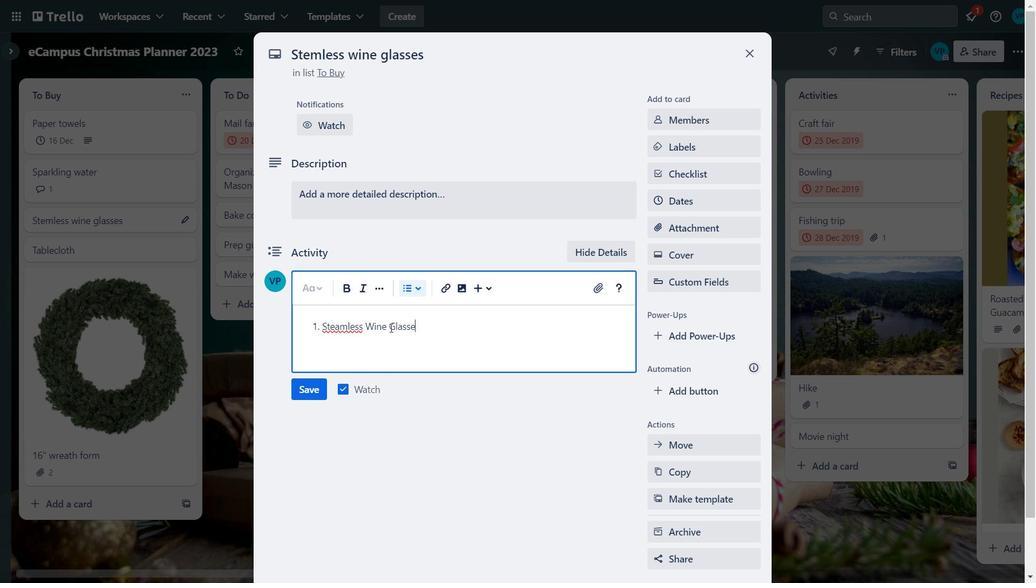 
Action: Mouse moved to (390, 327)
Screenshot: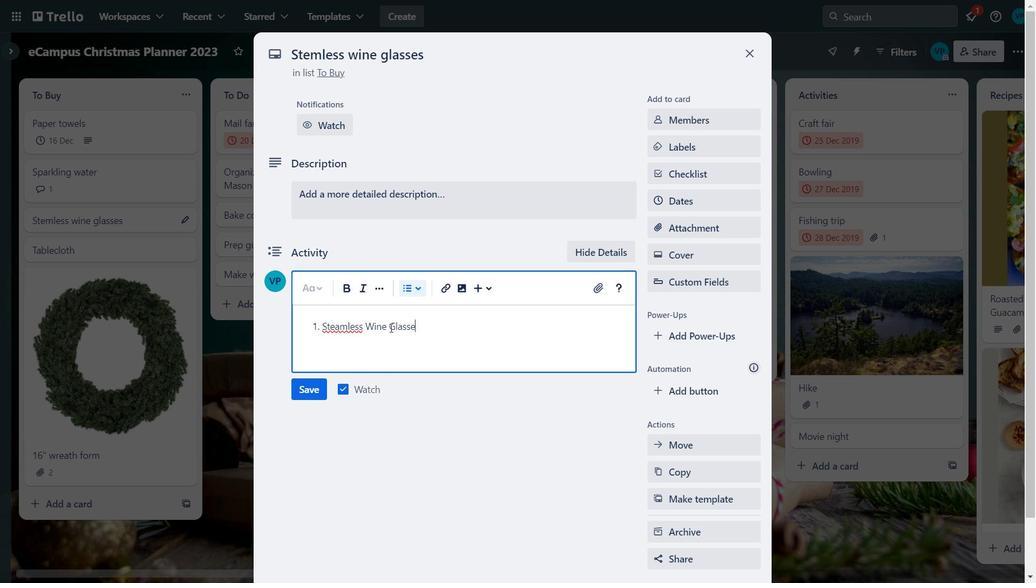 
Action: Key pressed <Key.space>
Screenshot: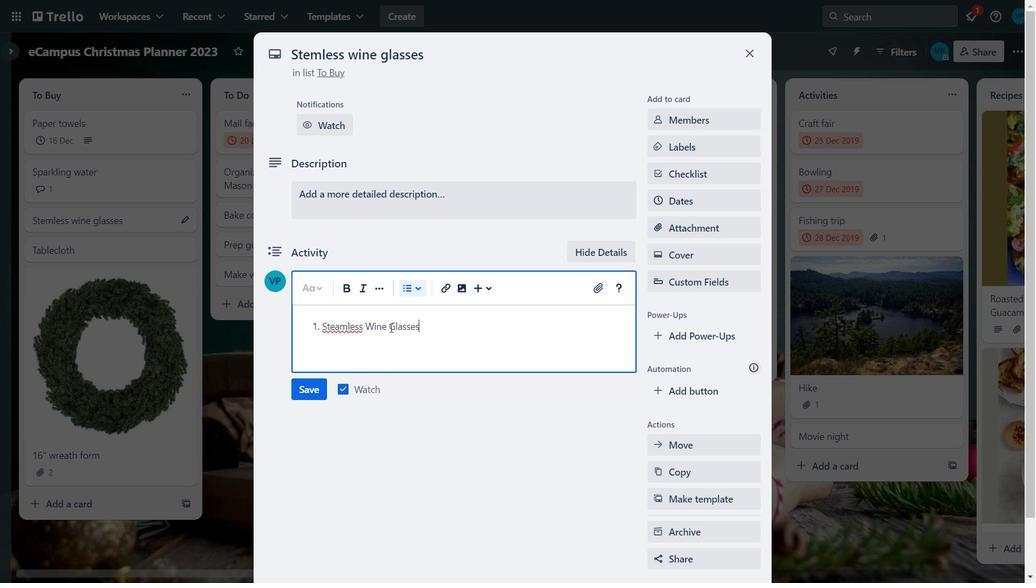 
Action: Mouse moved to (332, 326)
Screenshot: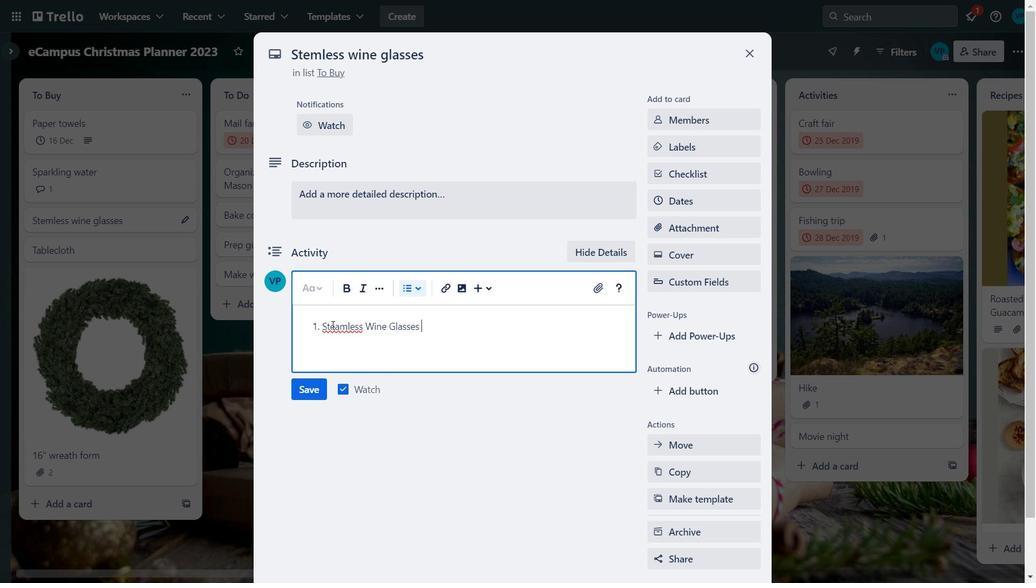 
Action: Mouse pressed left at (332, 326)
Screenshot: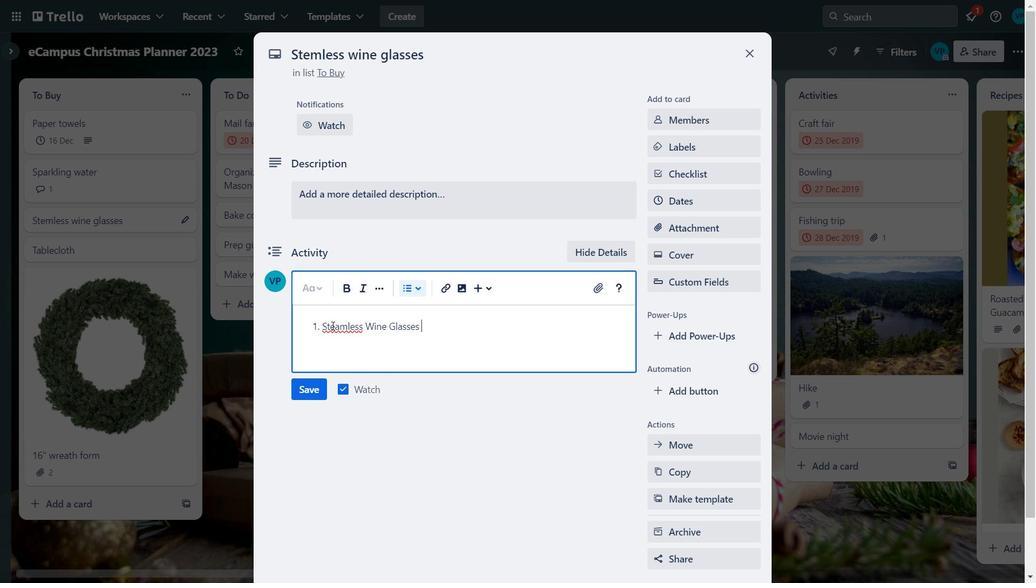 
Action: Key pressed <Key.right><Key.backspace>
Screenshot: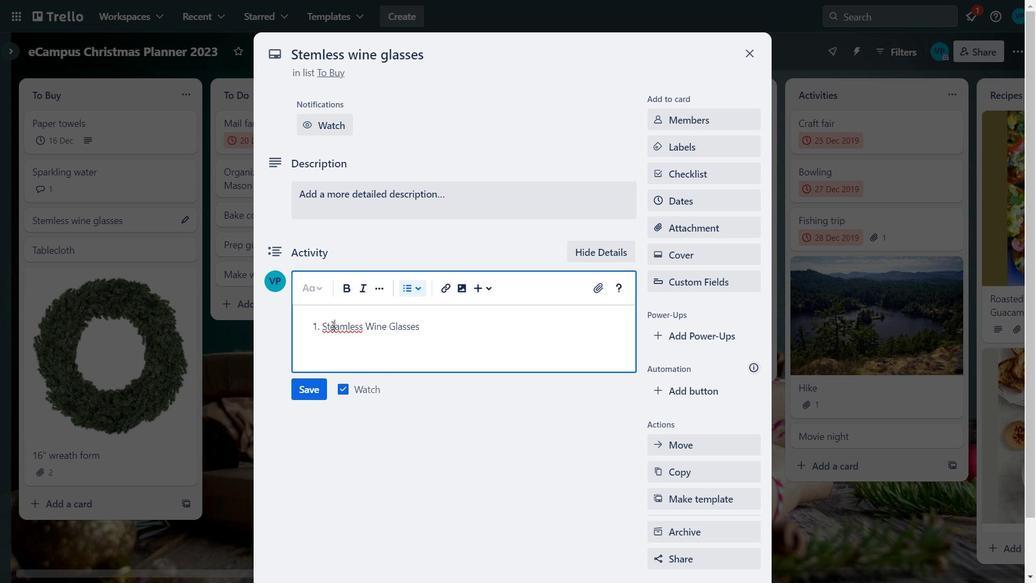 
Action: Mouse moved to (427, 322)
Screenshot: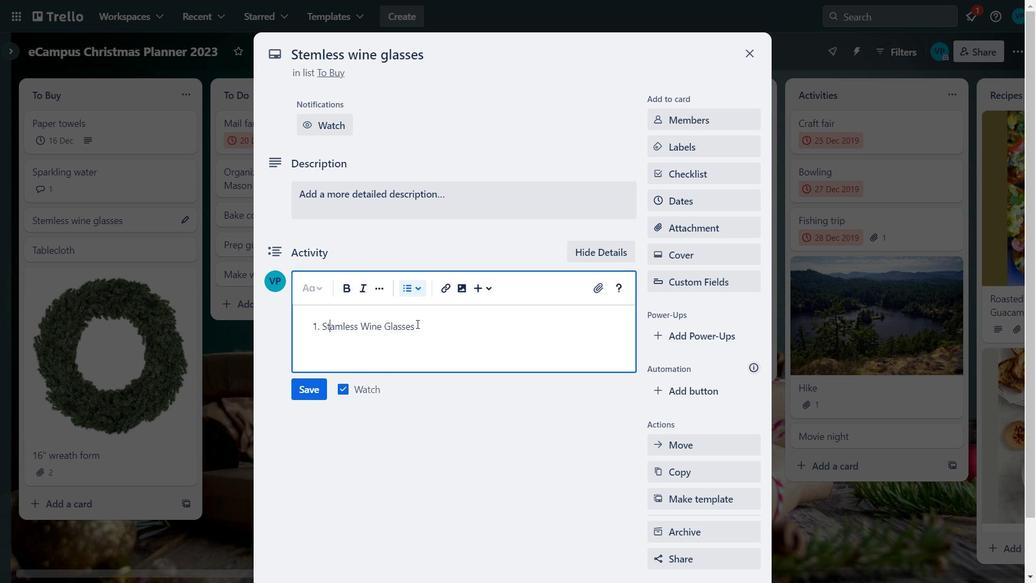 
Action: Key pressed <Key.right><Key.backspace>e
Screenshot: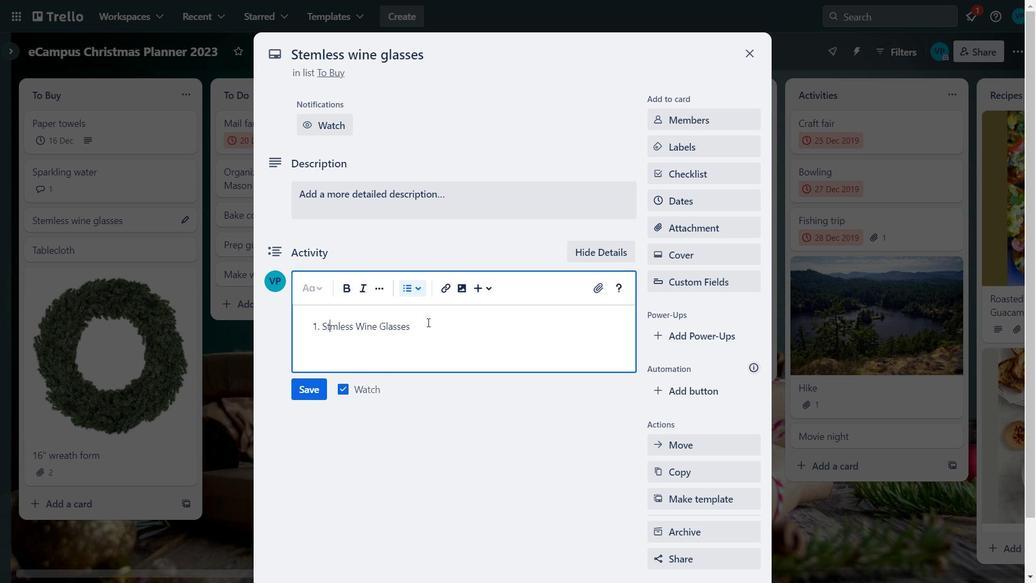 
Action: Mouse moved to (421, 323)
Screenshot: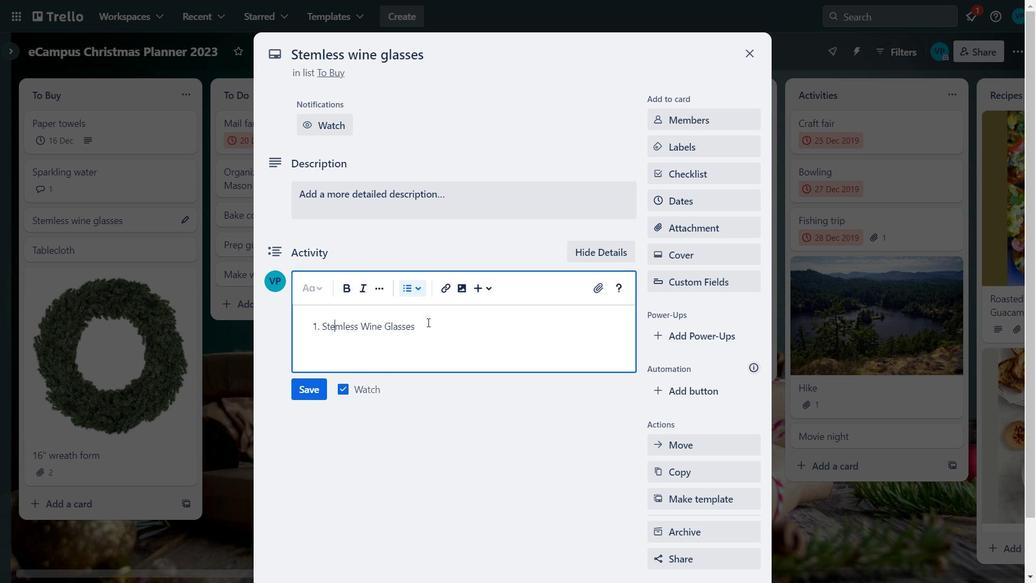 
Action: Mouse pressed left at (421, 323)
Screenshot: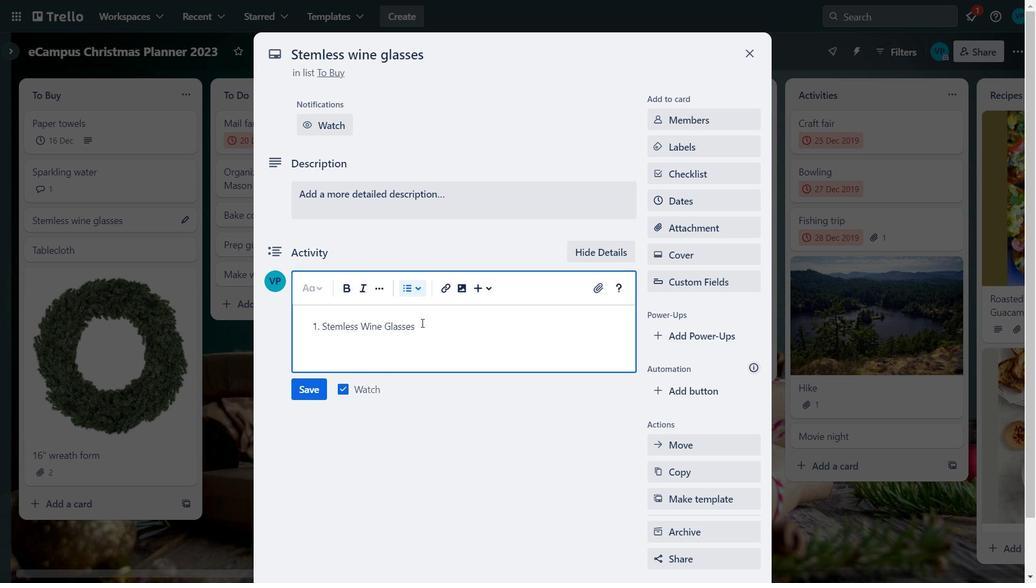 
Action: Key pressed we<Key.space>need<Key.enter>
Screenshot: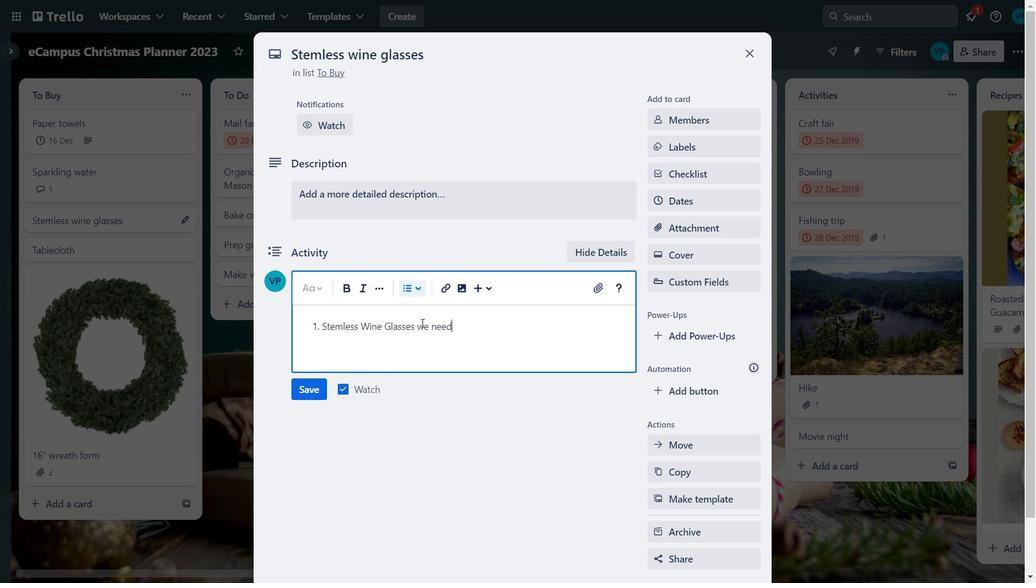 
Action: Mouse moved to (422, 323)
Screenshot: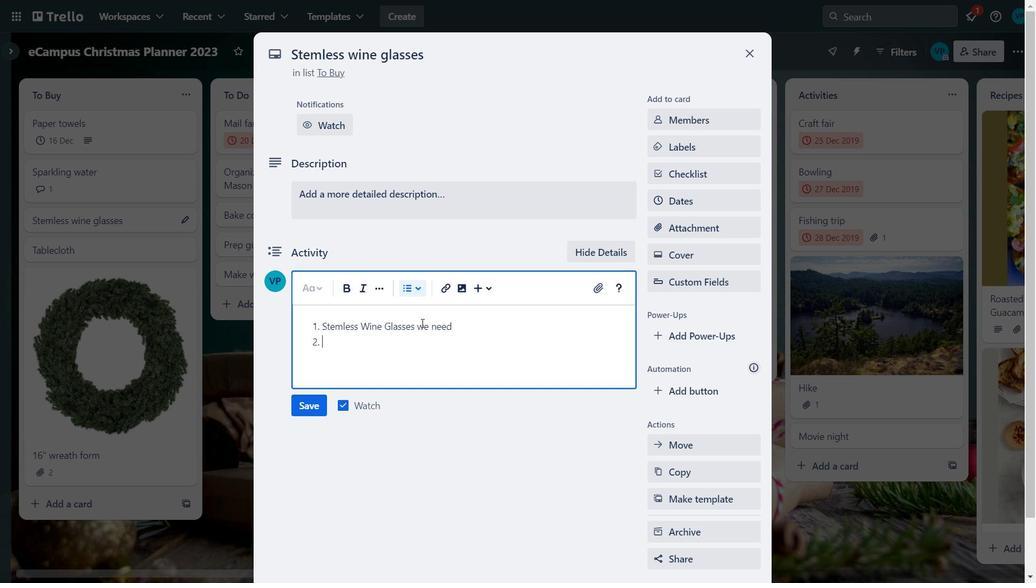 
Action: Key pressed <Key.caps_lock>N<Key.caps_lock>eed
Screenshot: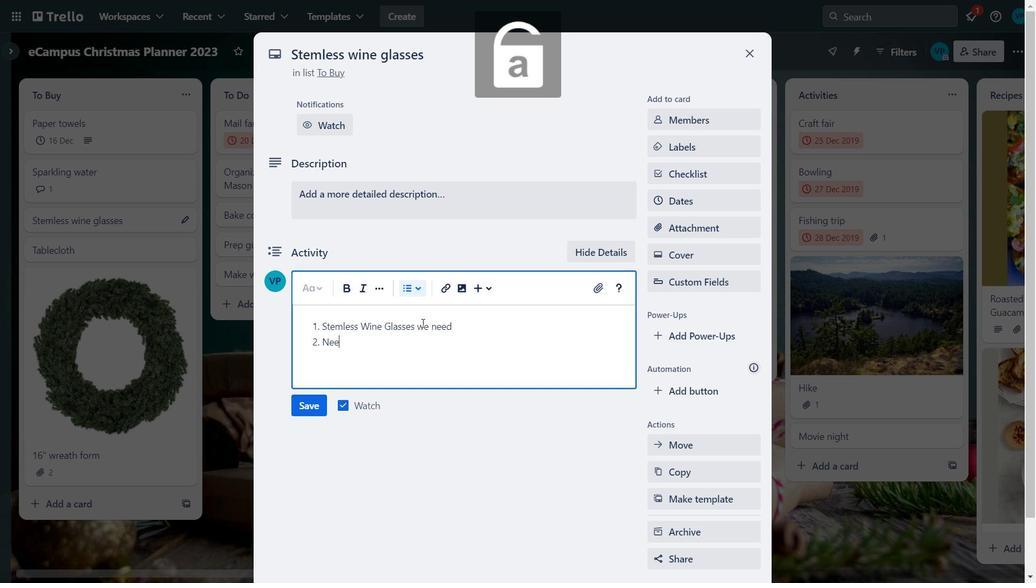 
Action: Mouse moved to (422, 322)
Screenshot: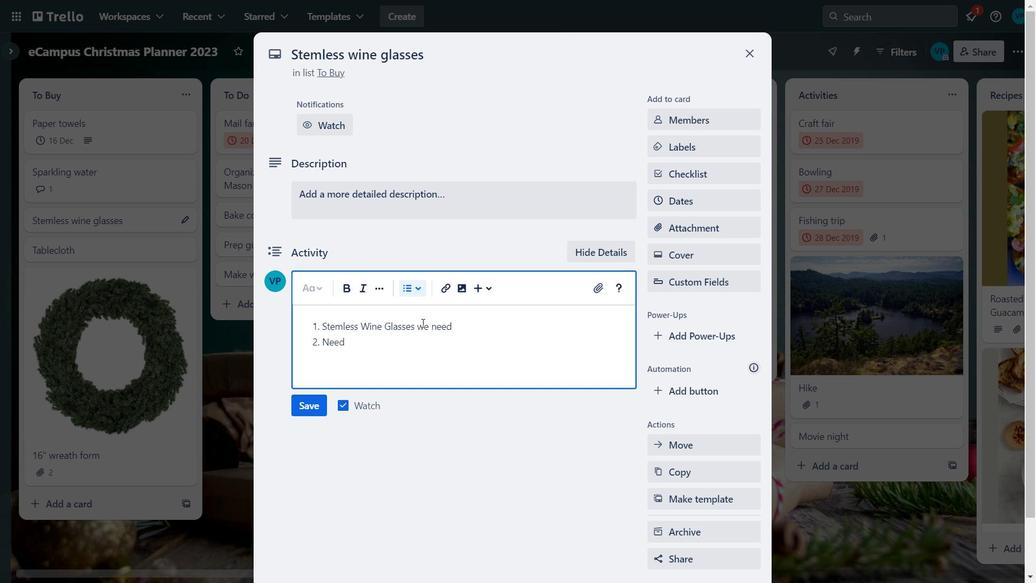
Action: Key pressed s<Key.space>h<Key.backspace>pairs-<Key.enter>
Screenshot: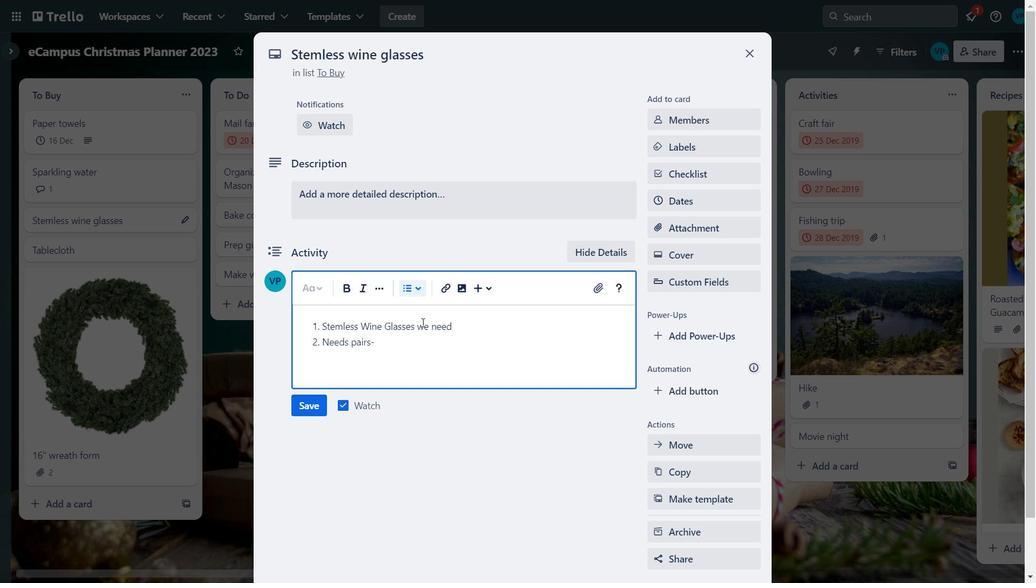 
Action: Mouse moved to (415, 295)
Screenshot: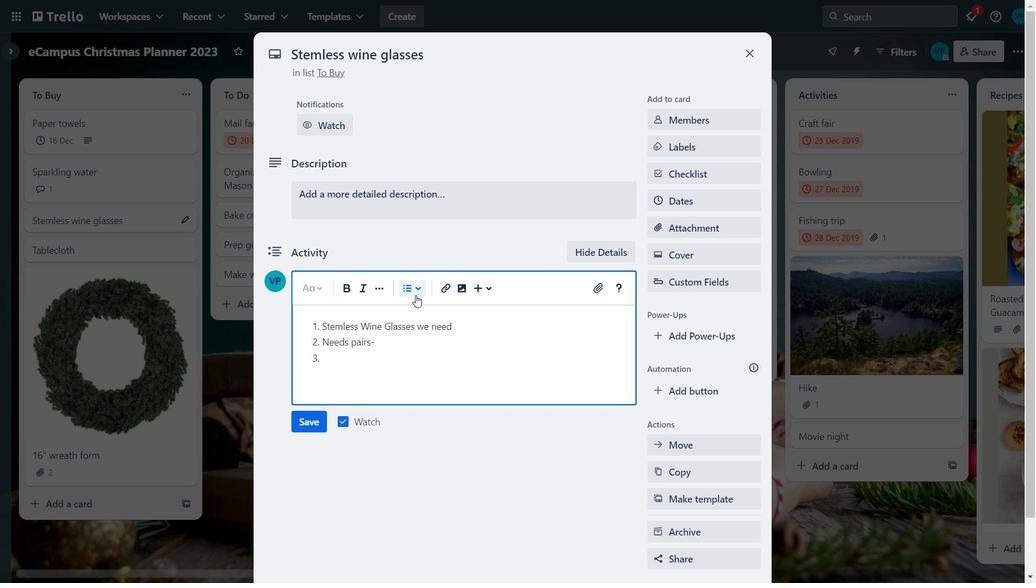 
Action: Mouse pressed left at (415, 295)
Screenshot: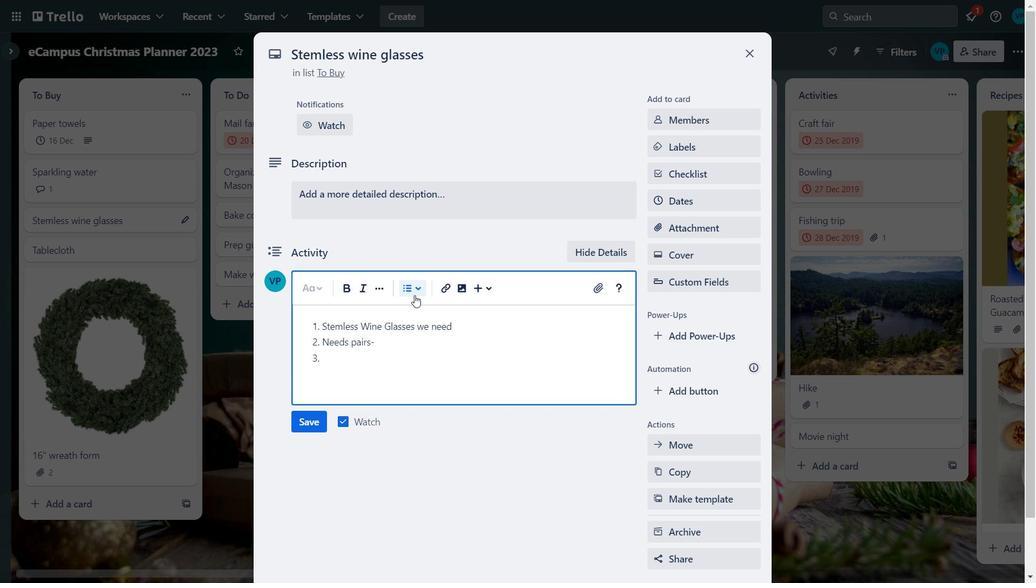 
Action: Mouse moved to (422, 326)
Screenshot: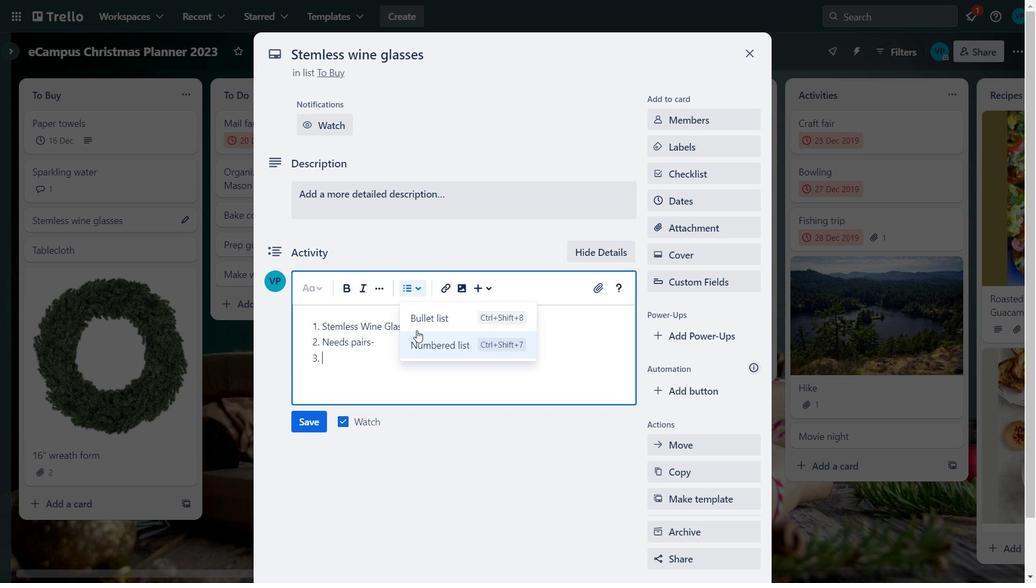 
Action: Mouse pressed left at (422, 326)
Screenshot: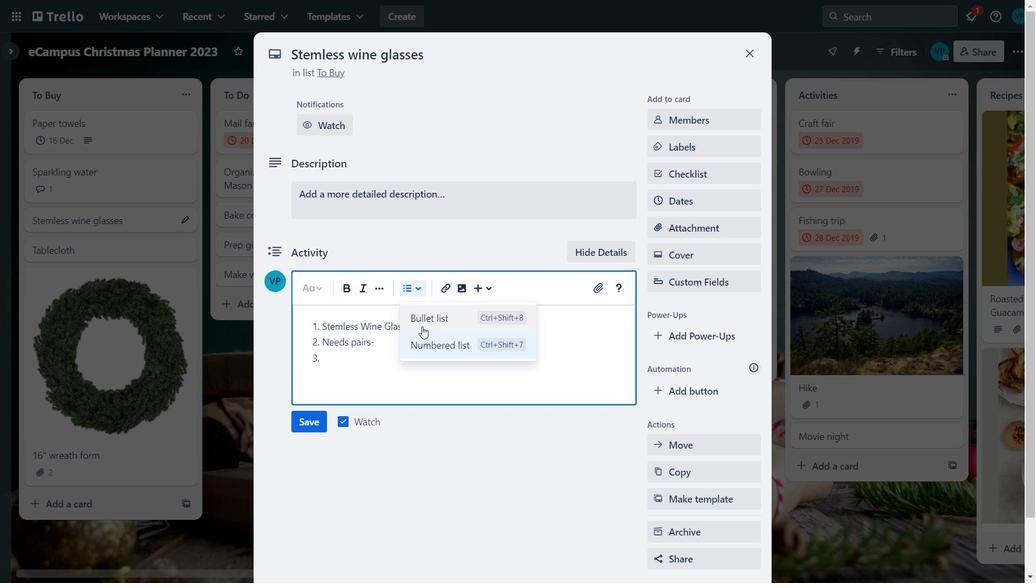 
Action: Mouse pressed left at (422, 326)
Screenshot: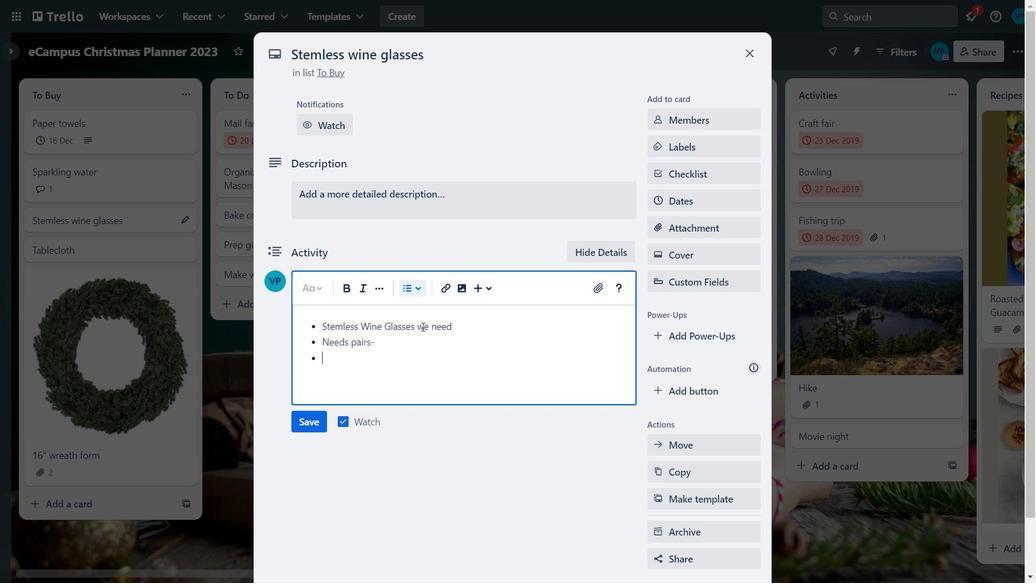 
Action: Mouse moved to (416, 281)
Screenshot: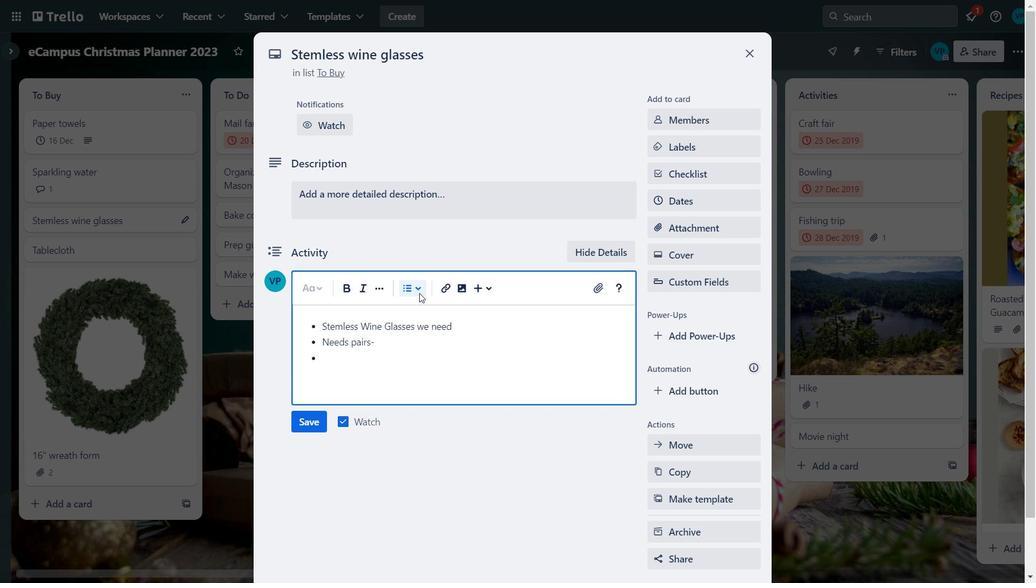 
Action: Mouse pressed left at (416, 281)
Screenshot: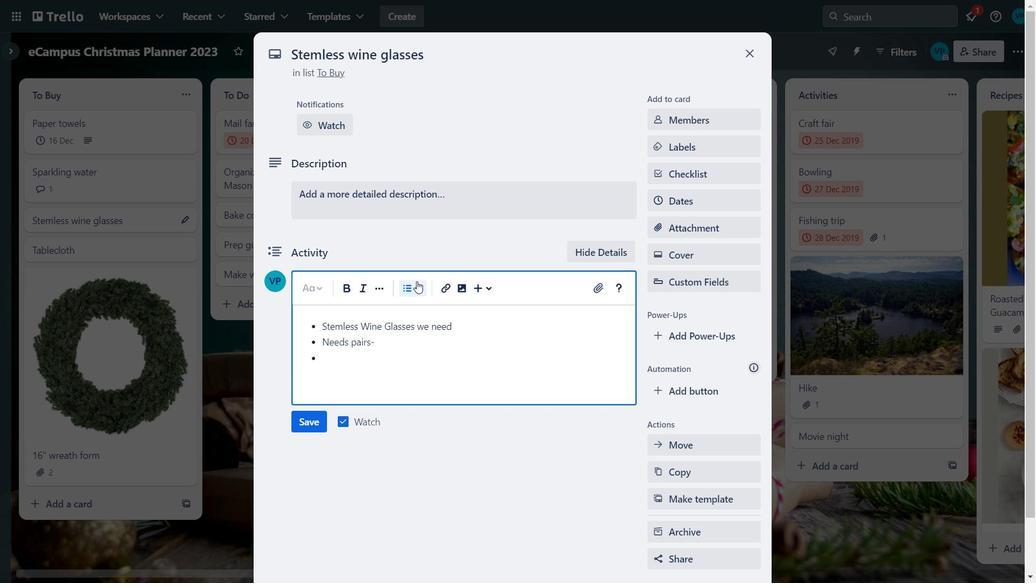 
Action: Mouse moved to (416, 341)
Screenshot: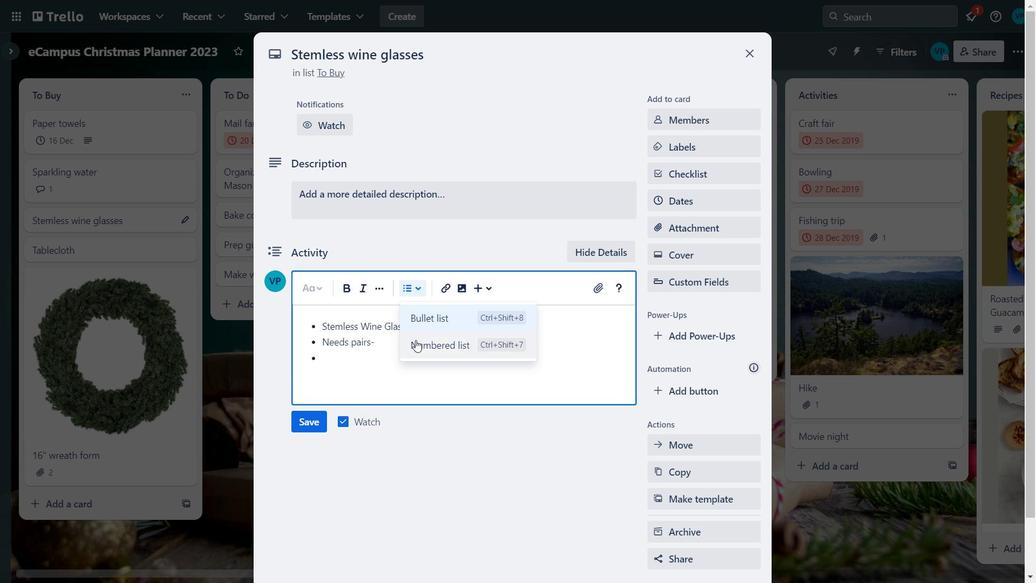 
Action: Mouse pressed left at (416, 341)
Screenshot: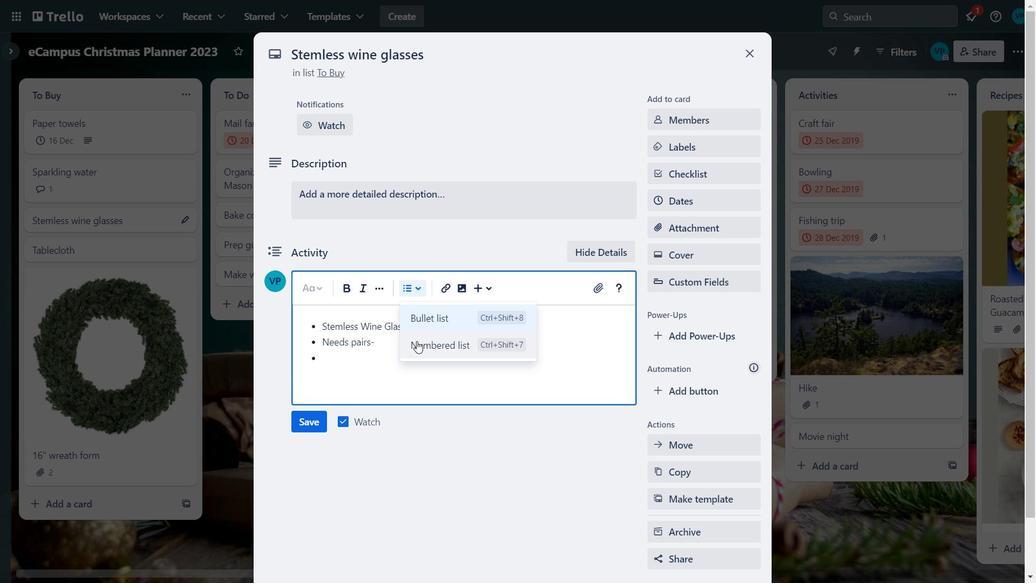
Action: Mouse moved to (332, 362)
Screenshot: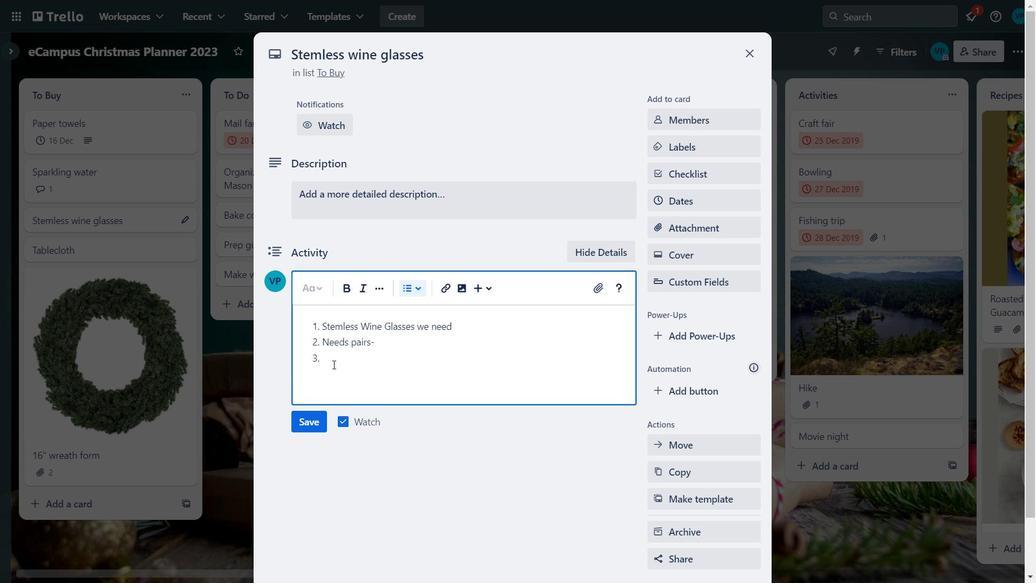 
Action: Mouse pressed left at (332, 362)
Screenshot: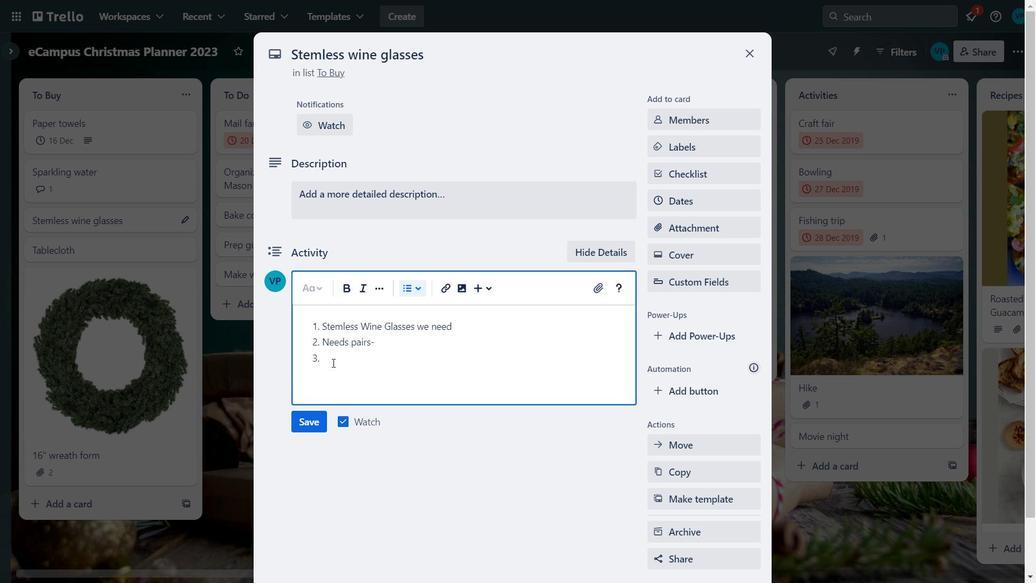 
Action: Key pressed <Key.backspace><Key.enter><Key.enter>
Screenshot: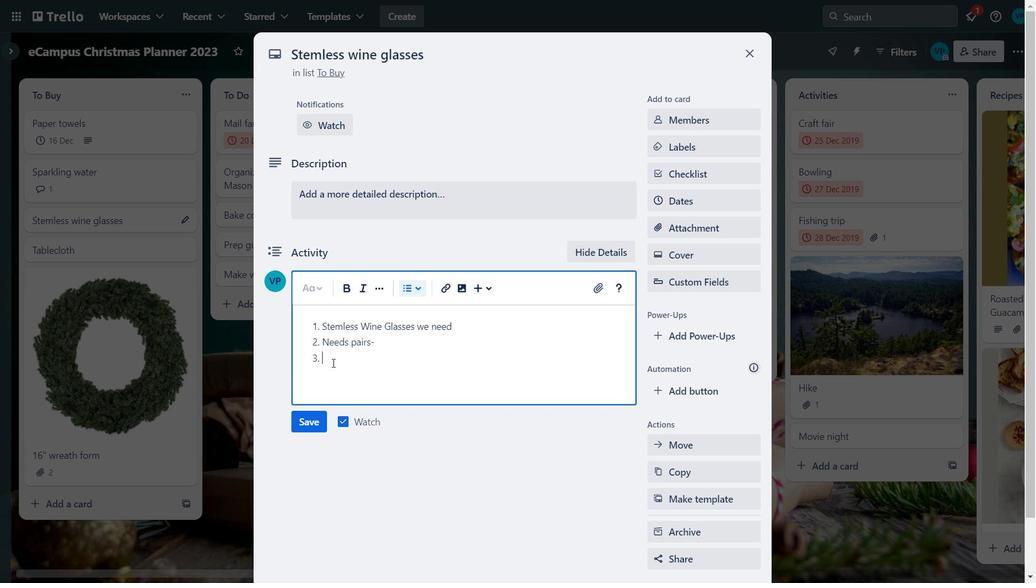 
Action: Mouse moved to (409, 289)
Screenshot: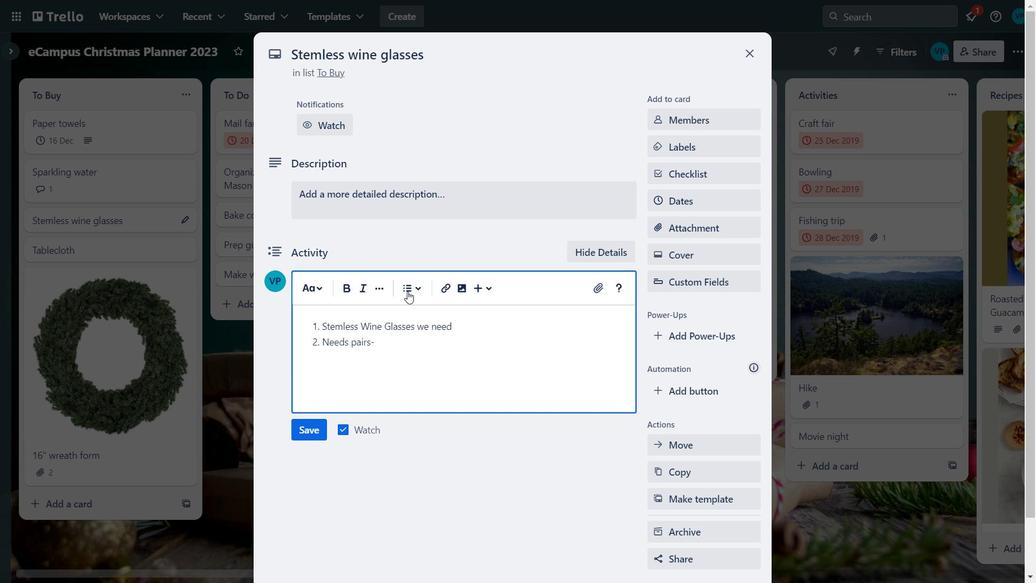 
Action: Mouse pressed left at (409, 289)
Screenshot: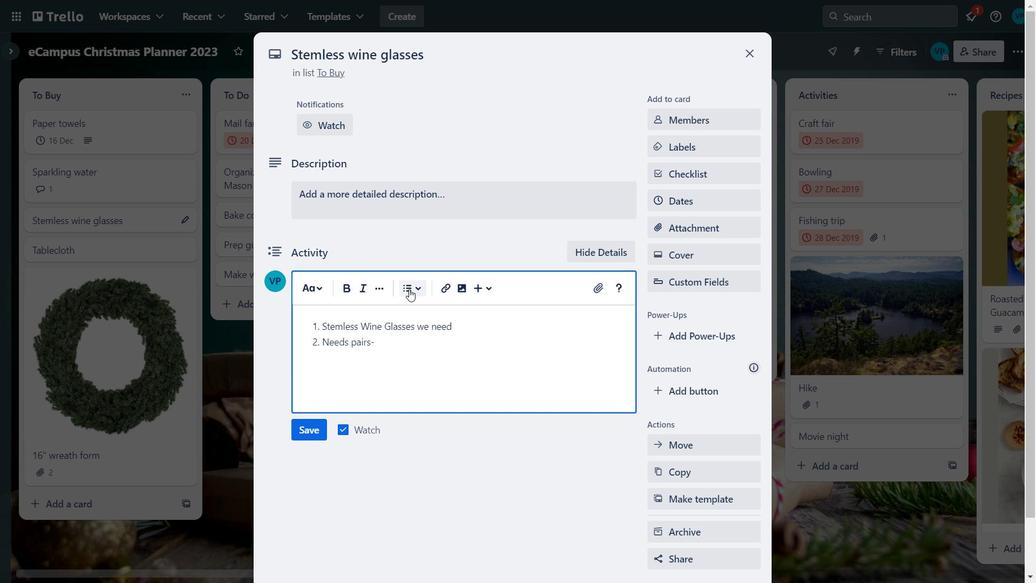 
Action: Mouse moved to (429, 316)
Screenshot: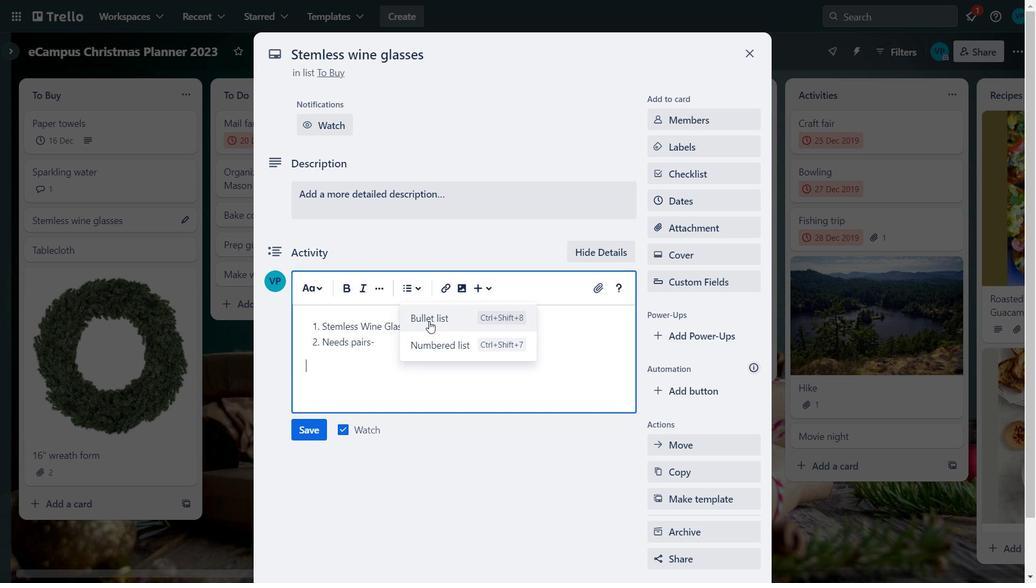 
Action: Mouse pressed left at (429, 316)
Screenshot: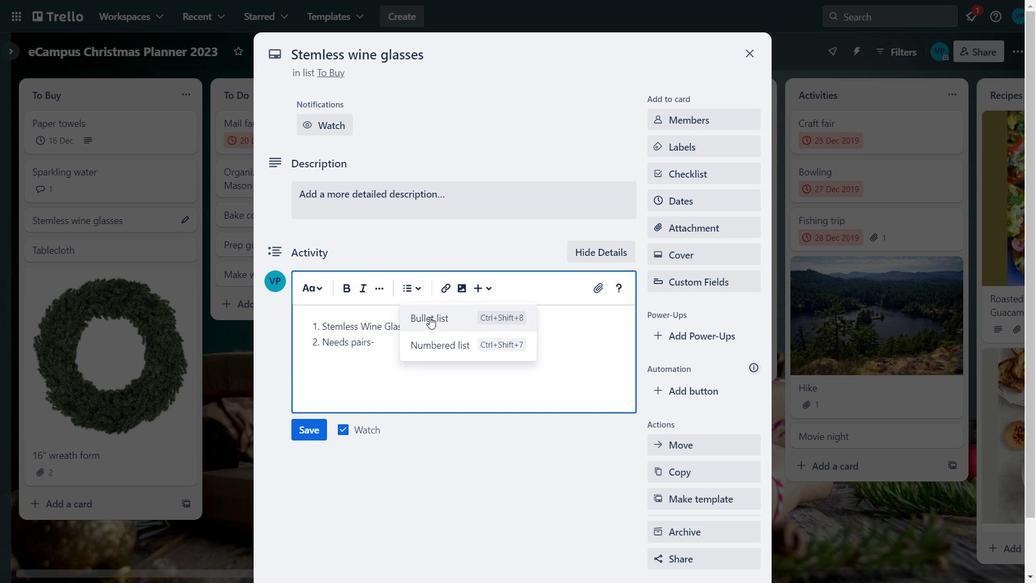
Action: Mouse moved to (334, 353)
Screenshot: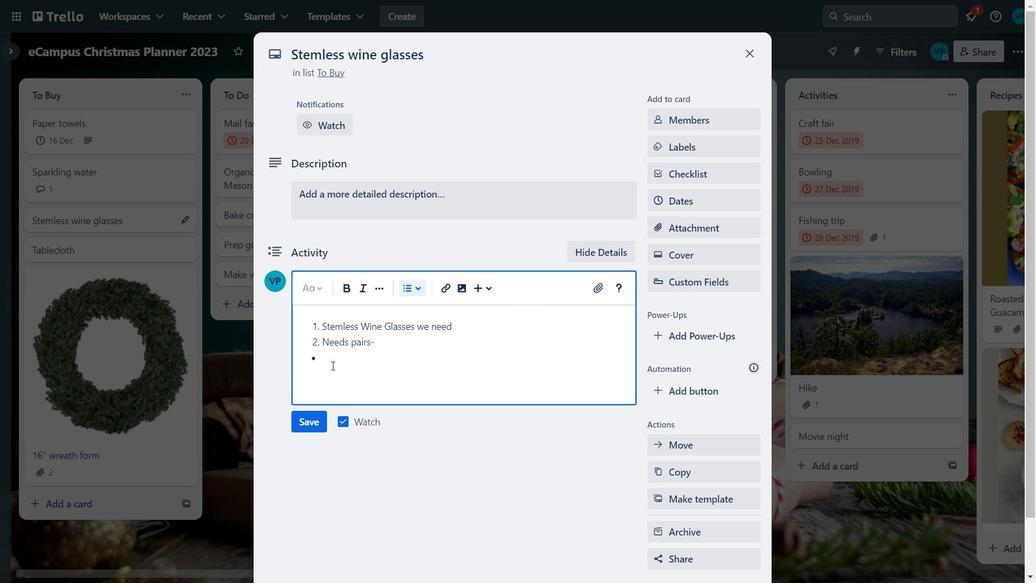 
Action: Mouse pressed left at (334, 353)
Screenshot: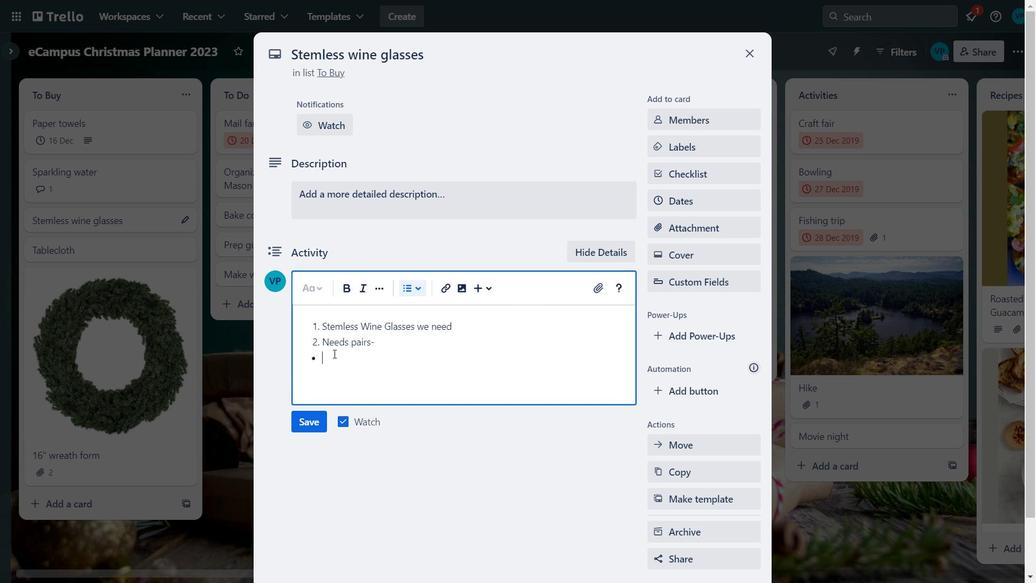 
Action: Key pressed <Key.caps_lock>
